 Task: Create dashboards for order object.
Action: Mouse moved to (30, 103)
Screenshot: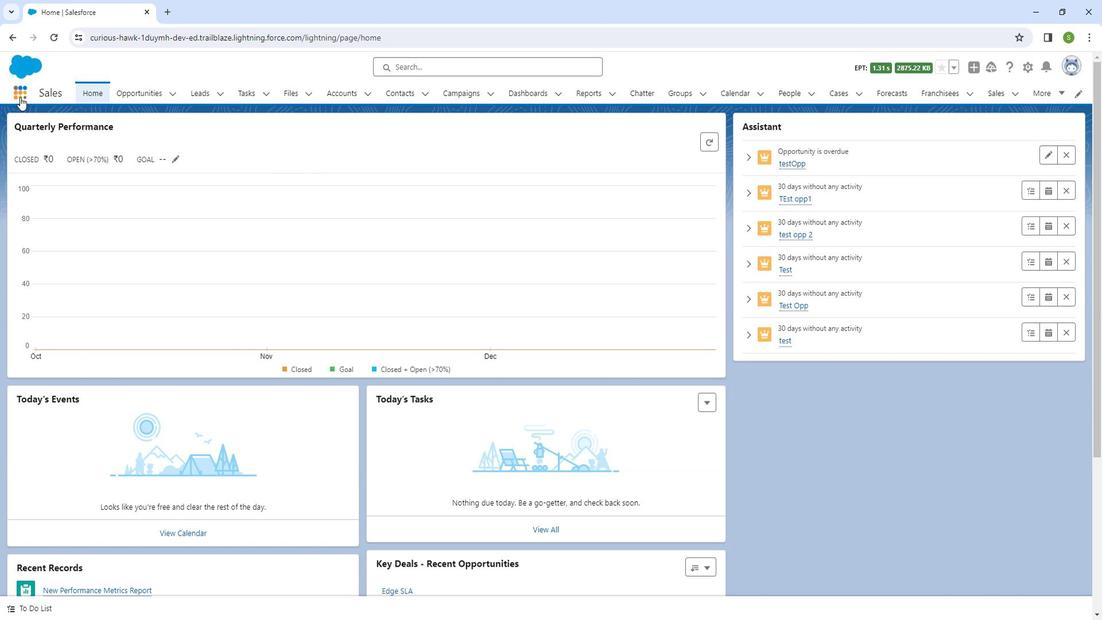 
Action: Mouse pressed left at (30, 103)
Screenshot: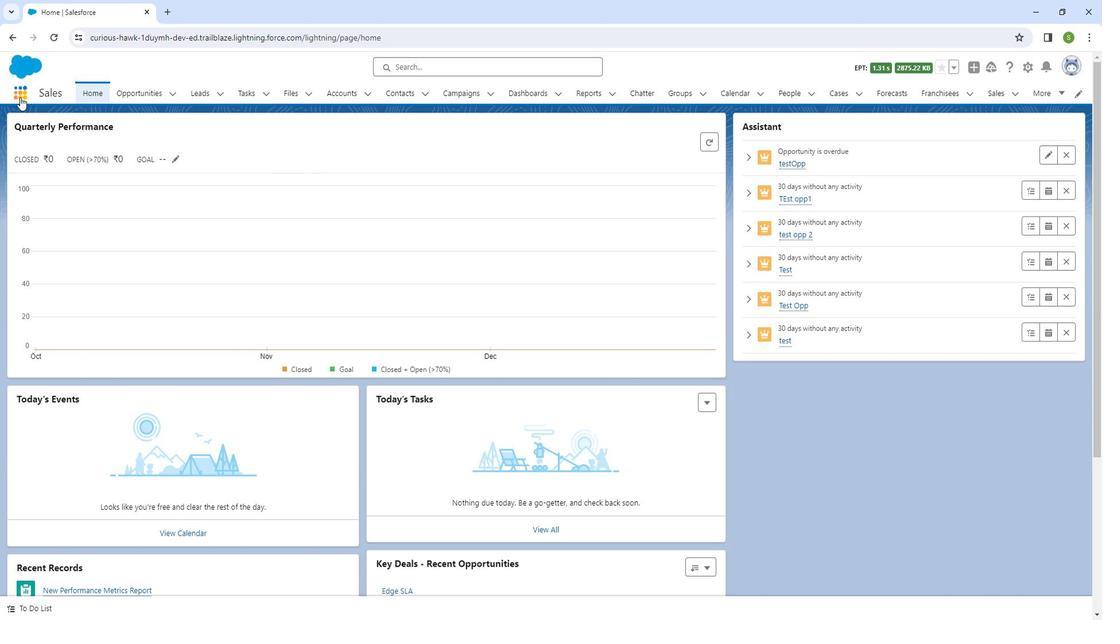 
Action: Mouse moved to (47, 298)
Screenshot: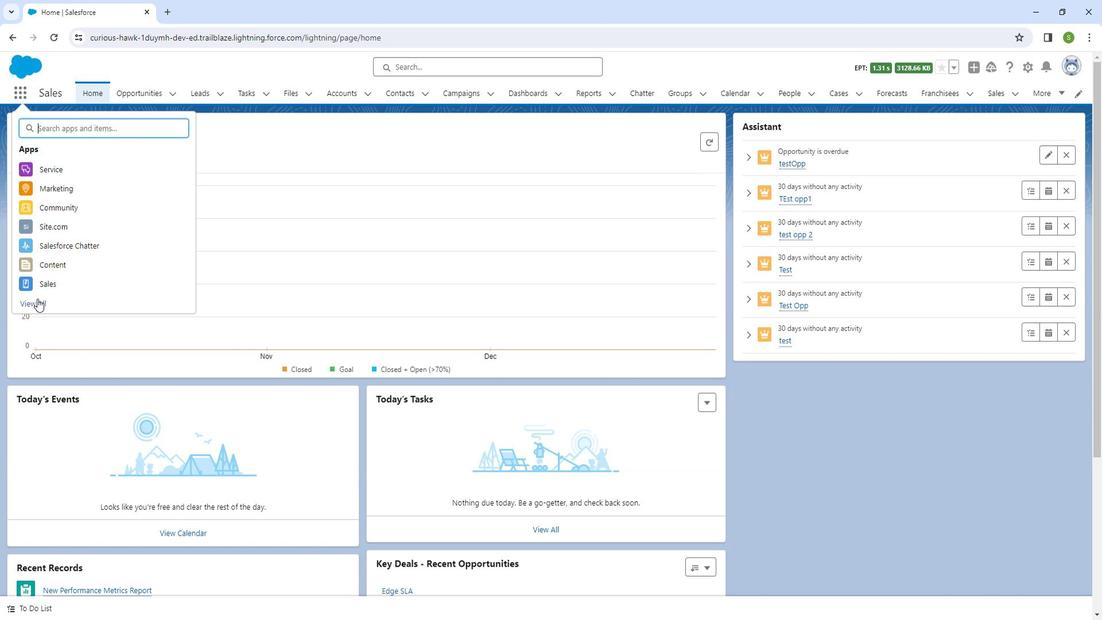 
Action: Mouse pressed left at (47, 298)
Screenshot: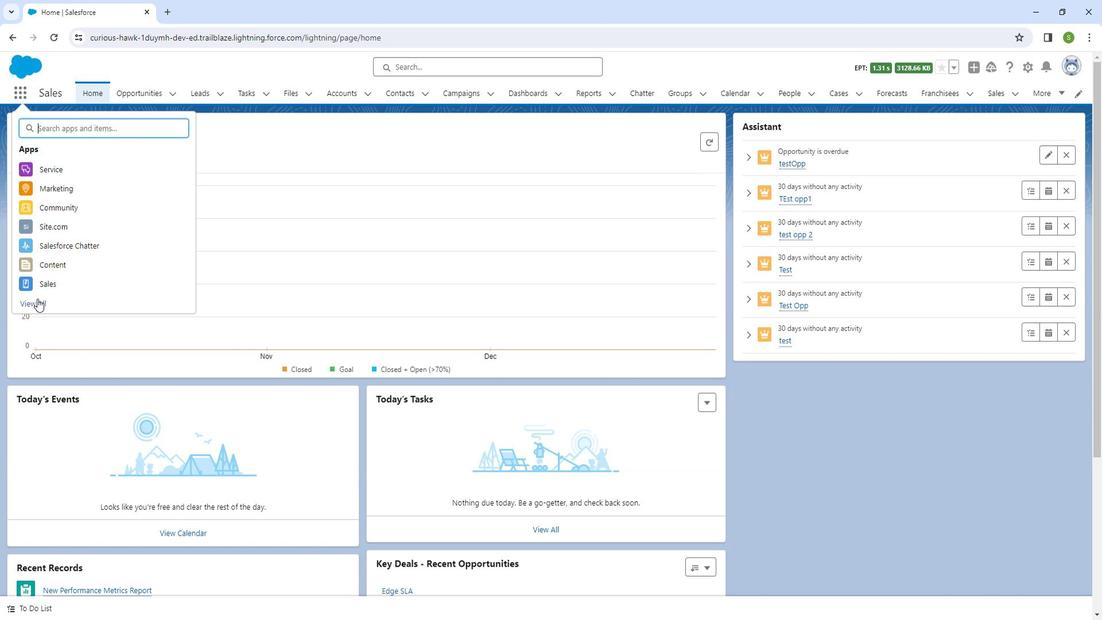 
Action: Mouse moved to (206, 479)
Screenshot: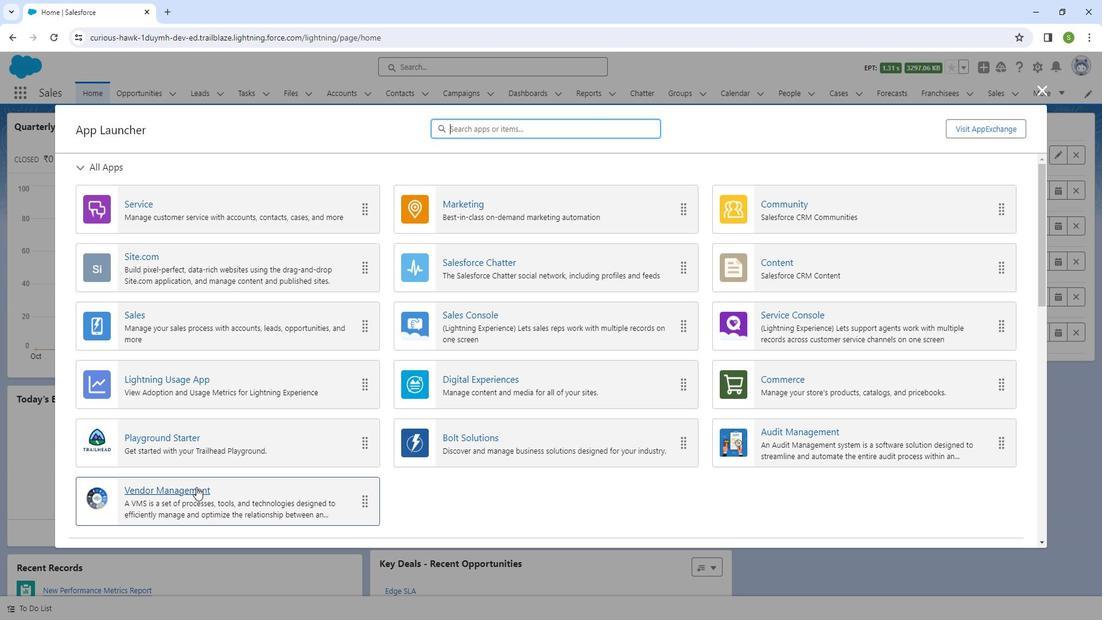 
Action: Mouse pressed left at (206, 479)
Screenshot: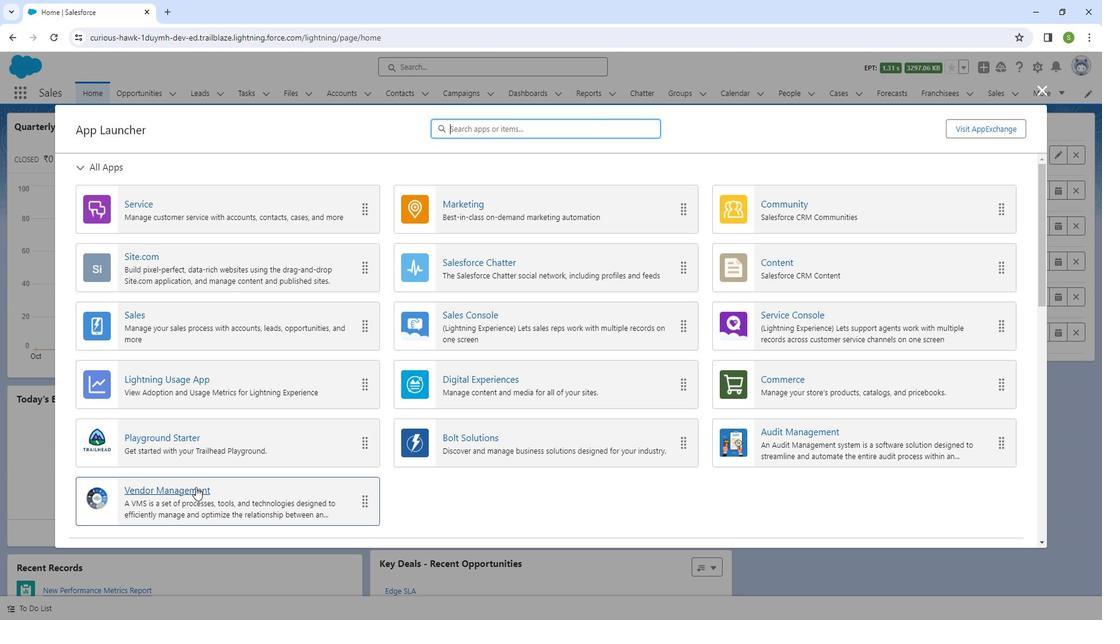 
Action: Mouse moved to (596, 105)
Screenshot: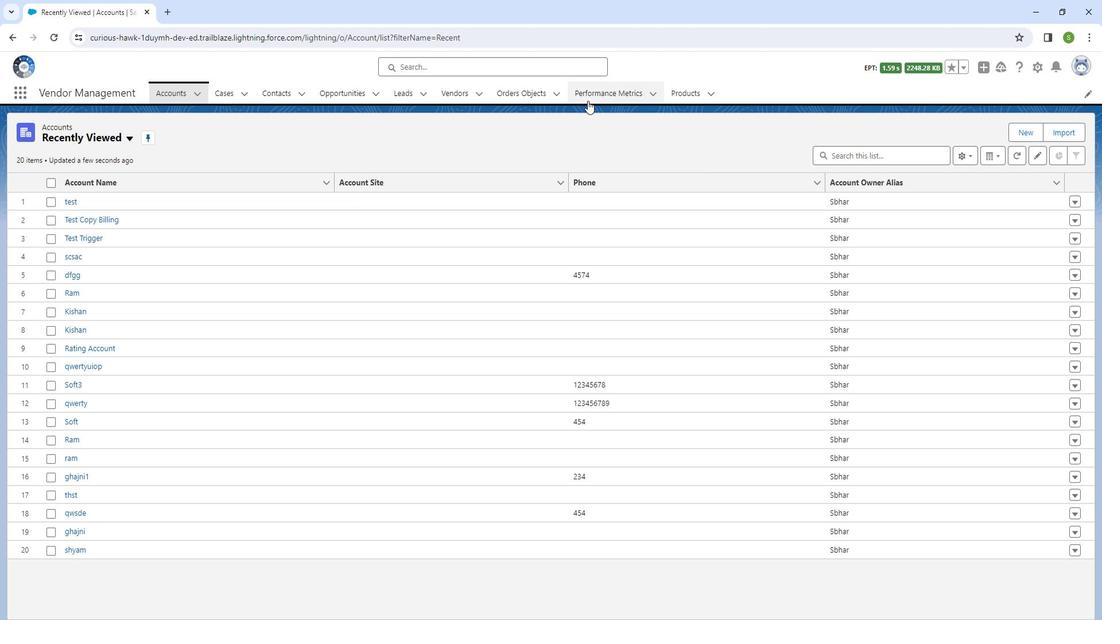 
Action: Mouse pressed left at (596, 105)
Screenshot: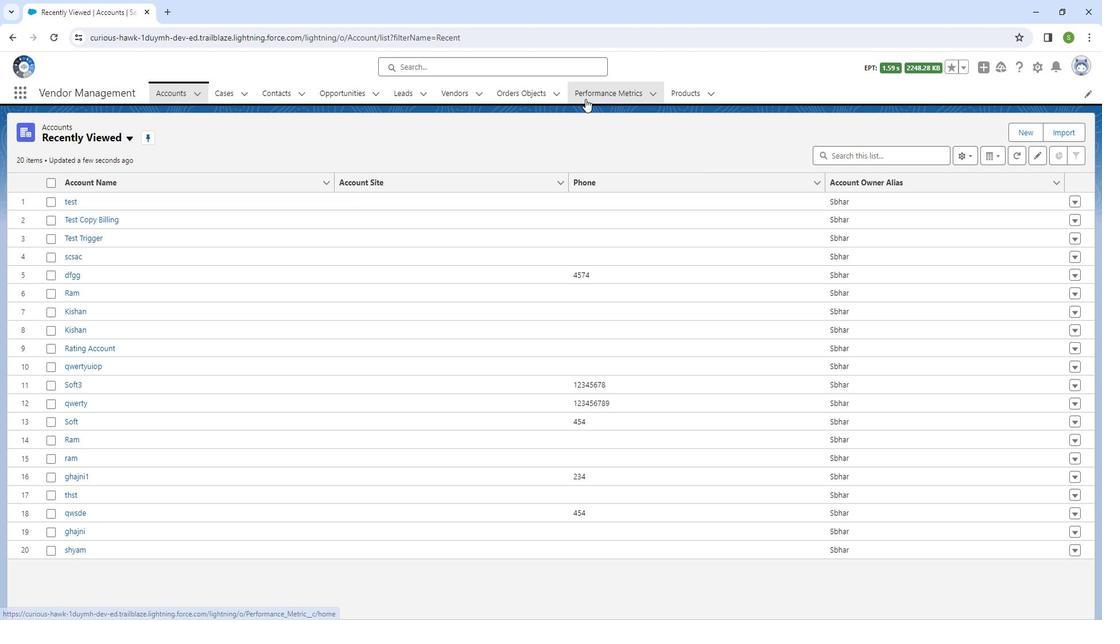 
Action: Mouse moved to (524, 104)
Screenshot: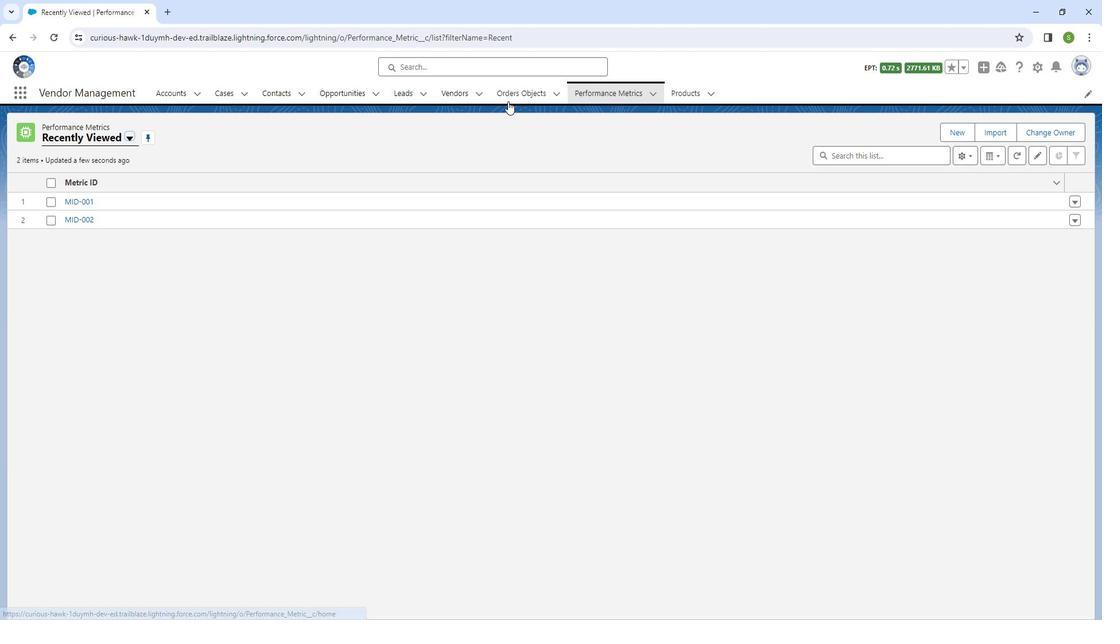 
Action: Mouse pressed left at (524, 104)
Screenshot: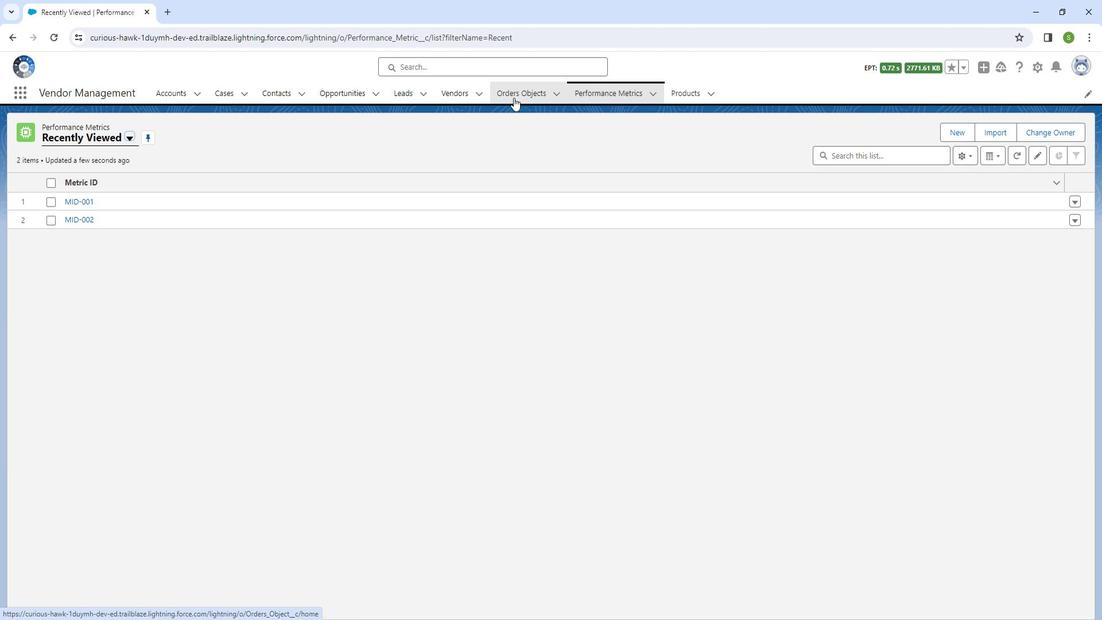 
Action: Mouse moved to (33, 100)
Screenshot: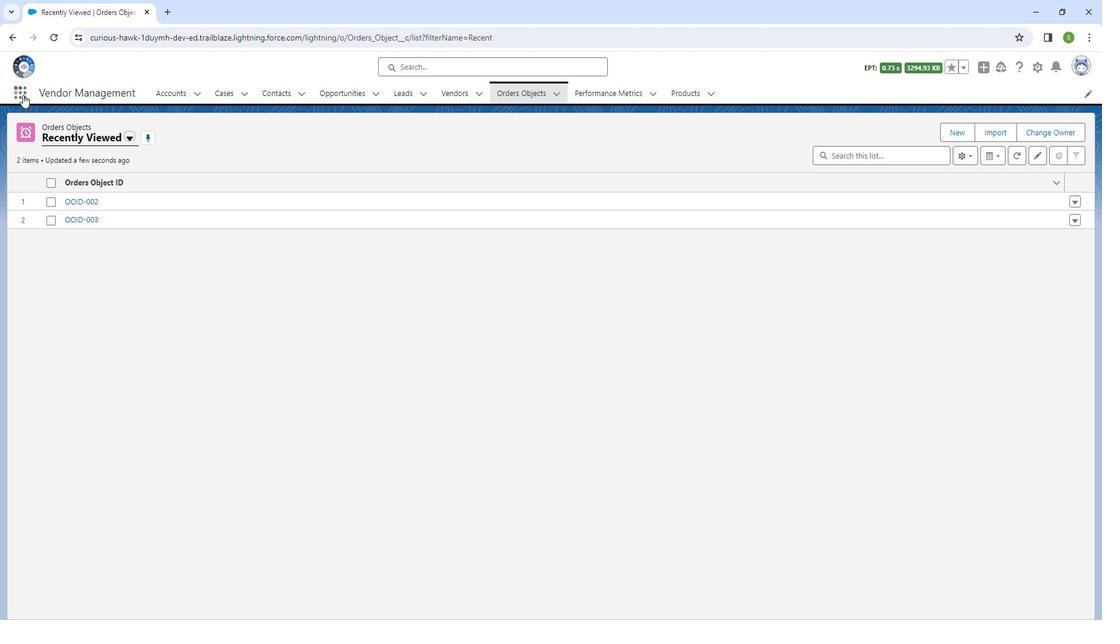 
Action: Mouse pressed left at (33, 100)
Screenshot: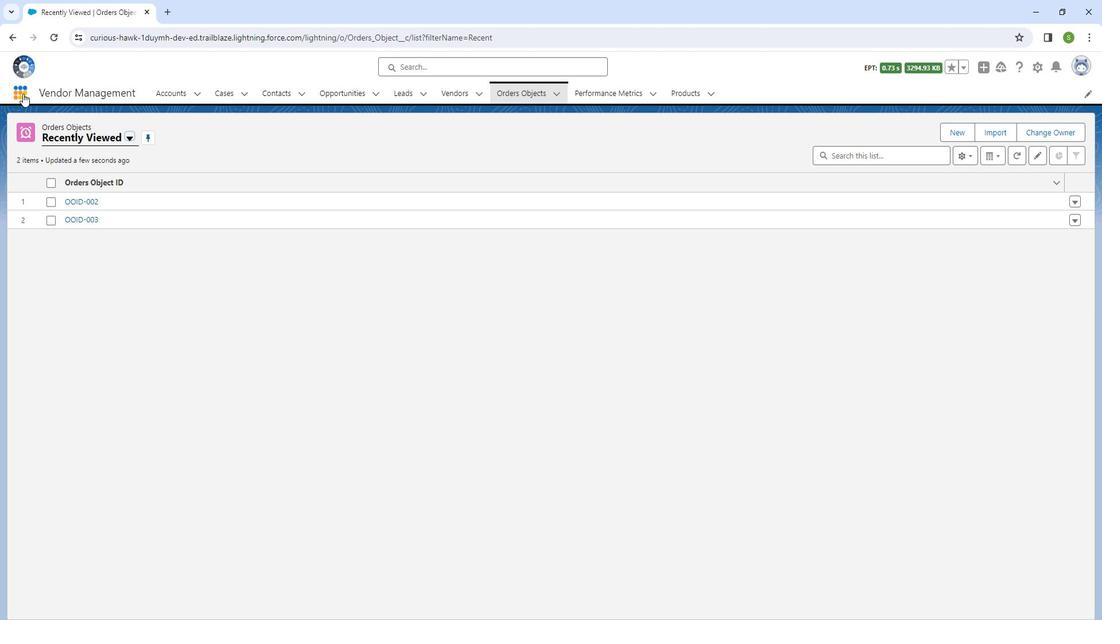 
Action: Mouse moved to (87, 139)
Screenshot: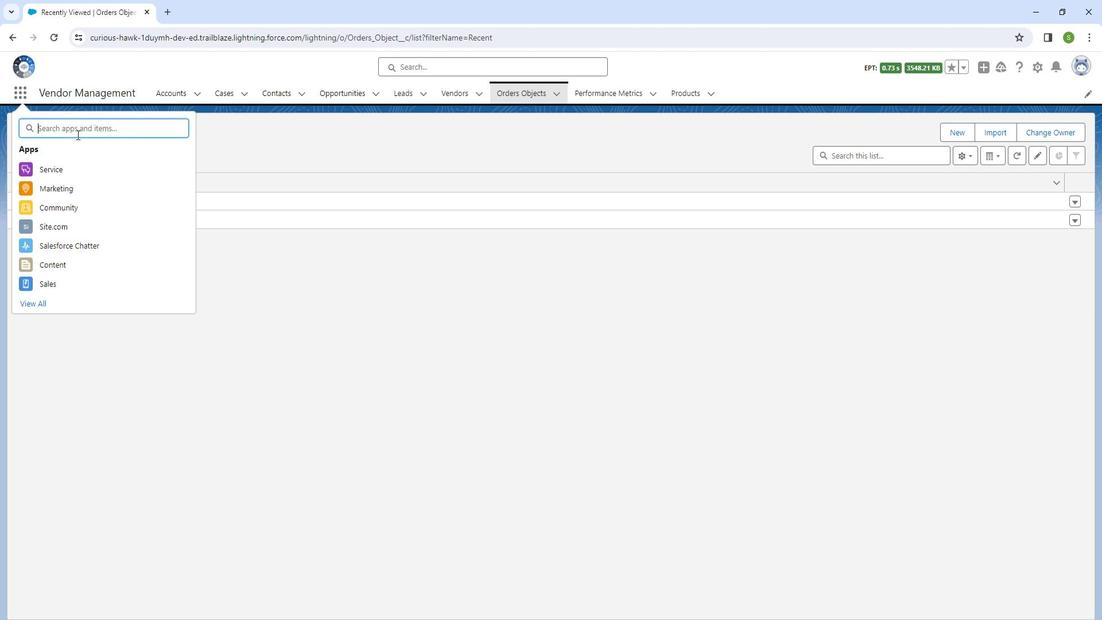 
Action: Mouse pressed left at (87, 139)
Screenshot: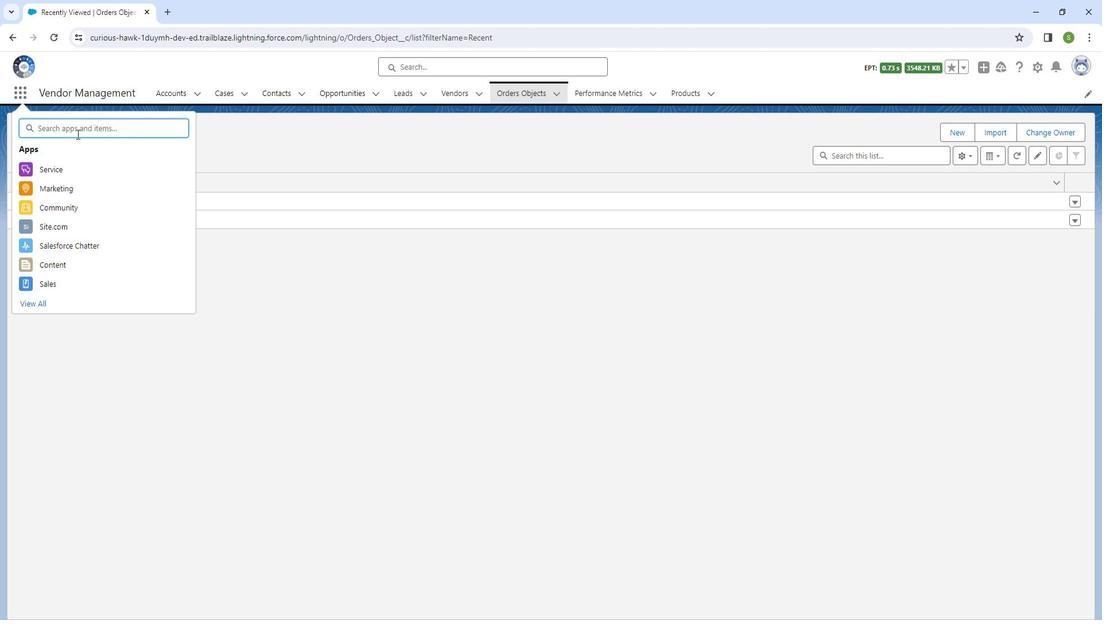
Action: Mouse moved to (90, 137)
Screenshot: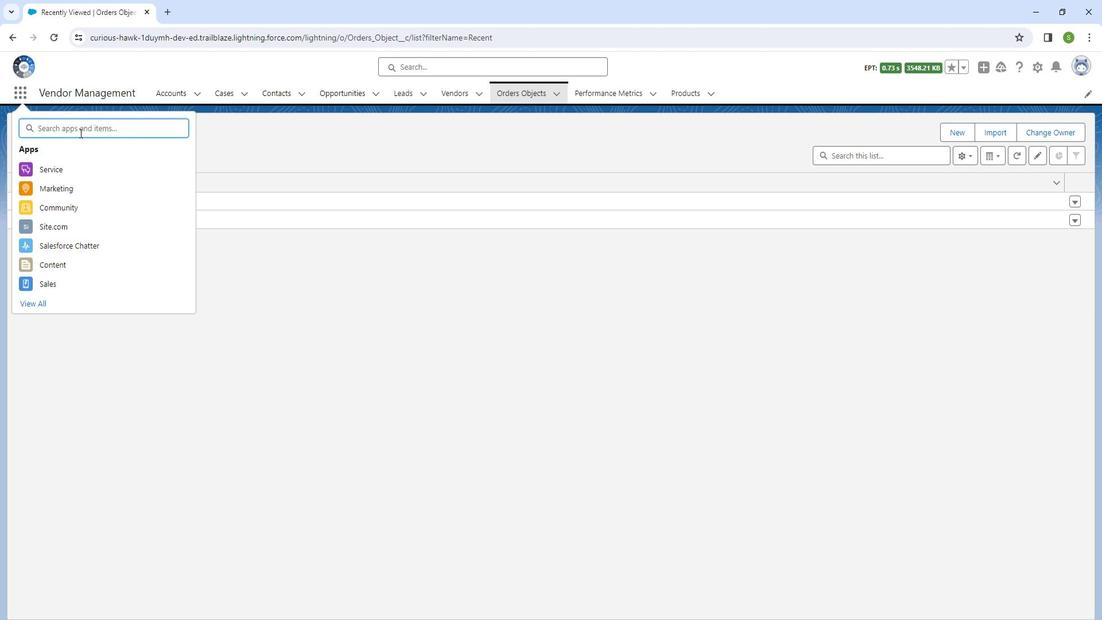 
Action: Key pressed <Key.shift>Das
Screenshot: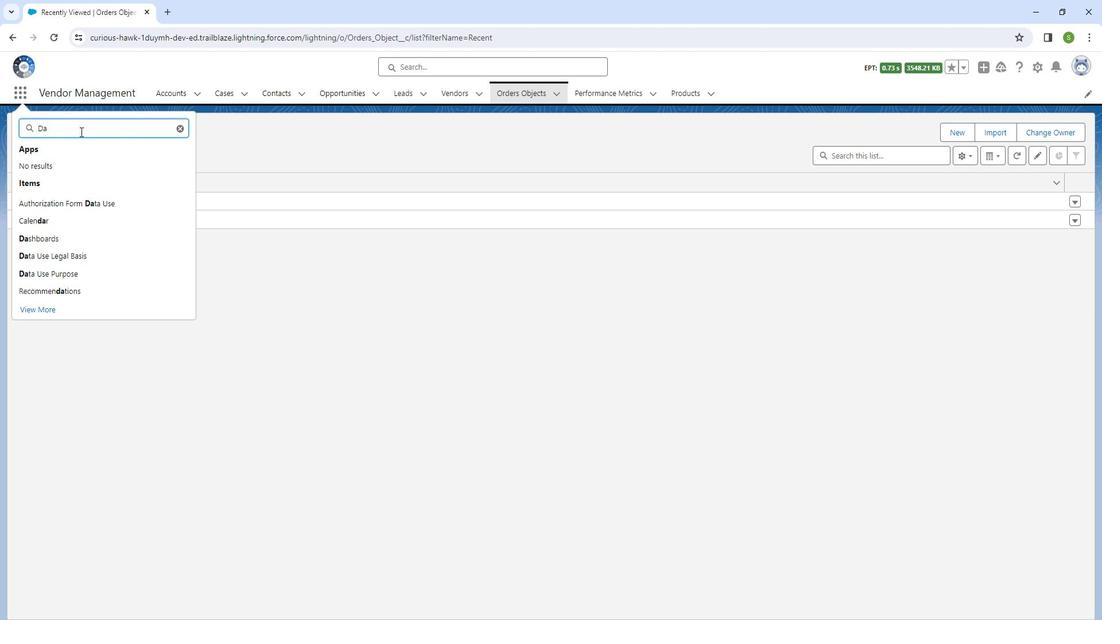 
Action: Mouse moved to (55, 203)
Screenshot: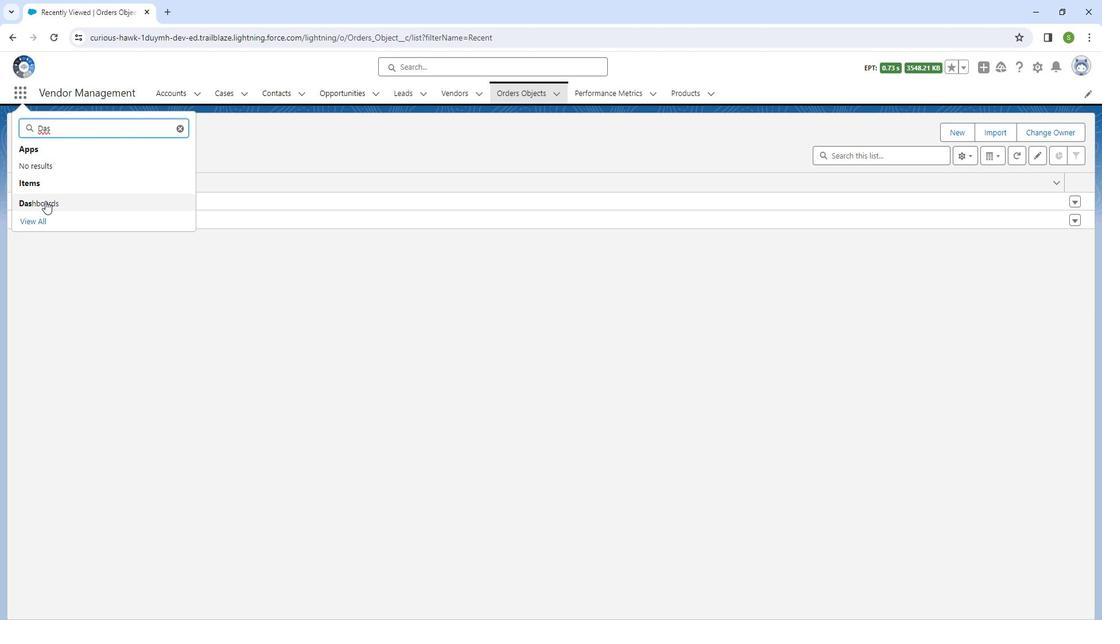 
Action: Mouse pressed left at (55, 203)
Screenshot: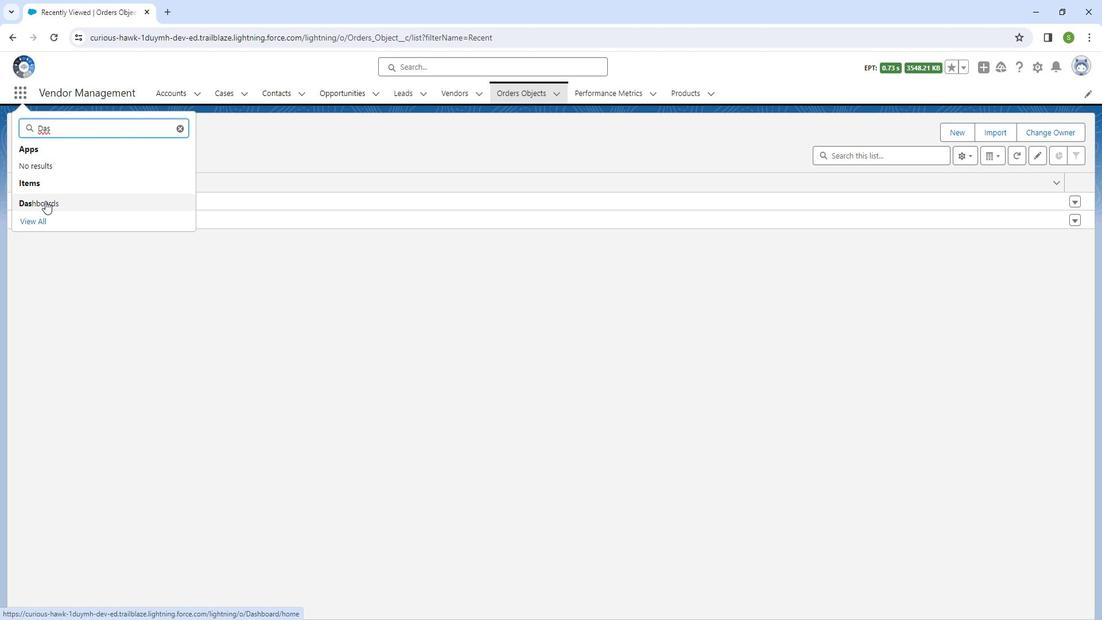 
Action: Mouse moved to (957, 145)
Screenshot: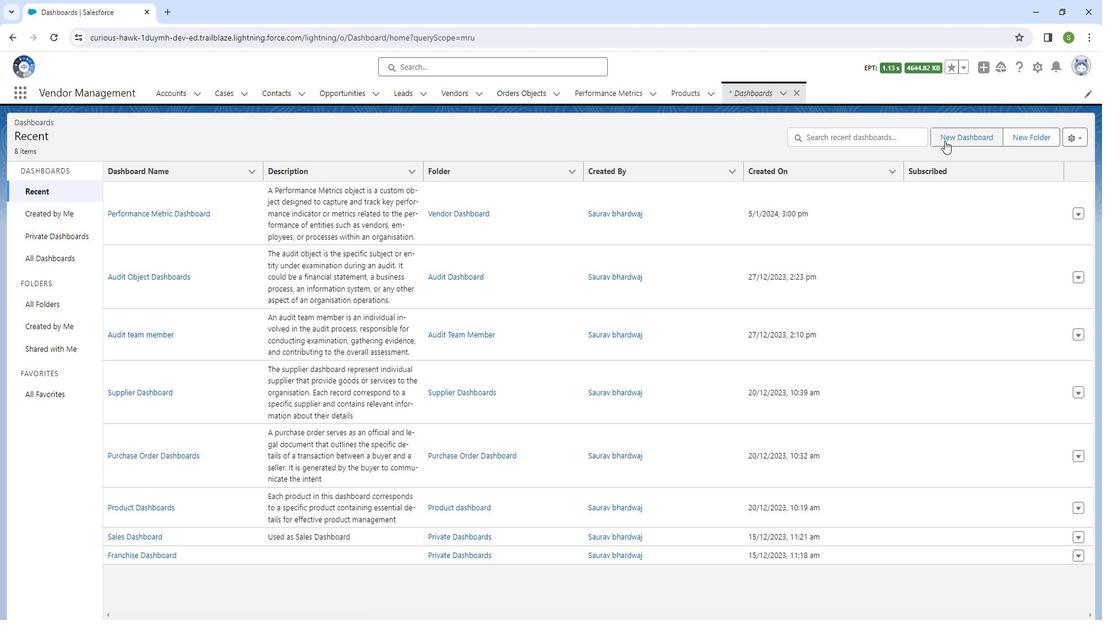 
Action: Mouse pressed left at (957, 145)
Screenshot: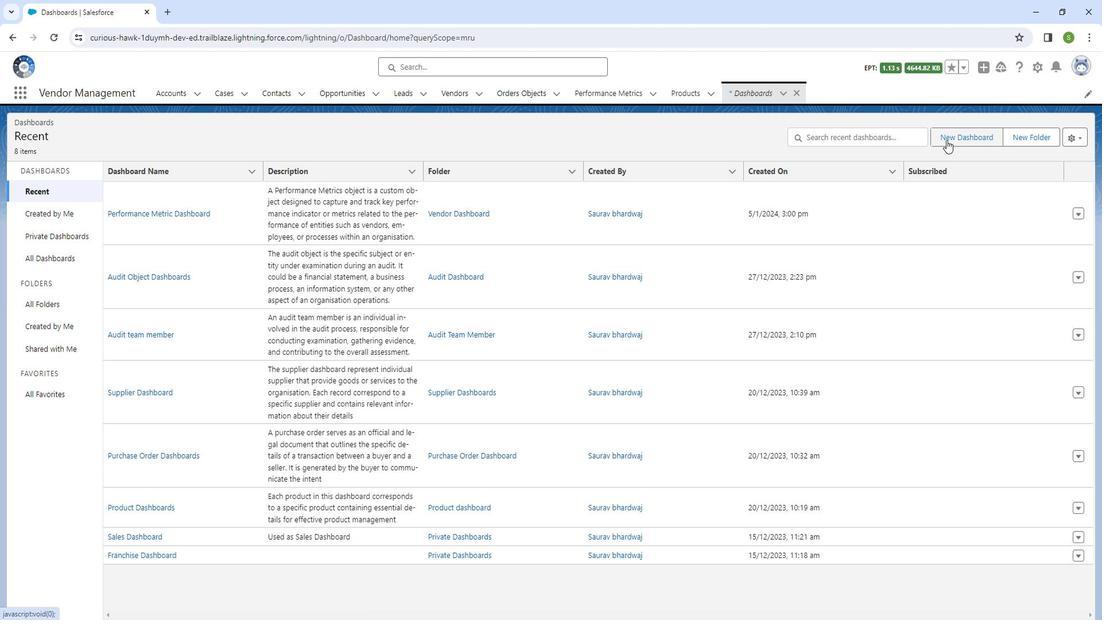 
Action: Mouse moved to (548, 313)
Screenshot: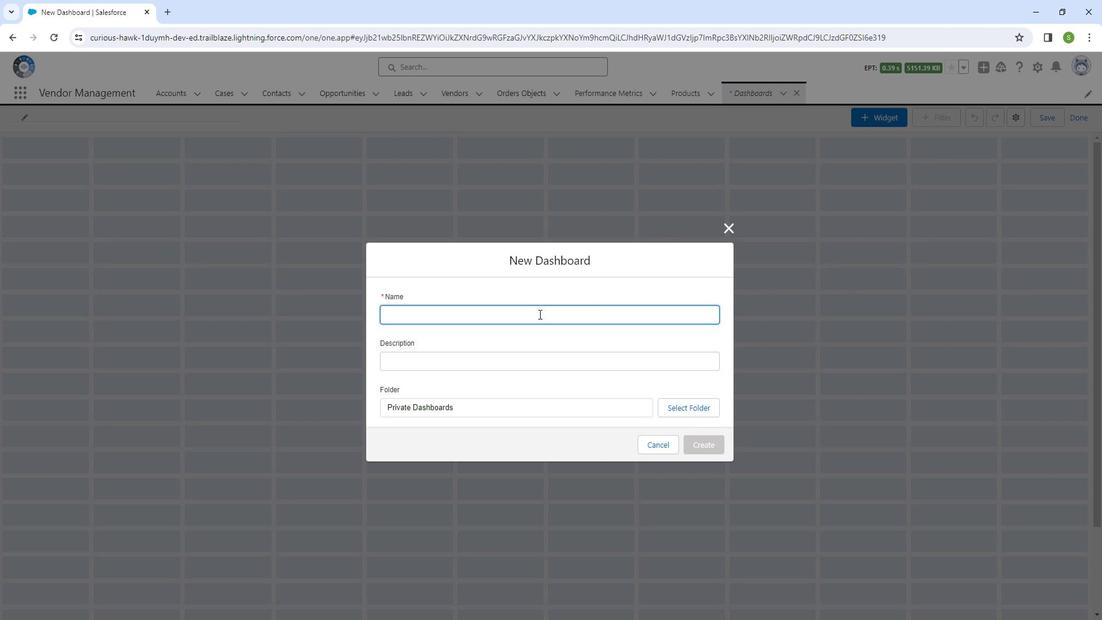 
Action: Mouse pressed left at (548, 313)
Screenshot: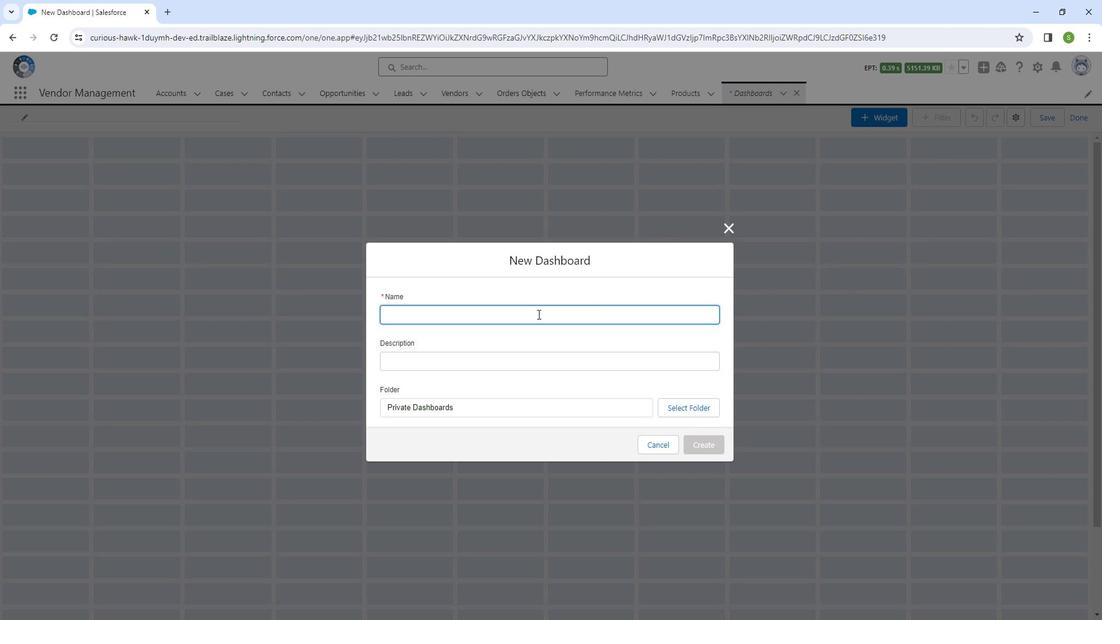 
Action: Mouse moved to (548, 313)
Screenshot: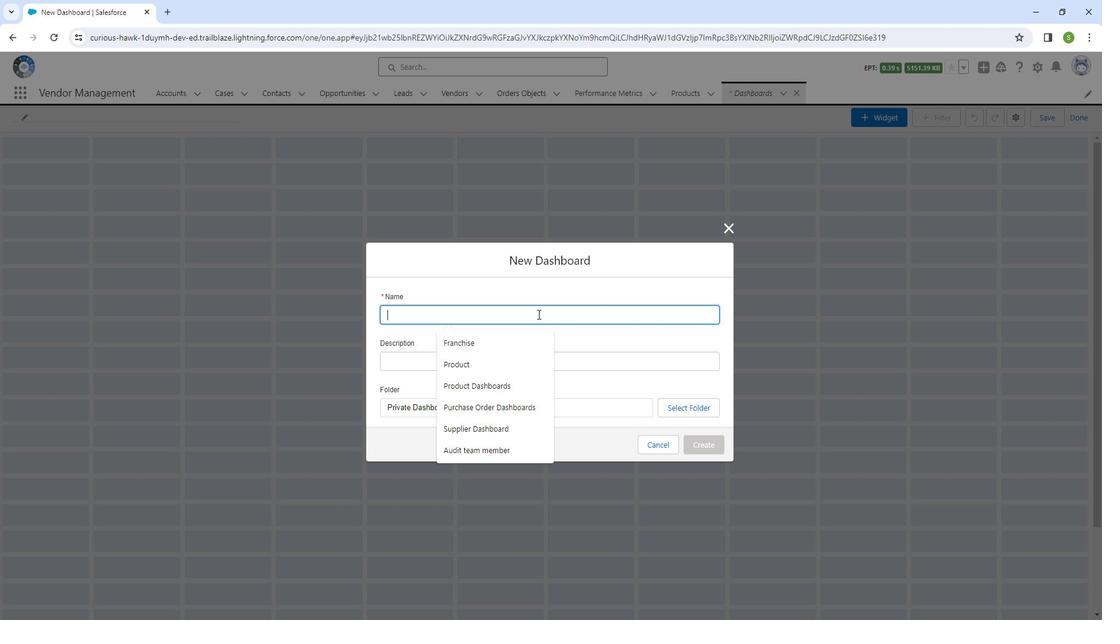 
Action: Key pressed <Key.shift_r>Order<Key.space><Key.shift_r><Key.shift_r><Key.shift_r><Key.shift_r><Key.shift_r>Object<Key.space><Key.shift_r>Dashboard
Screenshot: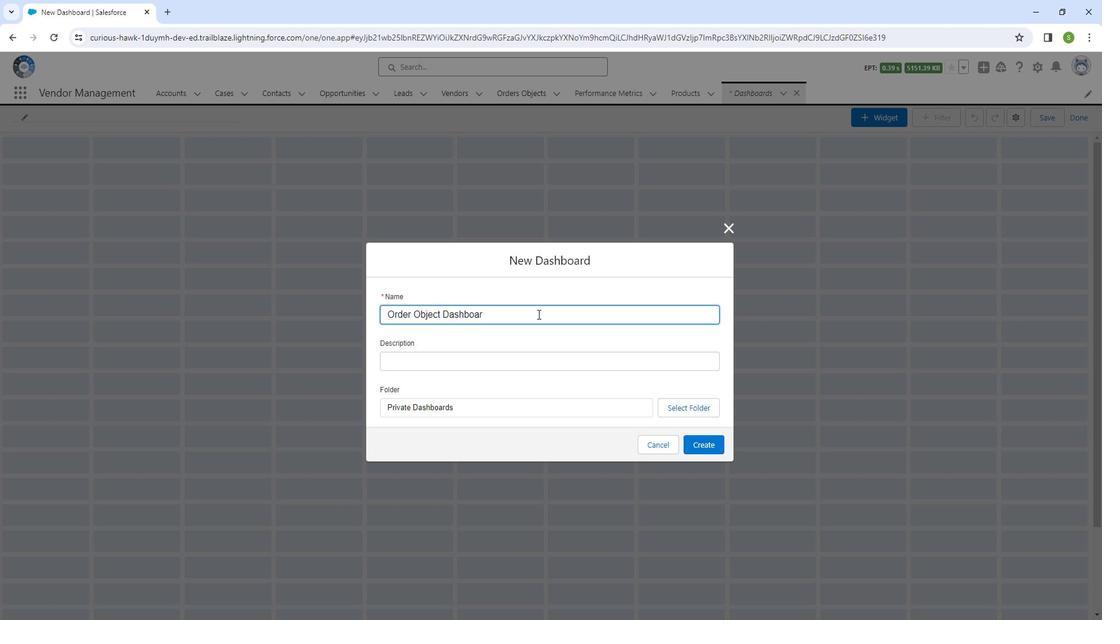 
Action: Mouse moved to (542, 351)
Screenshot: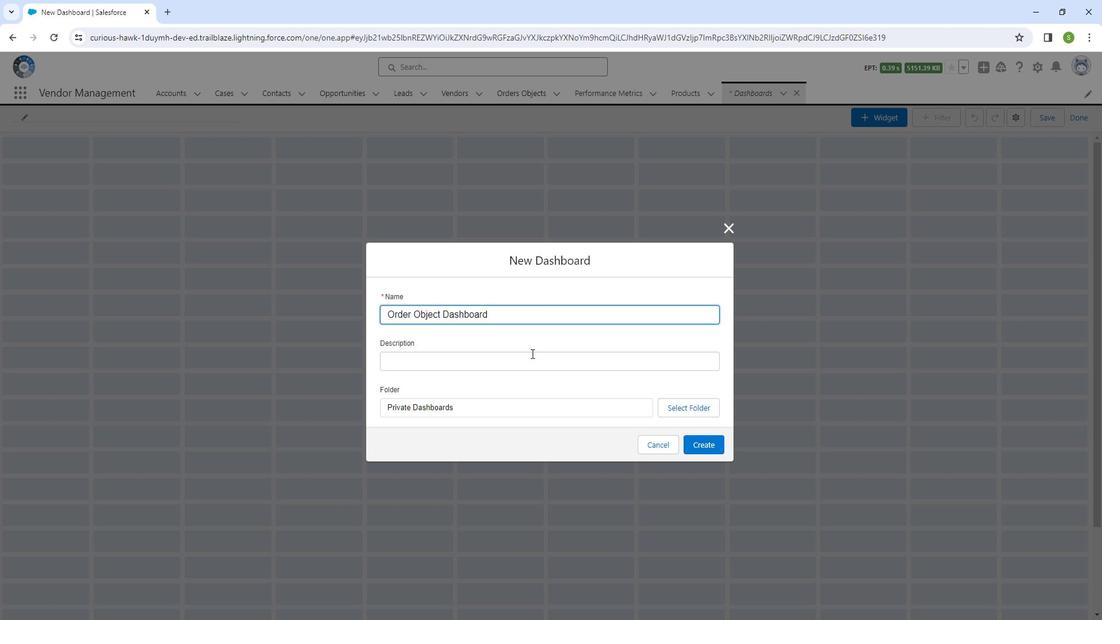 
Action: Mouse pressed left at (542, 351)
Screenshot: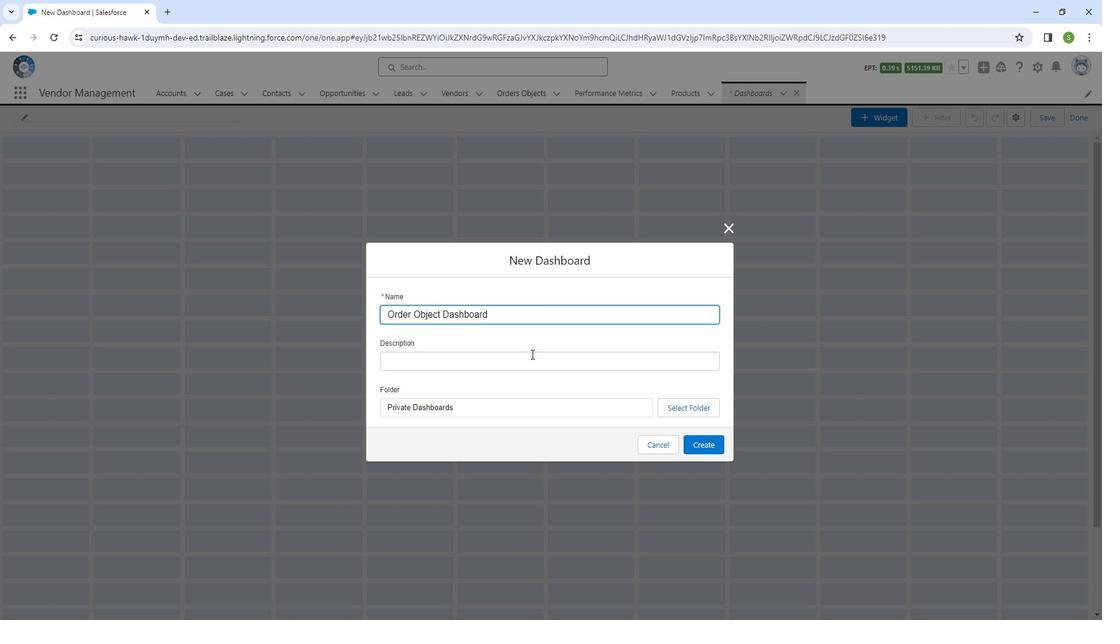 
Action: Mouse moved to (542, 354)
Screenshot: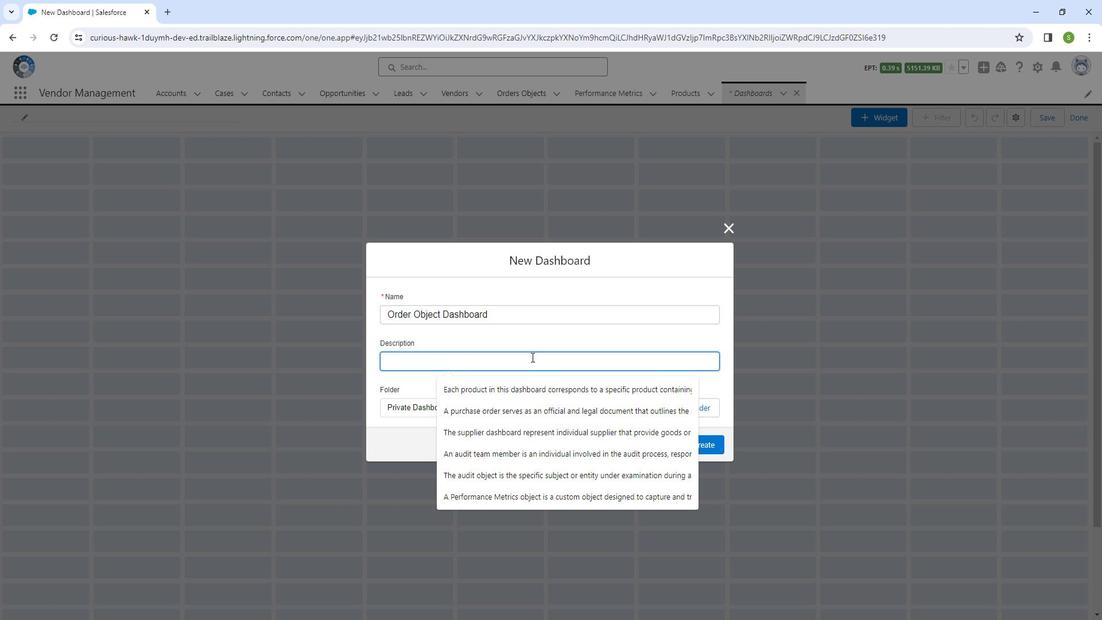 
Action: Key pressed <Key.shift_r>An<Key.space><Key.shift_r><Key.shift_r><Key.shift_r><Key.shift_r><Key.shift_r><Key.shift_r><Key.shift_r><Key.shift_r><Key.shift_r><Key.shift_r>Order<Key.space><Key.shift_r><Key.shift_r><Key.shift_r><Key.shift_r><Key.shift_r>Object<Key.space>is<Key.space>a<Key.space>custom<Key.space><Key.shift_r><Key.shift_r><Key.shift_r>Object<Key.space><Key.shift_r>D<Key.backspace>designed<Key.space>to<Key.space>represent<Key.space>and<Key.space>manage<Key.space>the<Key.space><Key.shift_r><Key.shift_r><Key.shift_r>Sales<Key.space>orf<Key.backspace>ders<Key.space>placed<Key.space>by<Key.space>customers.<Key.space><Key.shift_r><Key.shift_r>It<Key.space>serves<Key.space>as<Key.space>amke<Key.left><Key.left><Key.left><Key.right><Key.backspace>d<Key.backspace>s<Key.space><Key.right>ey<Key.space>component<Key.space>in<Key.space>the<Key.space>sales<Key.space>process,<Key.space>providing<Key.space>a<Key.space>reposityo<Key.backspace><Key.backspace><Key.backspace><Key.right><Key.right><Key.backspace>tory<Key.space>for<Key.space>order<Key.space>related<Key.space>information.
Screenshot: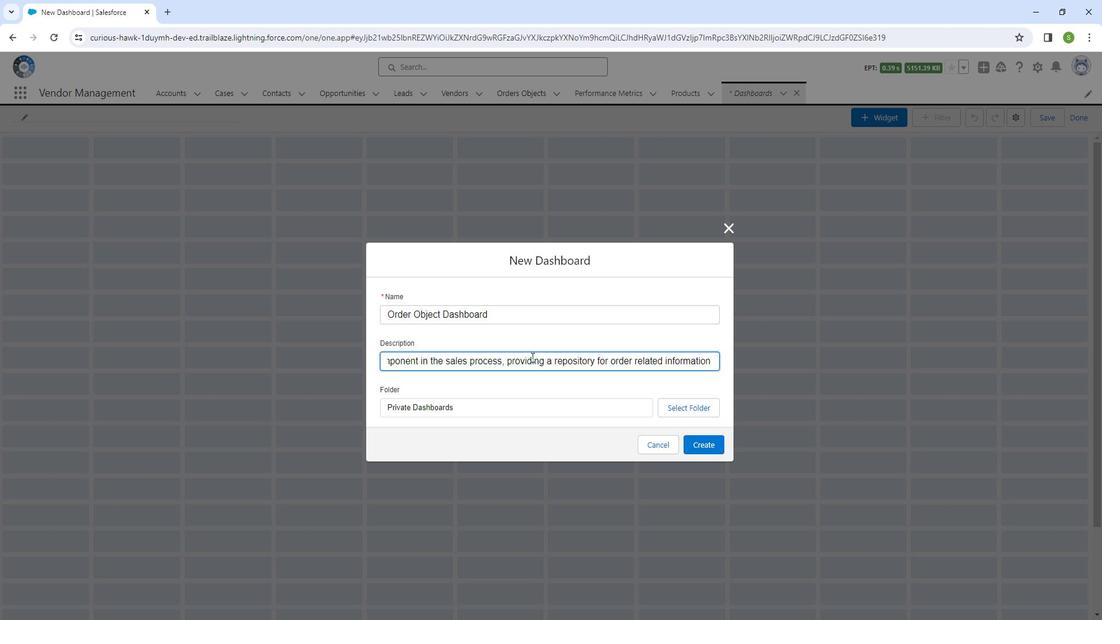 
Action: Mouse moved to (704, 405)
Screenshot: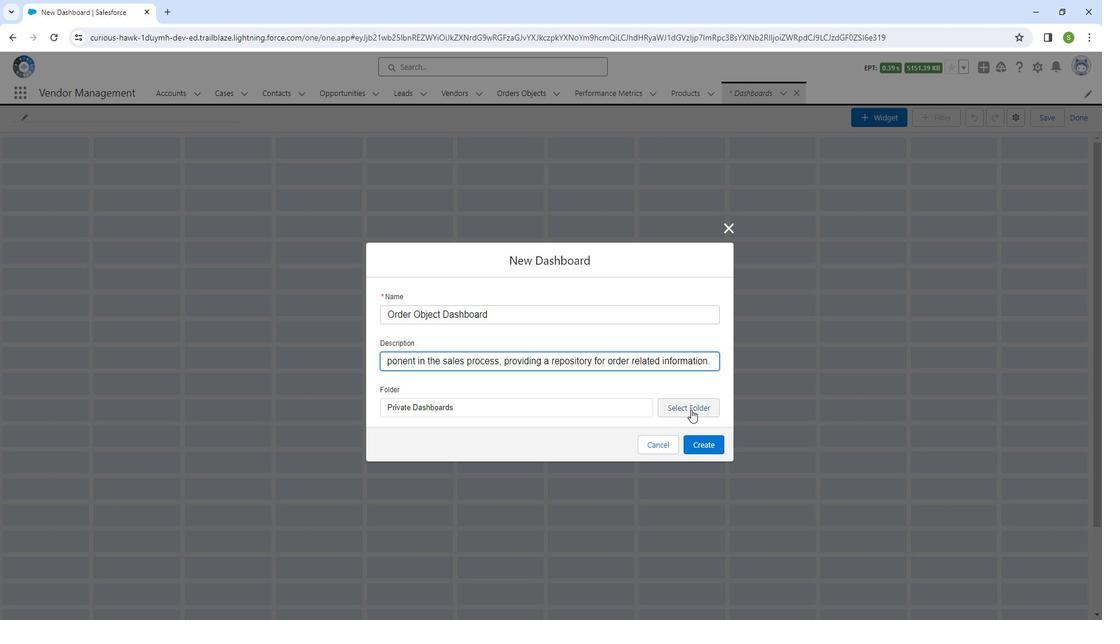 
Action: Mouse pressed left at (704, 405)
Screenshot: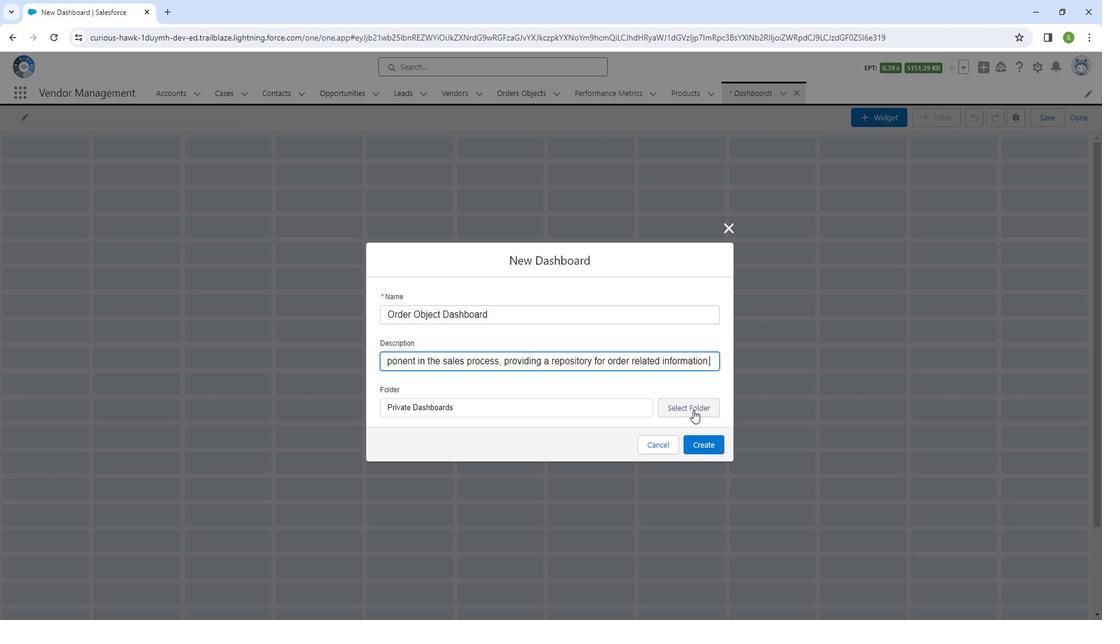 
Action: Mouse moved to (440, 552)
Screenshot: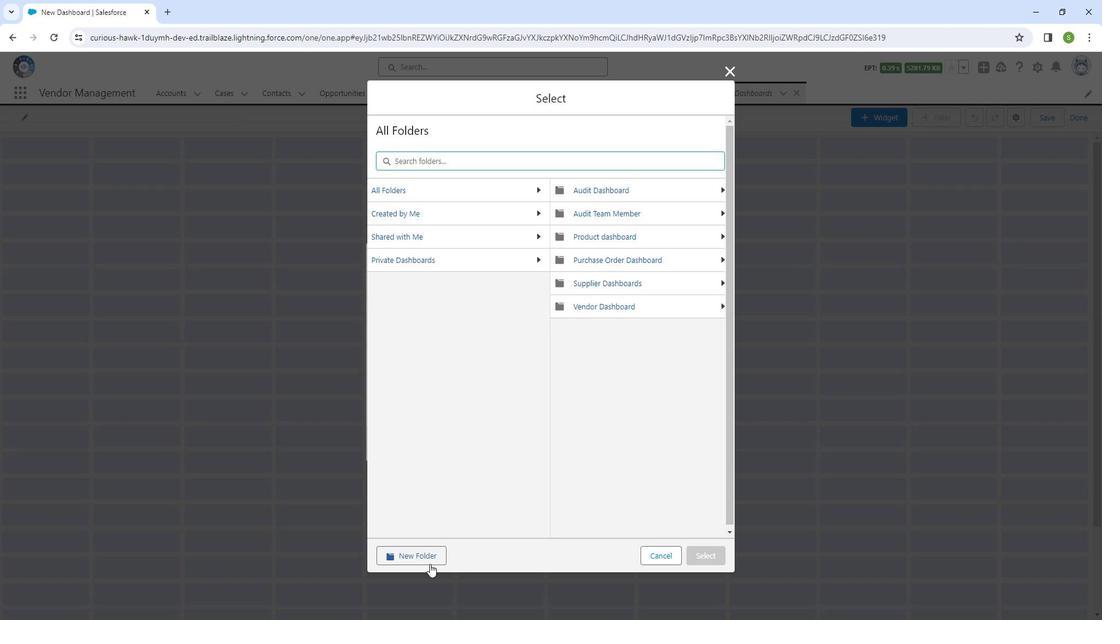 
Action: Mouse pressed left at (440, 552)
Screenshot: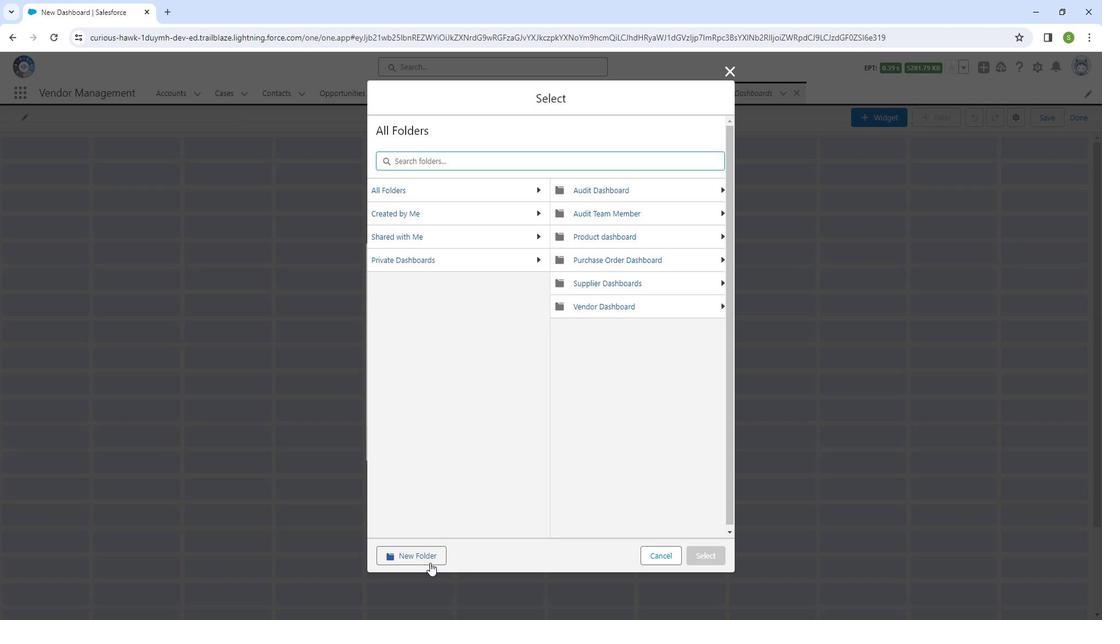 
Action: Mouse moved to (489, 305)
Screenshot: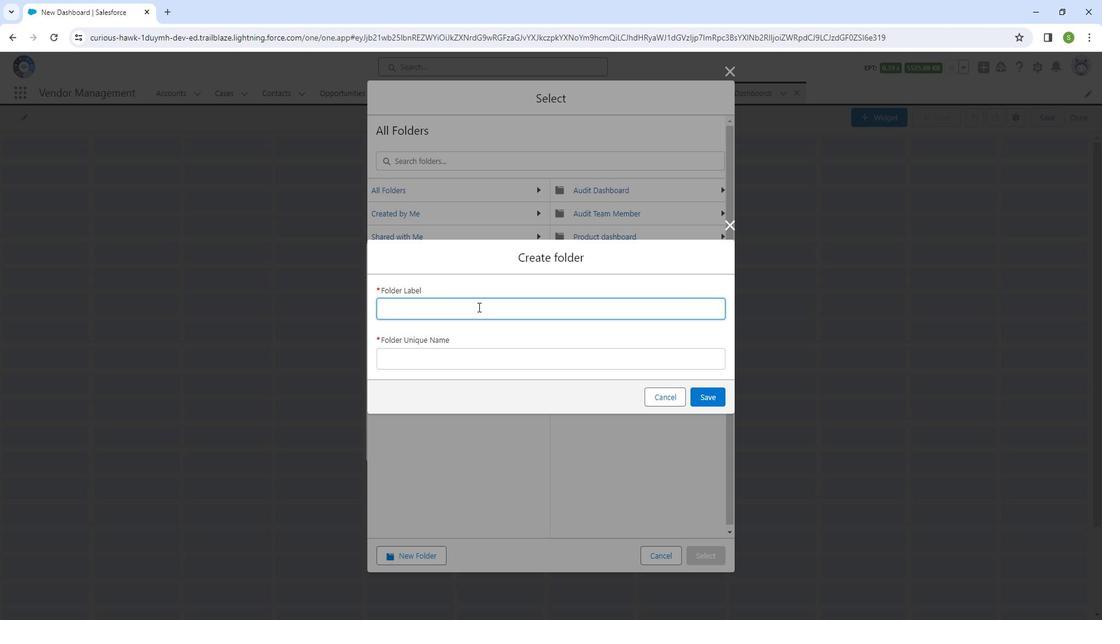 
Action: Mouse pressed left at (489, 305)
Screenshot: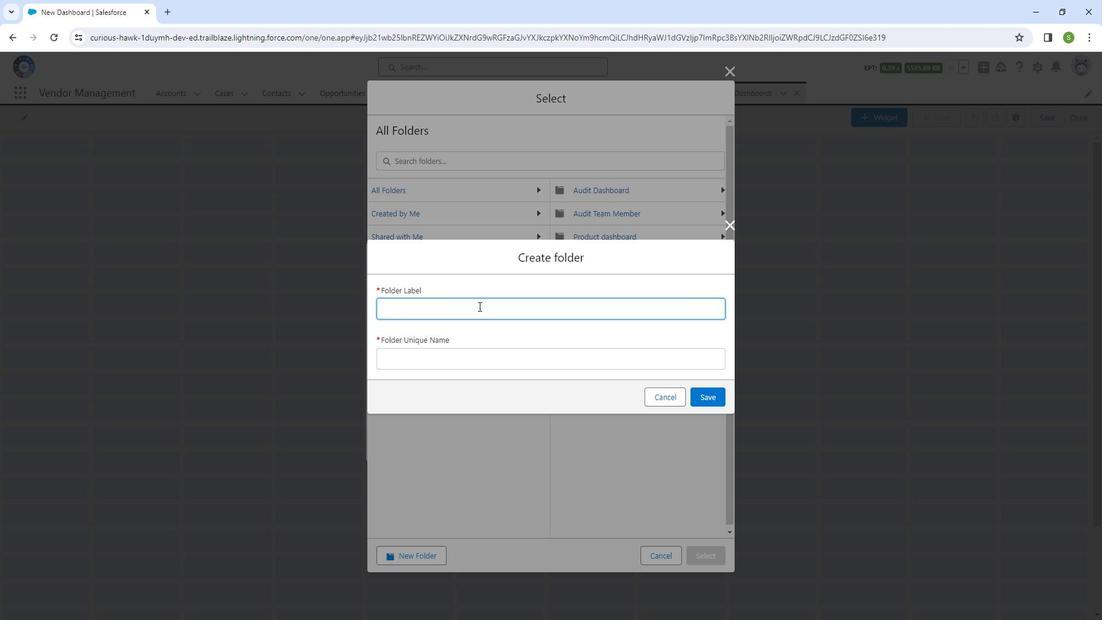 
Action: Key pressed <Key.shift_r>Order<Key.space><Key.shift_r><Key.shift_r><Key.shift_r><Key.shift_r>Object<Key.space><Key.shift_r><Key.shift_r><Key.shift_r>Dashboard
Screenshot: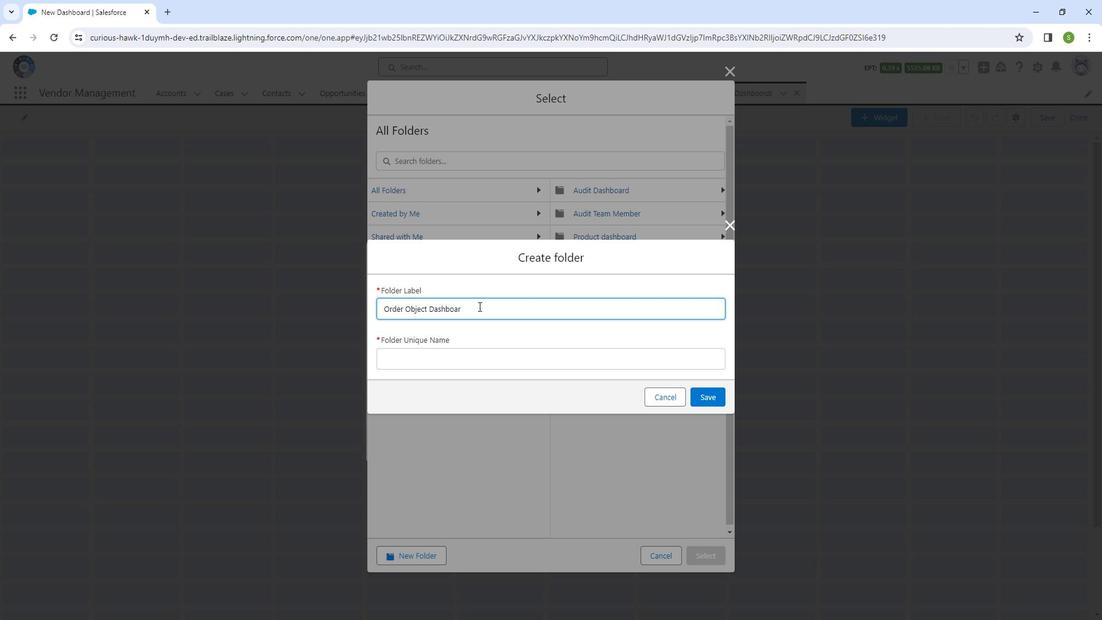 
Action: Mouse moved to (488, 350)
Screenshot: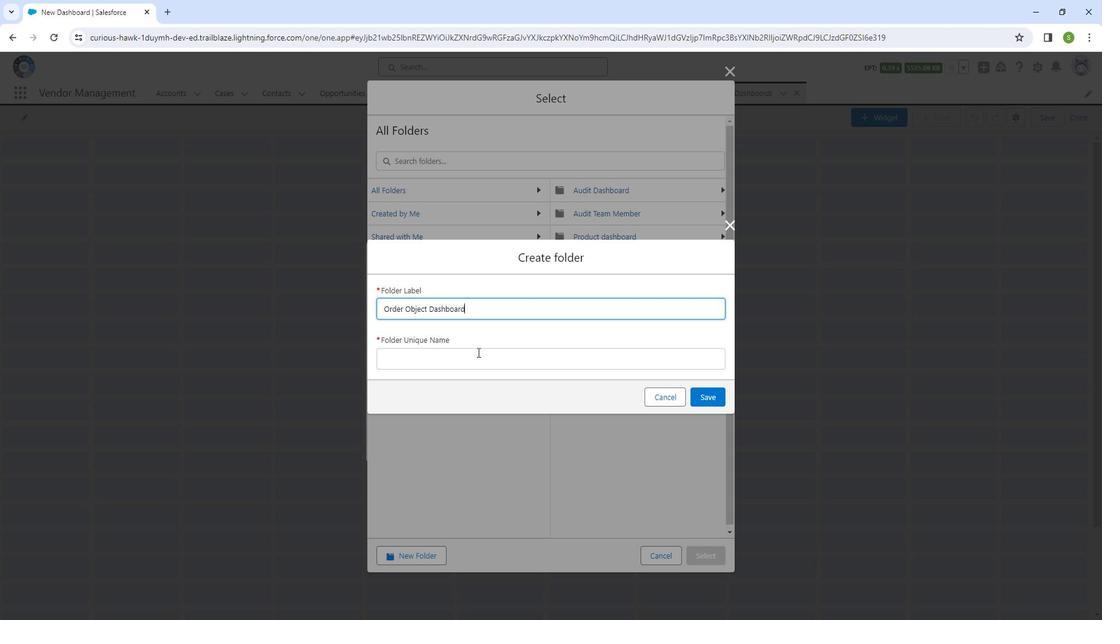 
Action: Mouse pressed left at (488, 350)
Screenshot: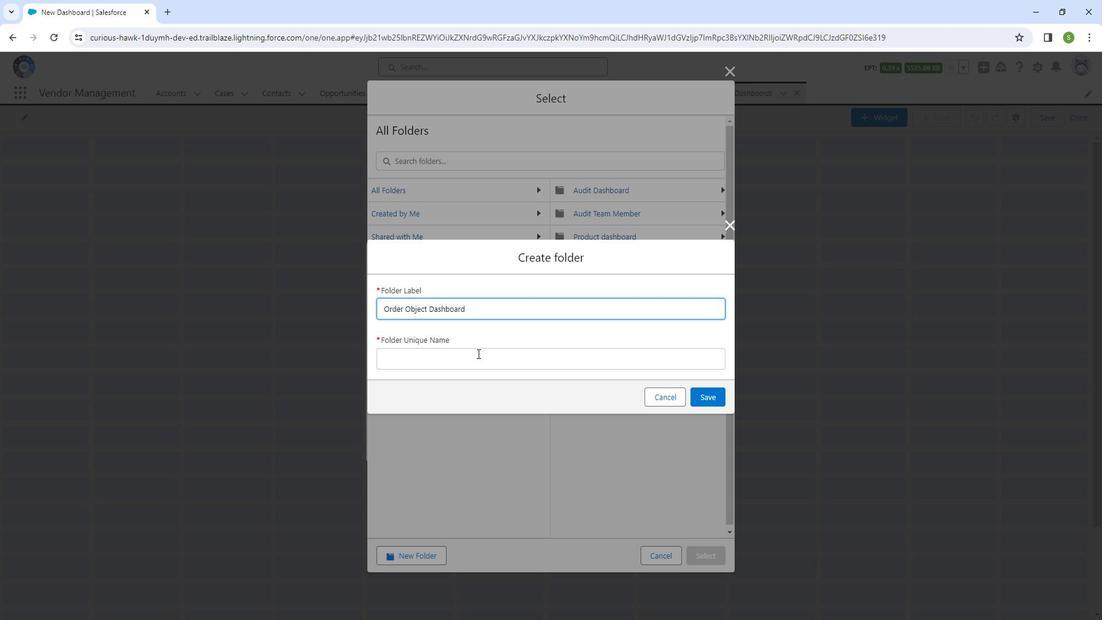 
Action: Mouse moved to (705, 386)
Screenshot: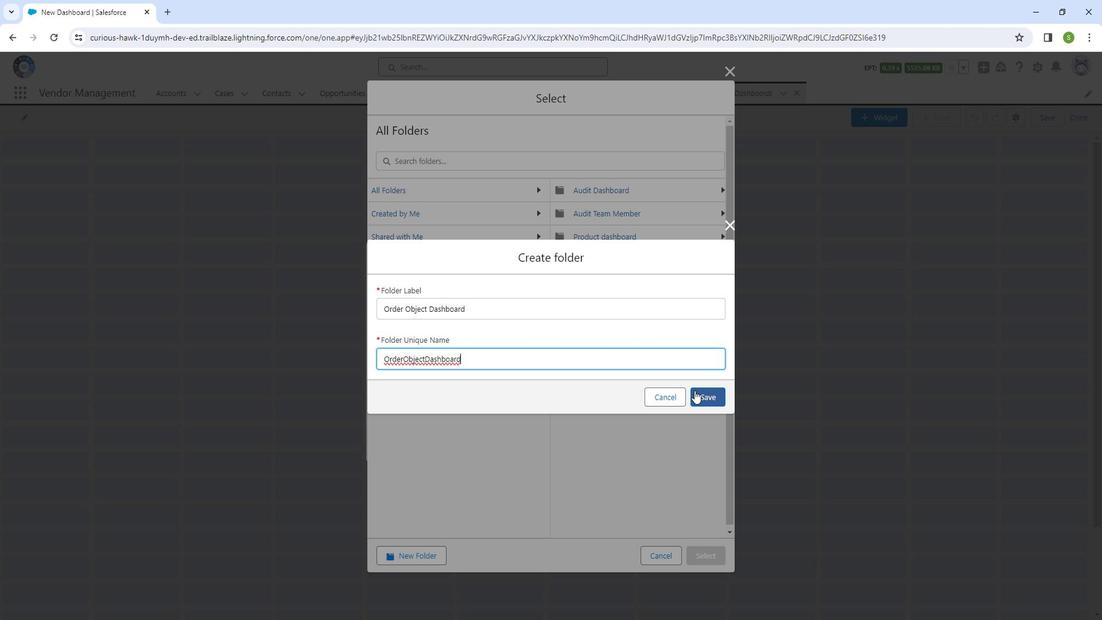 
Action: Mouse pressed left at (705, 386)
Screenshot: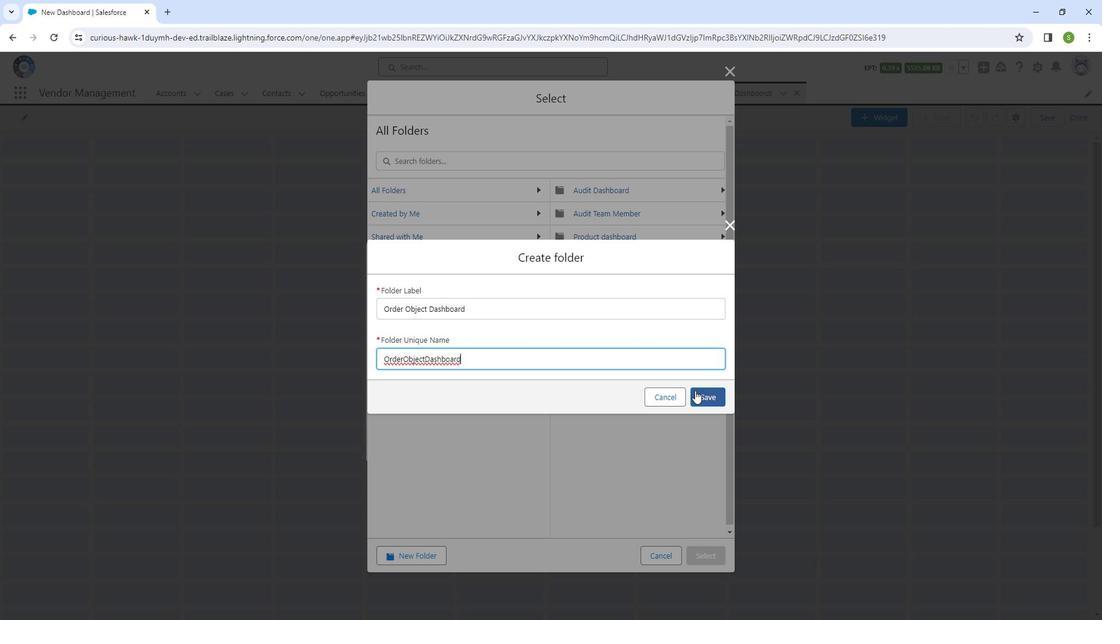 
Action: Mouse moved to (441, 240)
Screenshot: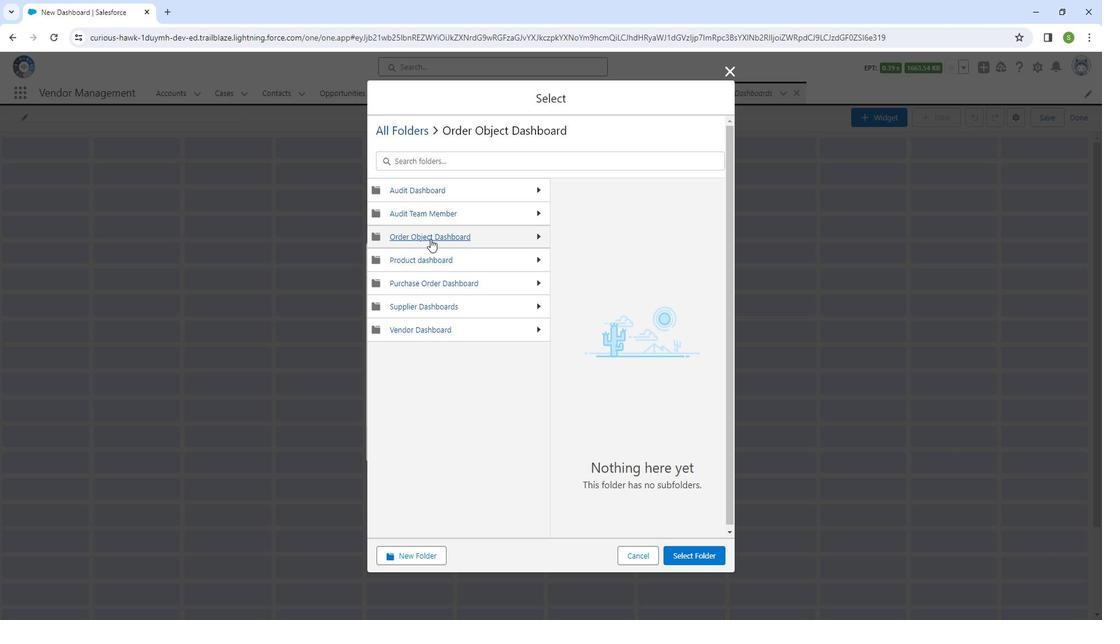 
Action: Mouse pressed left at (441, 240)
Screenshot: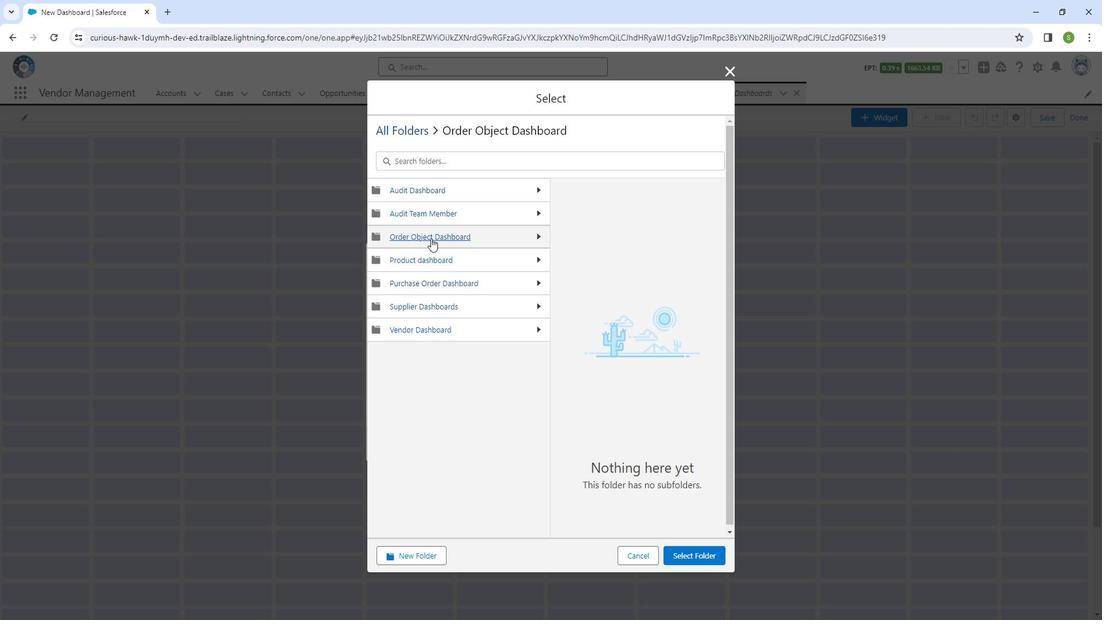 
Action: Mouse moved to (714, 543)
Screenshot: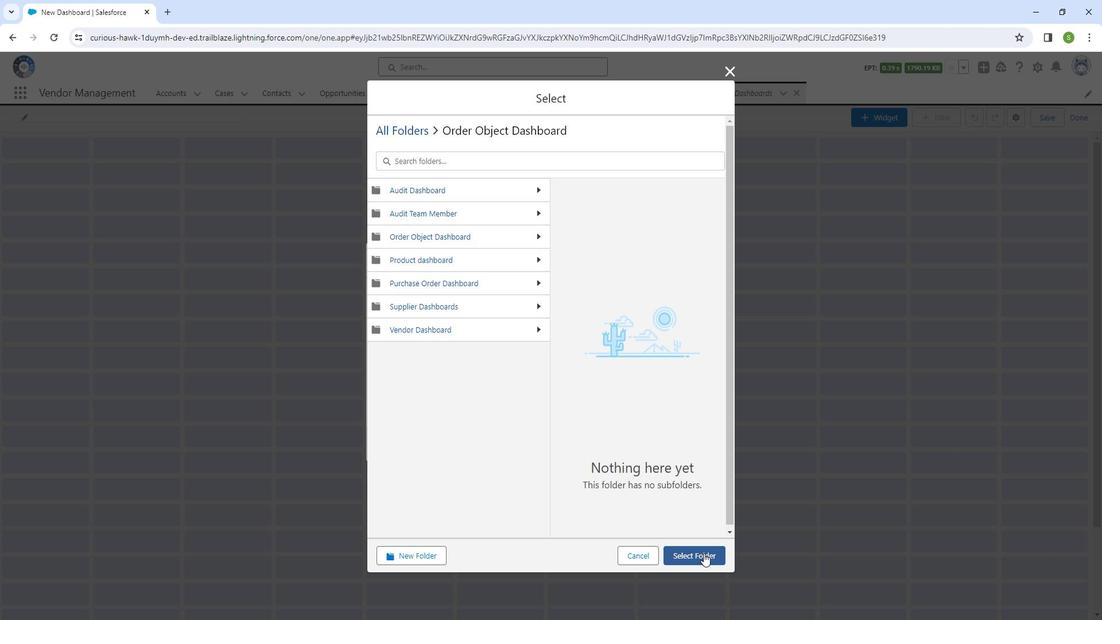 
Action: Mouse pressed left at (714, 543)
Screenshot: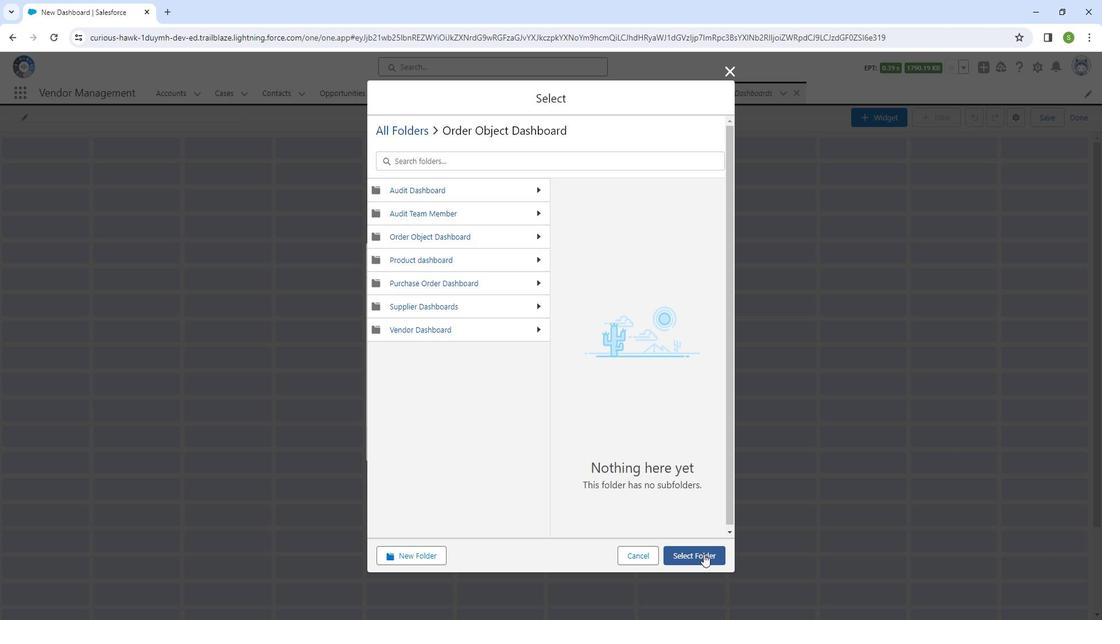
Action: Mouse moved to (700, 441)
Screenshot: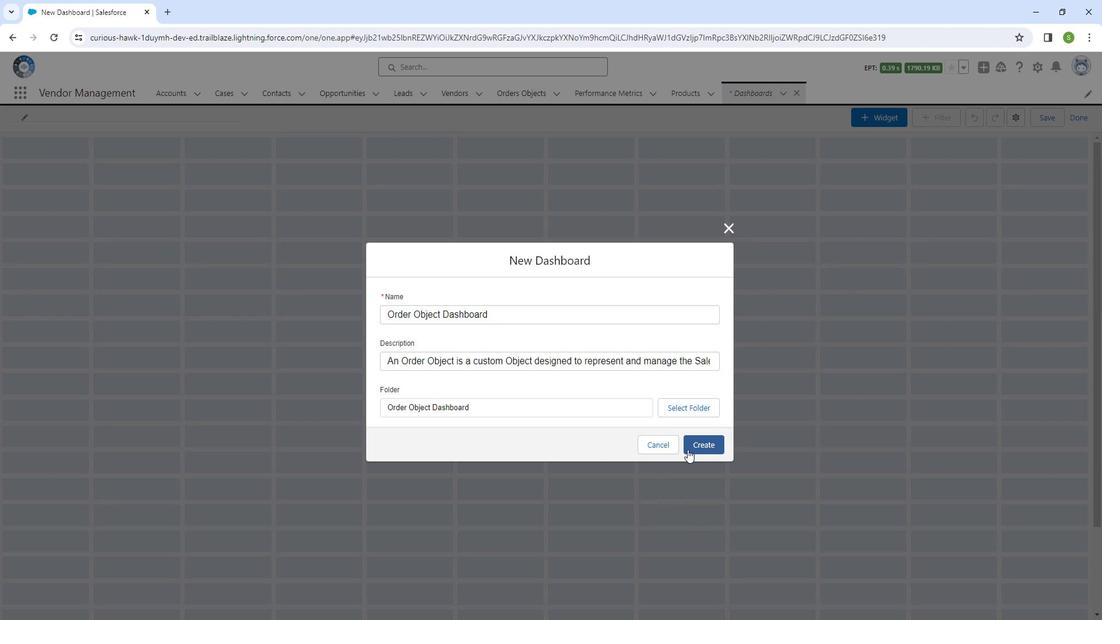 
Action: Mouse pressed left at (700, 441)
Screenshot: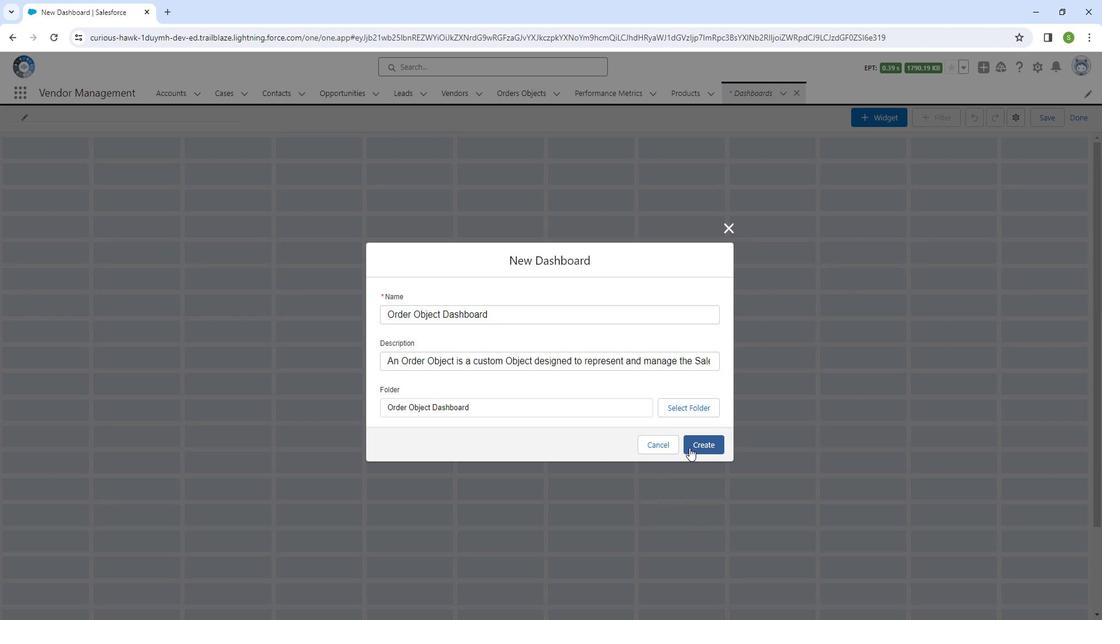 
Action: Mouse moved to (867, 126)
Screenshot: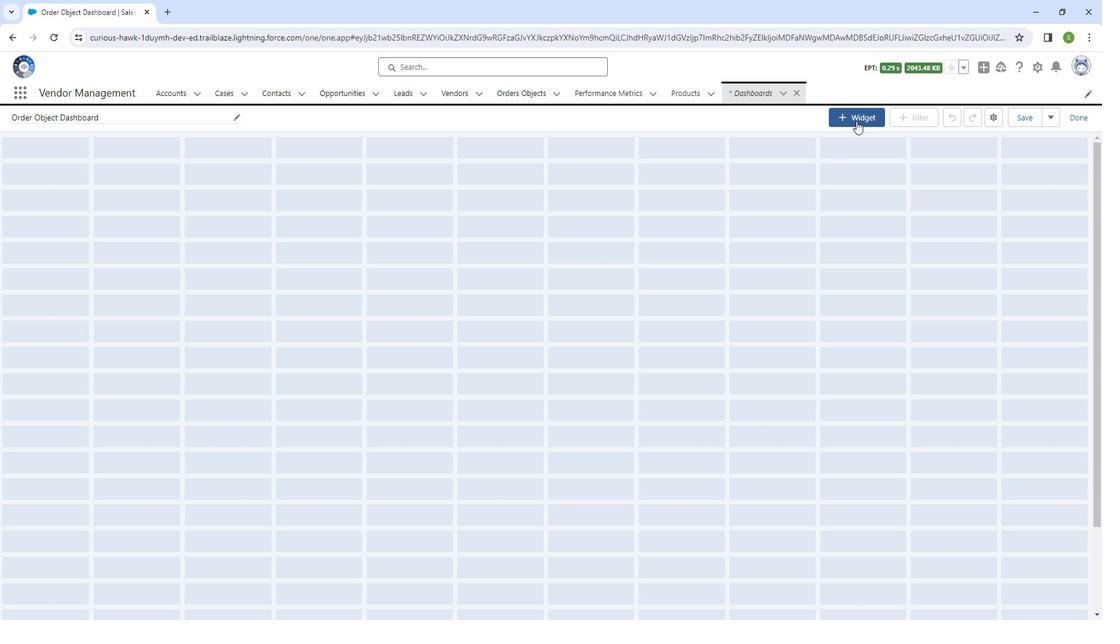 
Action: Mouse pressed left at (867, 126)
Screenshot: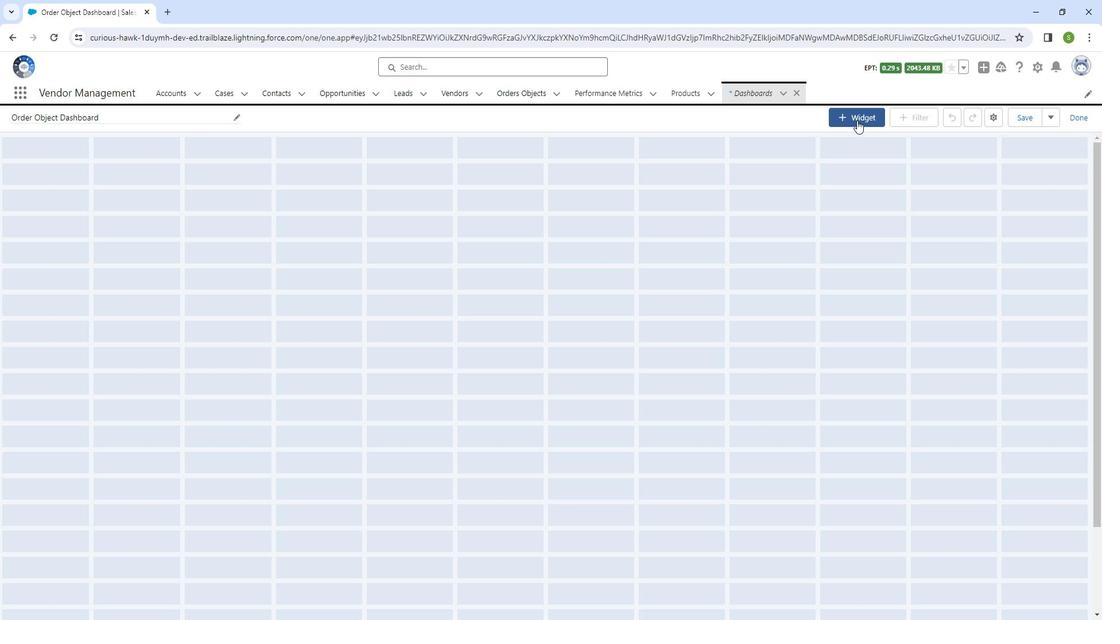 
Action: Mouse moved to (863, 161)
Screenshot: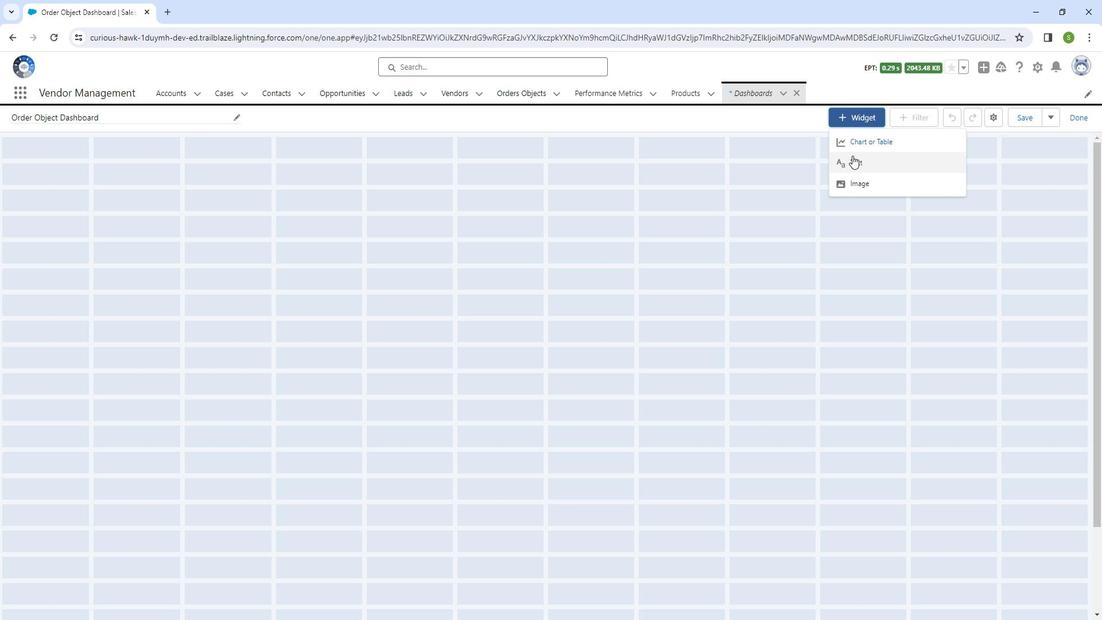 
Action: Mouse pressed left at (863, 161)
Screenshot: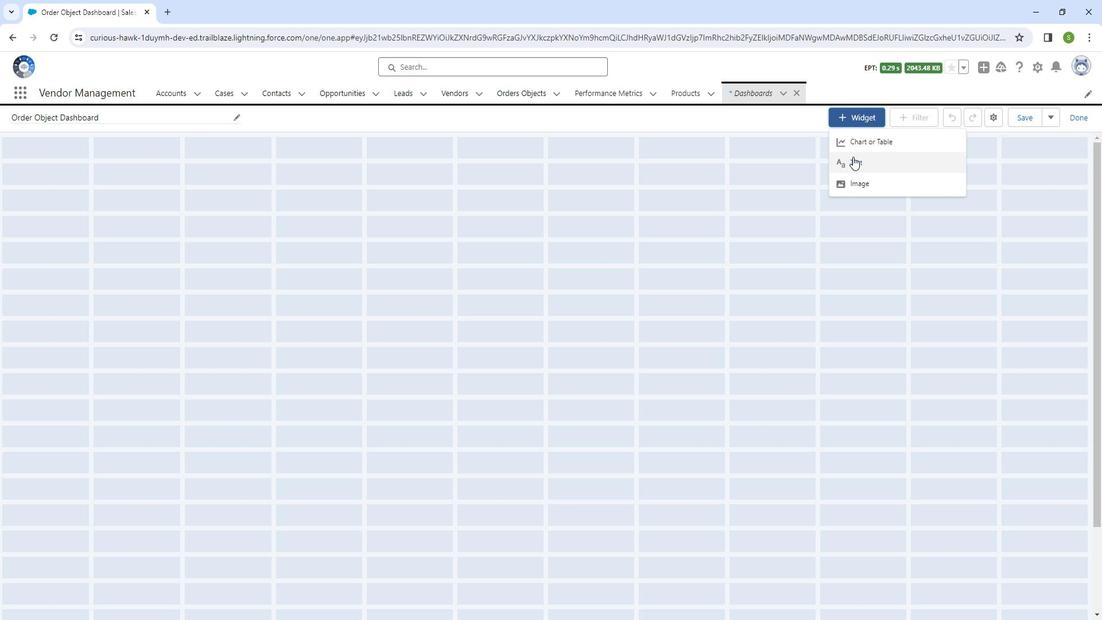 
Action: Mouse moved to (442, 205)
Screenshot: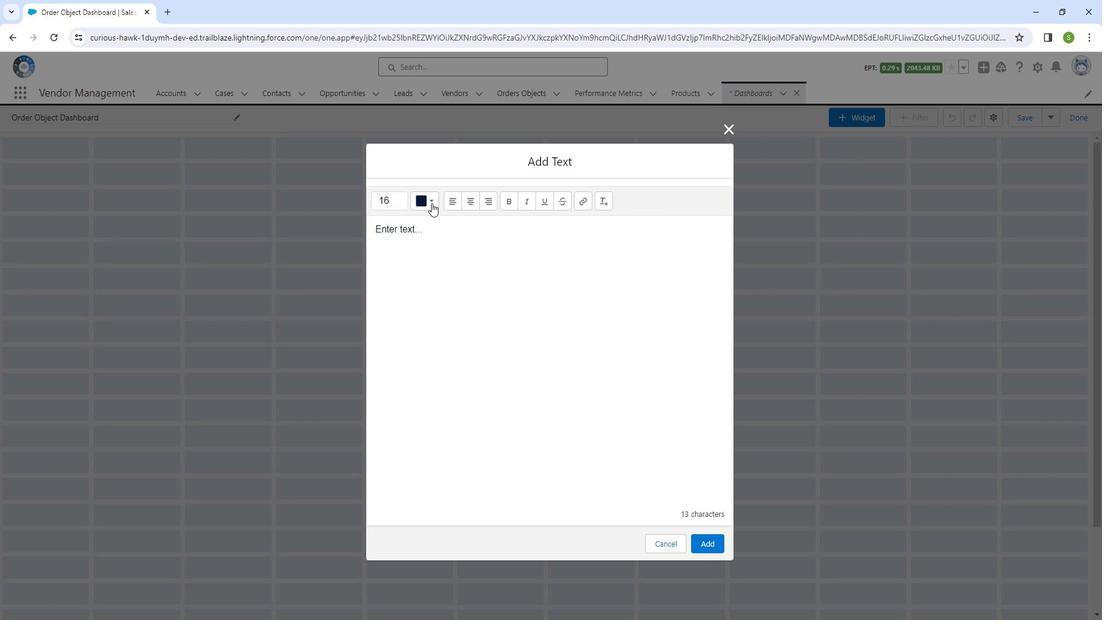 
Action: Mouse pressed left at (442, 205)
Screenshot: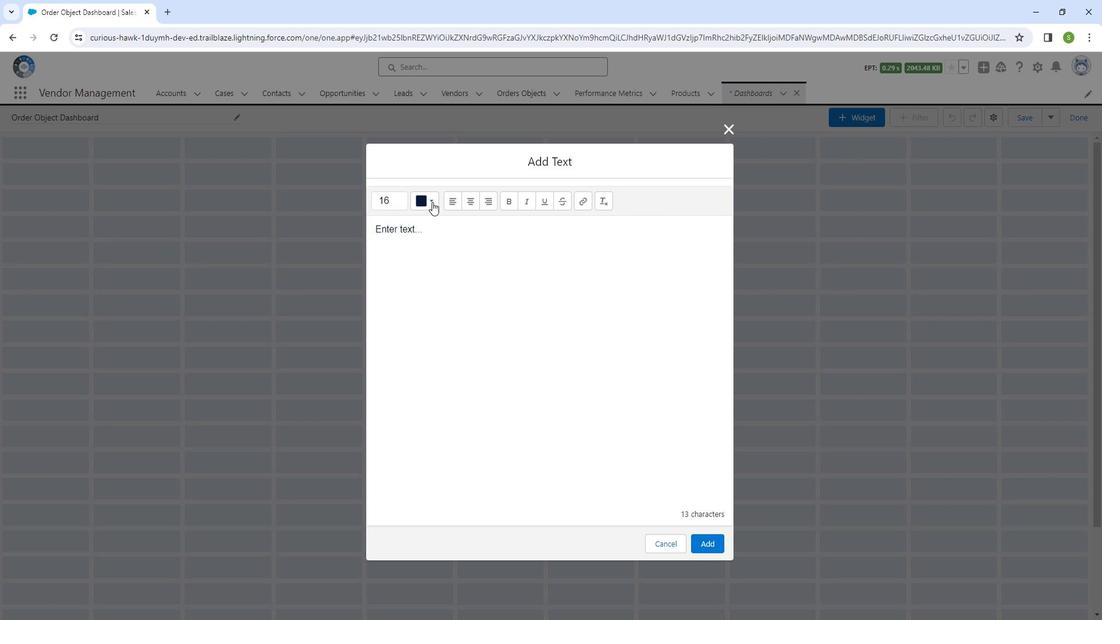 
Action: Mouse moved to (456, 311)
Screenshot: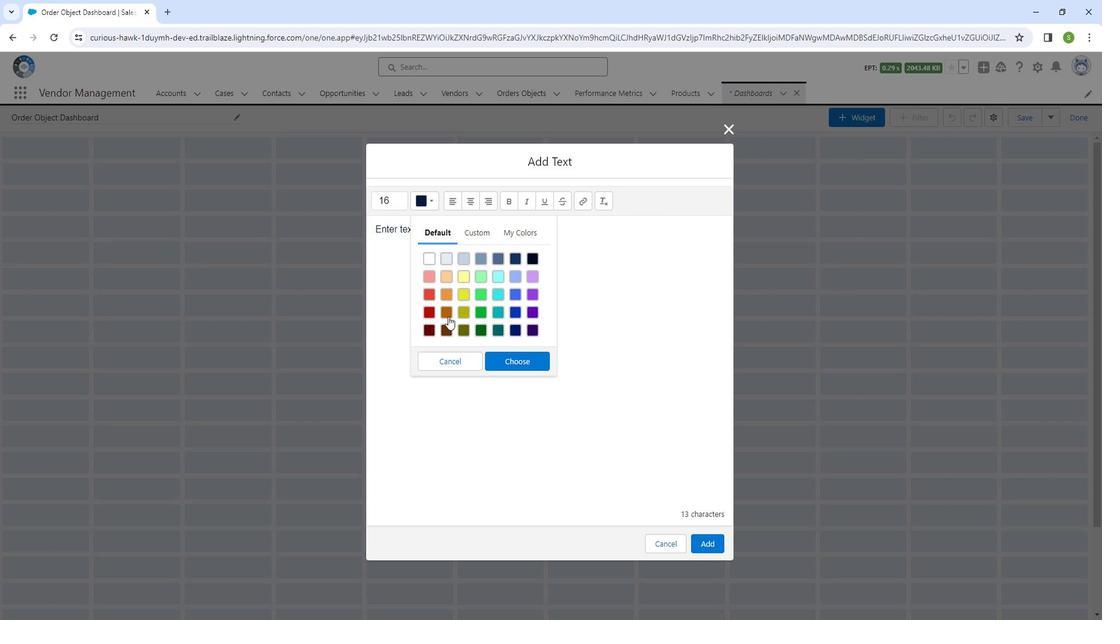 
Action: Mouse pressed left at (456, 311)
Screenshot: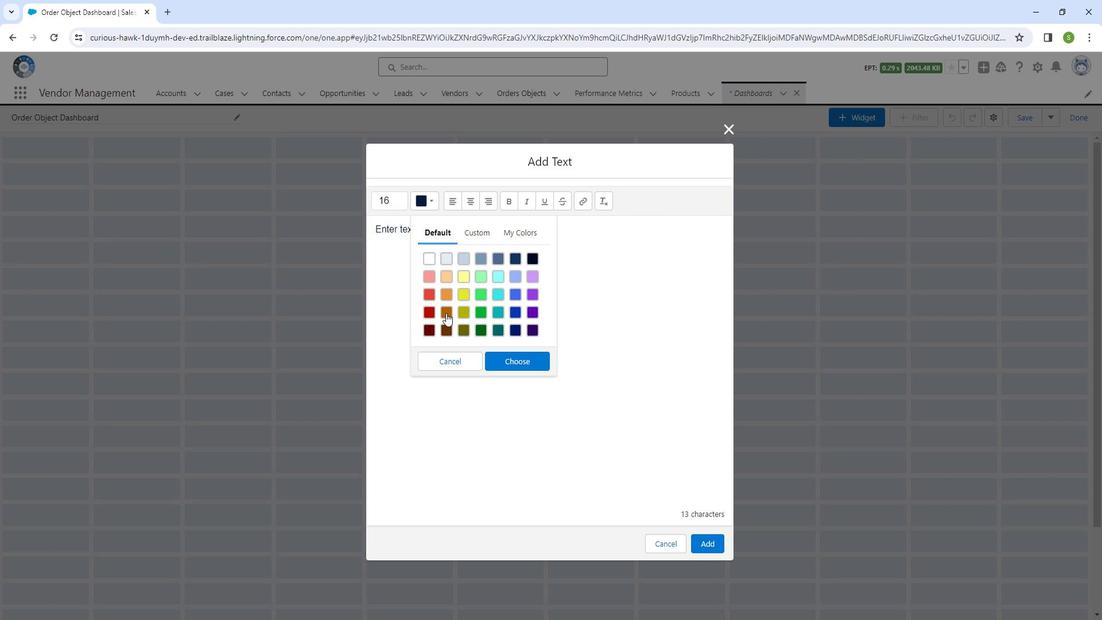 
Action: Mouse moved to (439, 294)
Screenshot: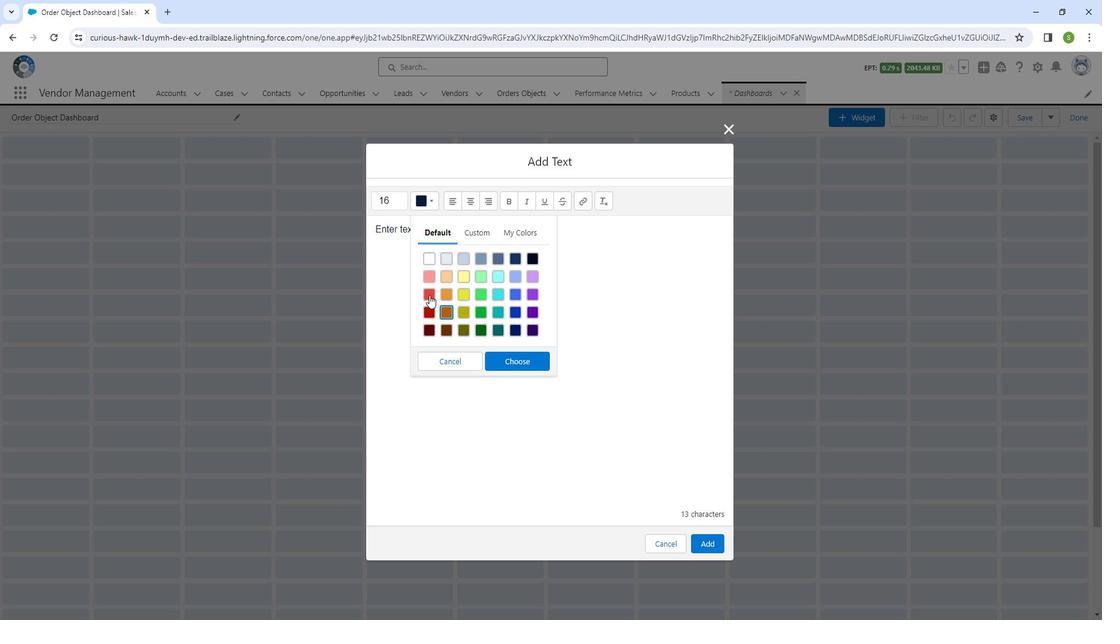 
Action: Mouse pressed left at (439, 294)
Screenshot: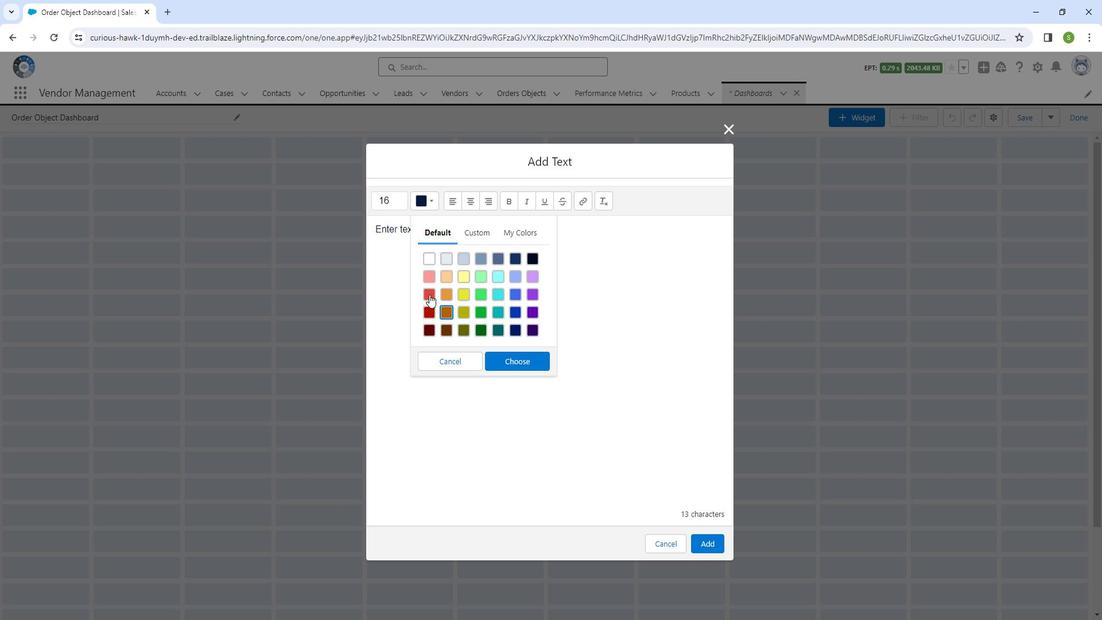 
Action: Mouse moved to (524, 356)
Screenshot: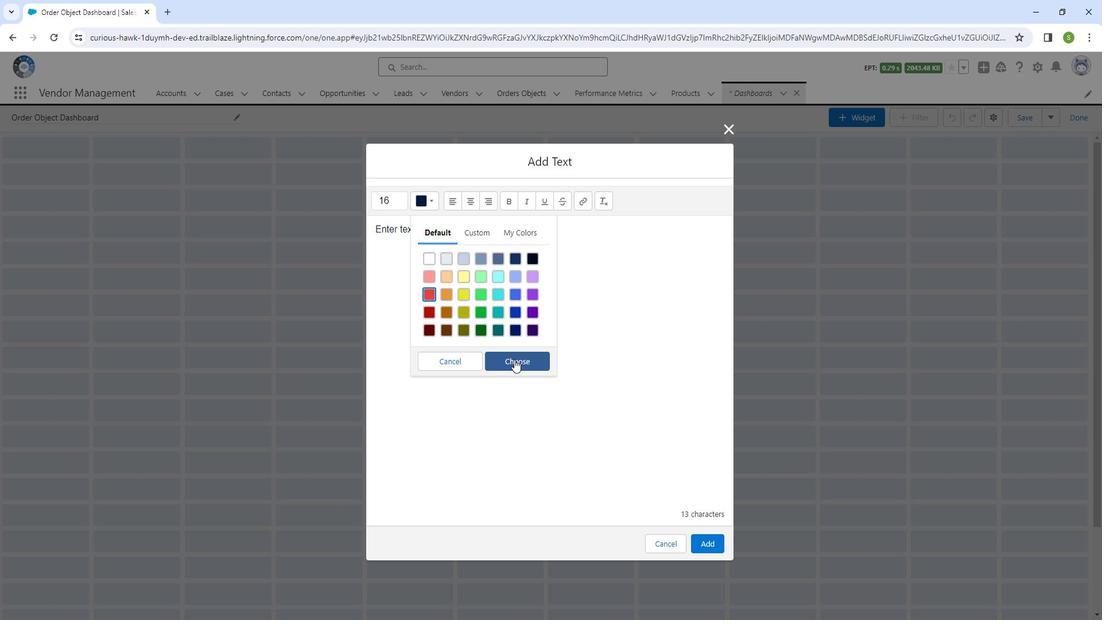 
Action: Mouse pressed left at (524, 356)
Screenshot: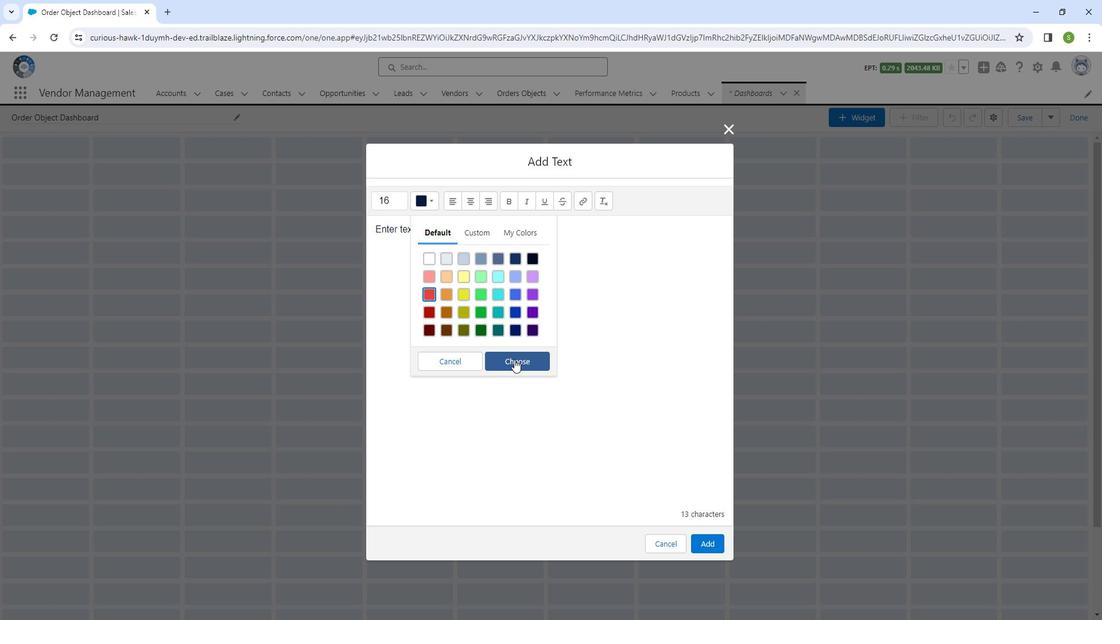 
Action: Mouse moved to (417, 240)
Screenshot: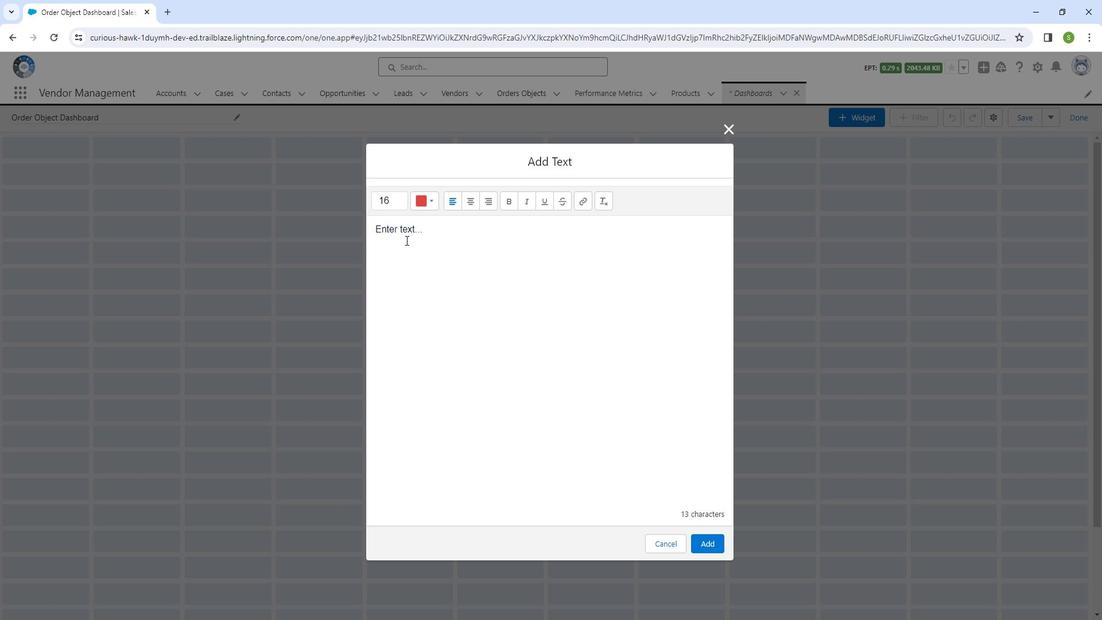 
Action: Key pressed <Key.shift_r><Key.shift_r>T
Screenshot: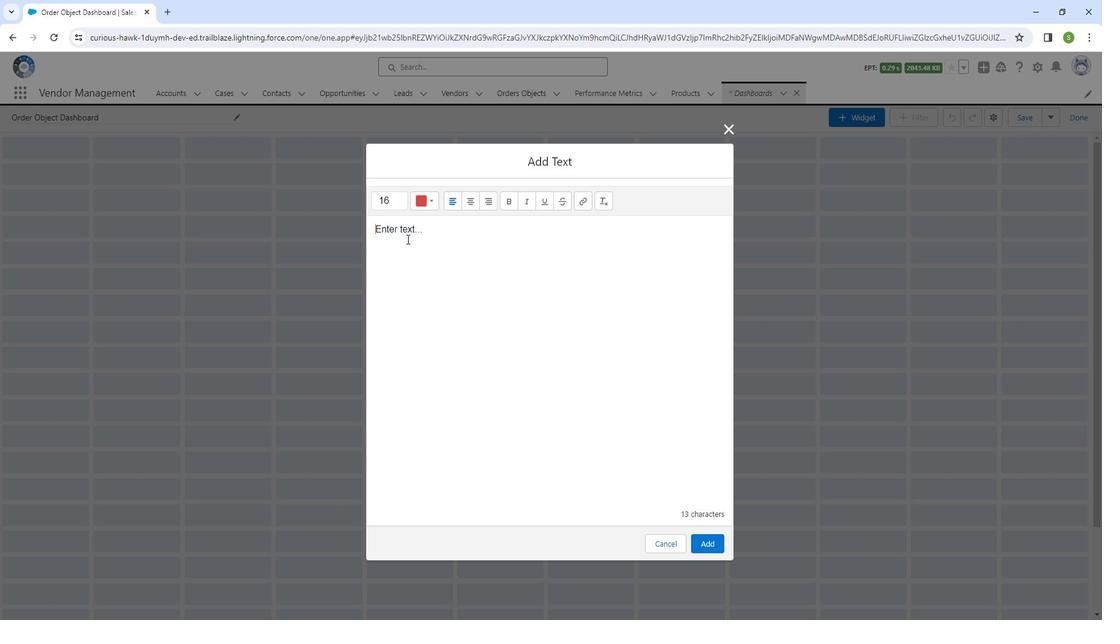 
Action: Mouse moved to (449, 228)
Screenshot: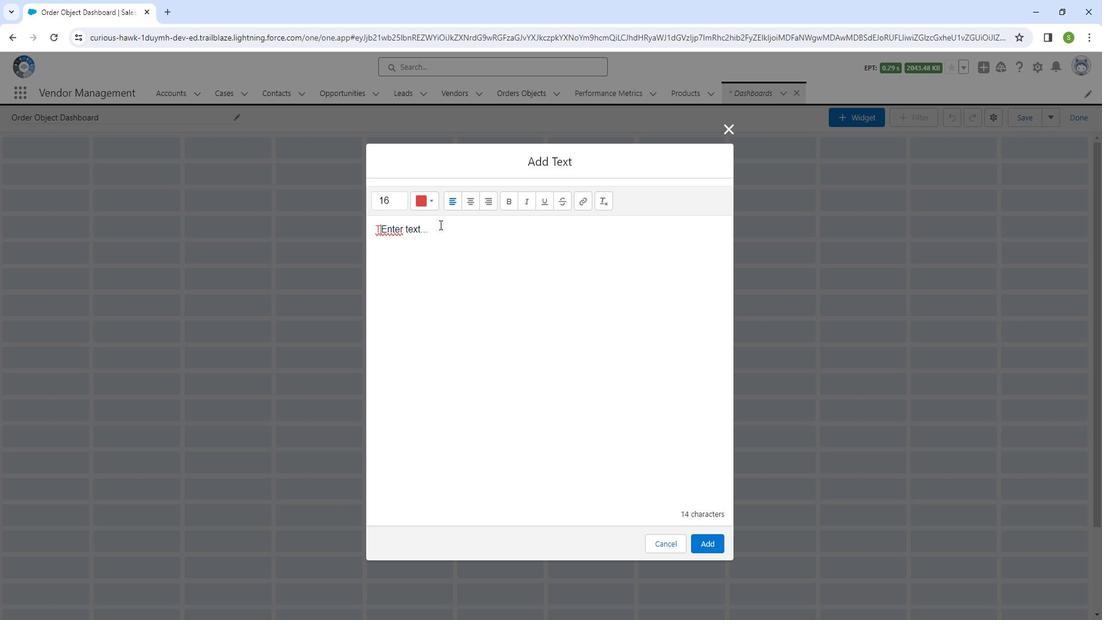 
Action: Mouse pressed left at (449, 228)
Screenshot: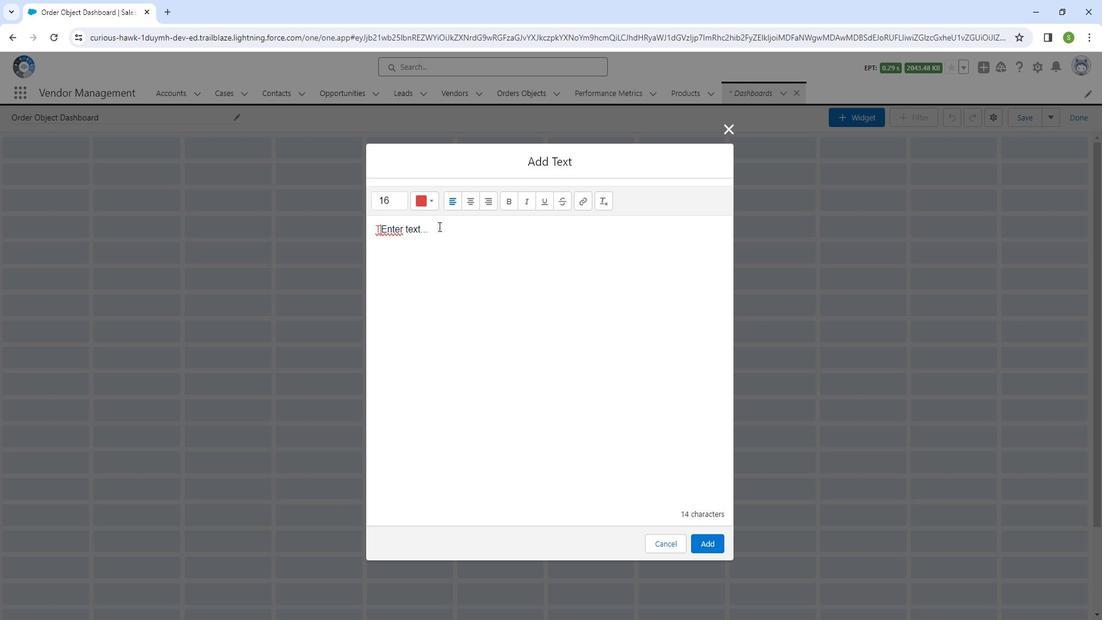 
Action: Mouse moved to (447, 233)
Screenshot: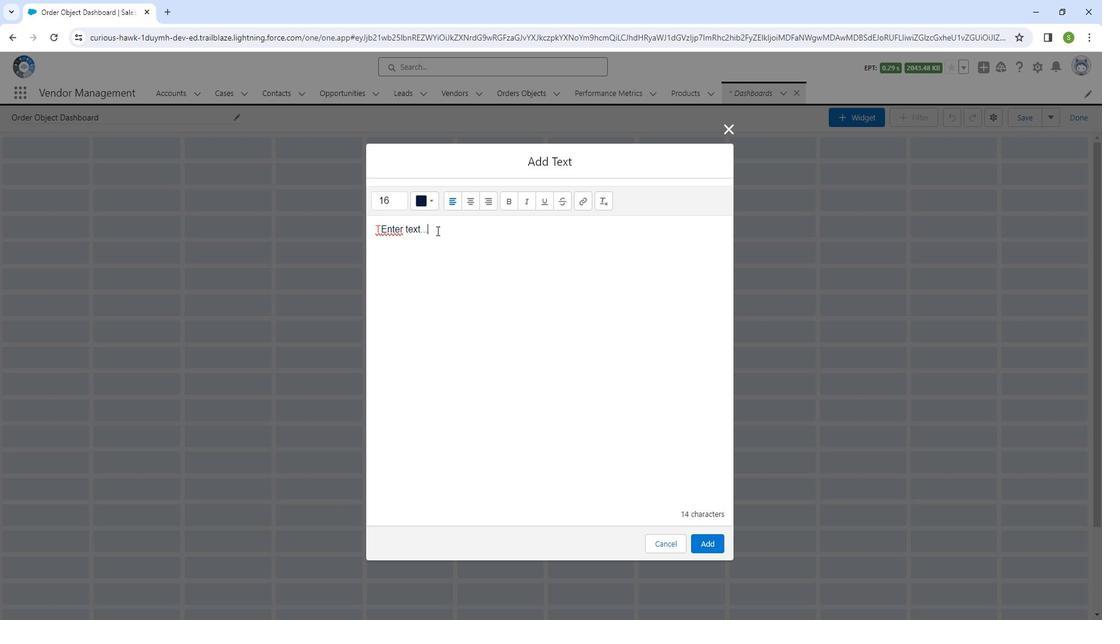 
Action: Key pressed <Key.backspace><Key.backspace><Key.backspace><Key.backspace><Key.backspace><Key.backspace><Key.backspace><Key.backspace><Key.backspace><Key.backspace><Key.backspace><Key.backspace><Key.backspace><Key.backspace><Key.backspace><Key.backspace><Key.backspace><Key.backspace><Key.backspace><Key.backspace>
Screenshot: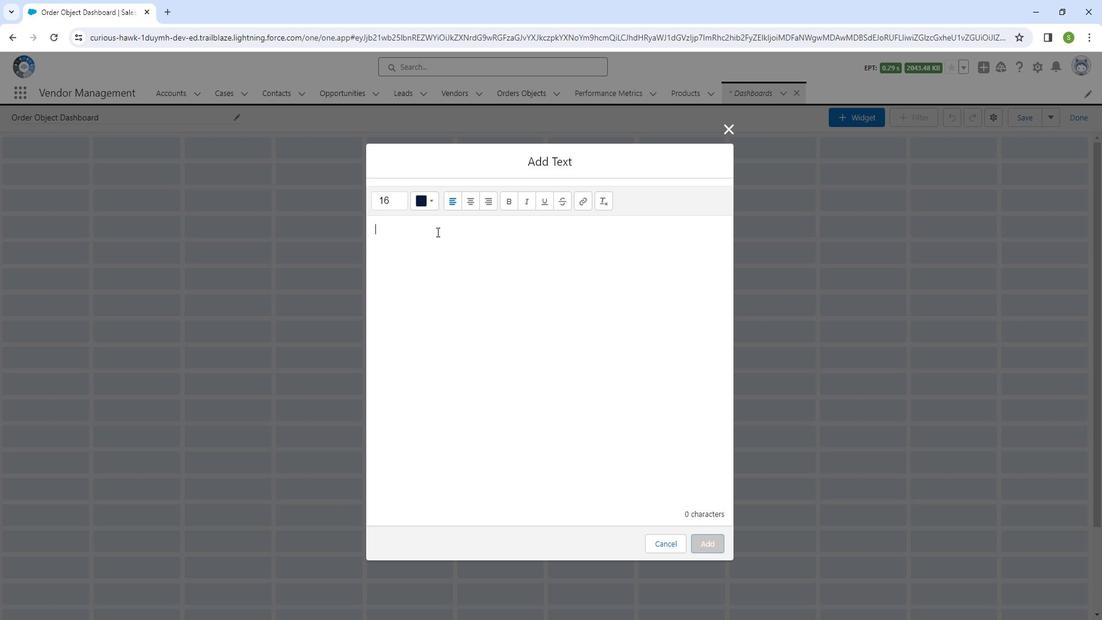 
Action: Mouse moved to (438, 205)
Screenshot: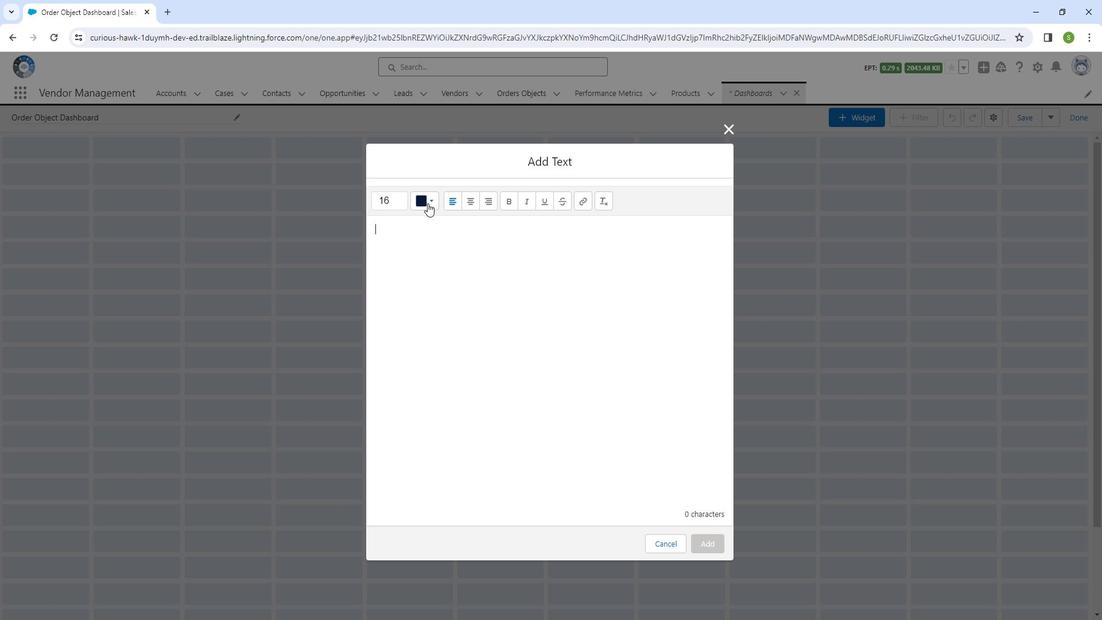 
Action: Mouse pressed left at (438, 205)
Screenshot: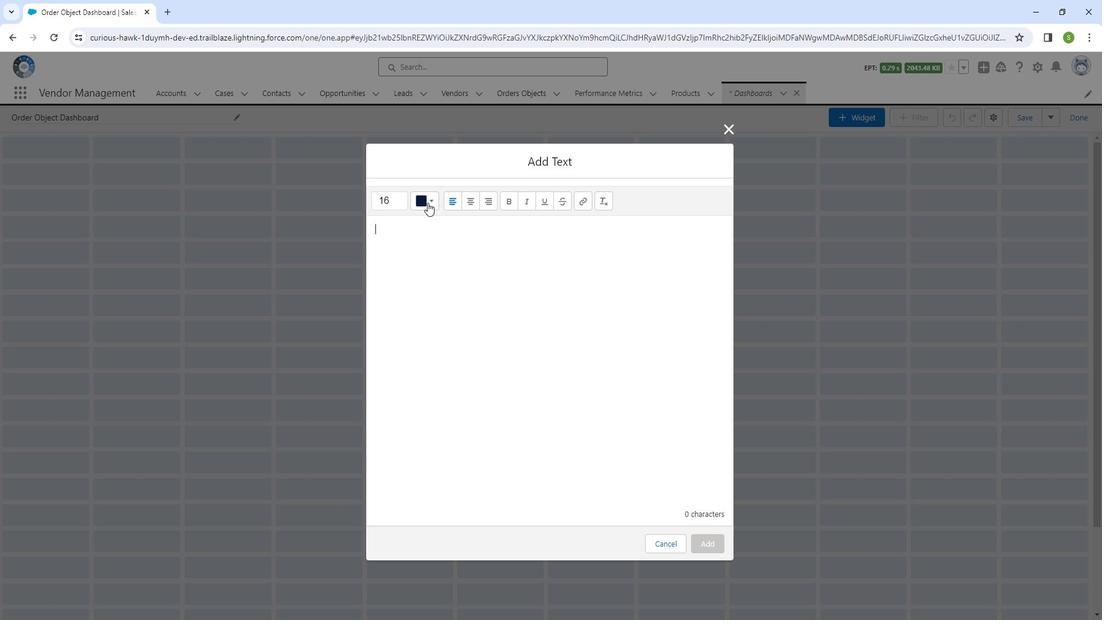 
Action: Mouse moved to (489, 293)
Screenshot: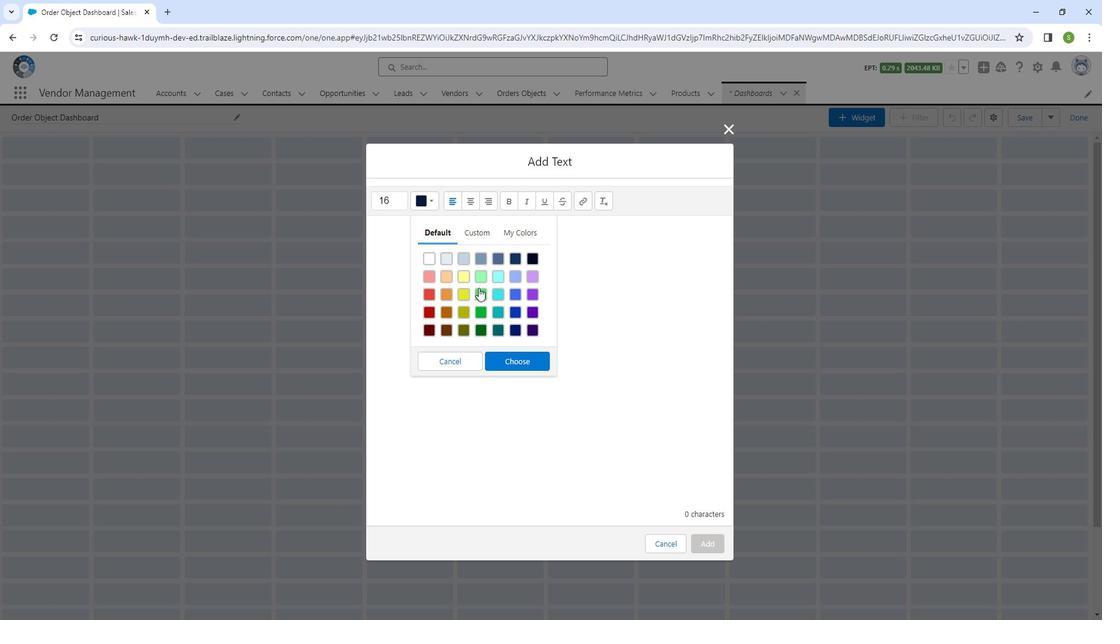 
Action: Mouse pressed left at (489, 293)
Screenshot: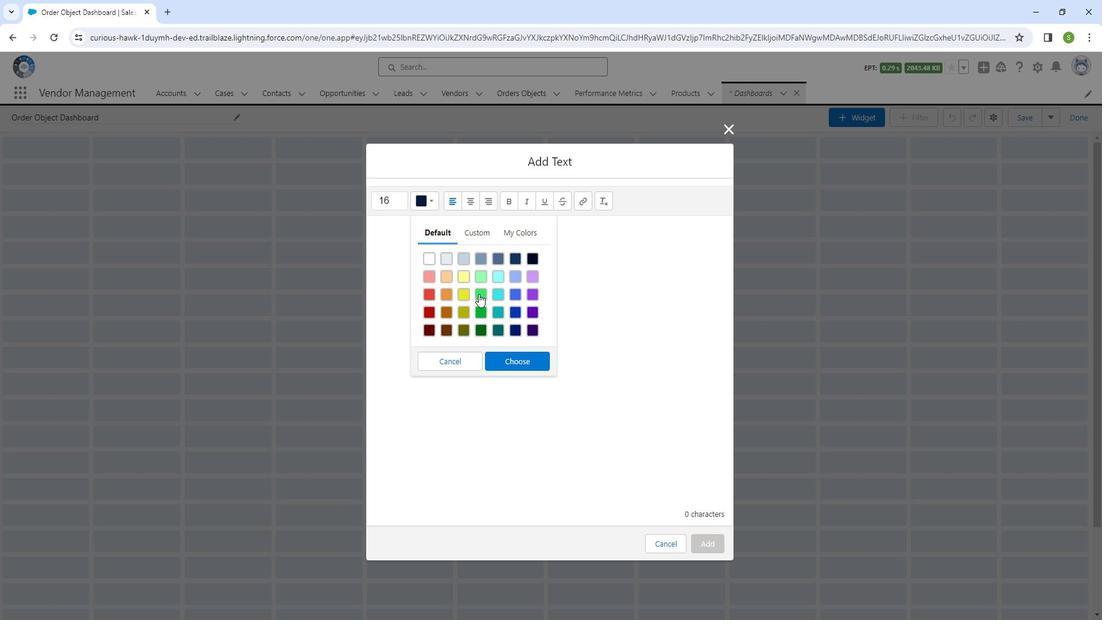 
Action: Mouse moved to (515, 357)
Screenshot: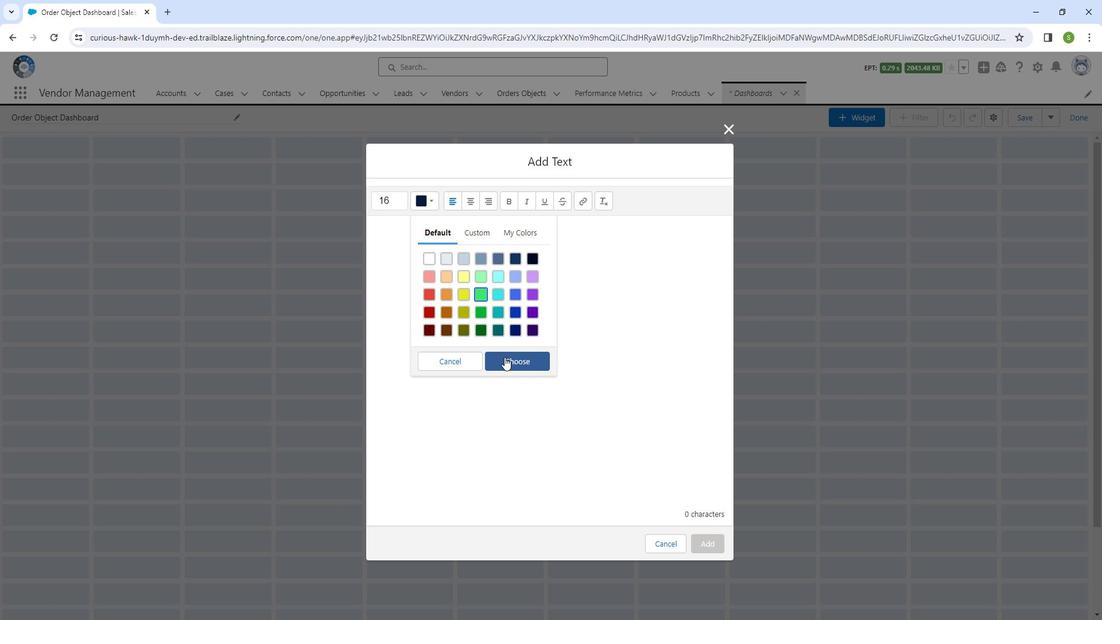 
Action: Mouse pressed left at (515, 357)
Screenshot: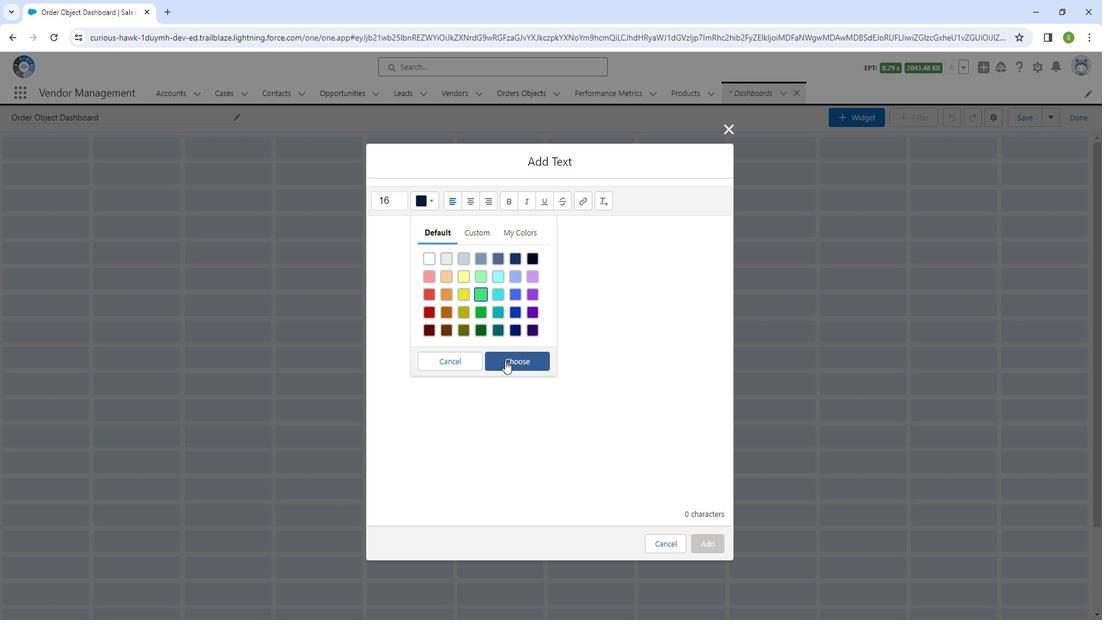 
Action: Mouse moved to (400, 231)
Screenshot: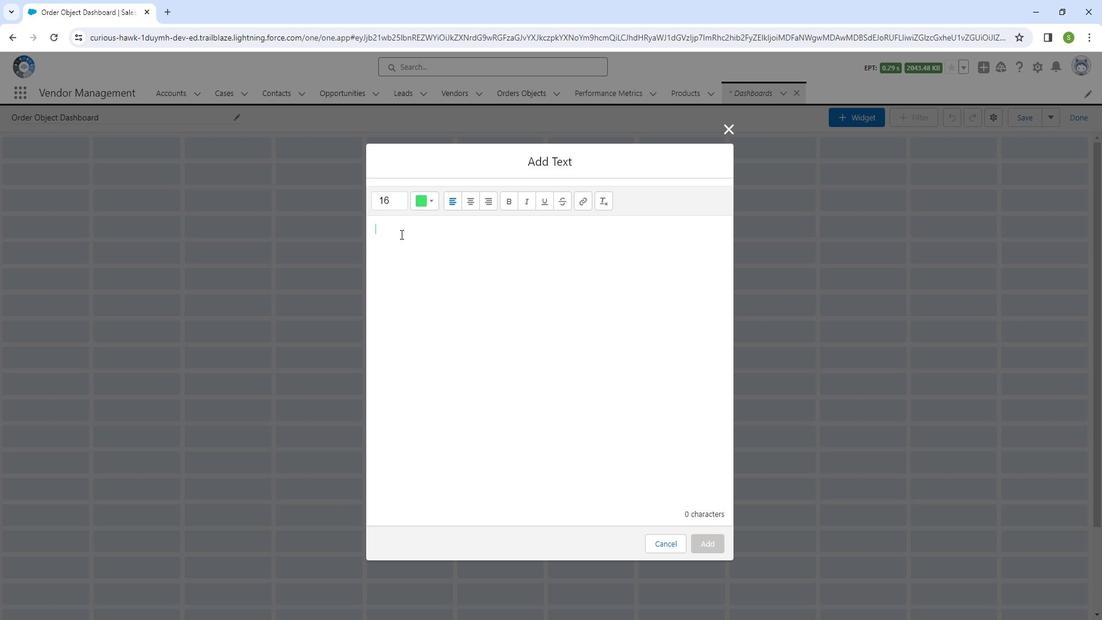
Action: Key pressed <Key.shift_r>Th<Key.backspace><Key.backspace>
Screenshot: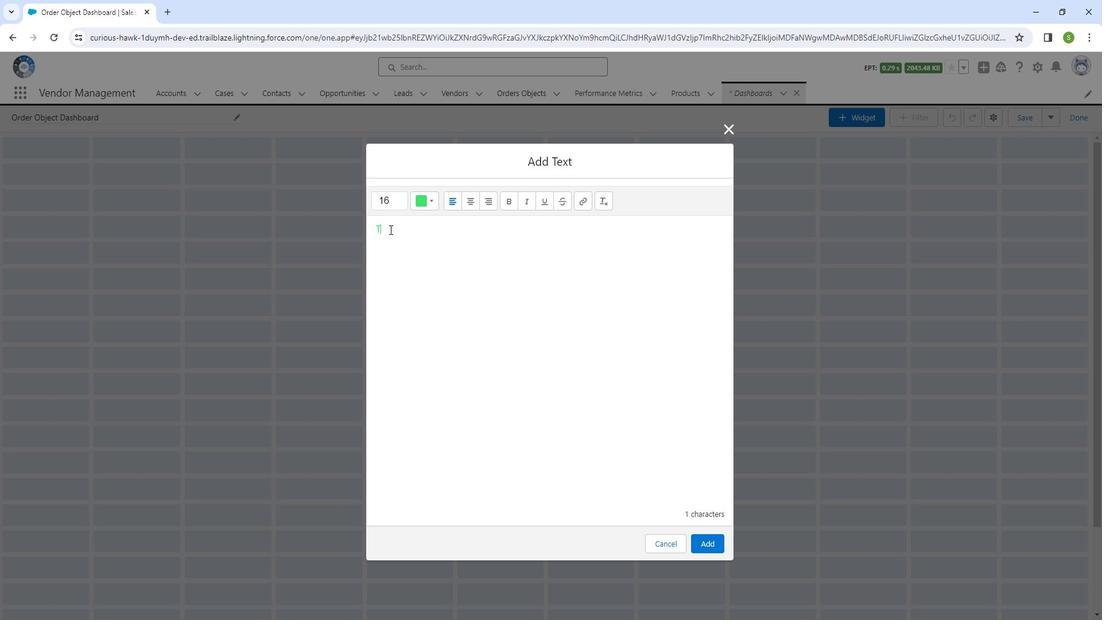 
Action: Mouse moved to (418, 224)
Screenshot: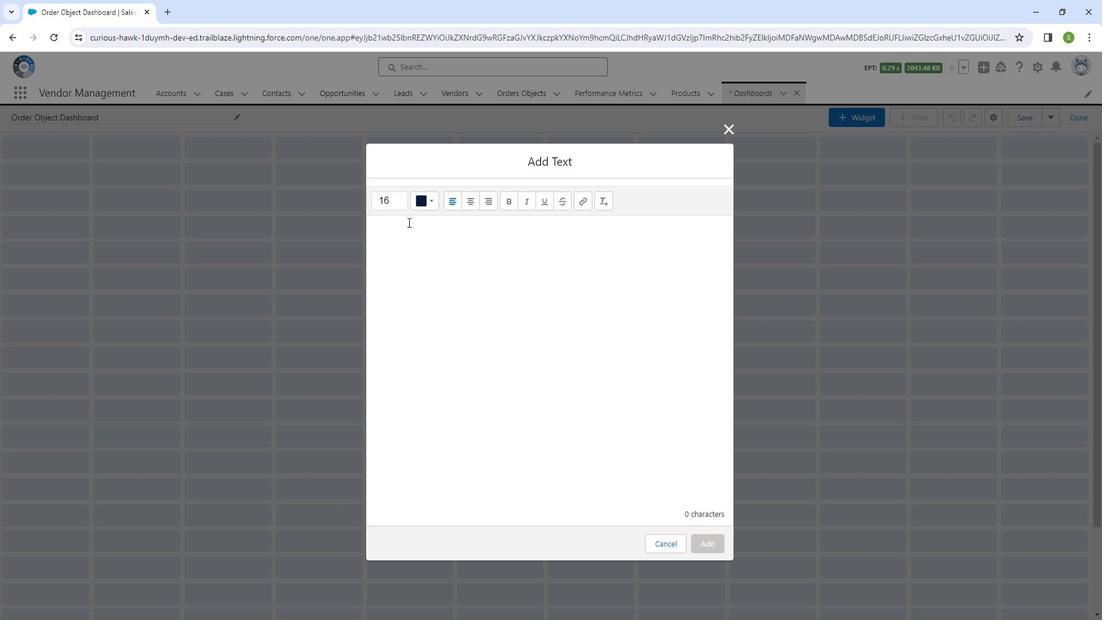 
Action: Key pressed <Key.shift_r>This<Key.space>is<Key.space><Key.shift_r>Order<Key.space><Key.shift_r>Dashboard<Key.space>fpr<Key.backspace><Key.backspace>or<Key.space><Key.shift_r>Order<Key.space><Key.left><Key.left><Key.left><Key.left><Key.left><Key.left><Key.left><Key.backspace><Key.backspace><Key.backspace>related<Key.right><Key.right><Key.right><Key.right><Key.right><Key.right><Key.space><Key.shift_r>Object<Key.space><Key.backspace>.<Key.space><Key.shift_r><Key.space><Key.backspace><Key.shift_r>Order<Key.space><Key.shift_r>Object<Key.space>report<Key.space>is<Key.space>added<Key.space>in<Key.space>this<Key.space><Key.shift_r>Dashboard.
Screenshot: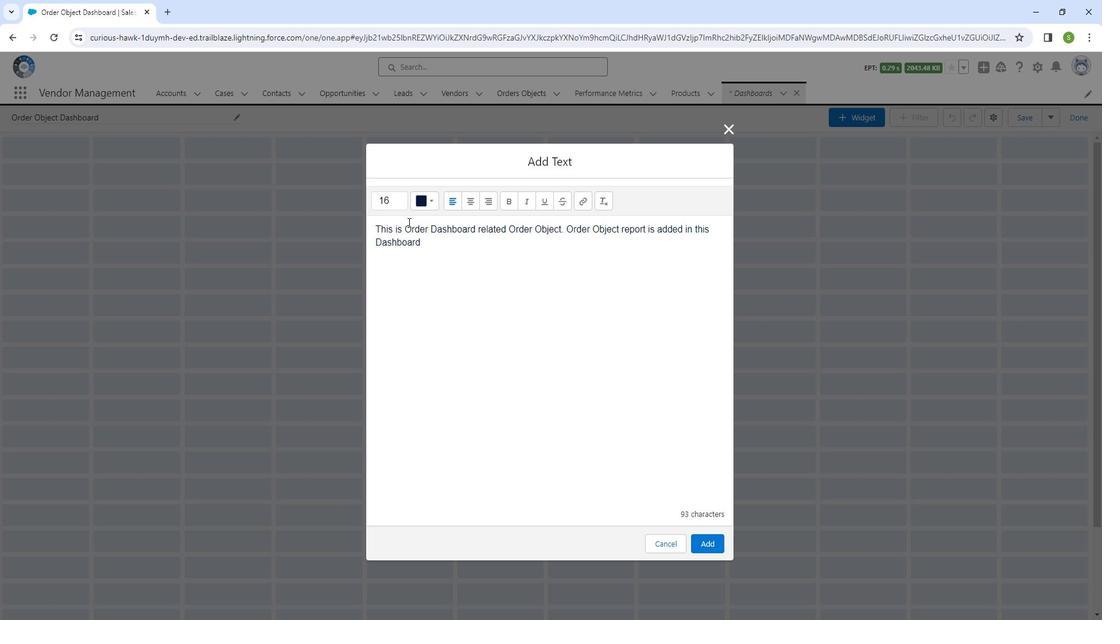 
Action: Mouse moved to (719, 532)
Screenshot: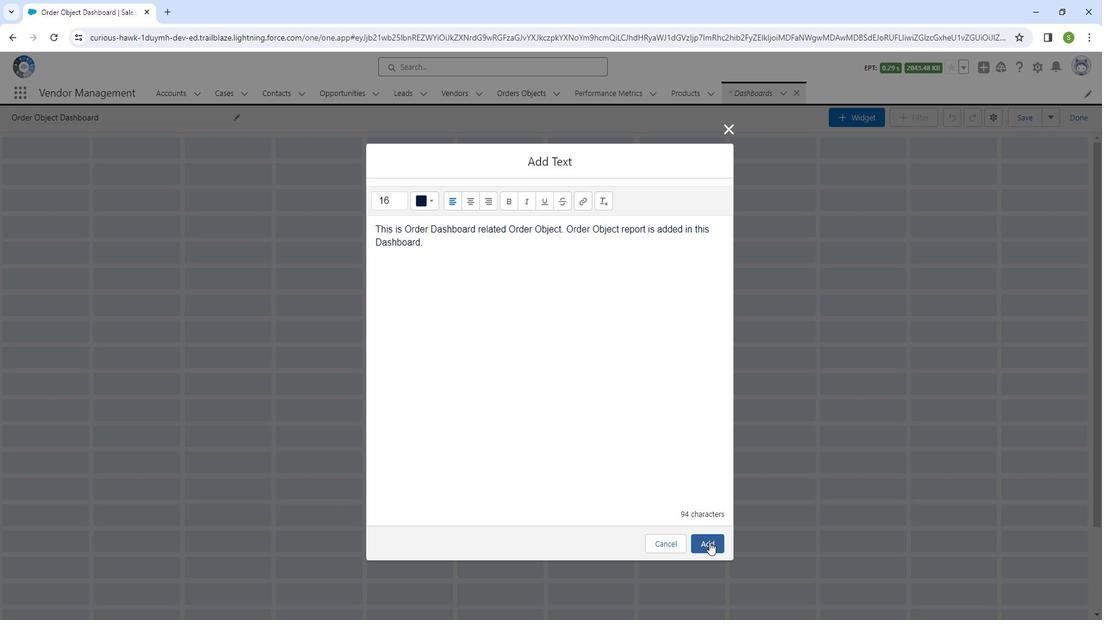 
Action: Mouse pressed left at (719, 532)
Screenshot: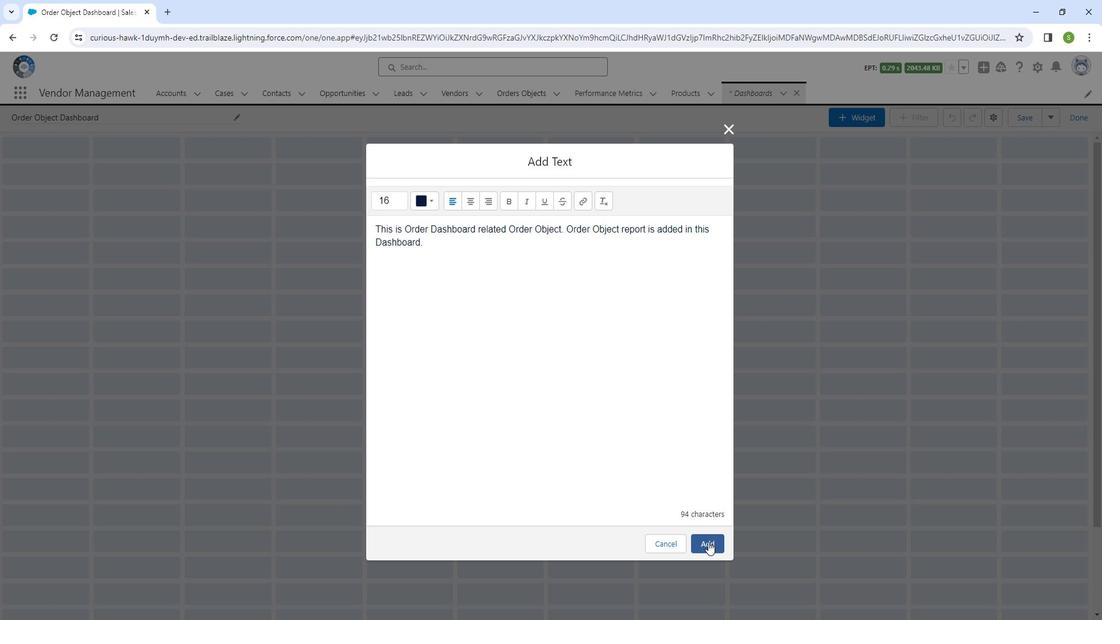 
Action: Mouse moved to (356, 326)
Screenshot: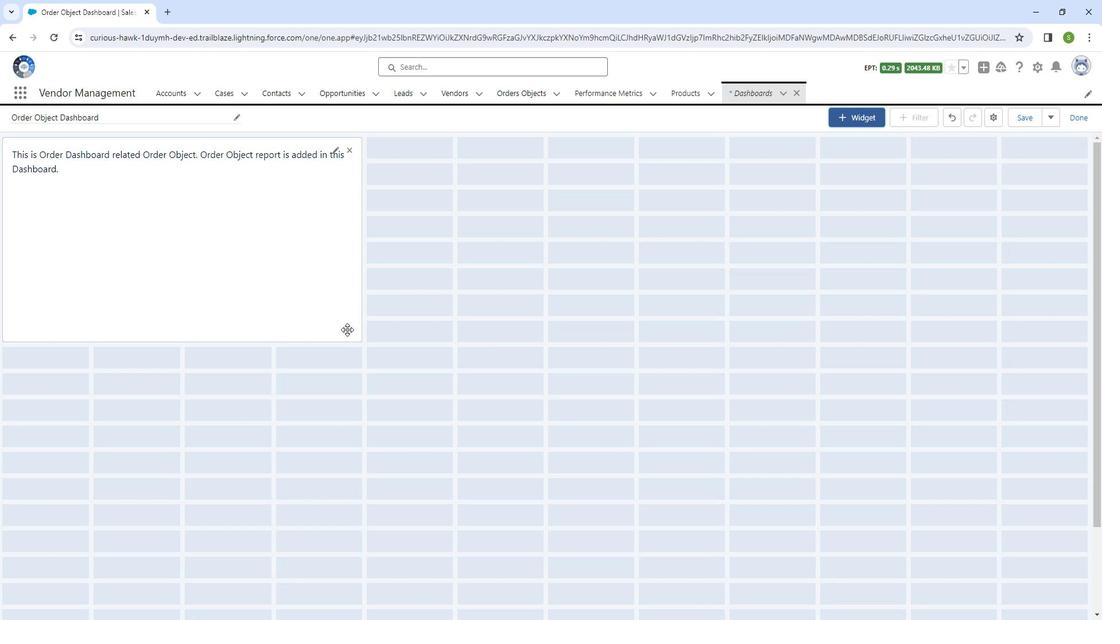 
Action: Mouse pressed left at (356, 326)
Screenshot: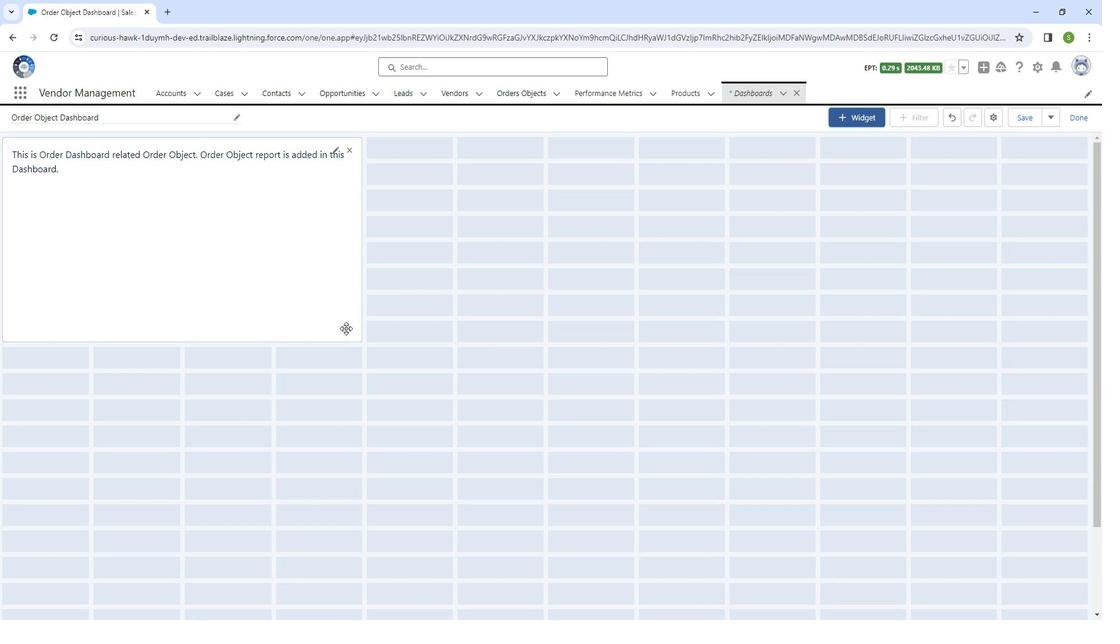 
Action: Mouse moved to (373, 339)
Screenshot: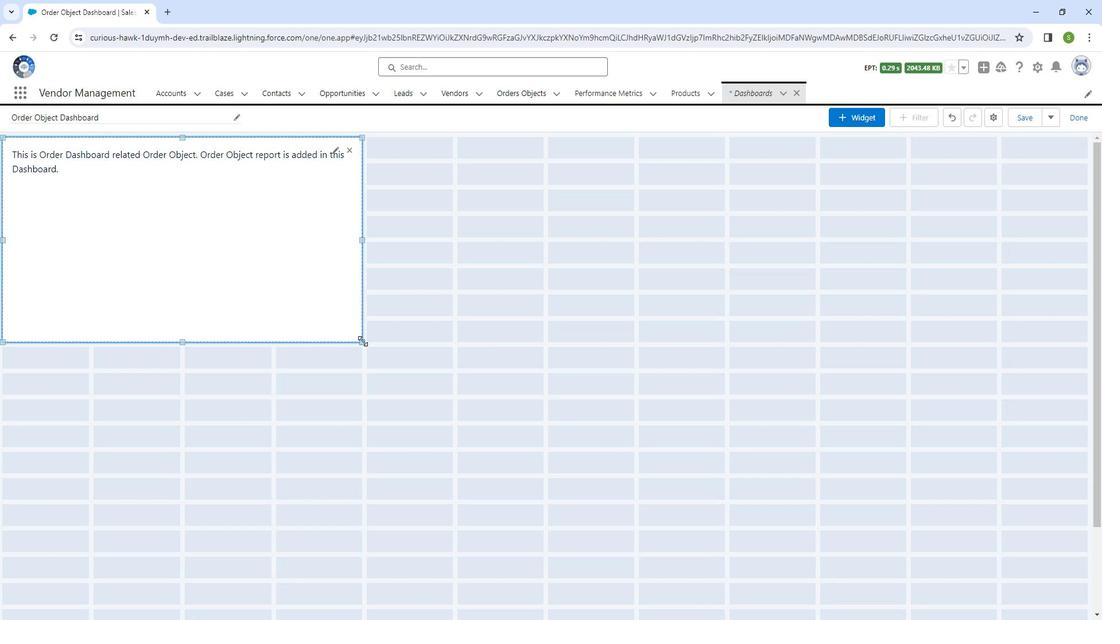 
Action: Mouse pressed left at (373, 339)
Screenshot: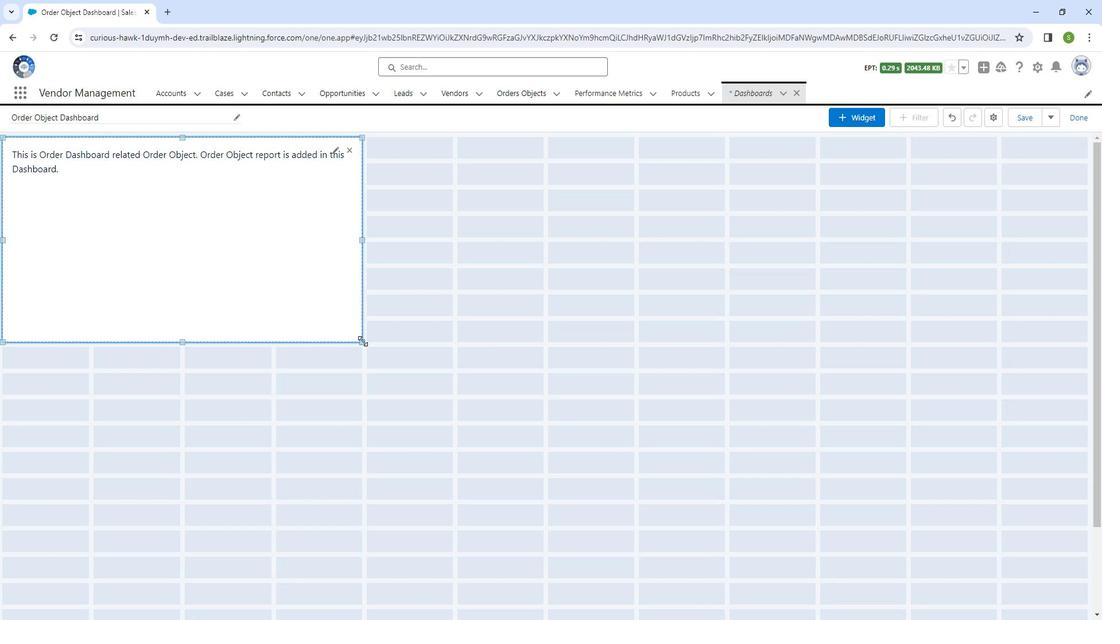 
Action: Mouse moved to (164, 205)
Screenshot: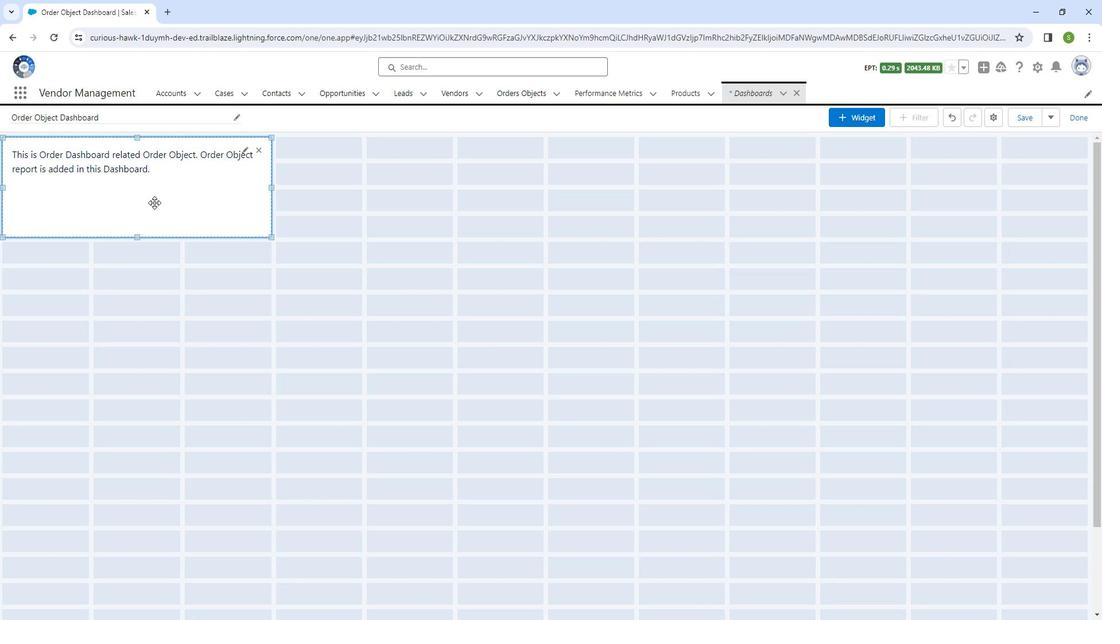 
Action: Mouse pressed left at (164, 205)
Screenshot: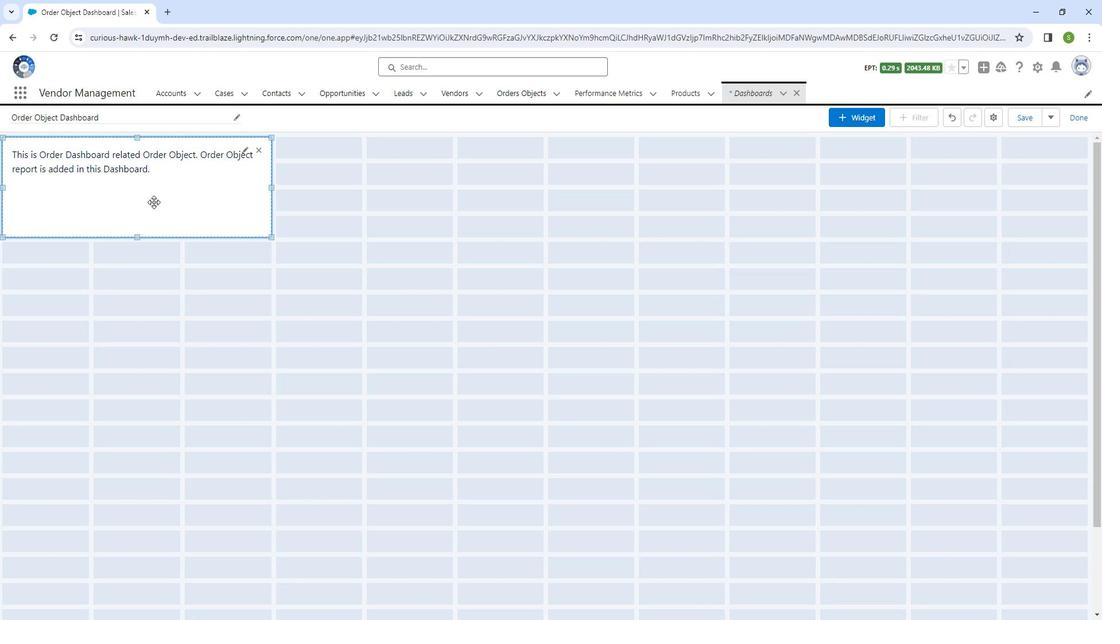 
Action: Mouse moved to (555, 191)
Screenshot: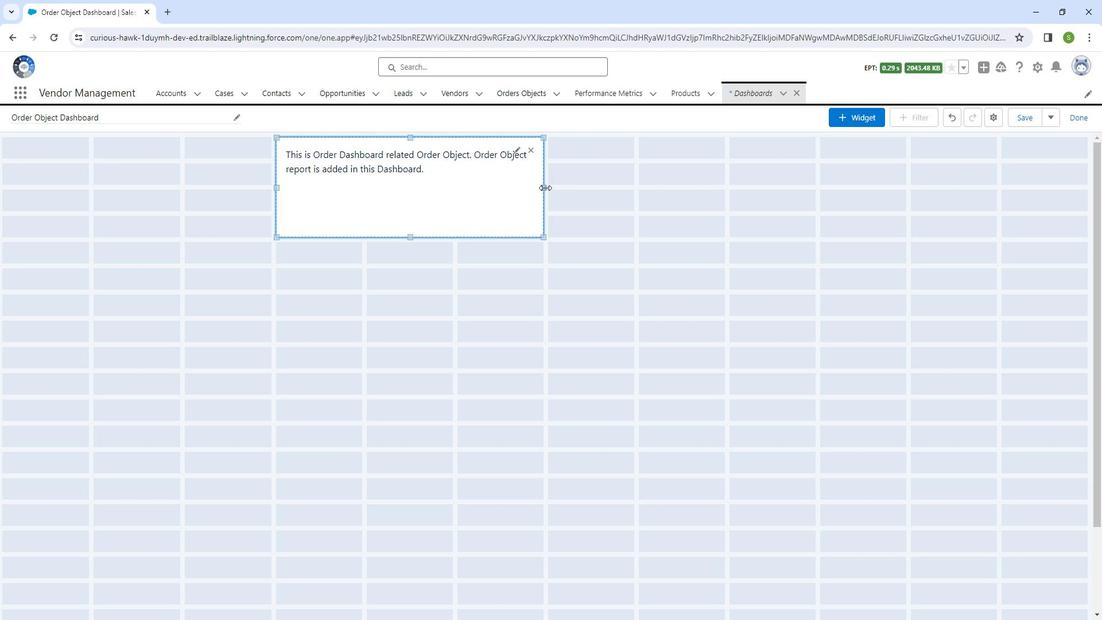 
Action: Mouse pressed left at (555, 191)
Screenshot: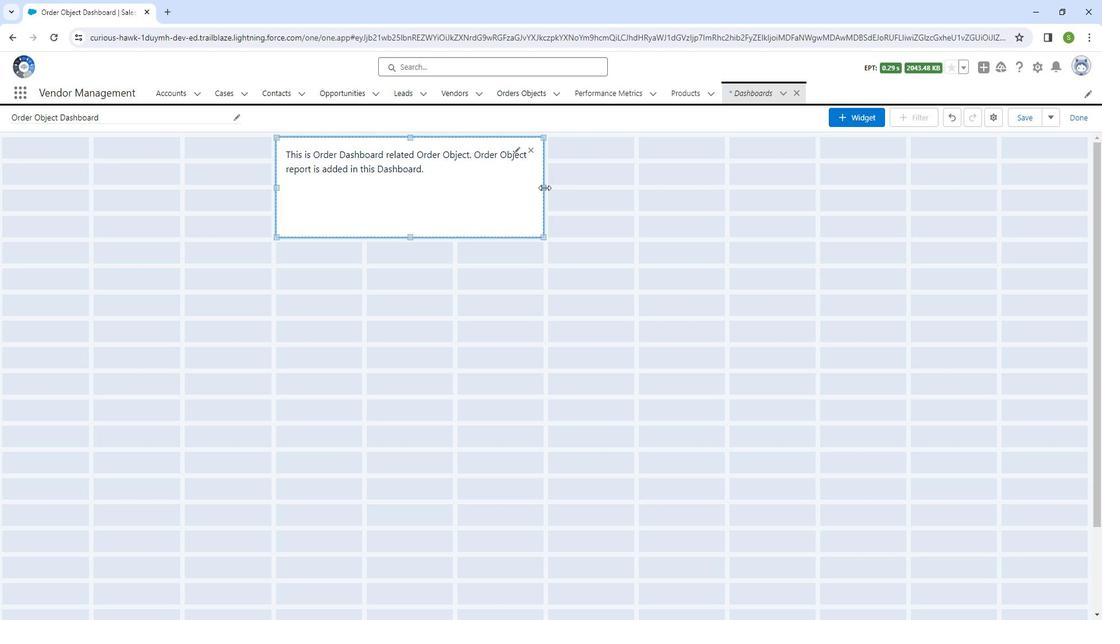 
Action: Mouse moved to (745, 159)
Screenshot: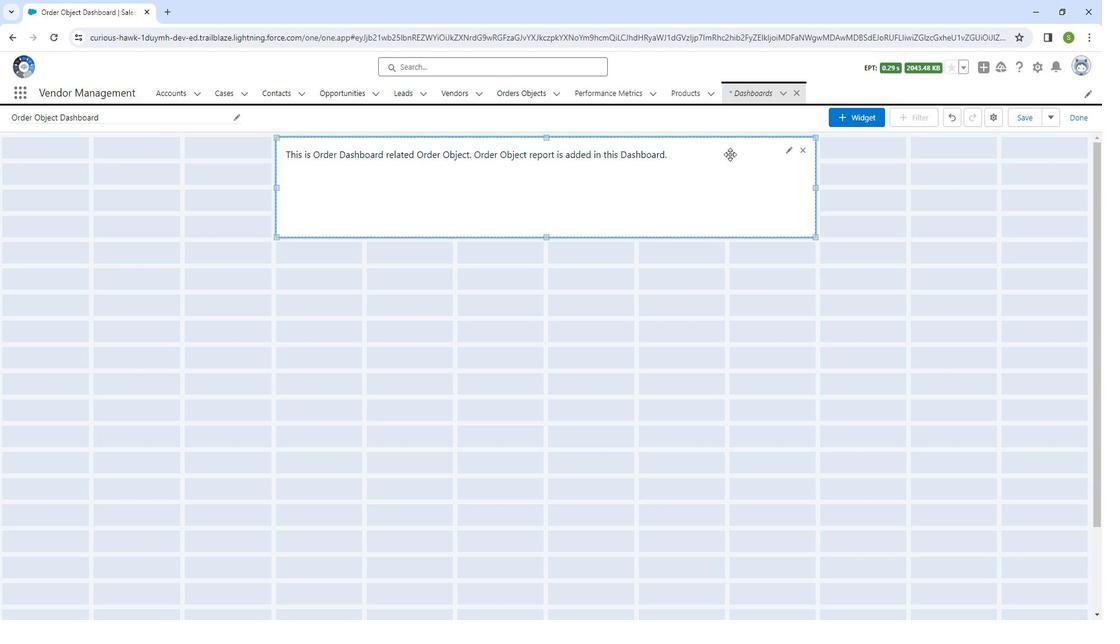
Action: Mouse pressed left at (745, 159)
Screenshot: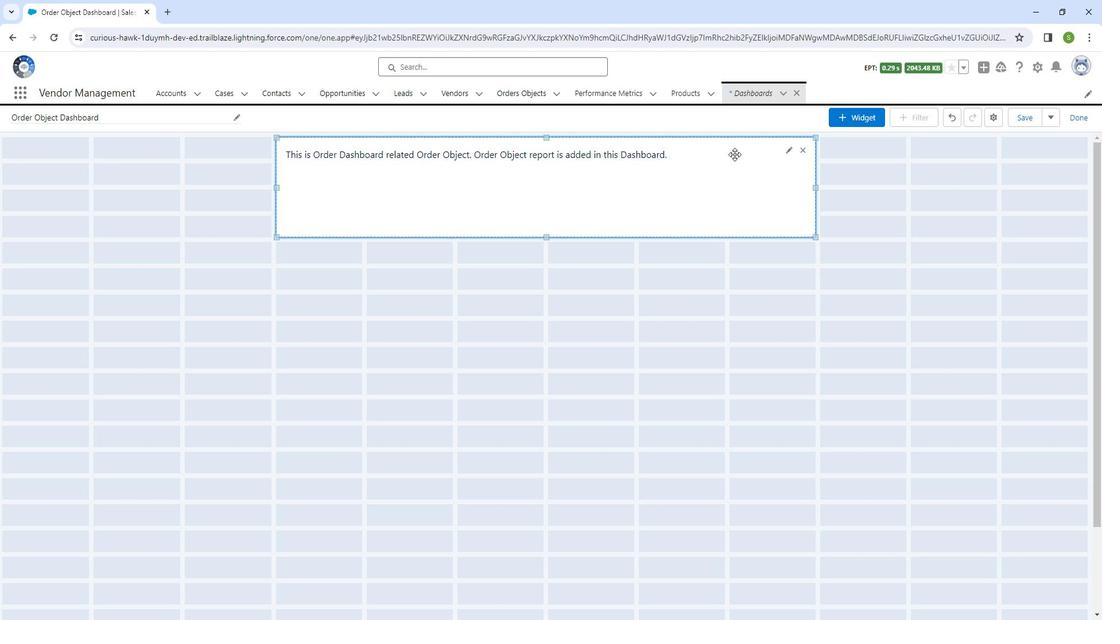 
Action: Mouse pressed left at (745, 159)
Screenshot: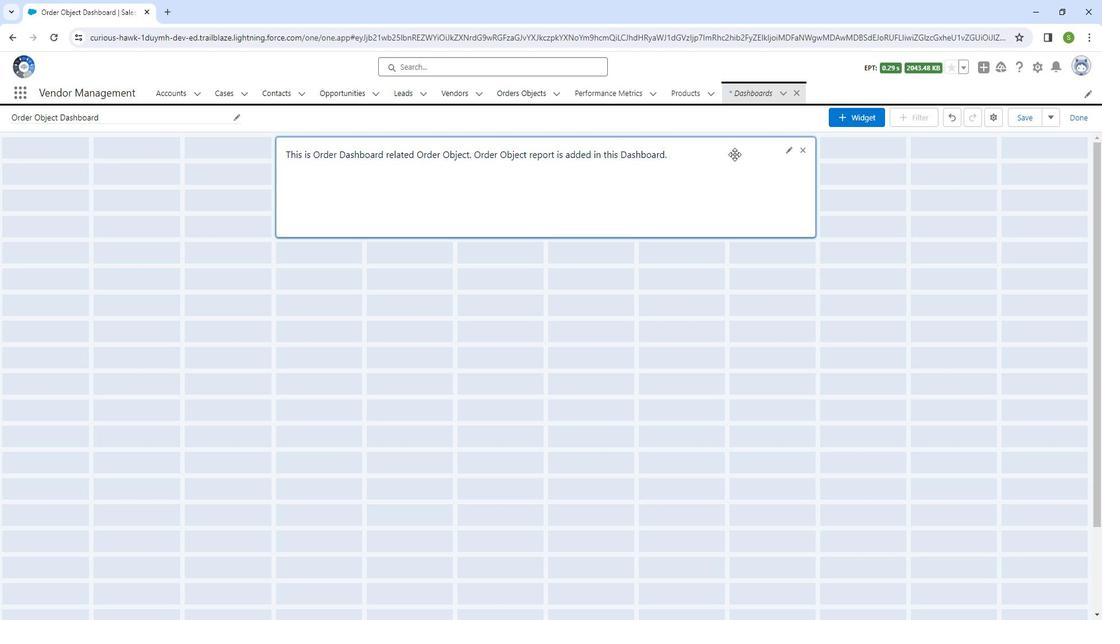 
Action: Mouse moved to (797, 156)
Screenshot: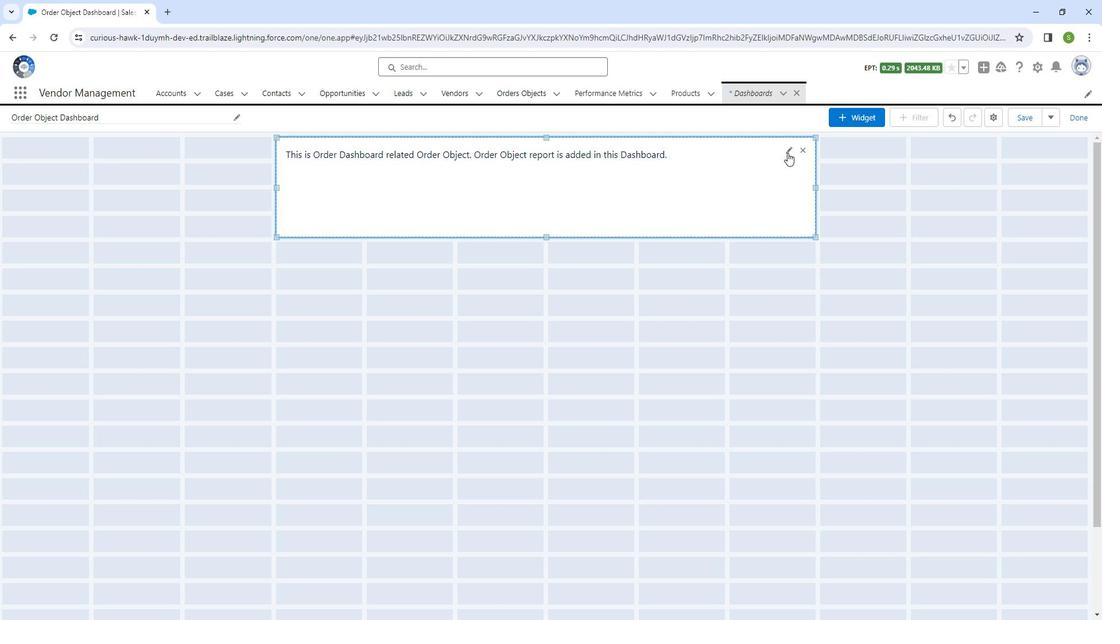 
Action: Mouse pressed left at (797, 156)
Screenshot: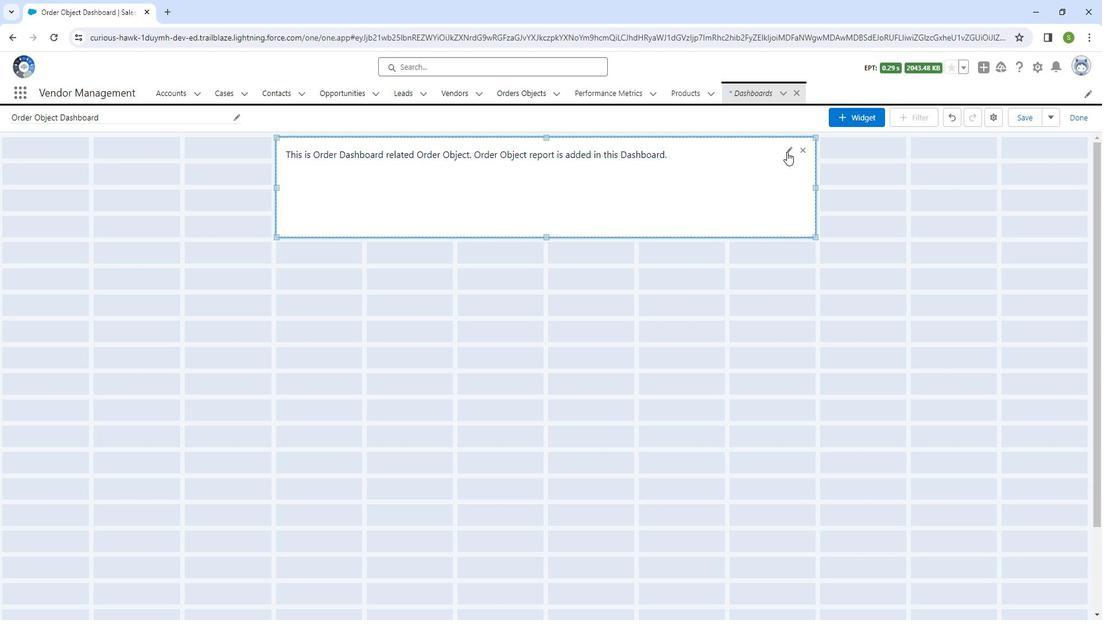 
Action: Mouse moved to (473, 273)
Screenshot: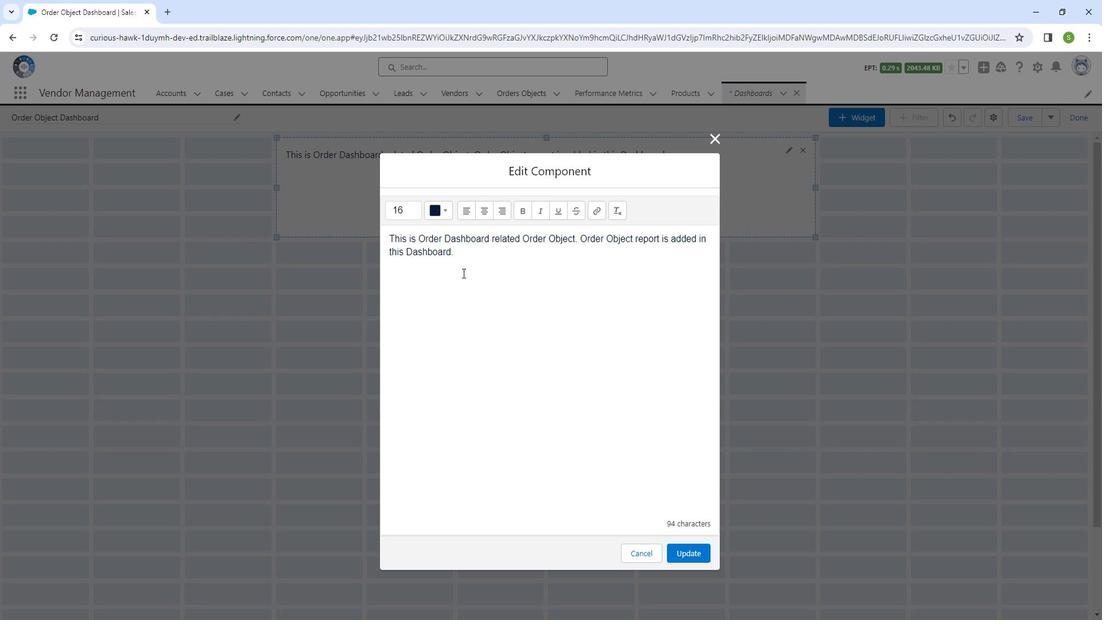 
Action: Mouse pressed left at (473, 273)
Screenshot: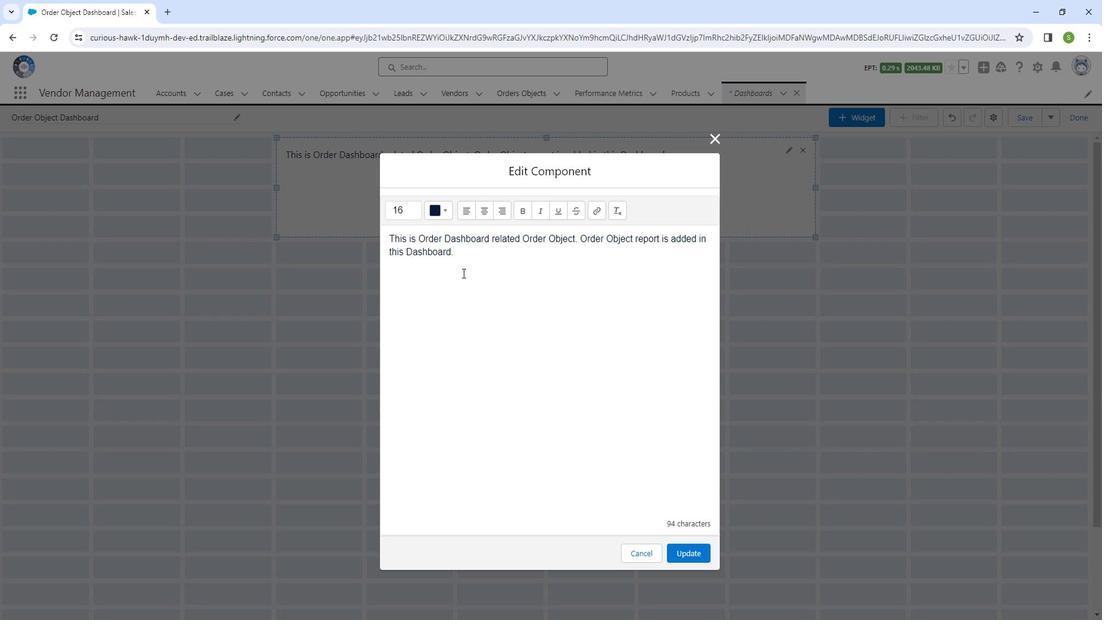 
Action: Mouse moved to (535, 207)
Screenshot: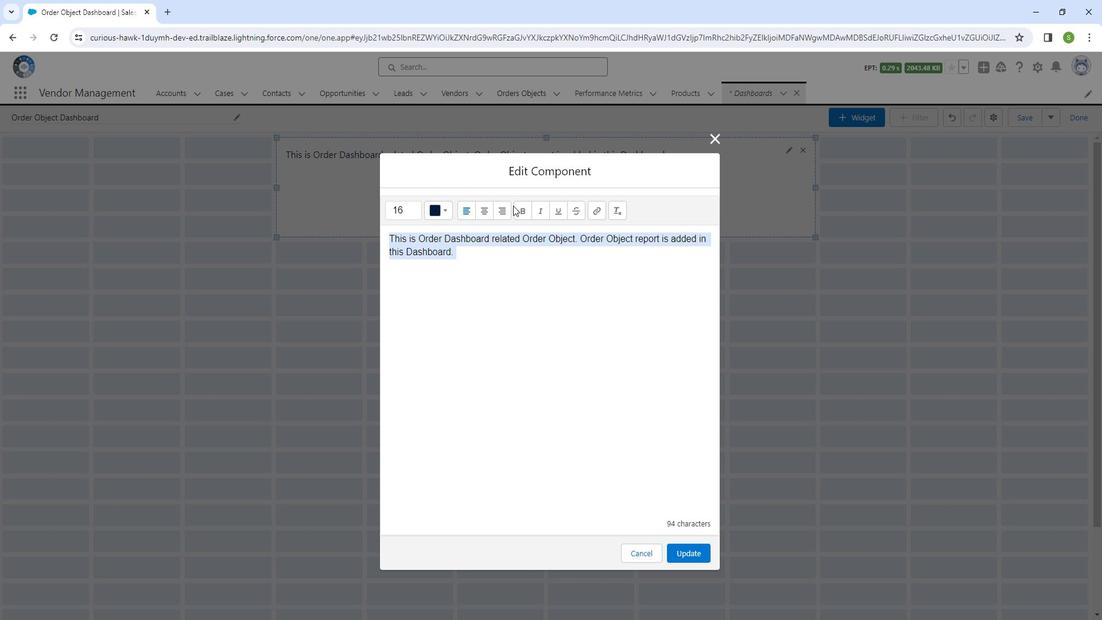 
Action: Mouse pressed left at (535, 207)
Screenshot: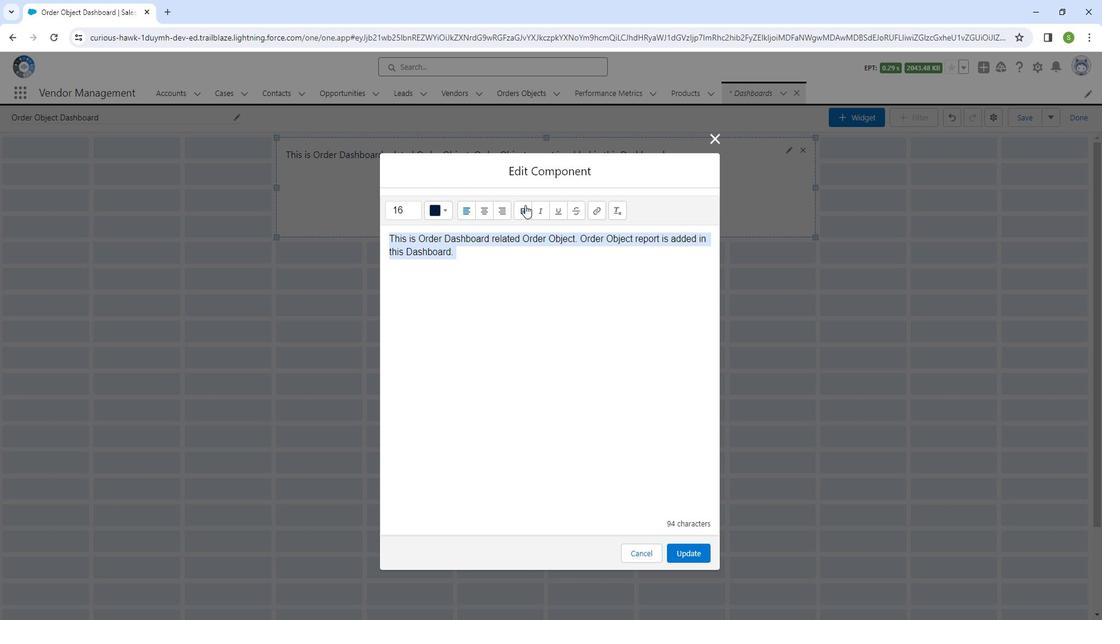 
Action: Mouse moved to (550, 210)
Screenshot: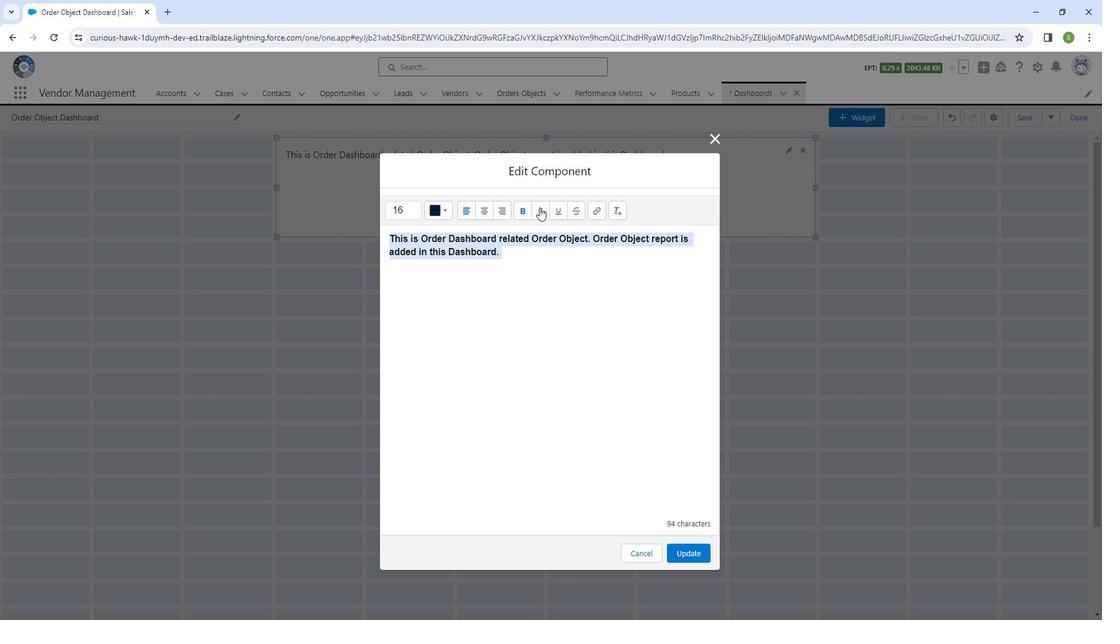 
Action: Mouse pressed left at (550, 210)
Screenshot: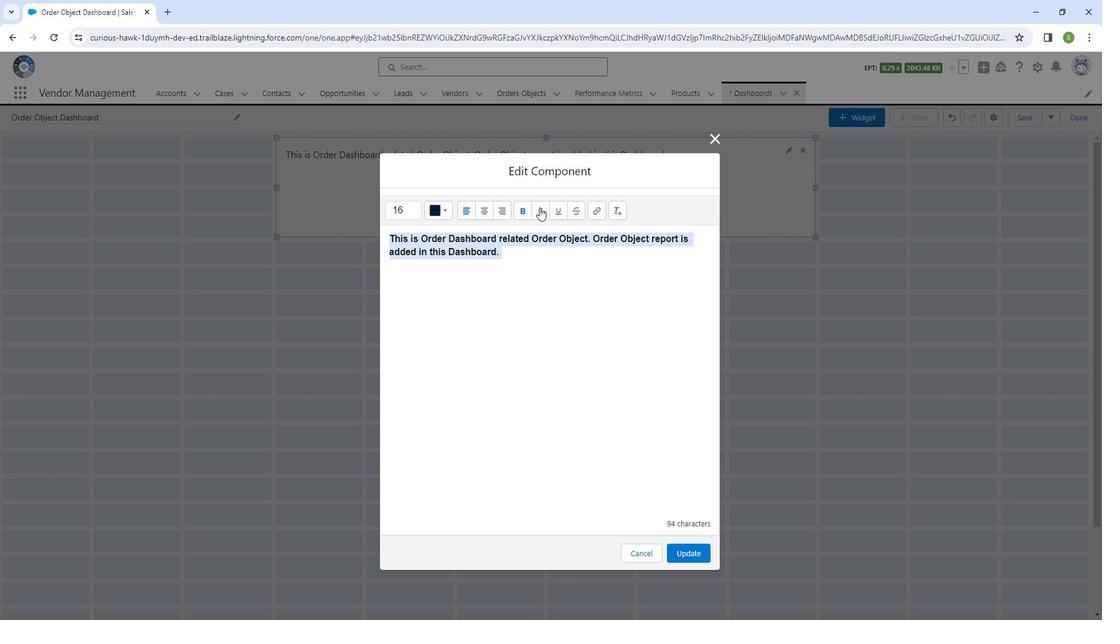 
Action: Mouse moved to (698, 541)
Screenshot: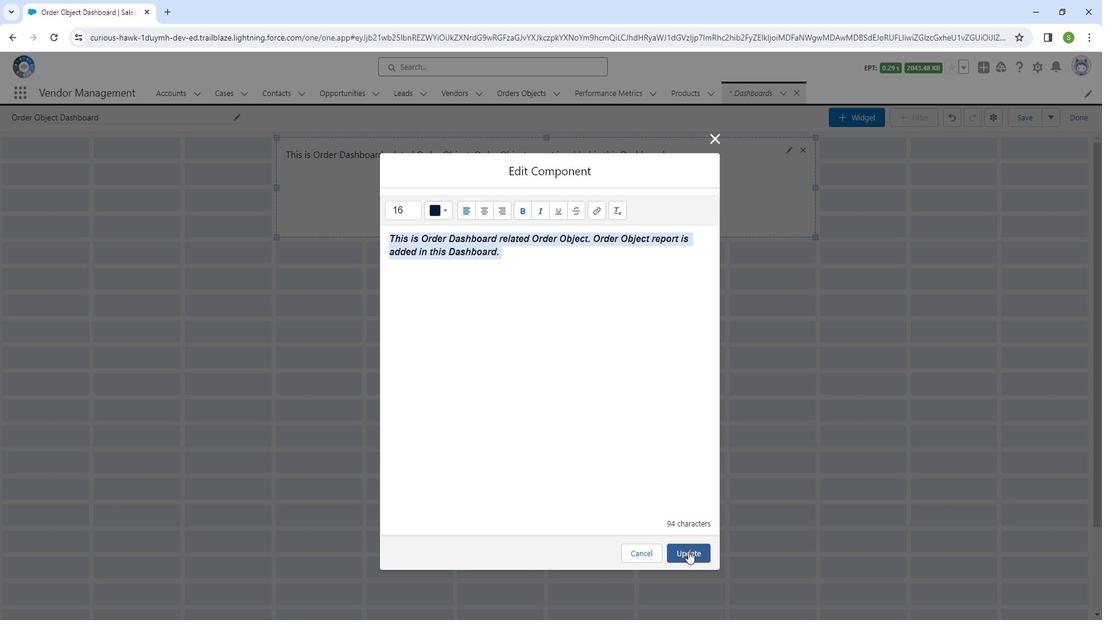 
Action: Mouse pressed left at (698, 541)
Screenshot: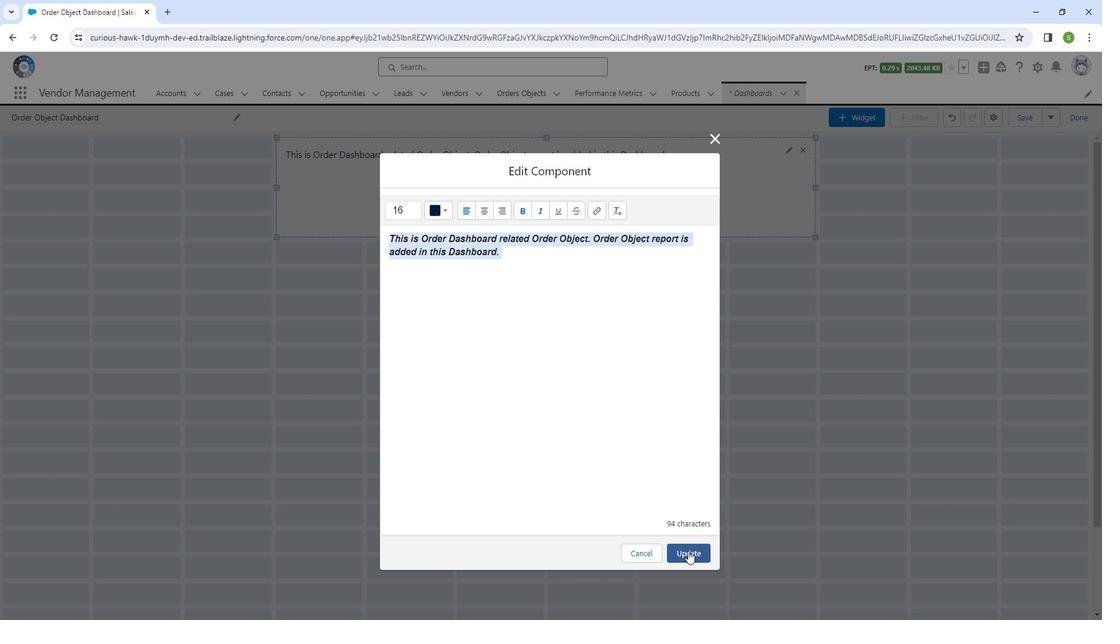 
Action: Mouse moved to (558, 238)
Screenshot: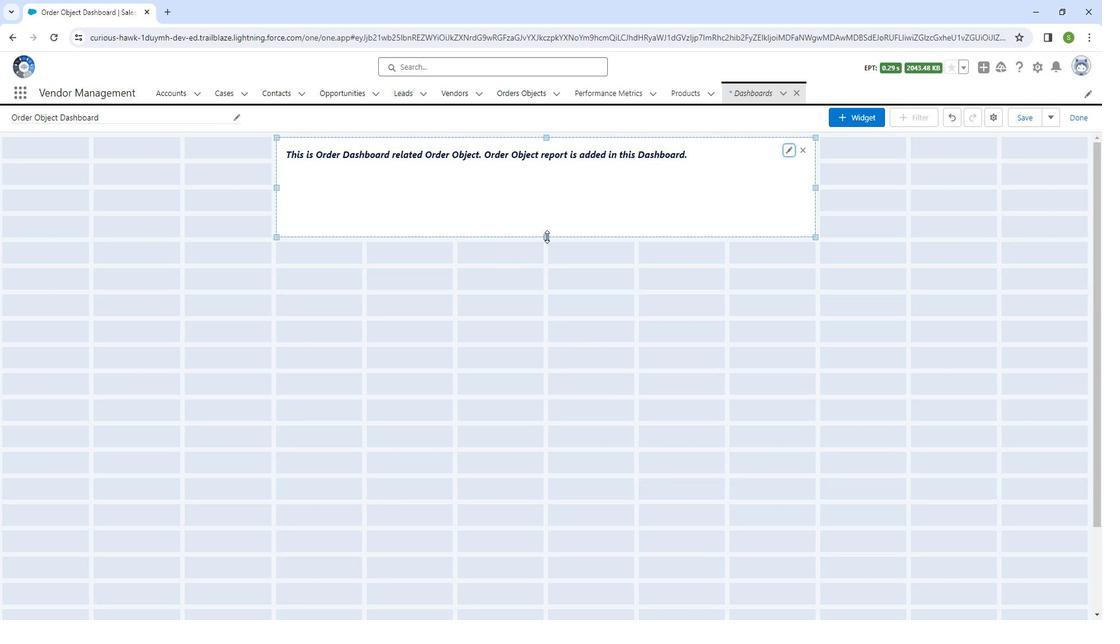 
Action: Mouse pressed left at (558, 238)
Screenshot: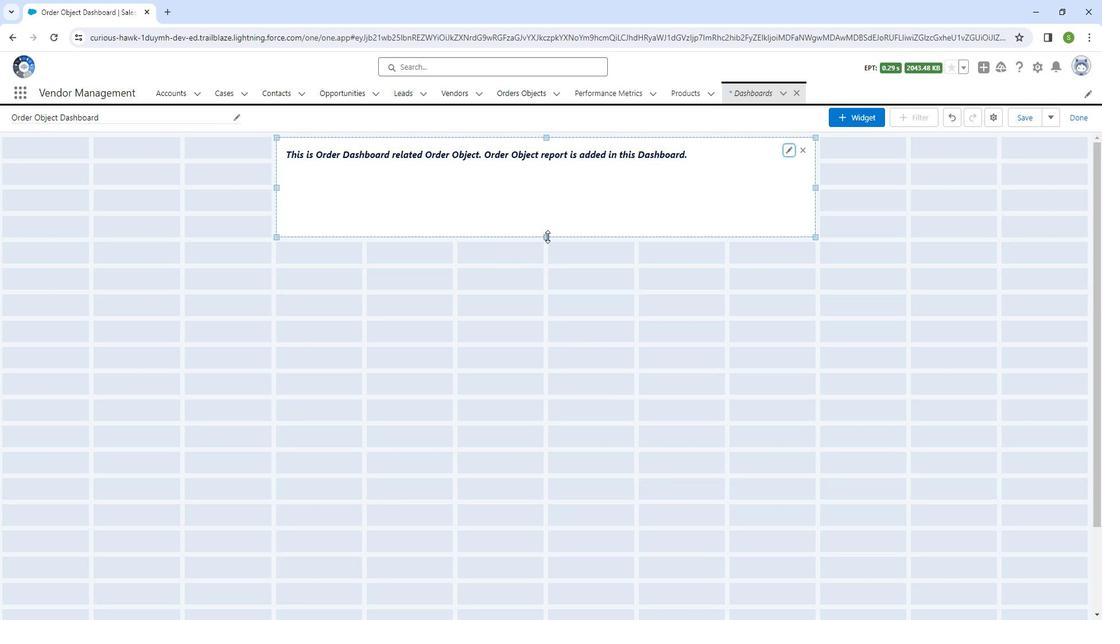 
Action: Mouse moved to (558, 238)
Screenshot: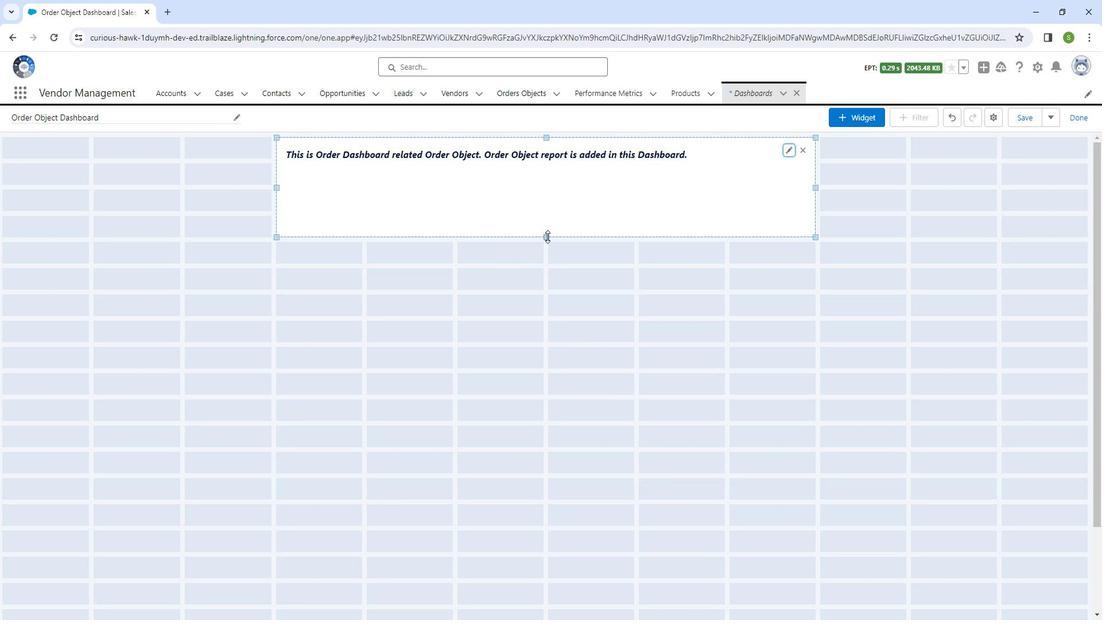 
Action: Mouse pressed left at (558, 238)
Screenshot: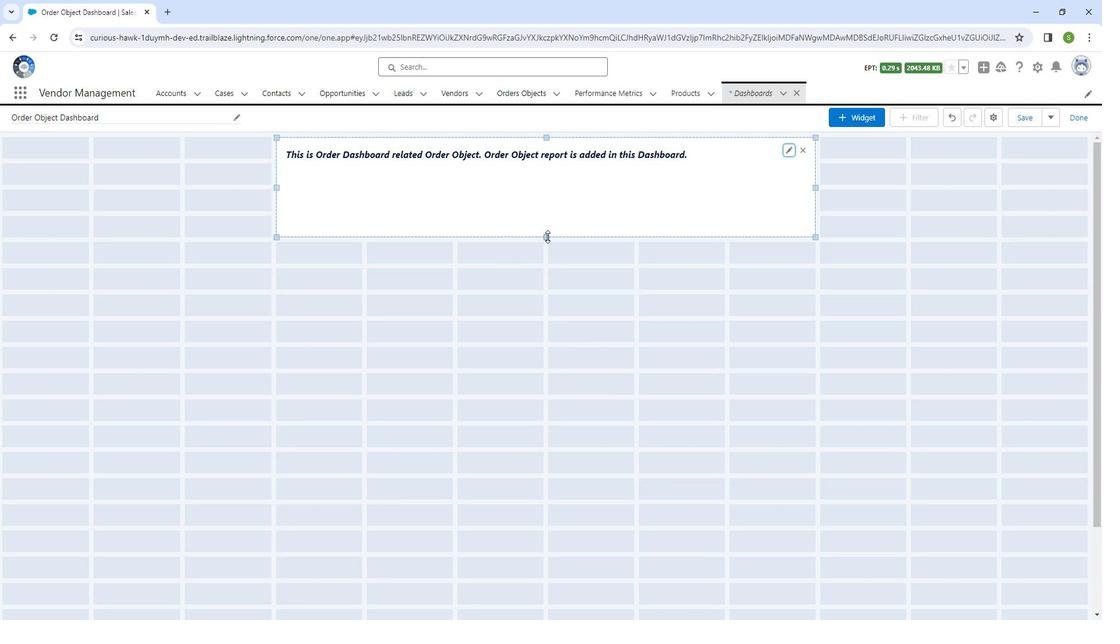 
Action: Mouse moved to (526, 222)
Screenshot: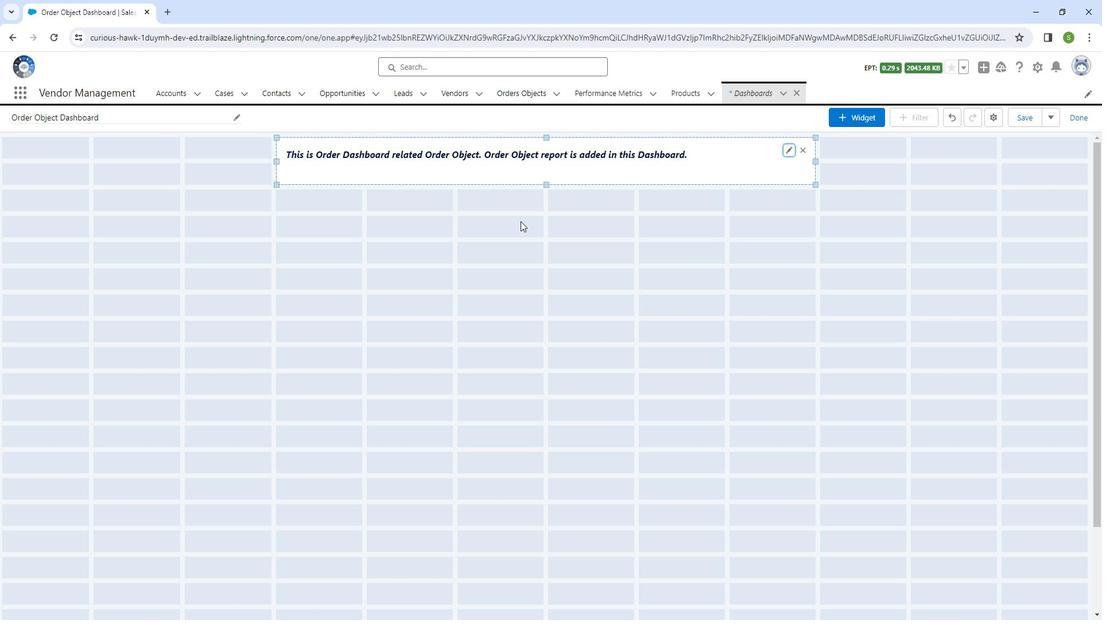 
Action: Mouse pressed left at (526, 222)
Screenshot: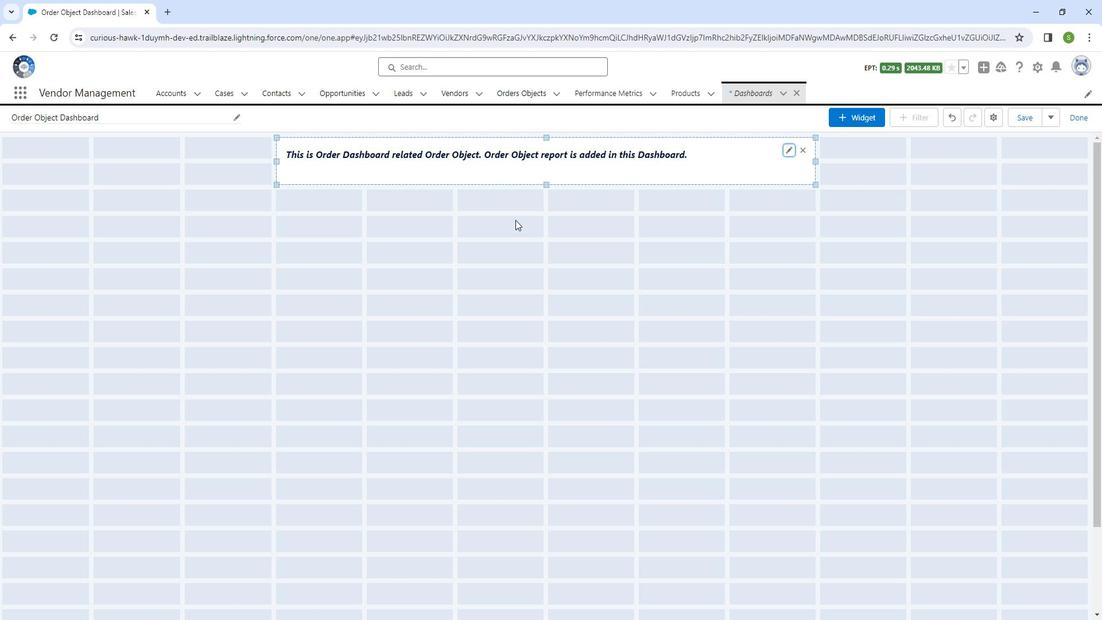 
Action: Mouse moved to (886, 120)
Screenshot: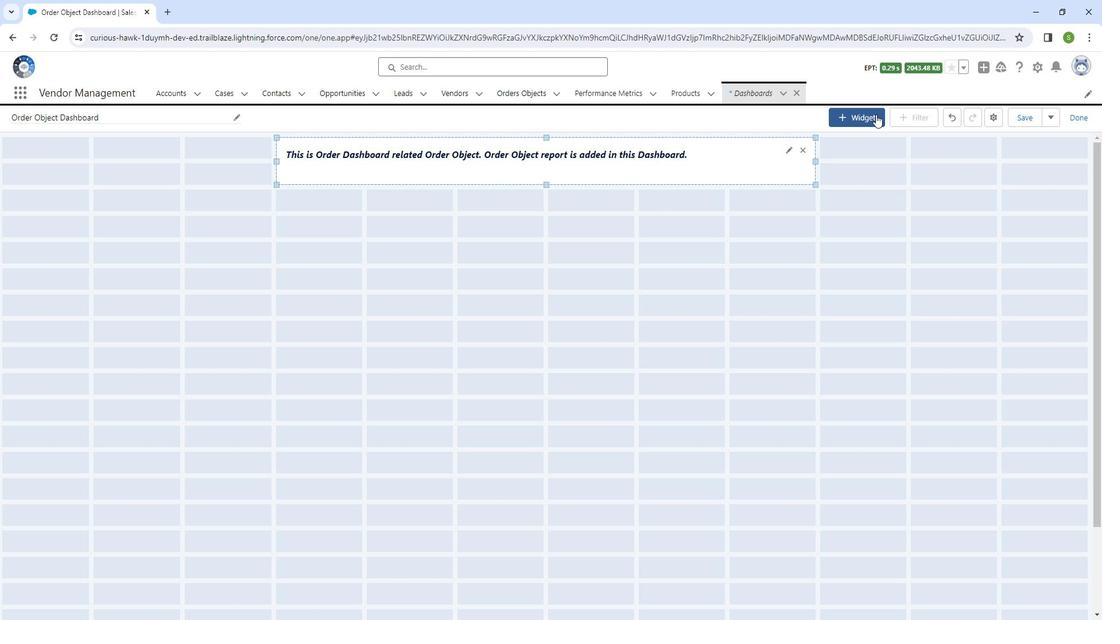 
Action: Mouse pressed left at (886, 120)
Screenshot: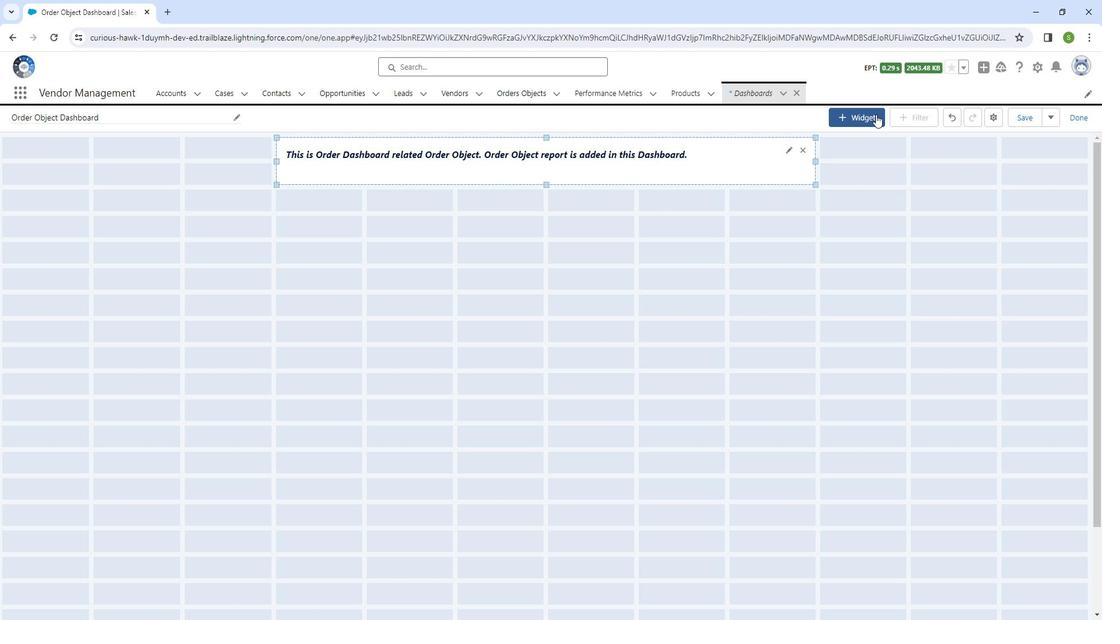 
Action: Mouse moved to (872, 149)
Screenshot: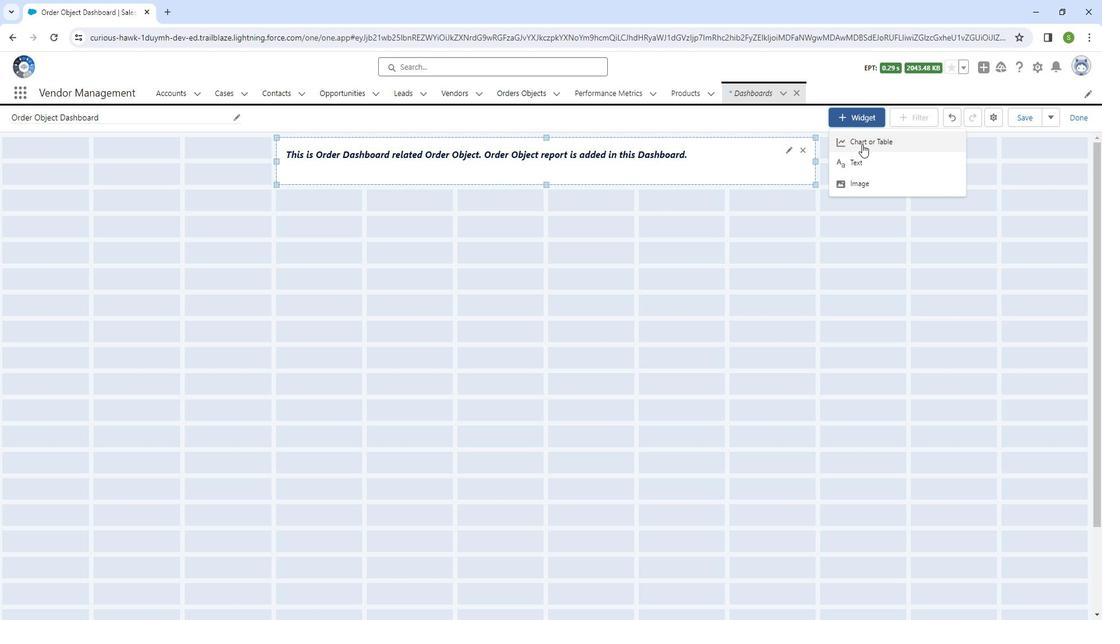 
Action: Mouse pressed left at (872, 149)
Screenshot: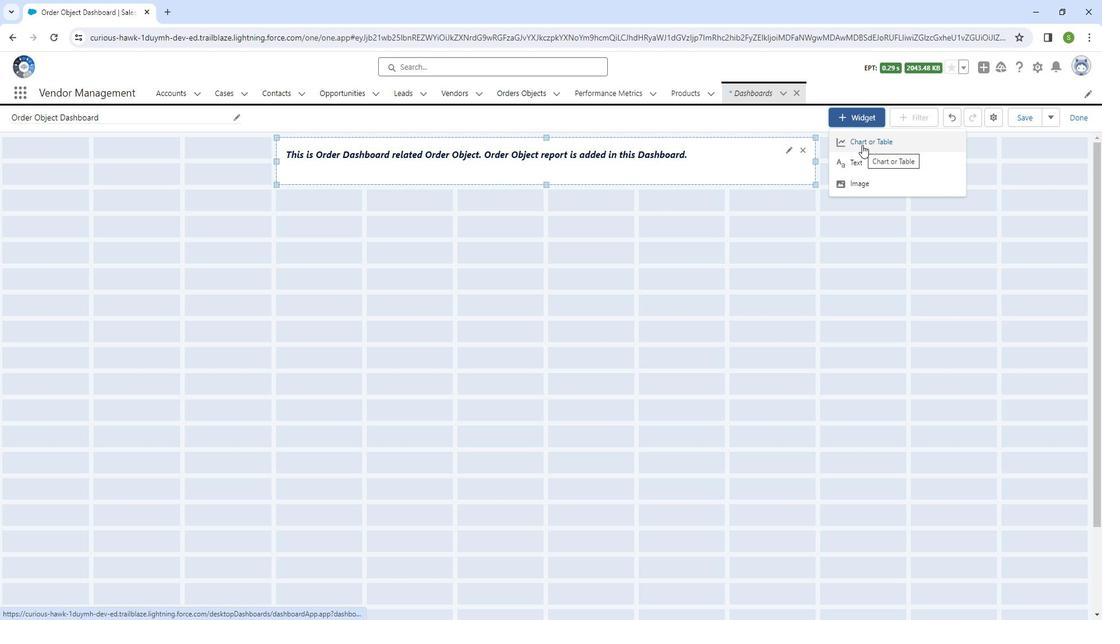 
Action: Mouse moved to (335, 312)
Screenshot: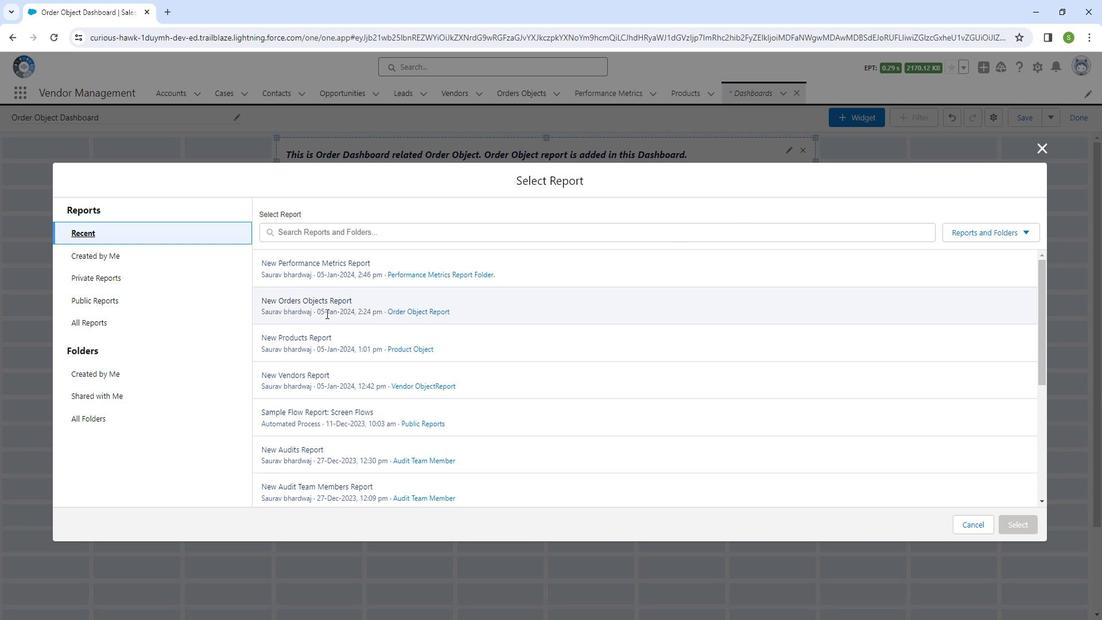 
Action: Mouse pressed left at (335, 312)
Screenshot: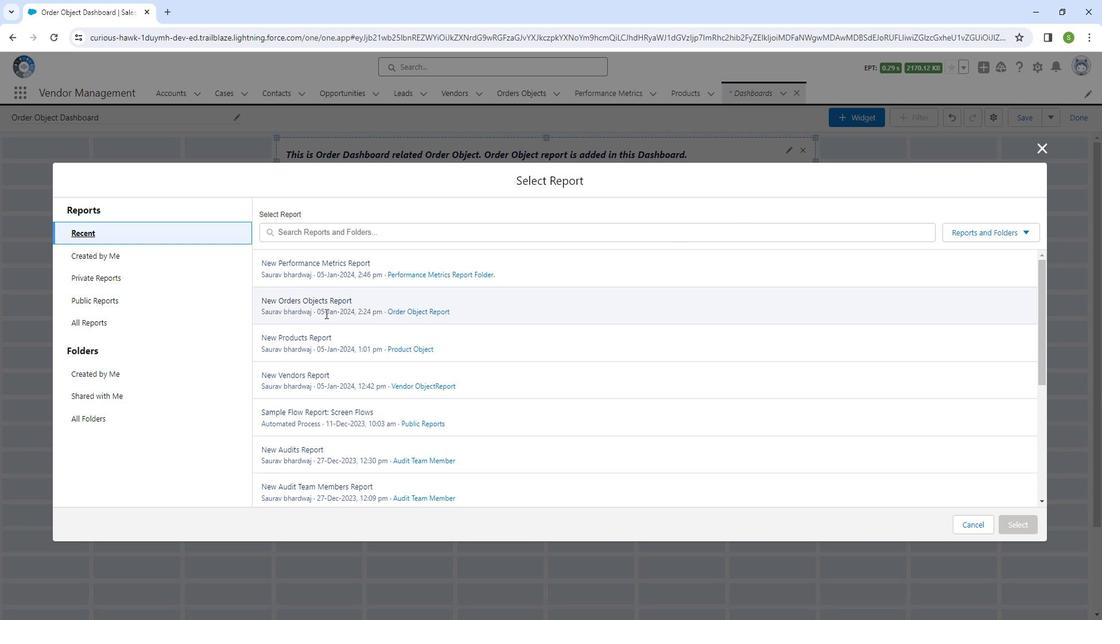 
Action: Mouse moved to (1013, 513)
Screenshot: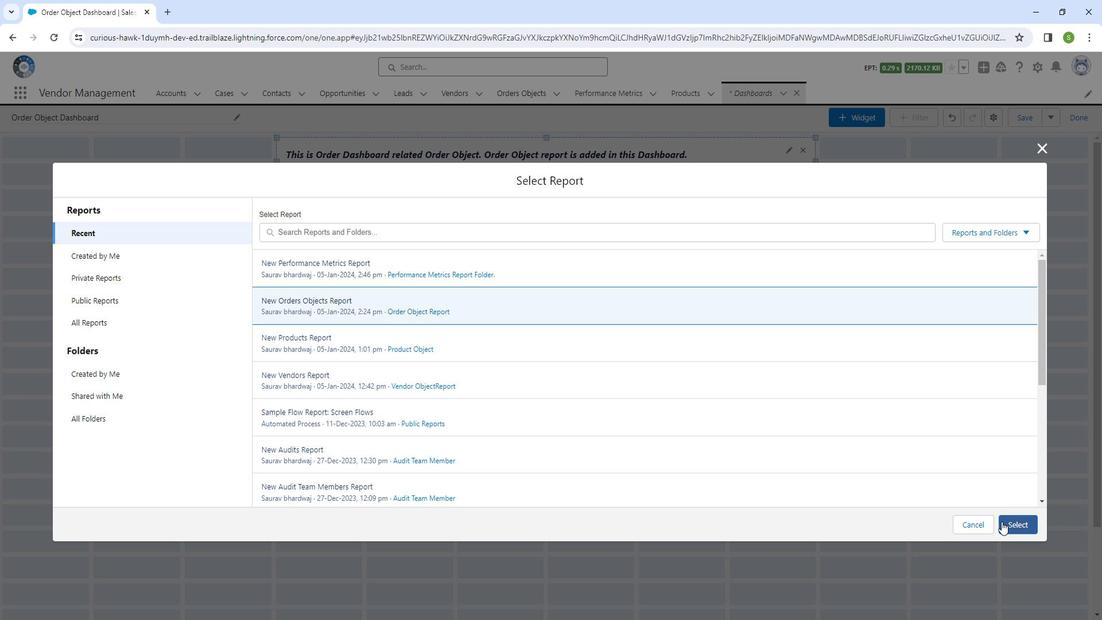 
Action: Mouse pressed left at (1013, 513)
Screenshot: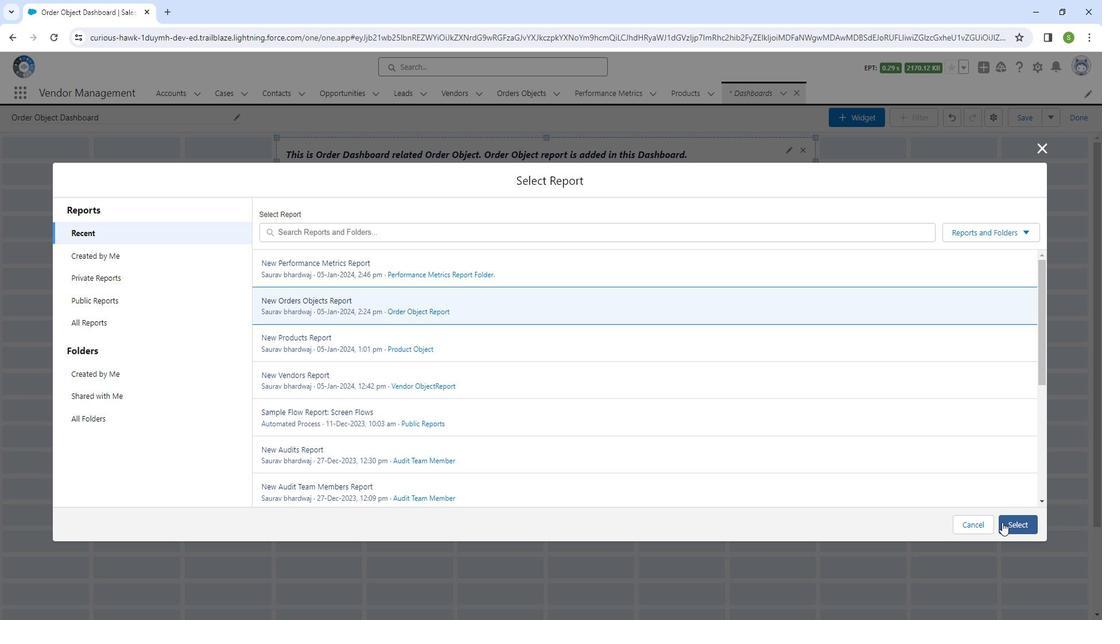 
Action: Mouse moved to (755, 541)
Screenshot: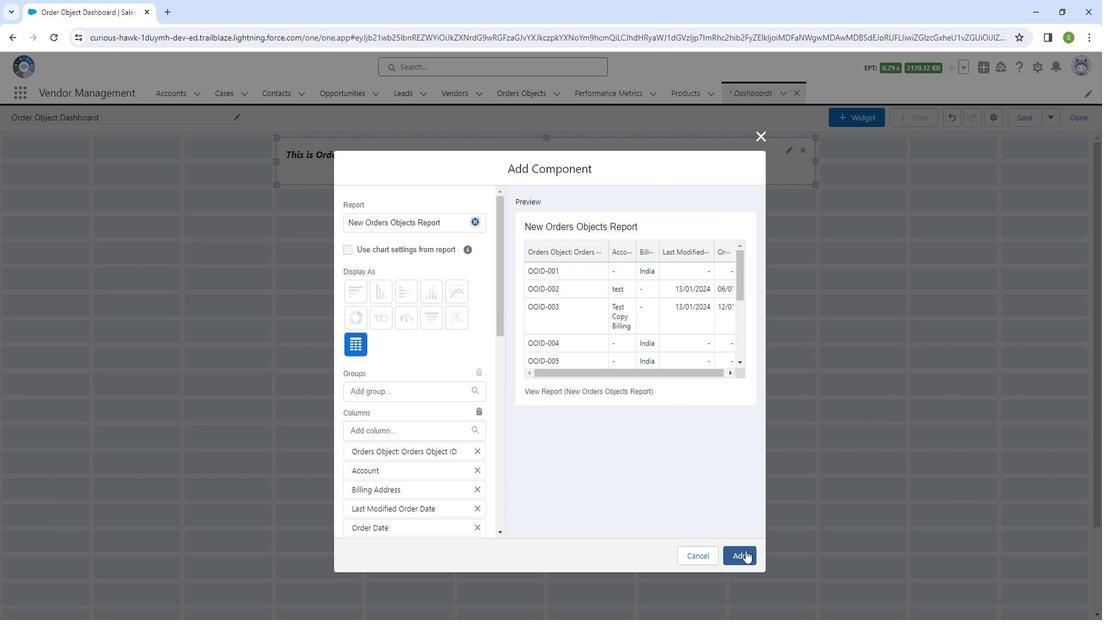 
Action: Mouse pressed left at (755, 541)
Screenshot: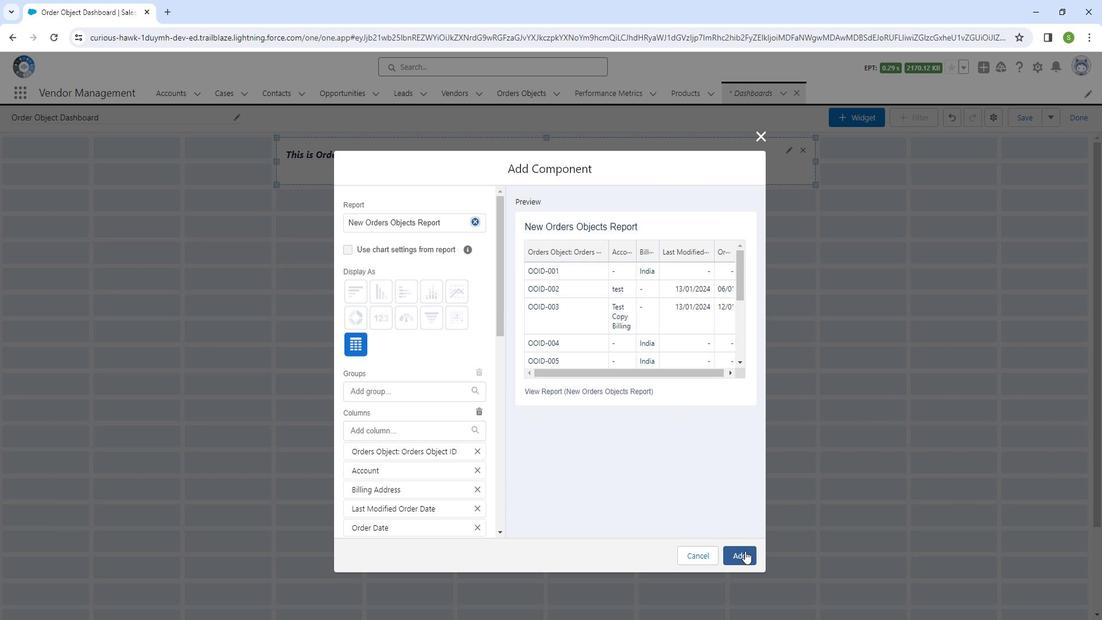 
Action: Mouse moved to (302, 286)
Screenshot: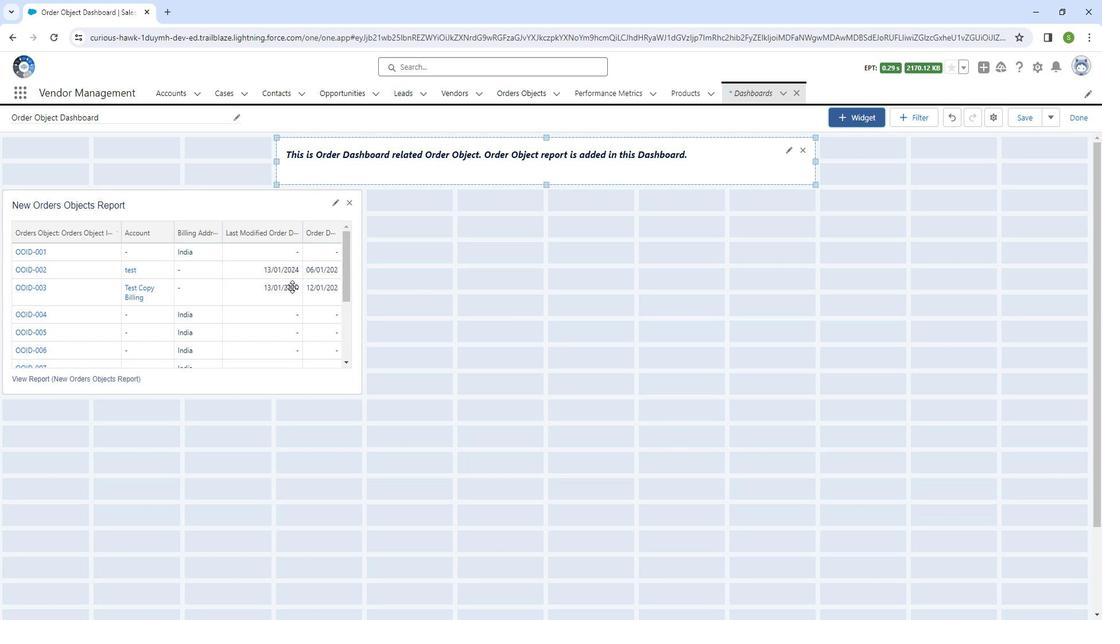 
Action: Mouse pressed left at (302, 286)
Screenshot: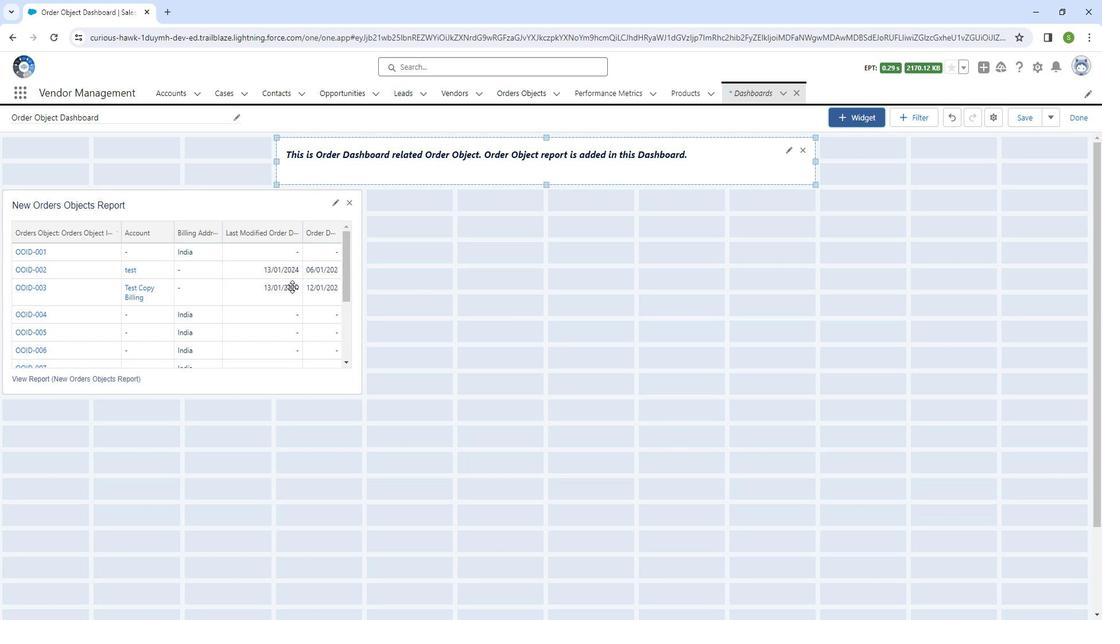 
Action: Mouse moved to (645, 291)
Screenshot: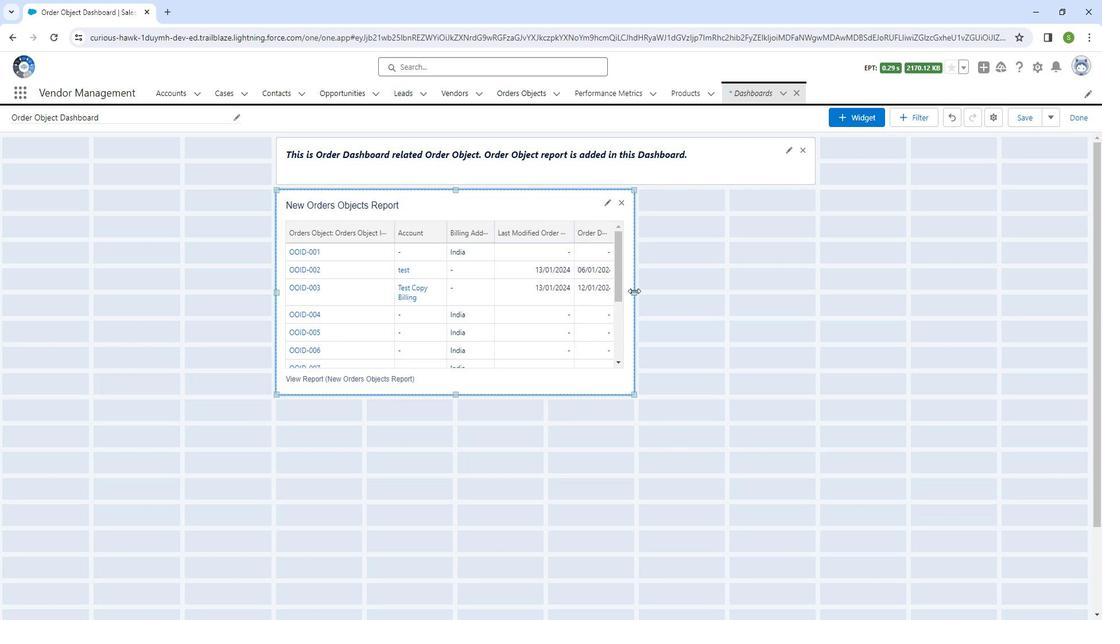 
Action: Mouse pressed left at (645, 291)
Screenshot: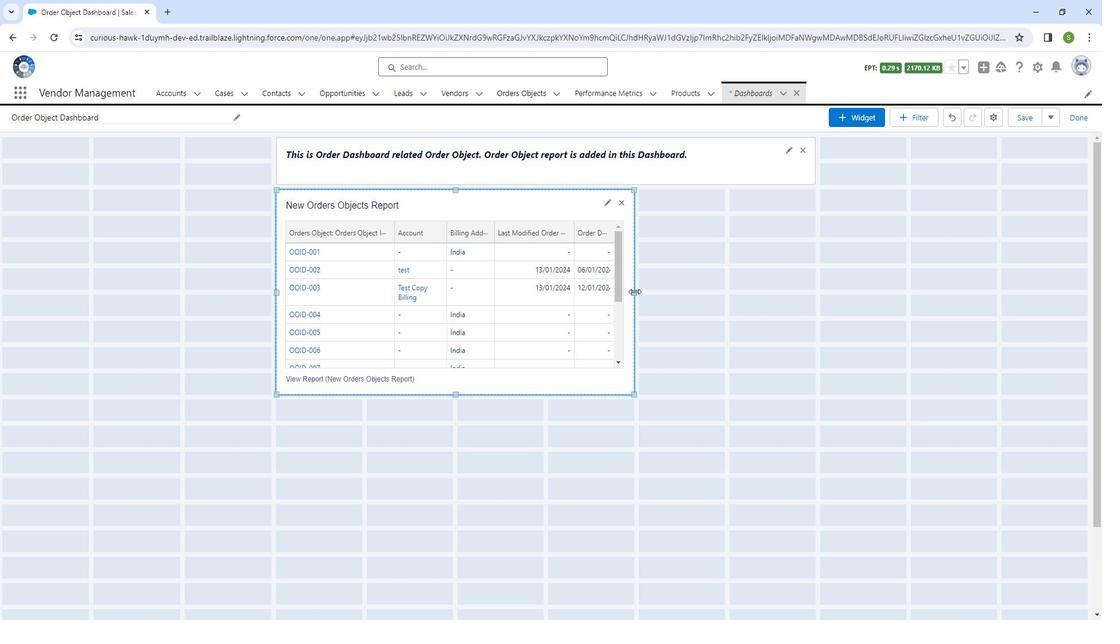 
Action: Mouse moved to (602, 388)
Screenshot: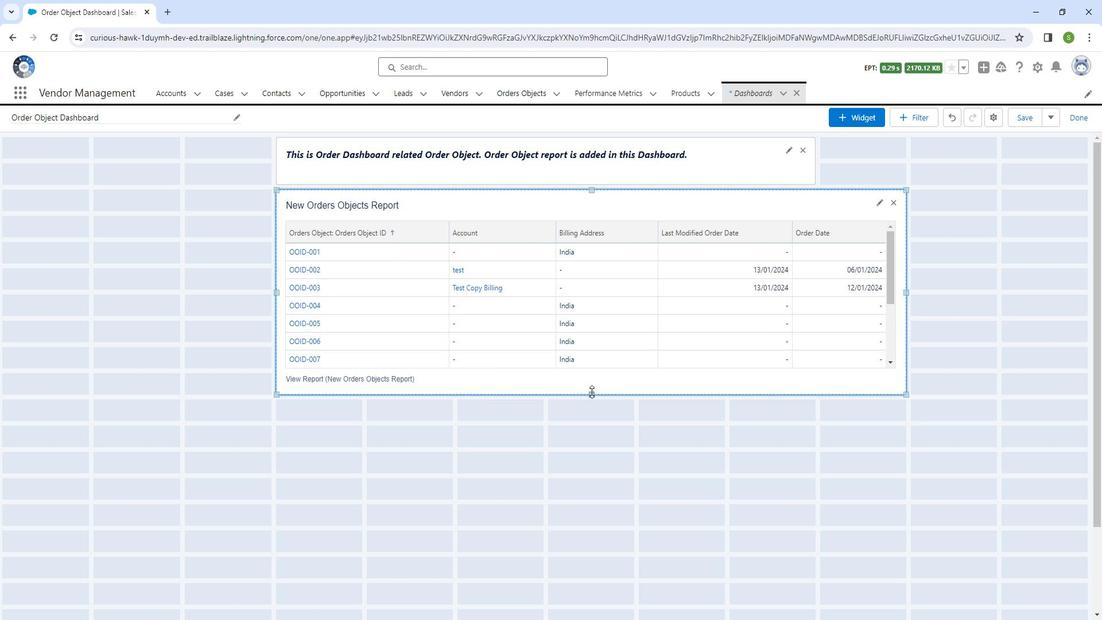 
Action: Mouse pressed left at (602, 388)
Screenshot: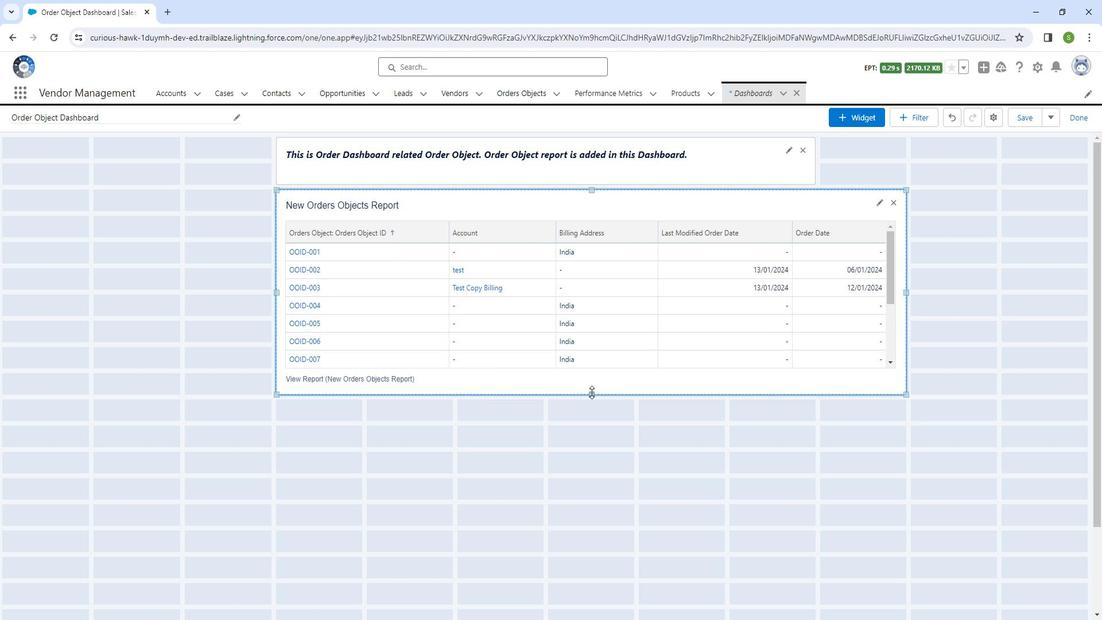 
Action: Mouse moved to (915, 492)
Screenshot: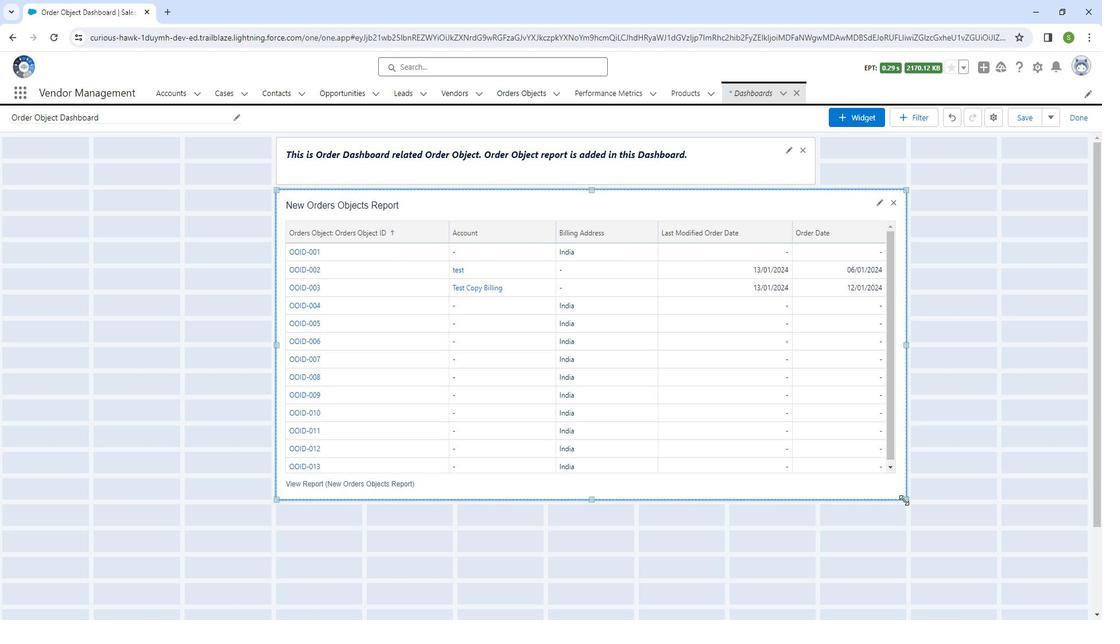 
Action: Mouse pressed left at (915, 492)
Screenshot: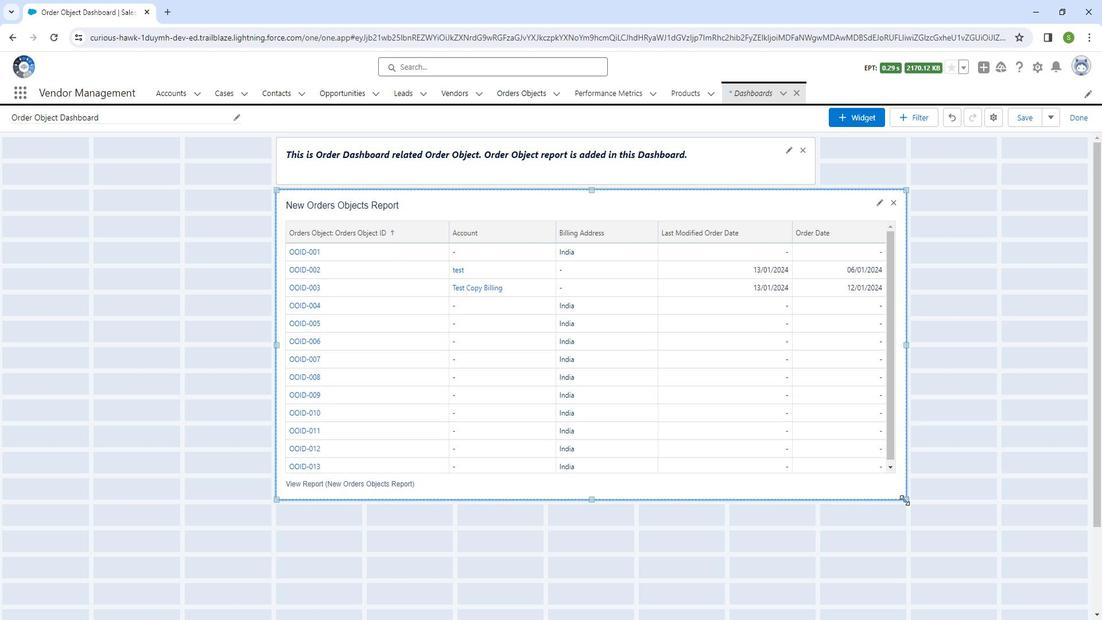 
Action: Mouse moved to (284, 381)
Screenshot: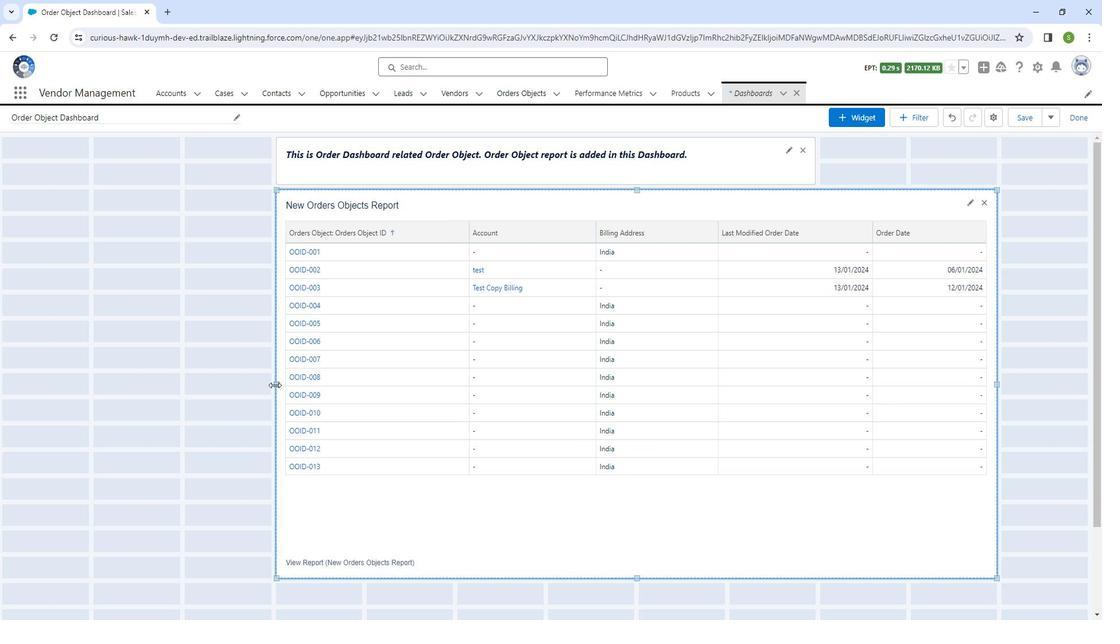 
Action: Mouse pressed left at (284, 381)
Screenshot: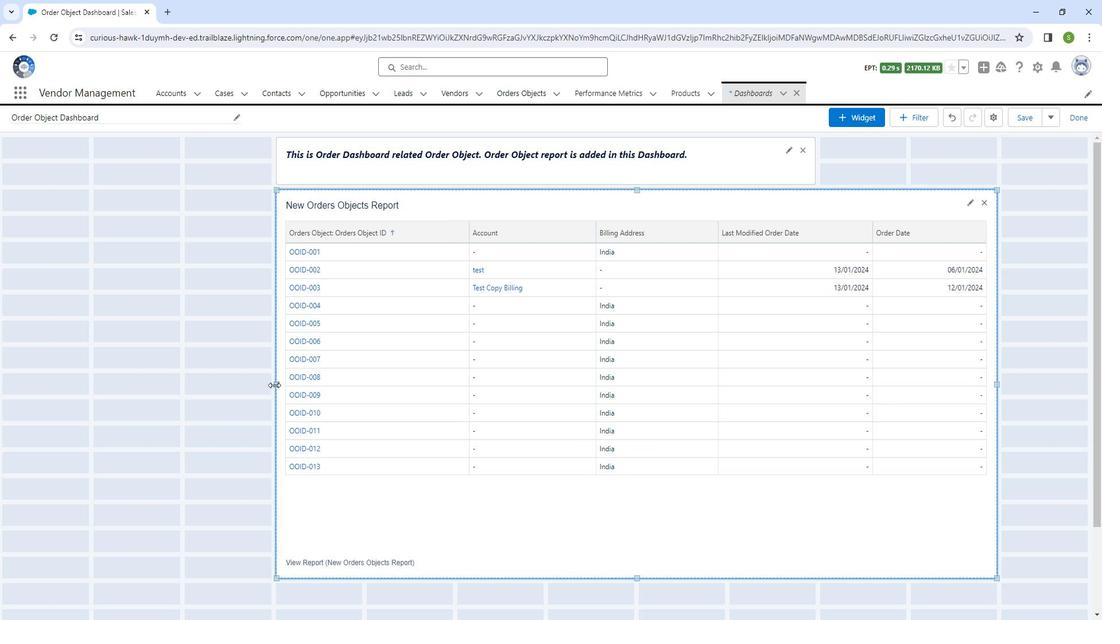 
Action: Mouse moved to (982, 205)
Screenshot: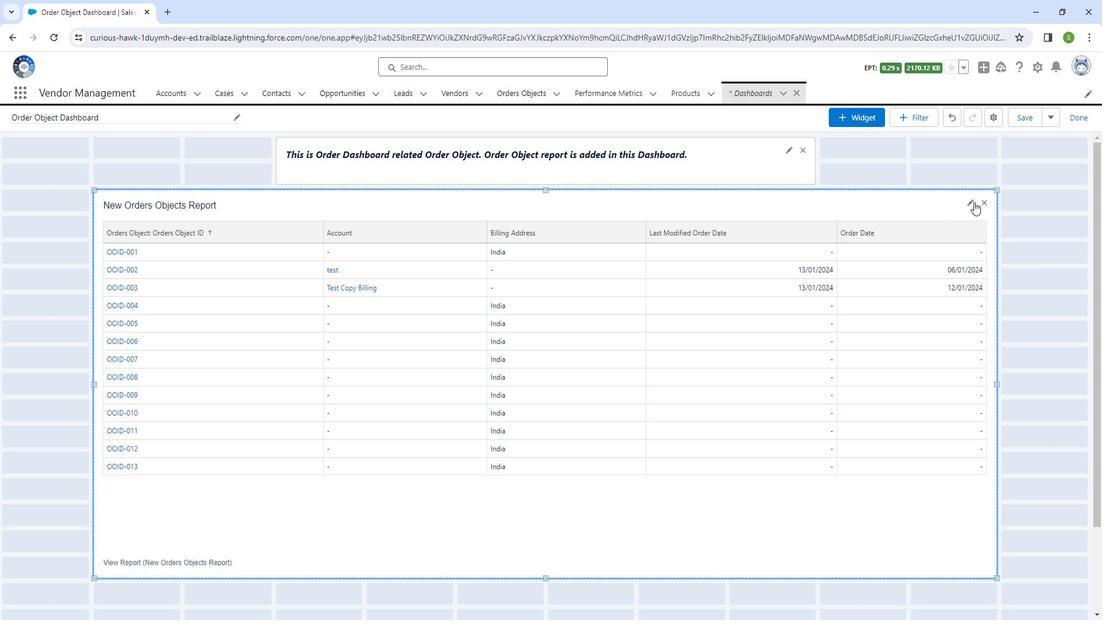 
Action: Mouse pressed left at (982, 205)
Screenshot: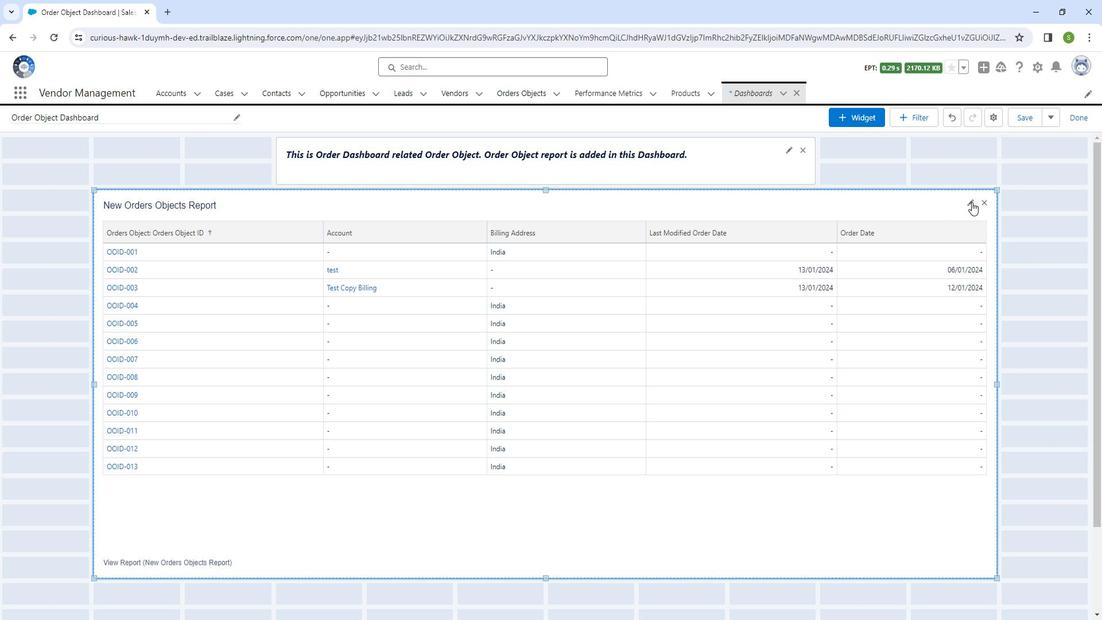 
Action: Mouse moved to (429, 424)
Screenshot: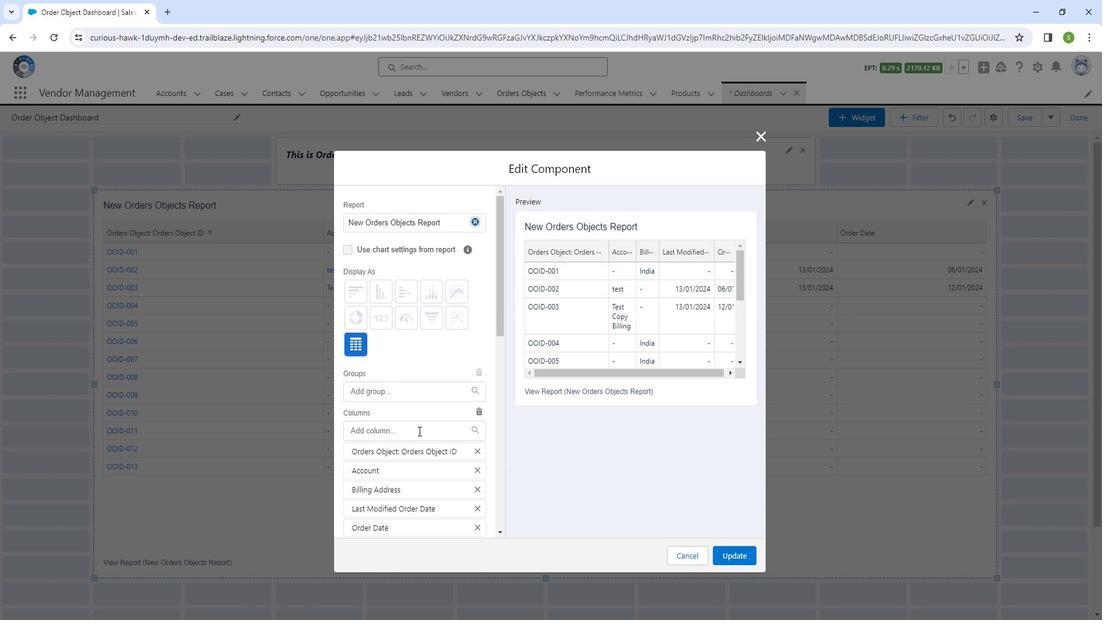 
Action: Mouse pressed left at (429, 424)
Screenshot: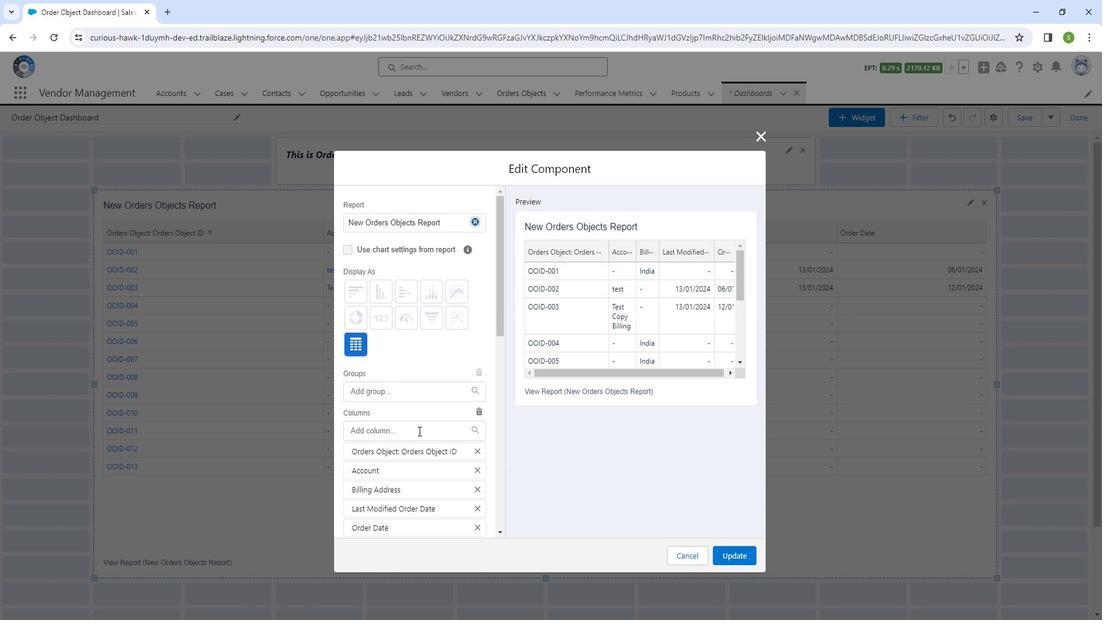 
Action: Mouse moved to (427, 472)
Screenshot: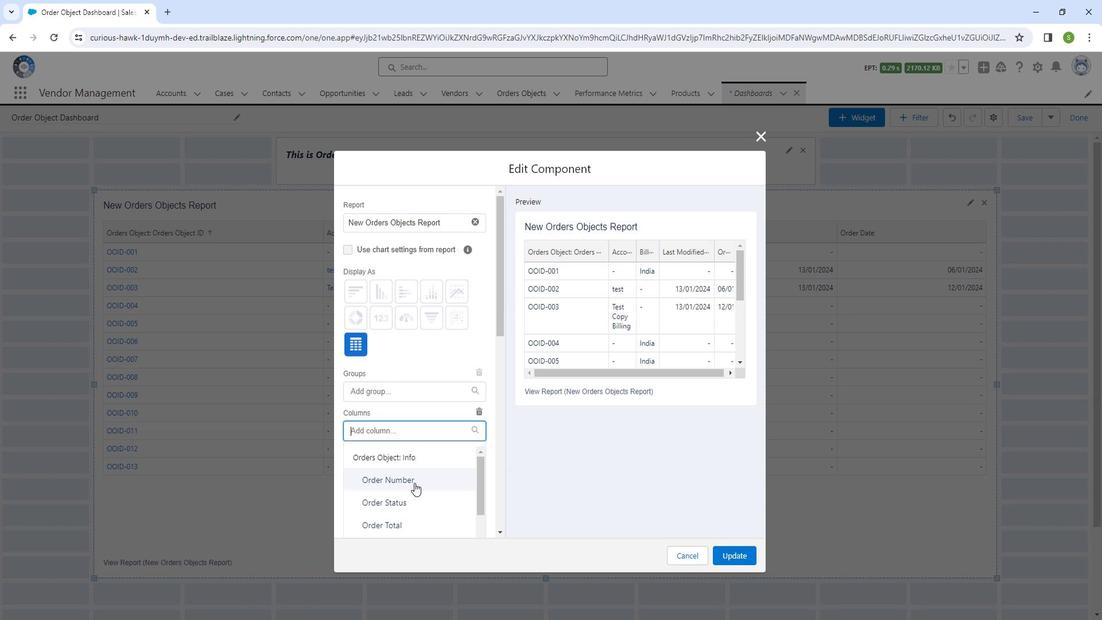 
Action: Mouse scrolled (427, 471) with delta (0, 0)
Screenshot: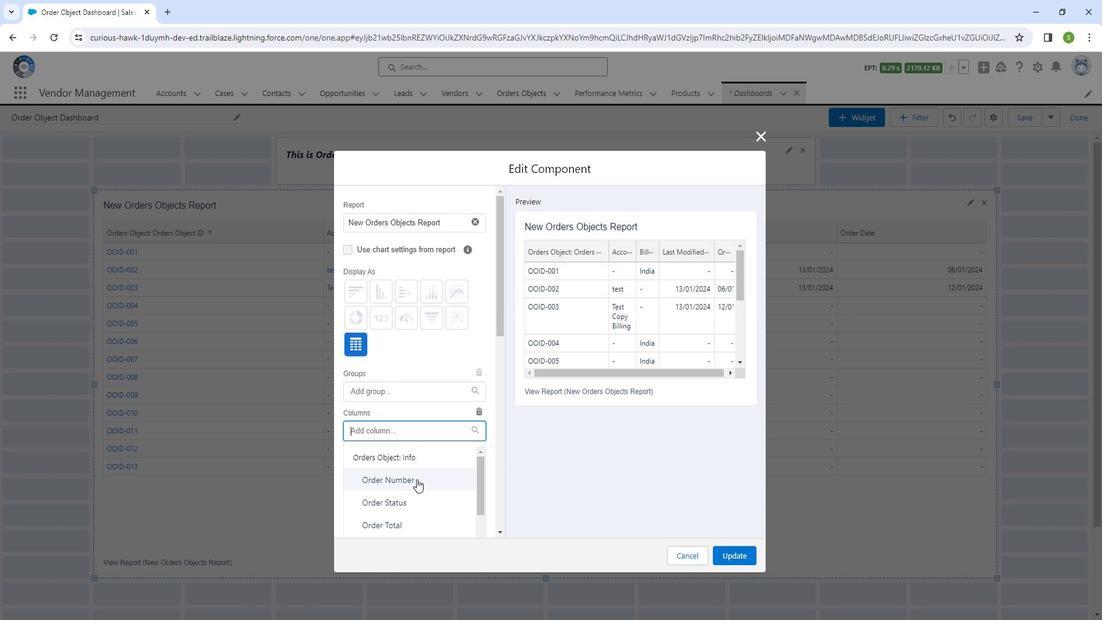 
Action: Mouse moved to (425, 463)
Screenshot: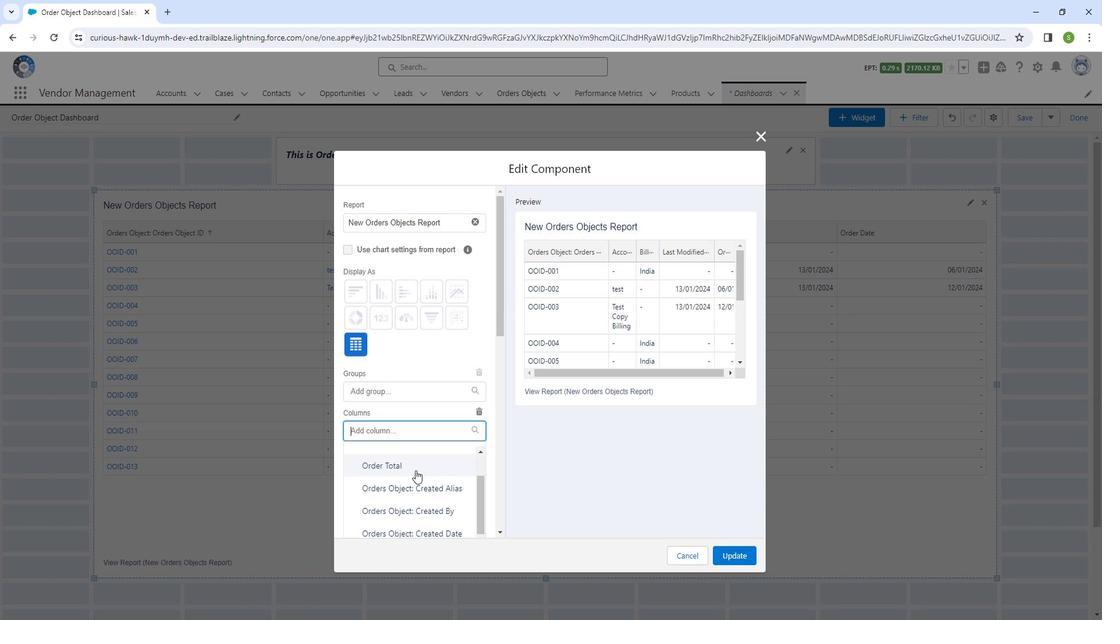 
Action: Mouse pressed left at (425, 463)
Screenshot: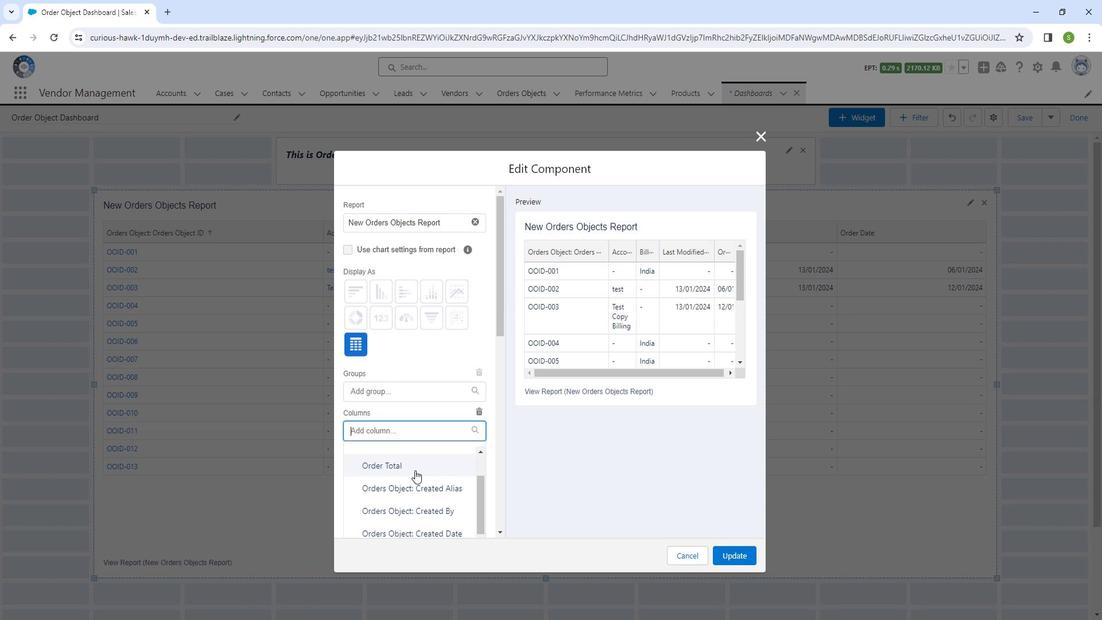 
Action: Mouse moved to (454, 425)
Screenshot: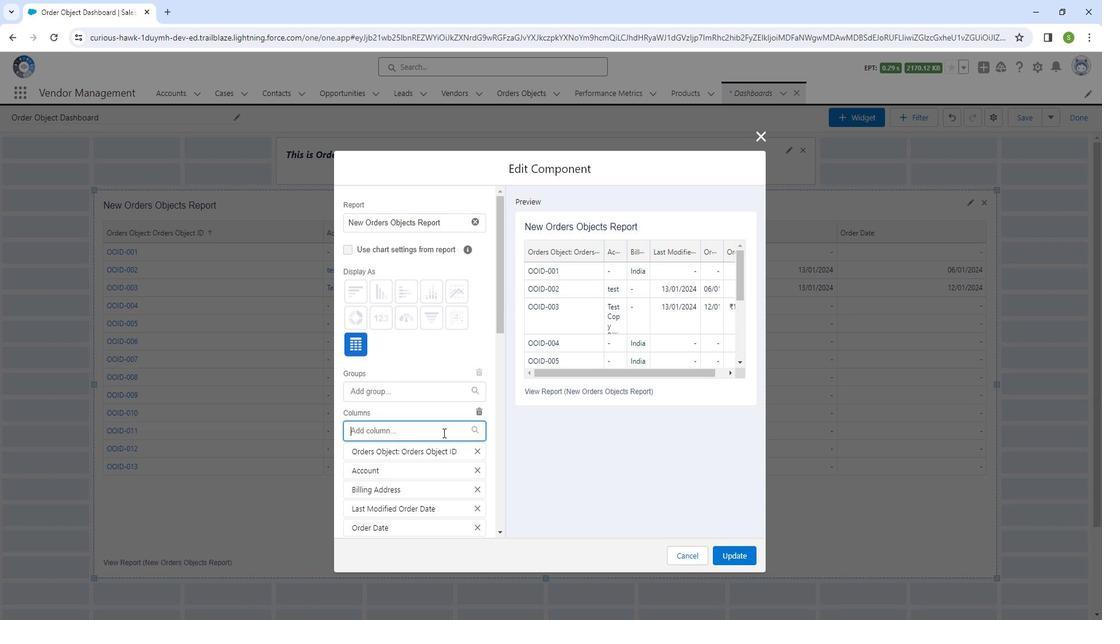 
Action: Mouse pressed left at (454, 425)
Screenshot: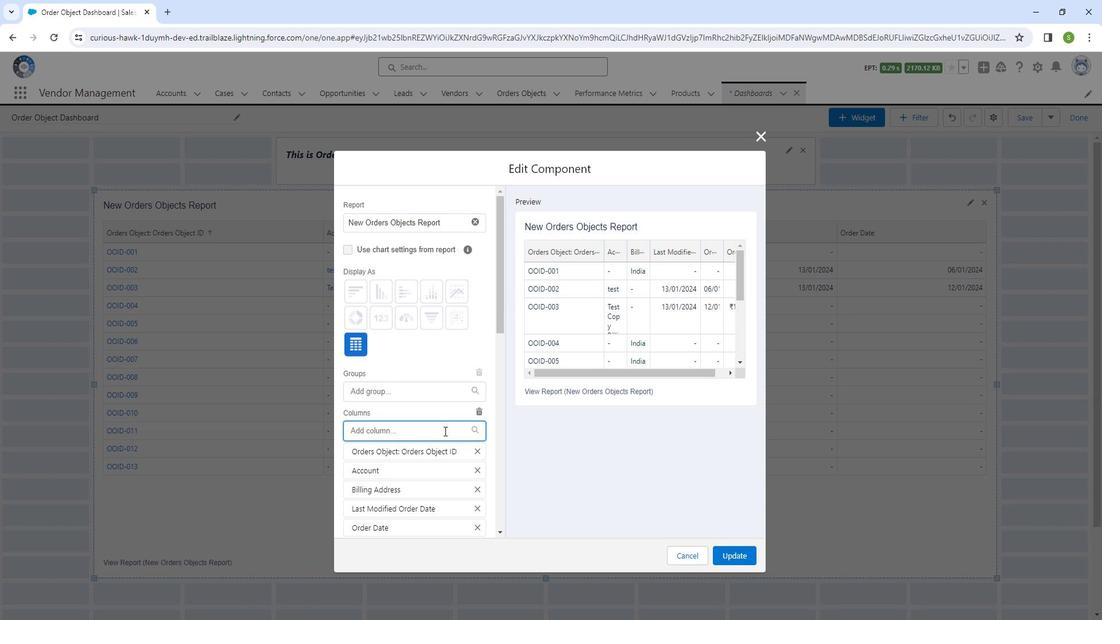 
Action: Mouse moved to (441, 472)
Screenshot: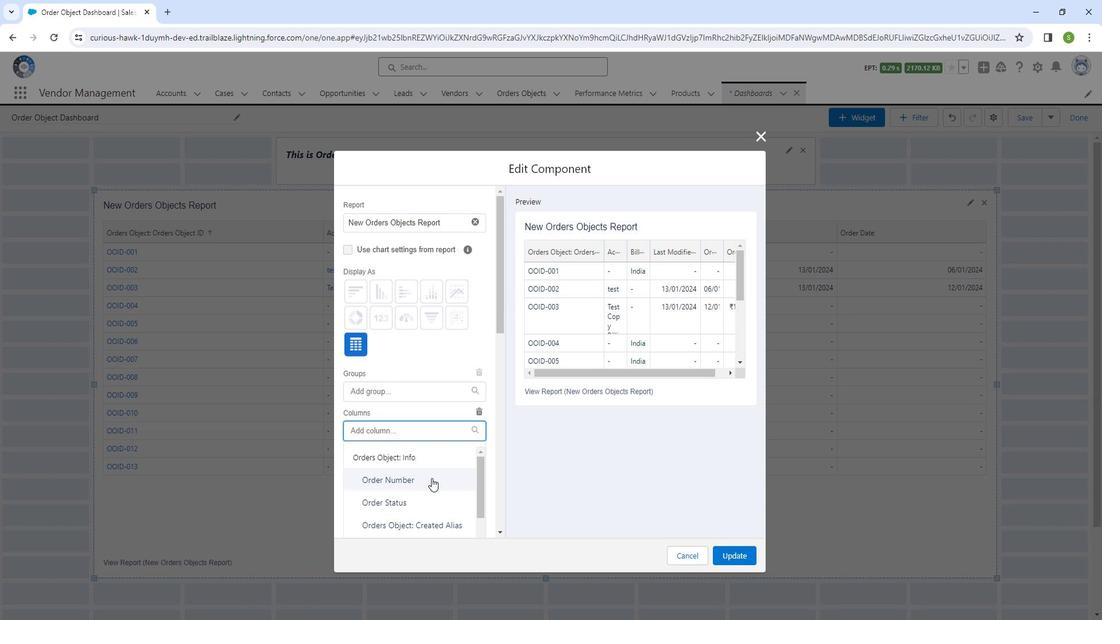 
Action: Mouse pressed left at (441, 472)
Screenshot: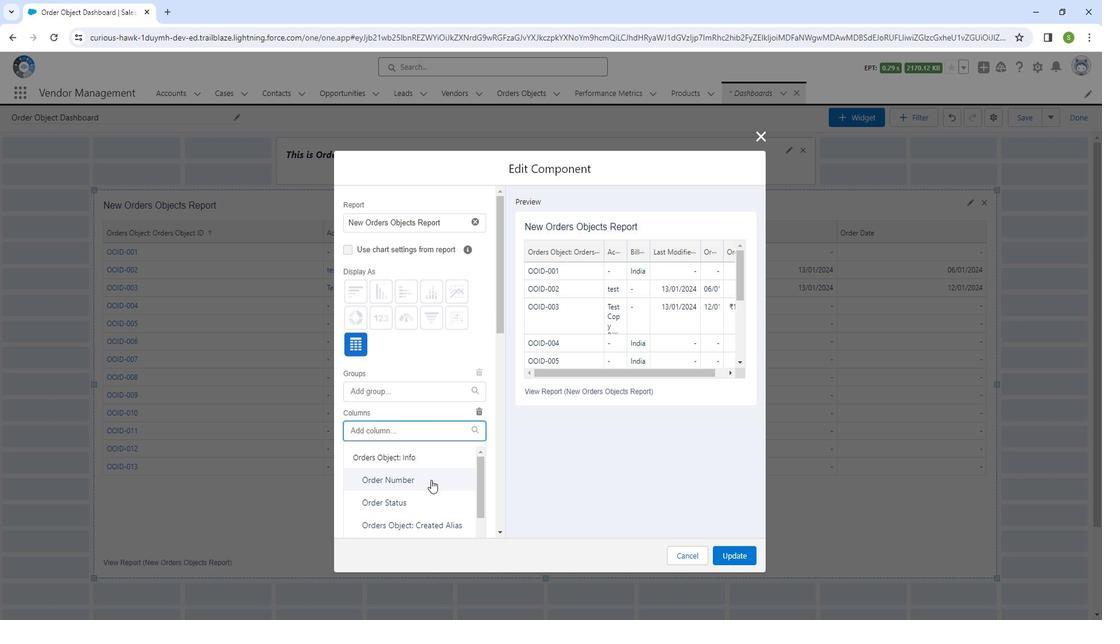 
Action: Mouse moved to (507, 289)
Screenshot: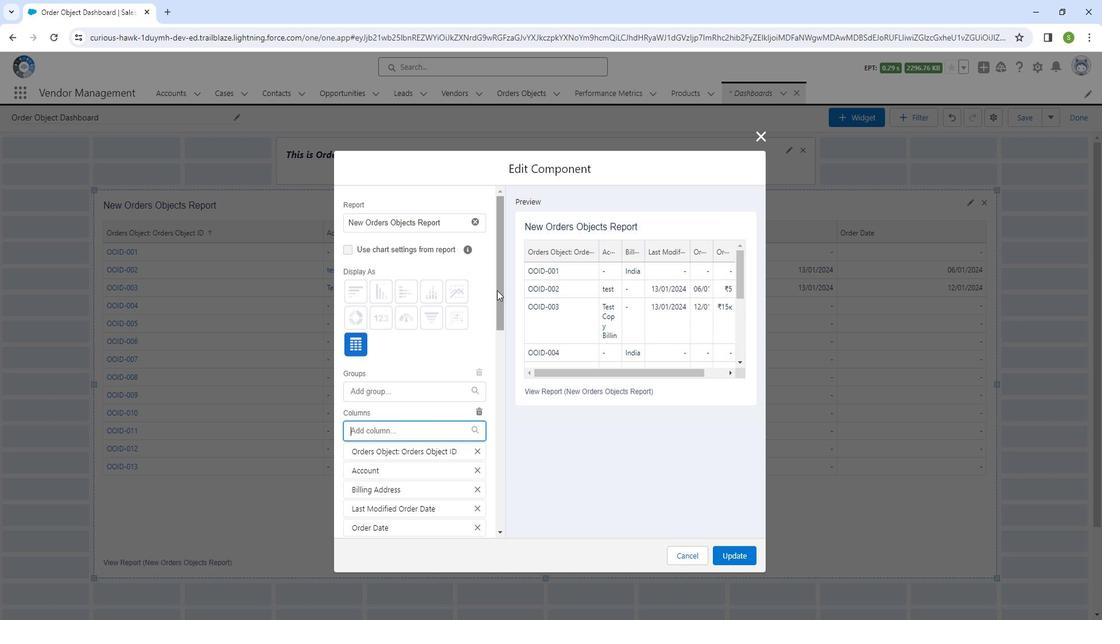 
Action: Mouse pressed left at (507, 289)
Screenshot: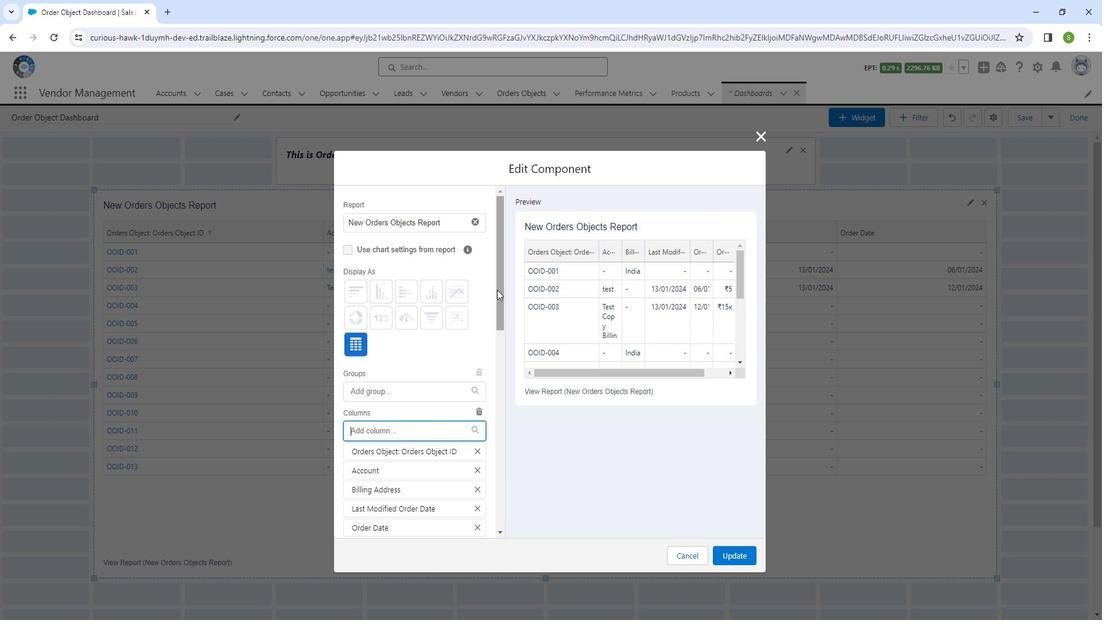 
Action: Mouse moved to (465, 348)
Screenshot: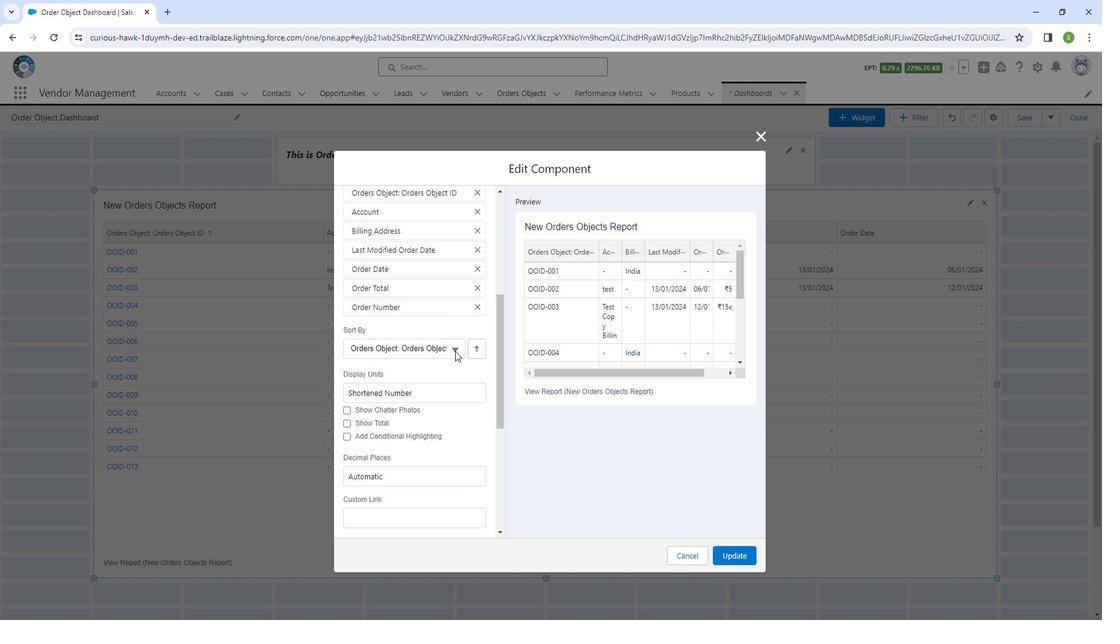 
Action: Mouse pressed left at (465, 348)
Screenshot: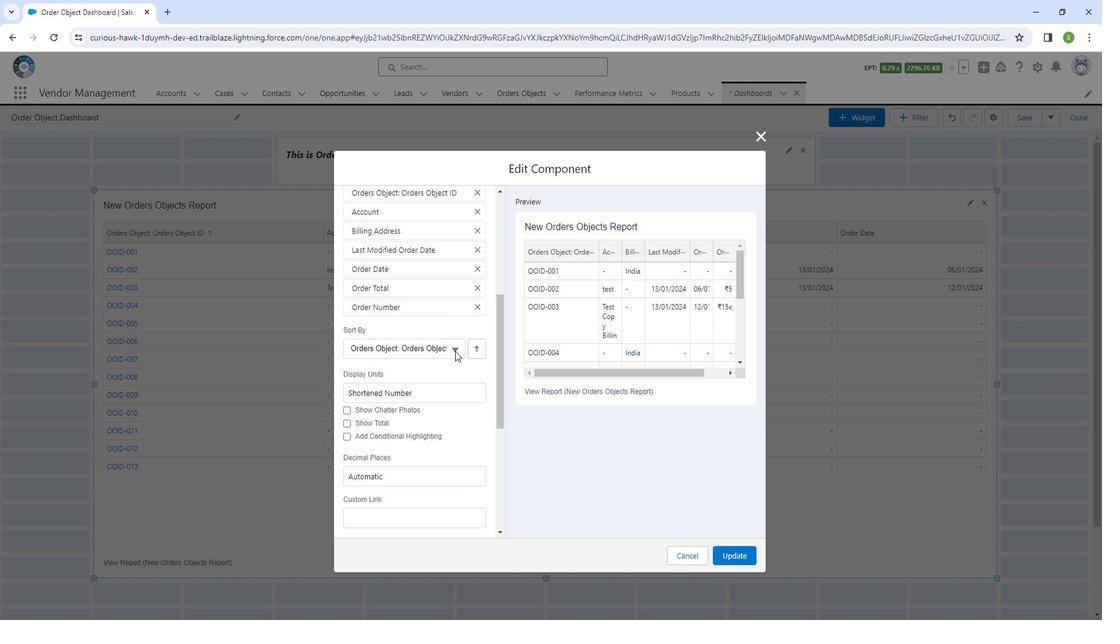 
Action: Mouse pressed left at (465, 348)
Screenshot: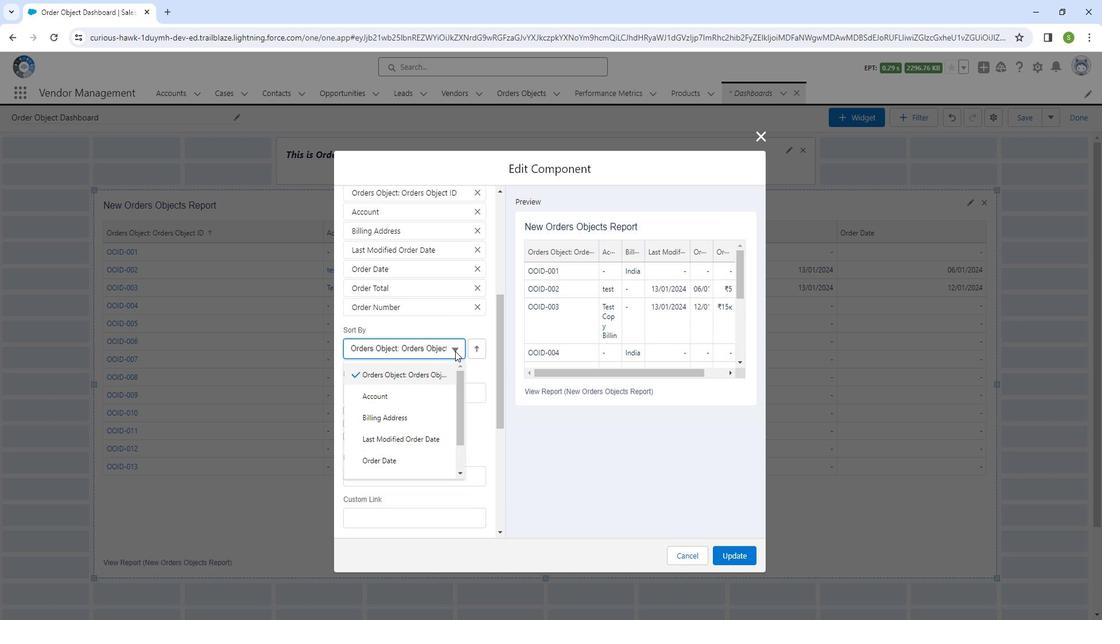
Action: Mouse moved to (488, 368)
Screenshot: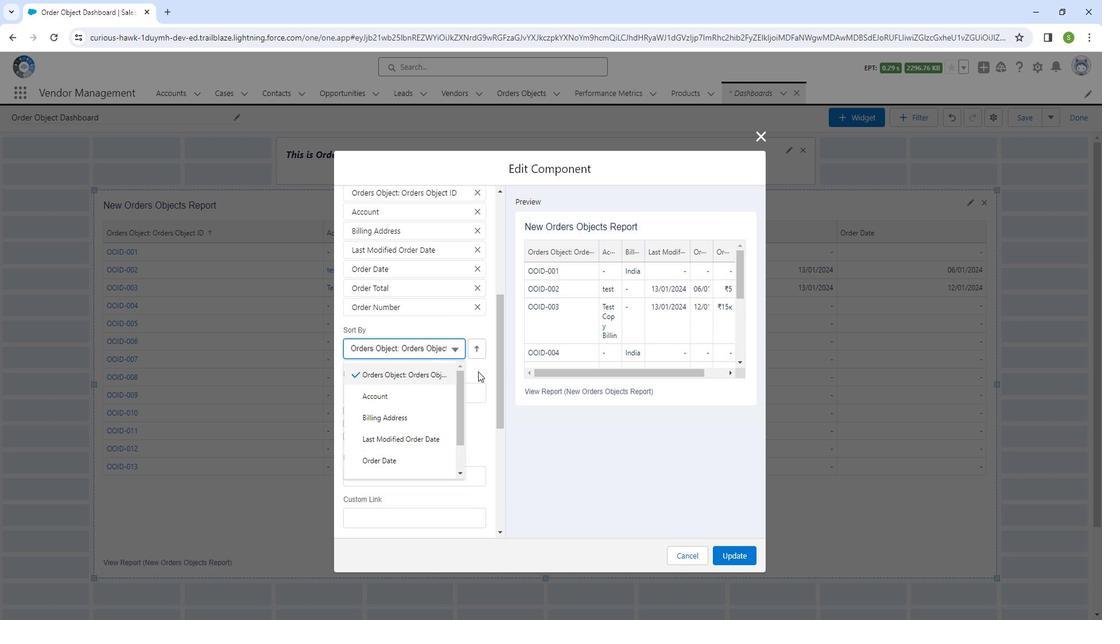 
Action: Mouse pressed left at (488, 368)
Screenshot: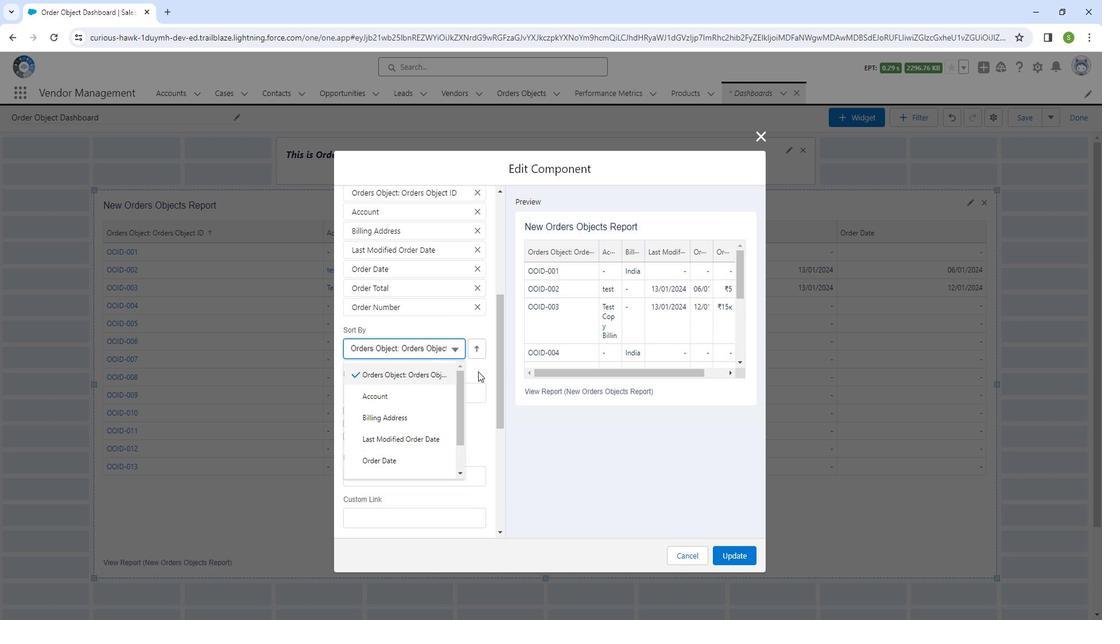 
Action: Mouse moved to (376, 416)
Screenshot: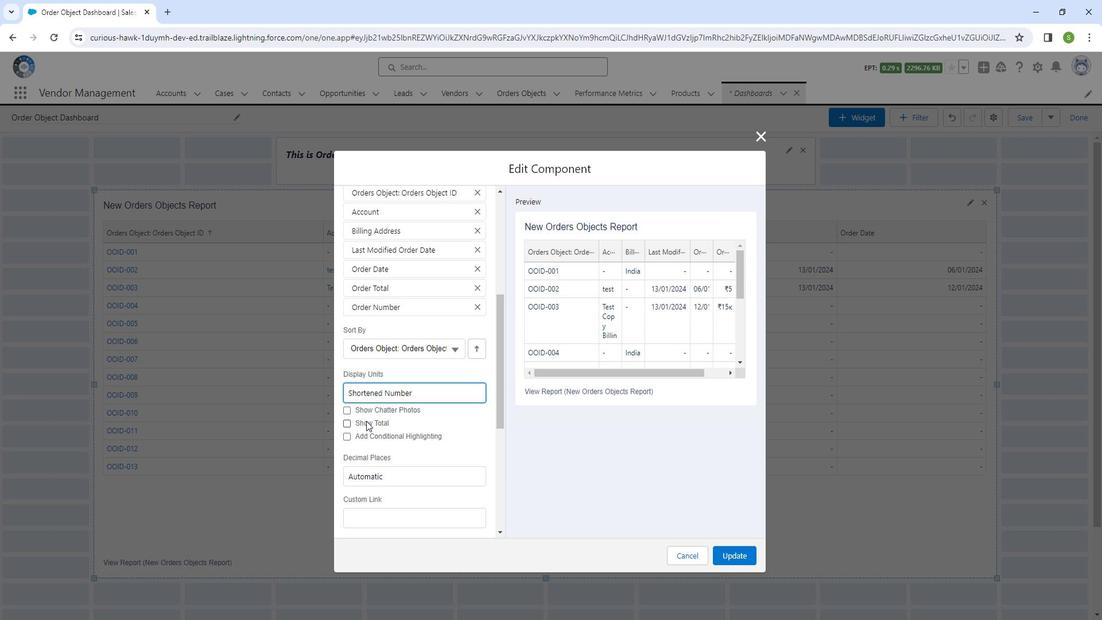 
Action: Mouse pressed left at (376, 416)
Screenshot: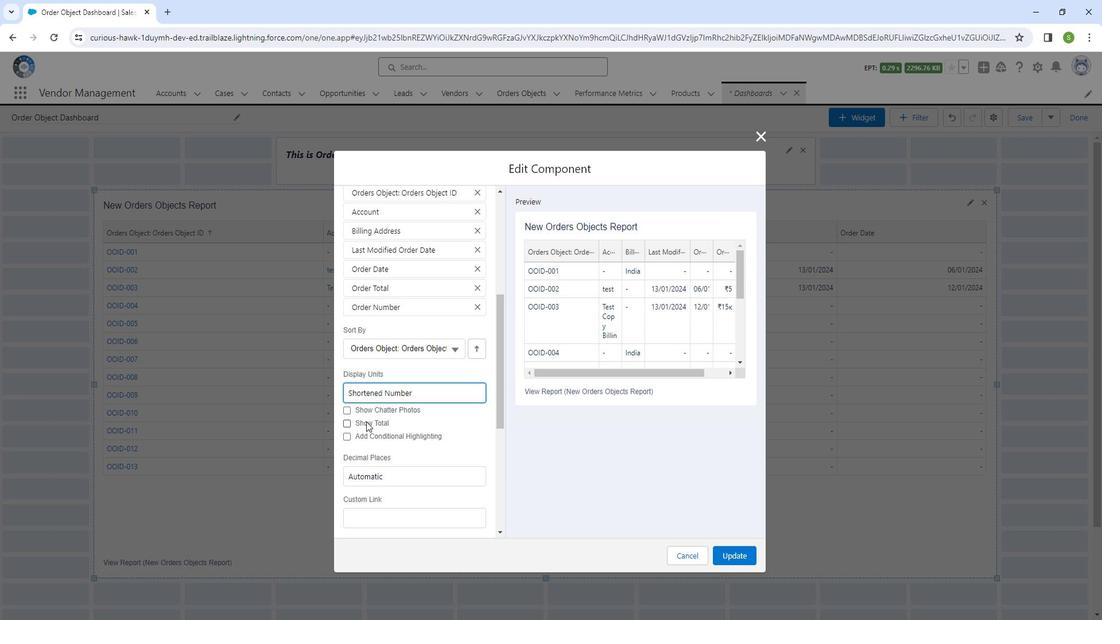 
Action: Mouse moved to (471, 479)
Screenshot: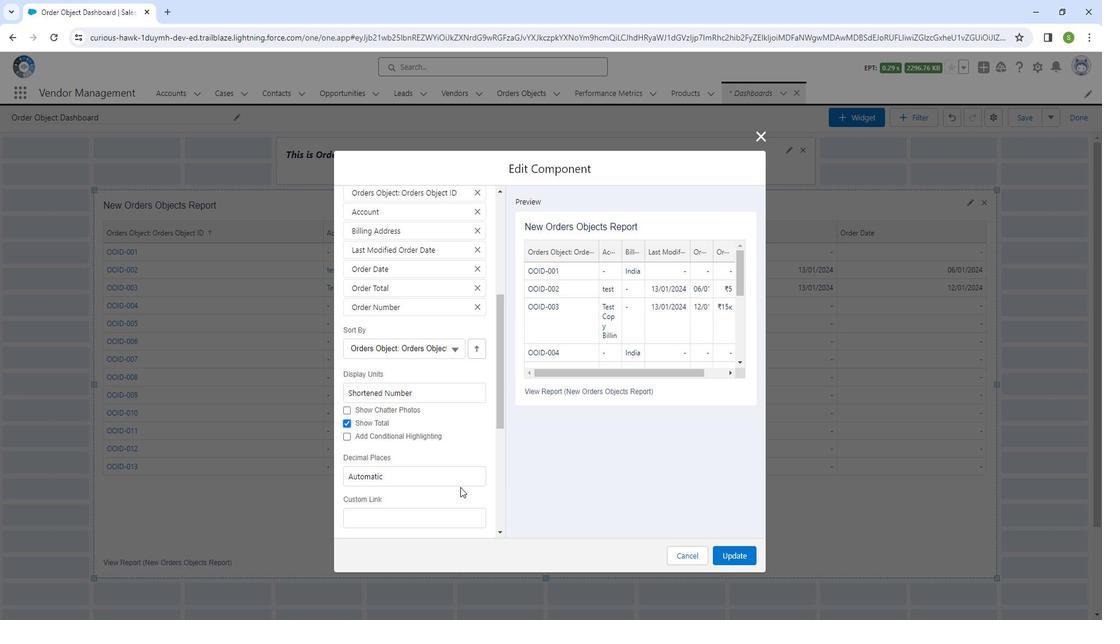 
Action: Mouse scrolled (471, 478) with delta (0, 0)
Screenshot: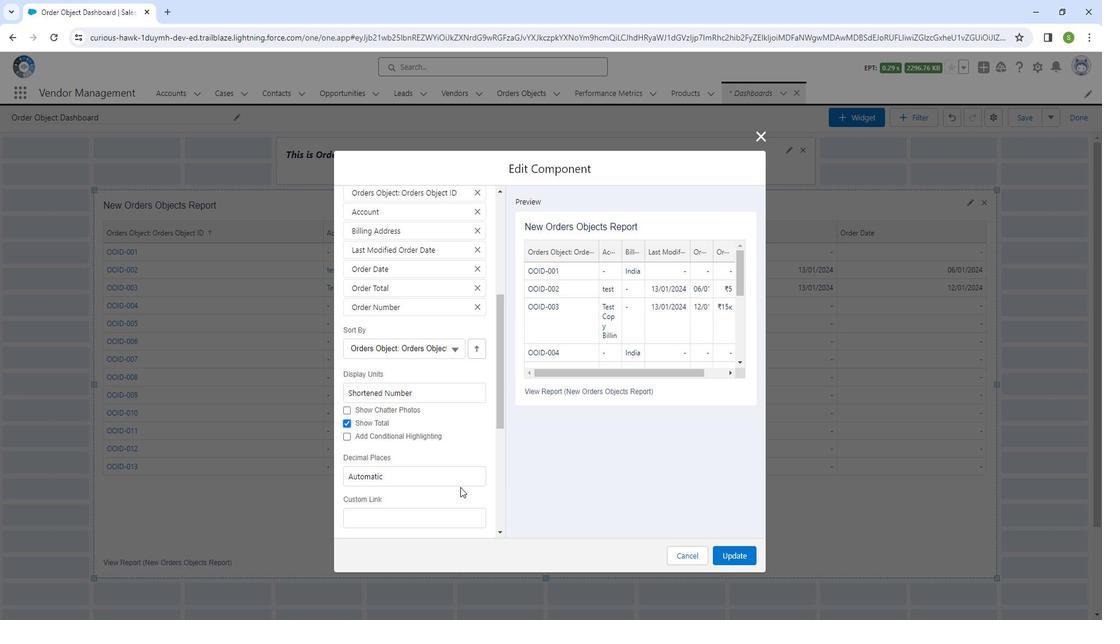 
Action: Mouse moved to (471, 479)
Screenshot: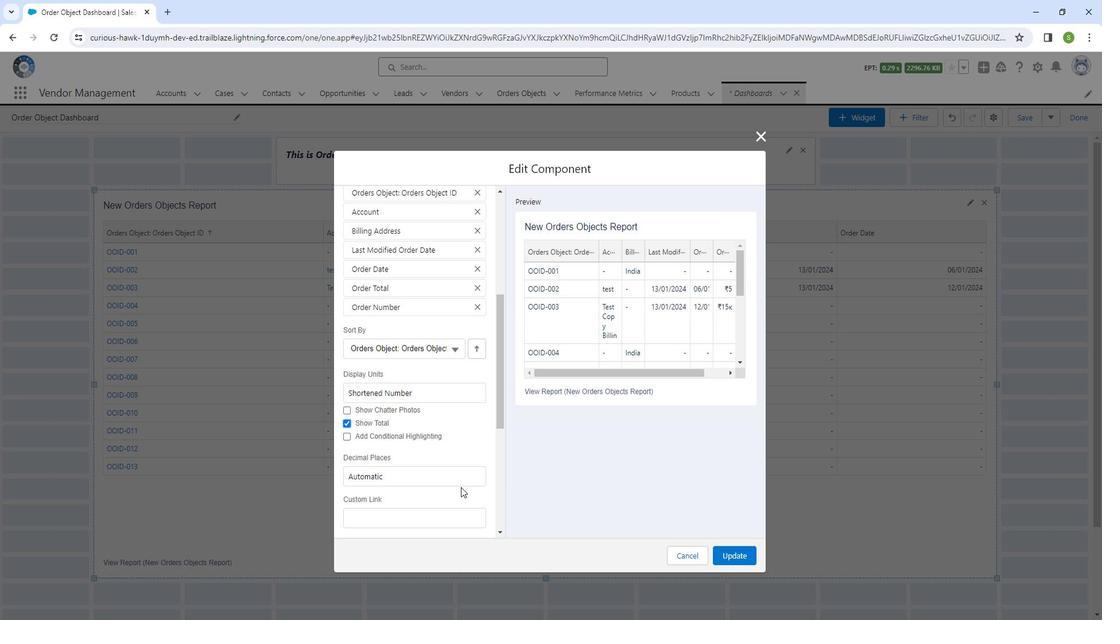 
Action: Mouse scrolled (471, 478) with delta (0, 0)
Screenshot: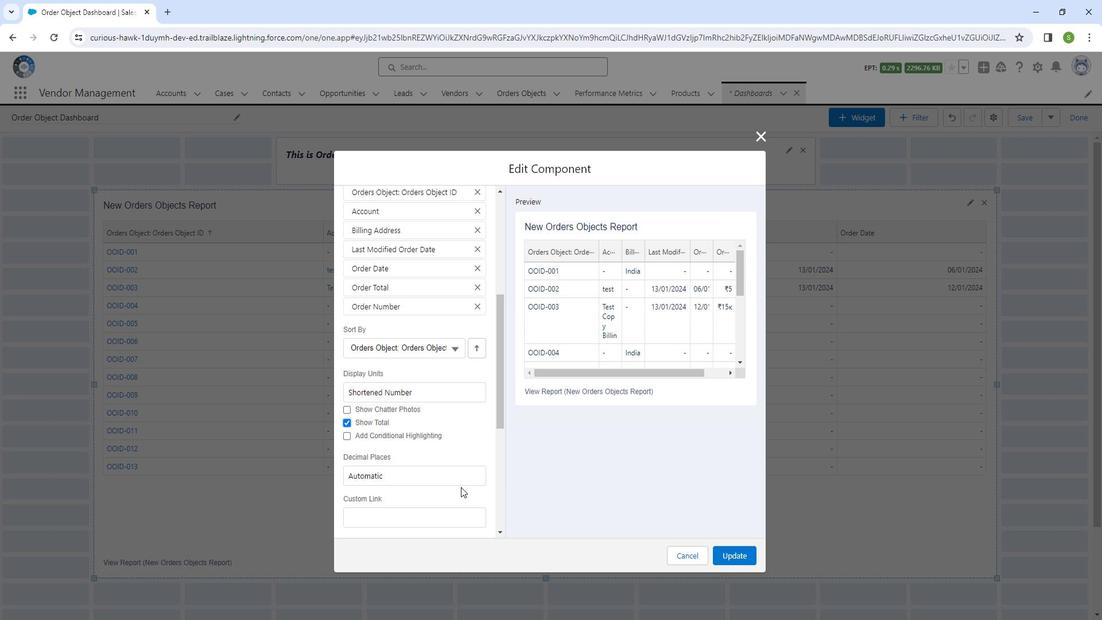 
Action: Mouse moved to (745, 547)
Screenshot: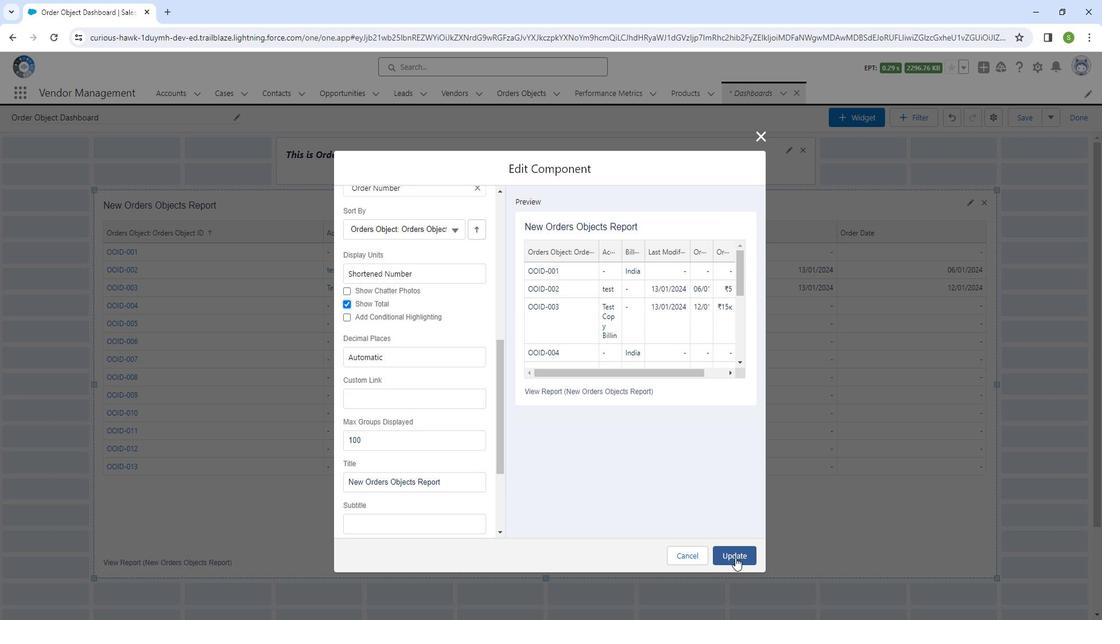 
Action: Mouse pressed left at (745, 547)
Screenshot: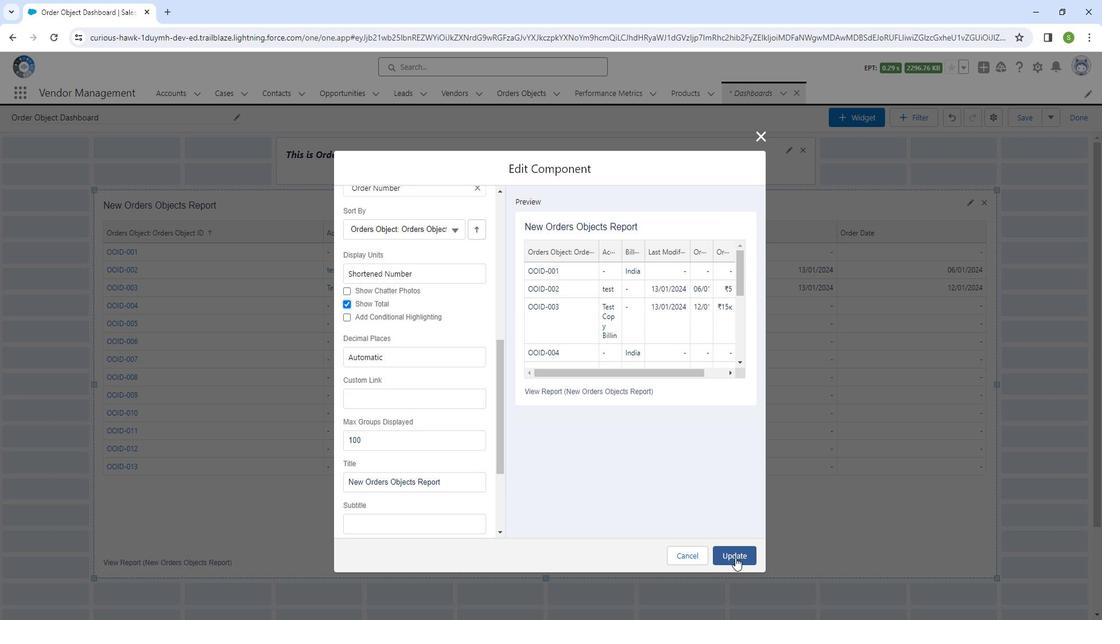 
Action: Mouse moved to (980, 206)
Screenshot: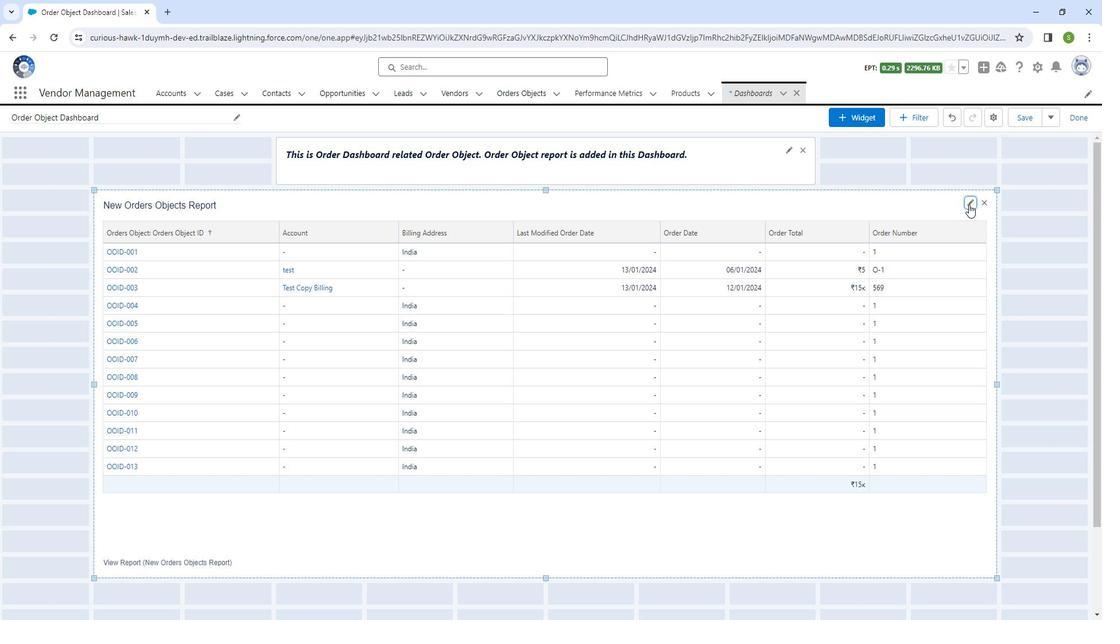 
Action: Mouse pressed left at (980, 206)
Screenshot: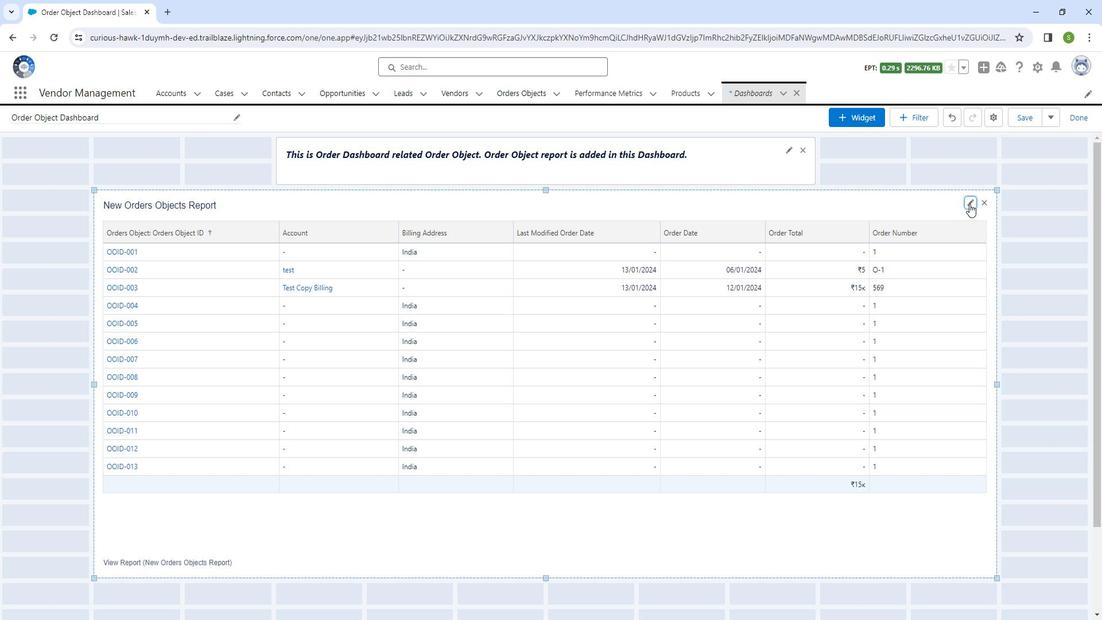
Action: Mouse moved to (453, 446)
Screenshot: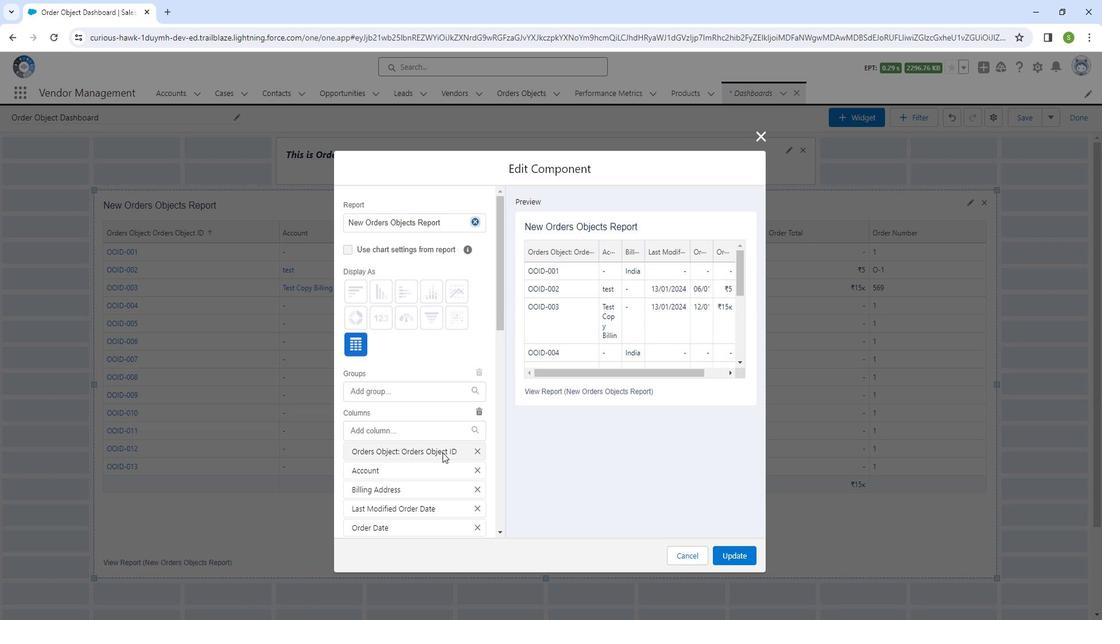 
Action: Mouse scrolled (453, 445) with delta (0, 0)
Screenshot: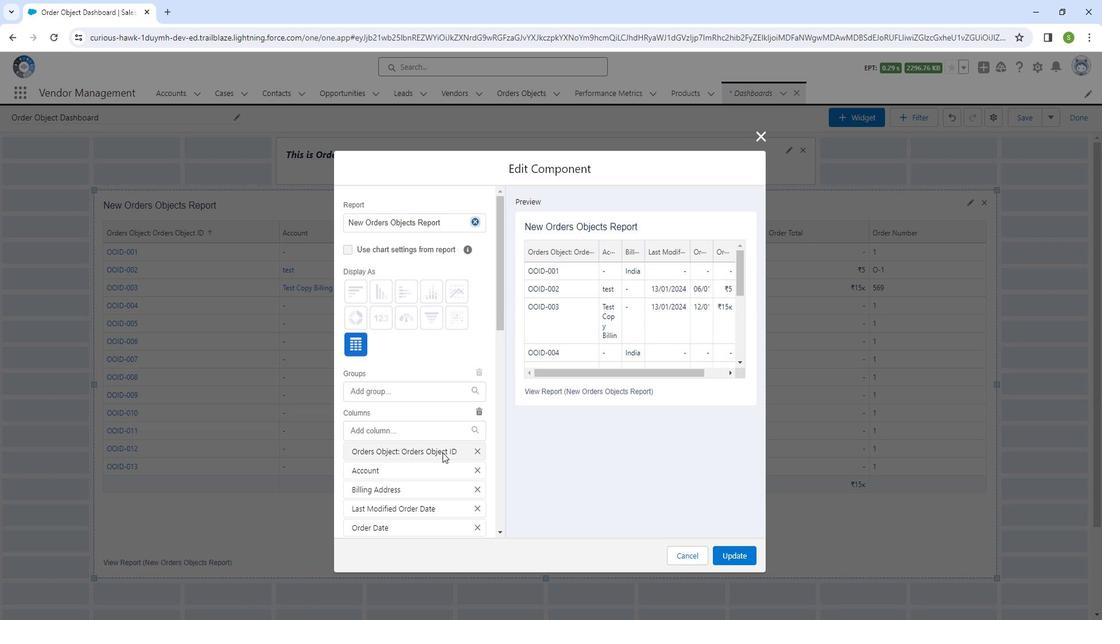 
Action: Mouse moved to (453, 447)
Screenshot: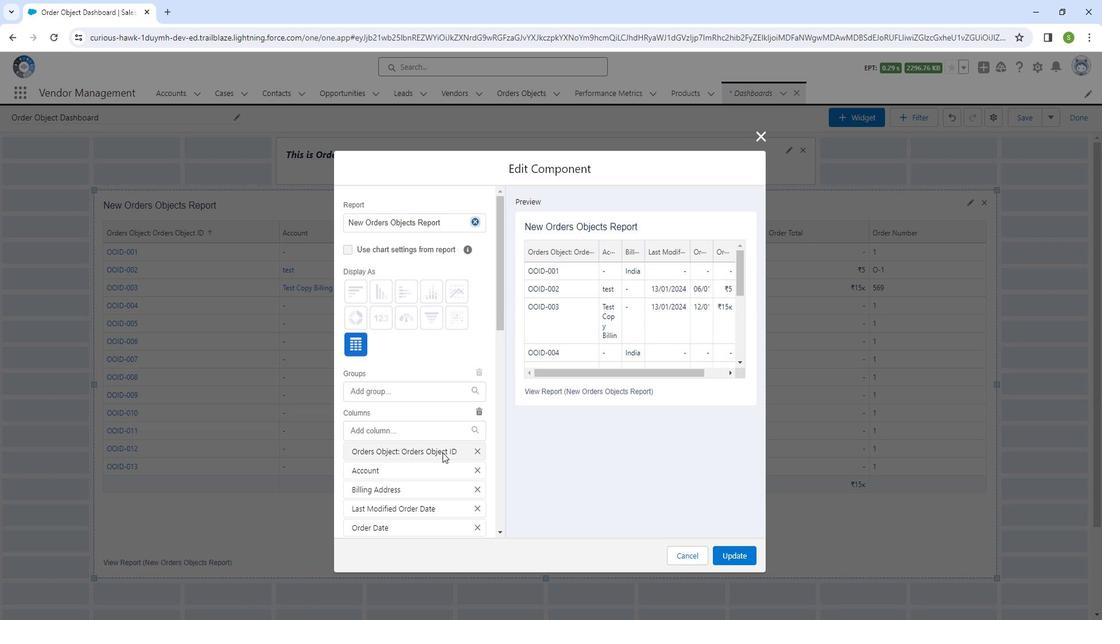 
Action: Mouse scrolled (453, 446) with delta (0, 0)
Screenshot: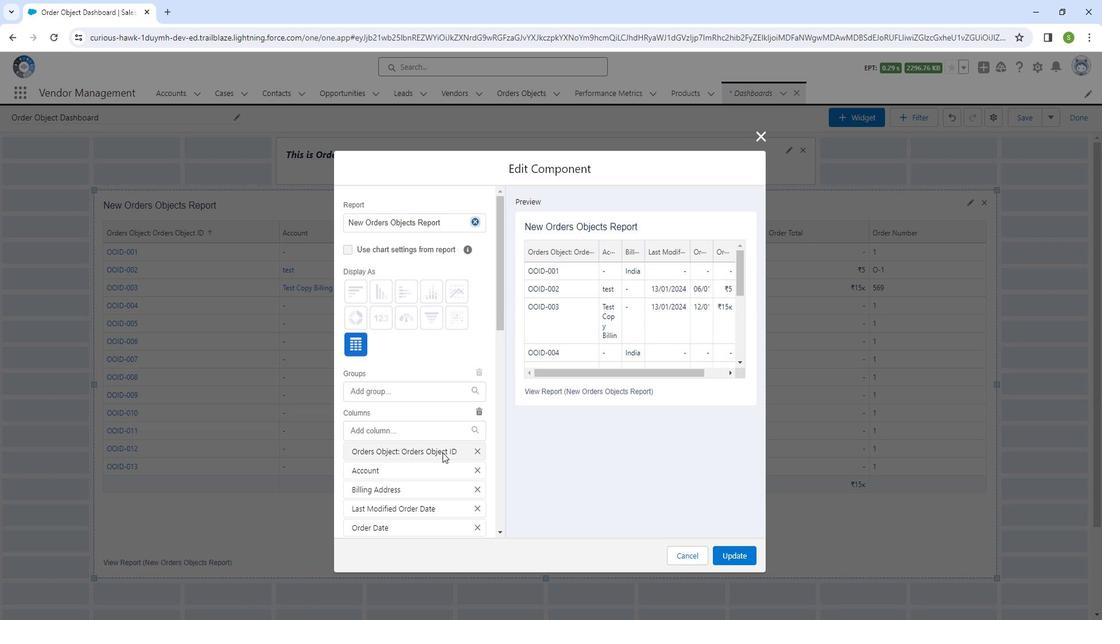 
Action: Mouse scrolled (453, 446) with delta (0, 0)
Screenshot: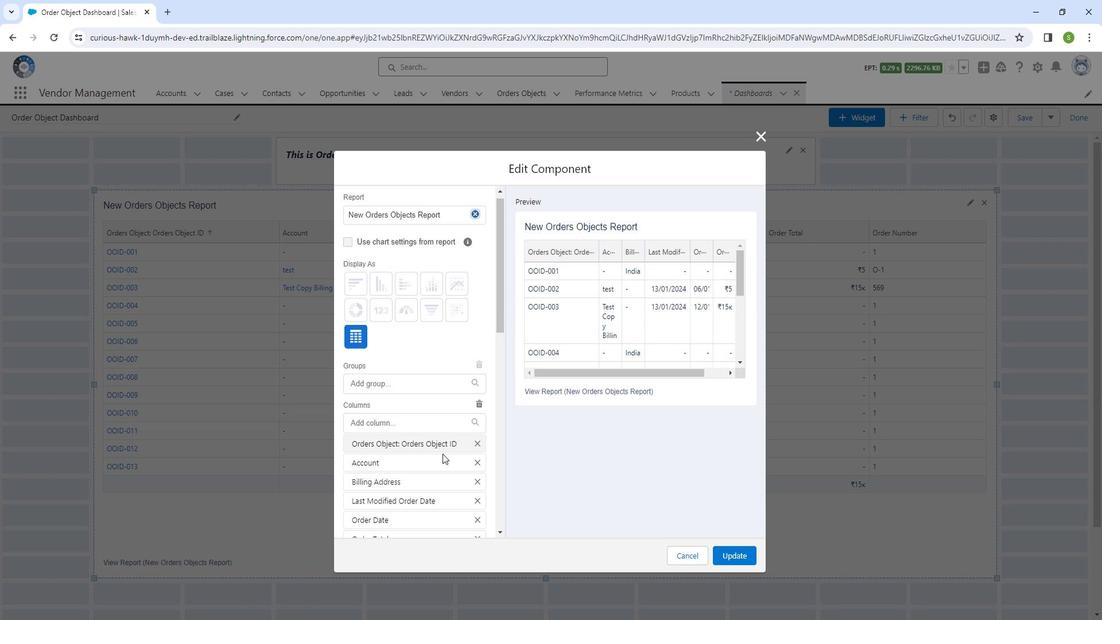
Action: Mouse moved to (453, 447)
Screenshot: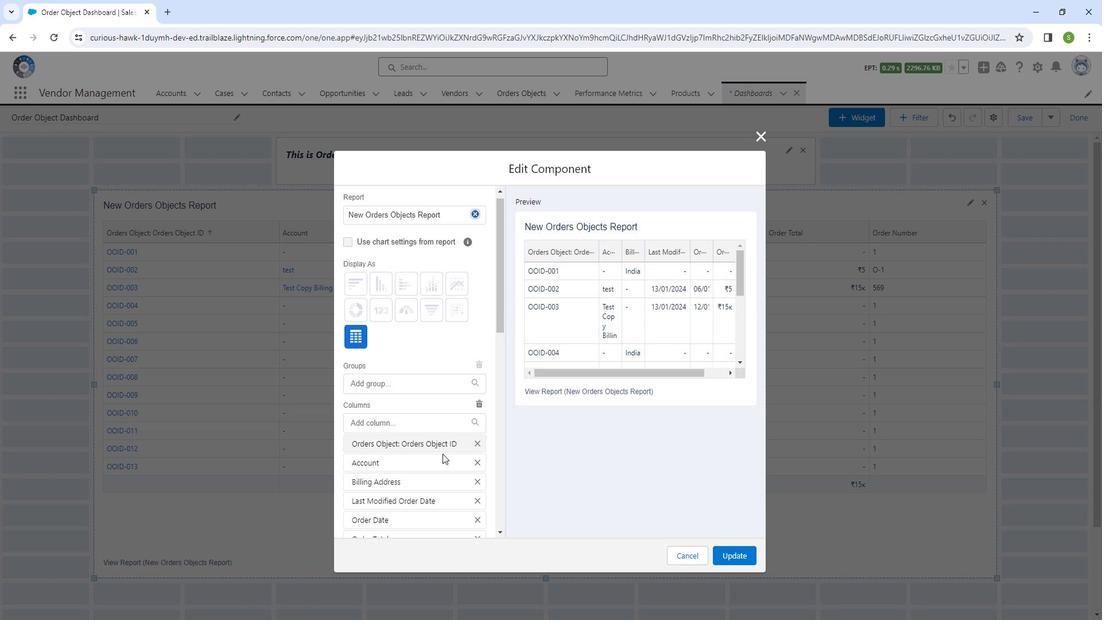 
Action: Mouse scrolled (453, 446) with delta (0, 0)
Screenshot: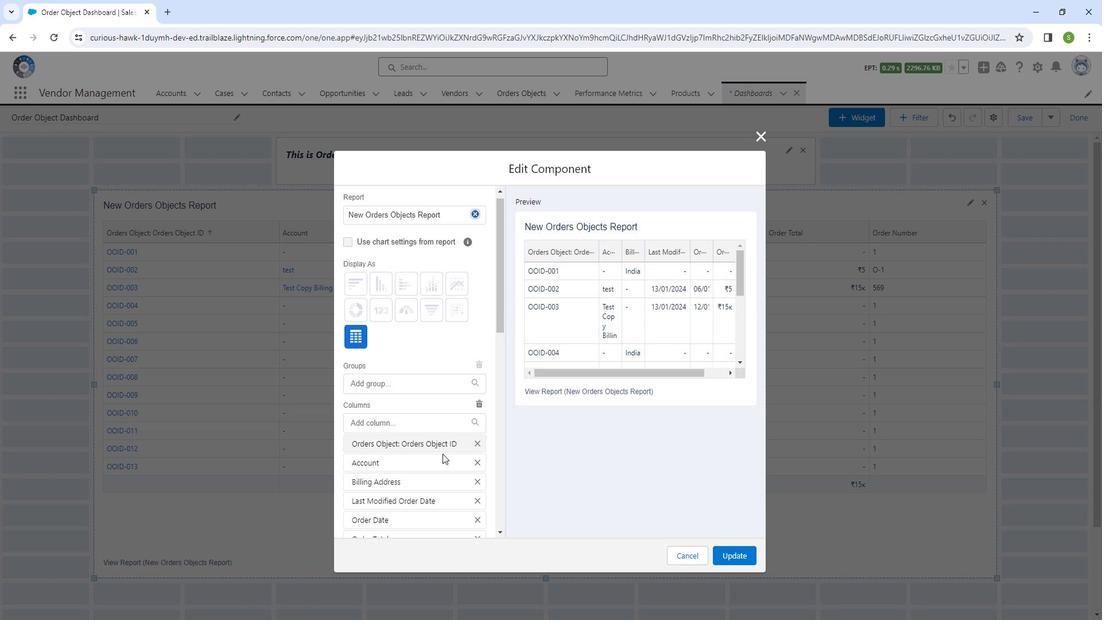 
Action: Mouse scrolled (453, 446) with delta (0, 0)
Screenshot: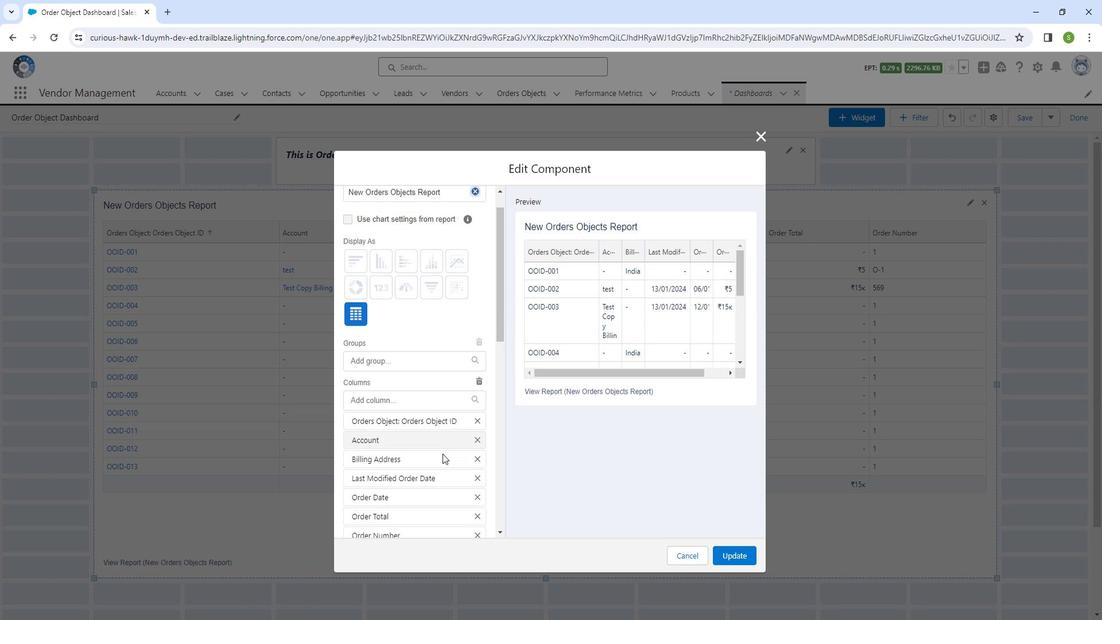 
Action: Mouse moved to (453, 447)
Screenshot: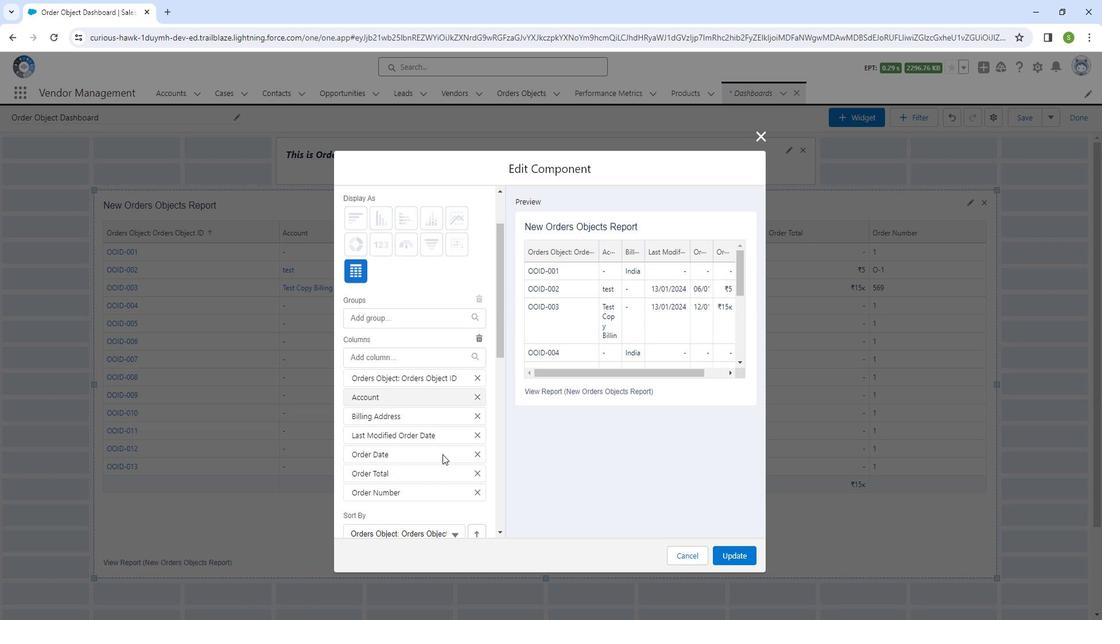 
Action: Mouse scrolled (453, 447) with delta (0, 0)
Screenshot: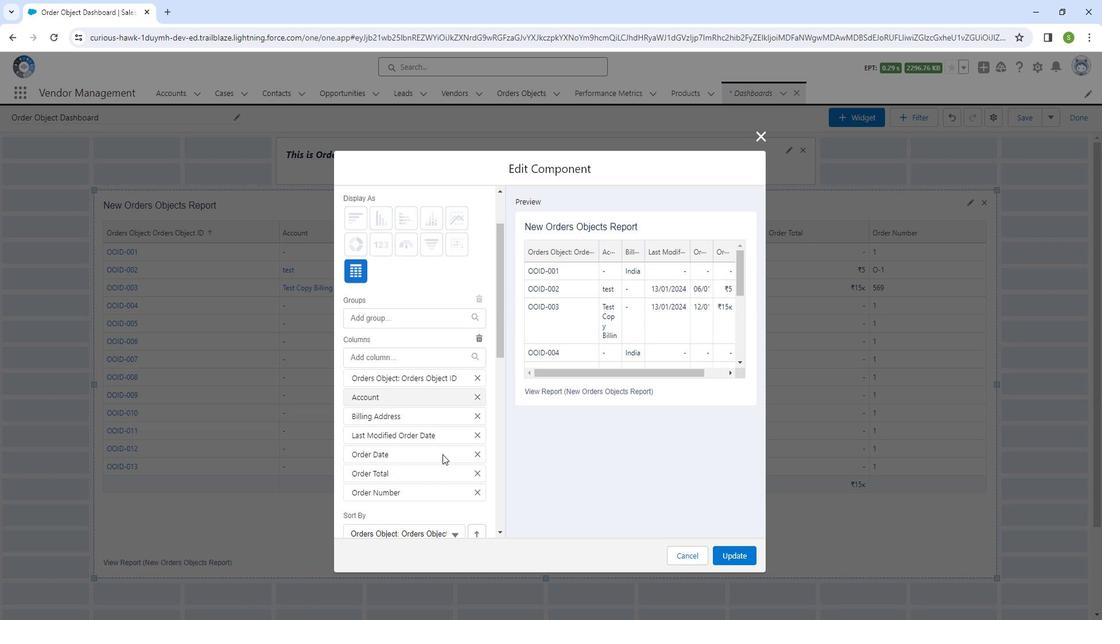 
Action: Mouse moved to (405, 441)
Screenshot: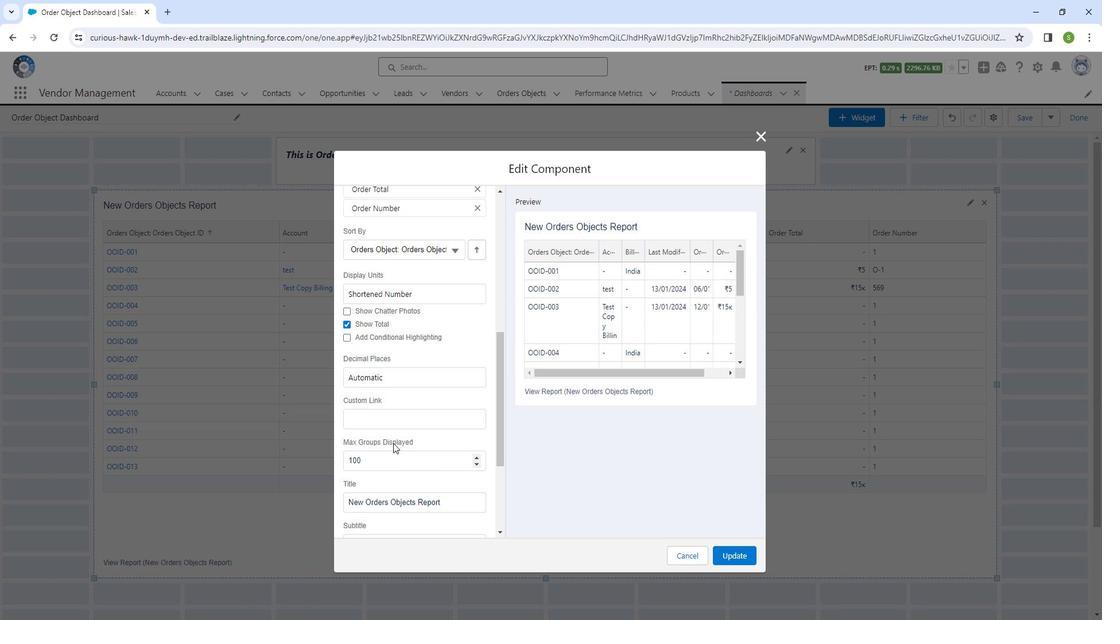 
Action: Mouse scrolled (405, 440) with delta (0, 0)
Screenshot: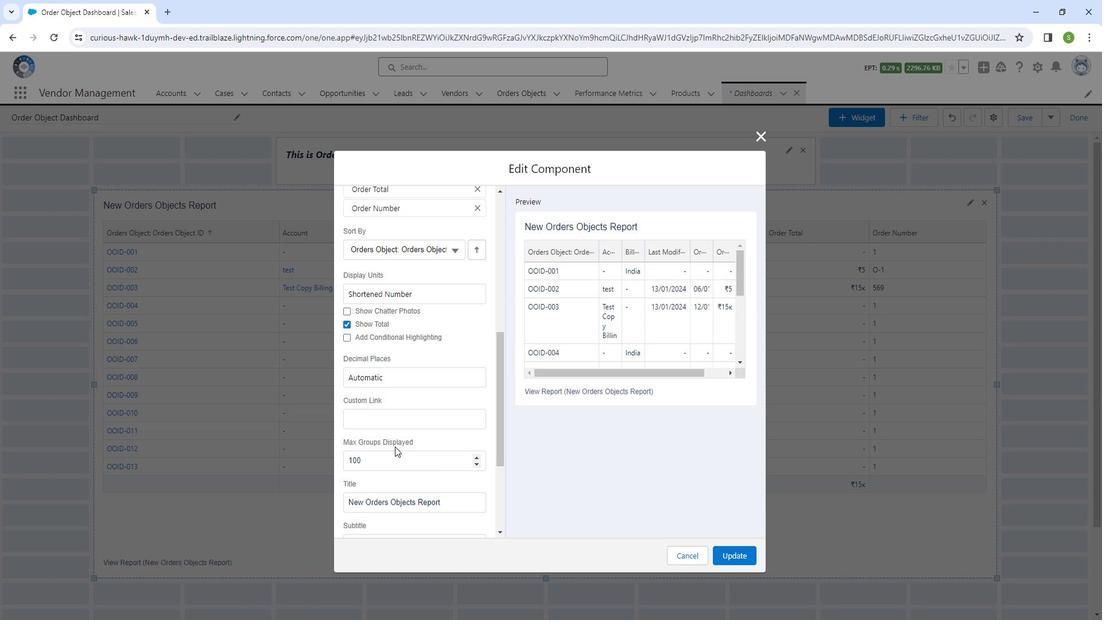 
Action: Mouse moved to (405, 442)
Screenshot: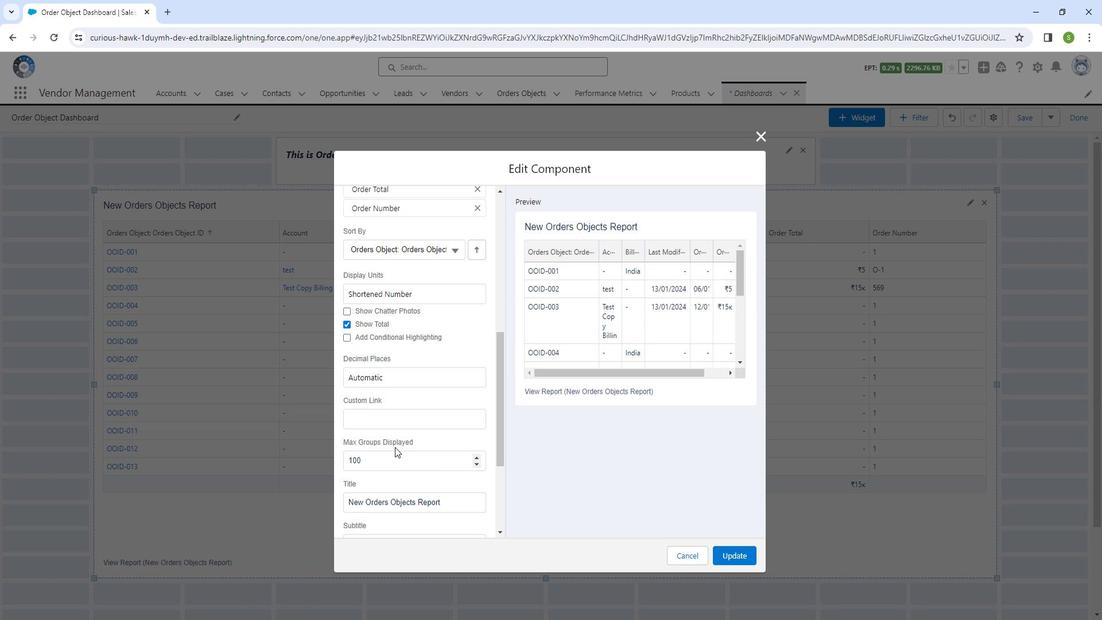 
Action: Mouse scrolled (405, 441) with delta (0, 0)
Screenshot: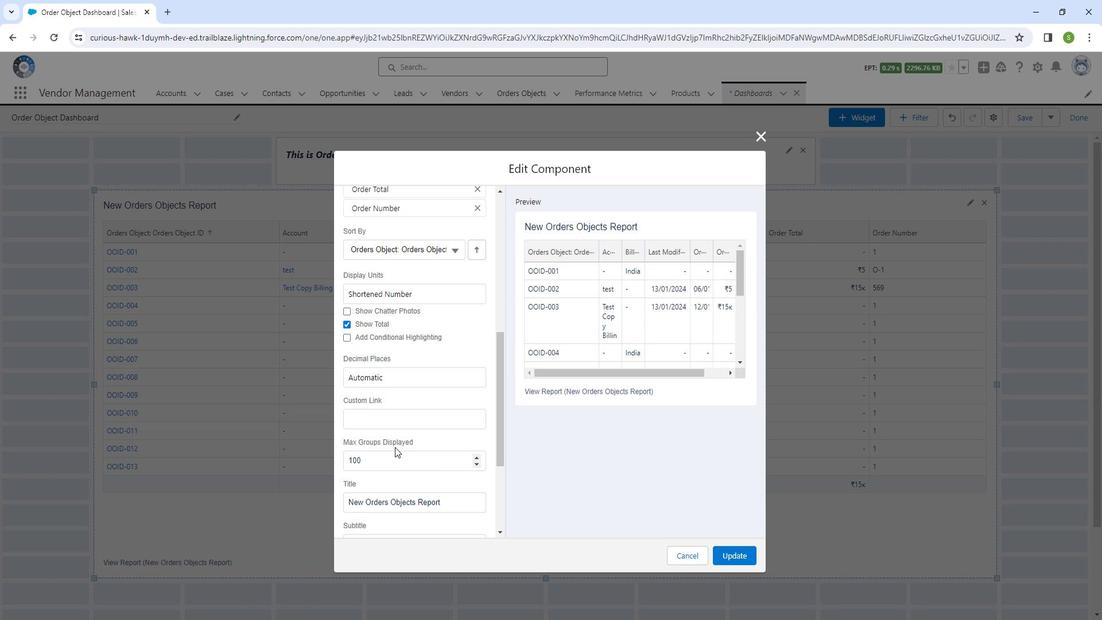 
Action: Mouse scrolled (405, 441) with delta (0, 0)
Screenshot: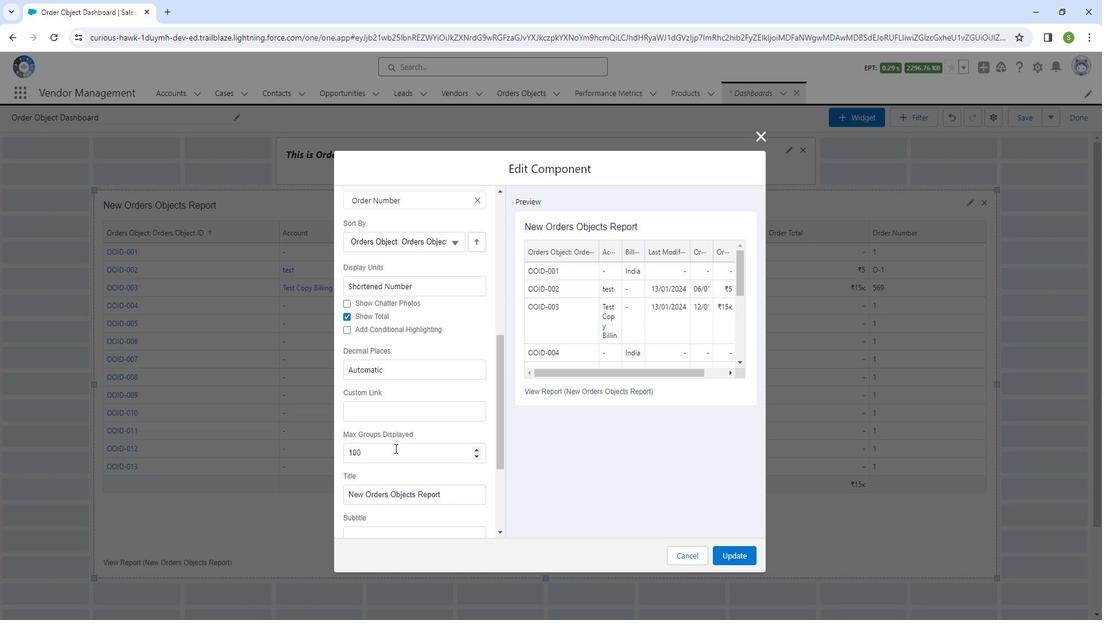 
Action: Mouse scrolled (405, 441) with delta (0, 0)
Screenshot: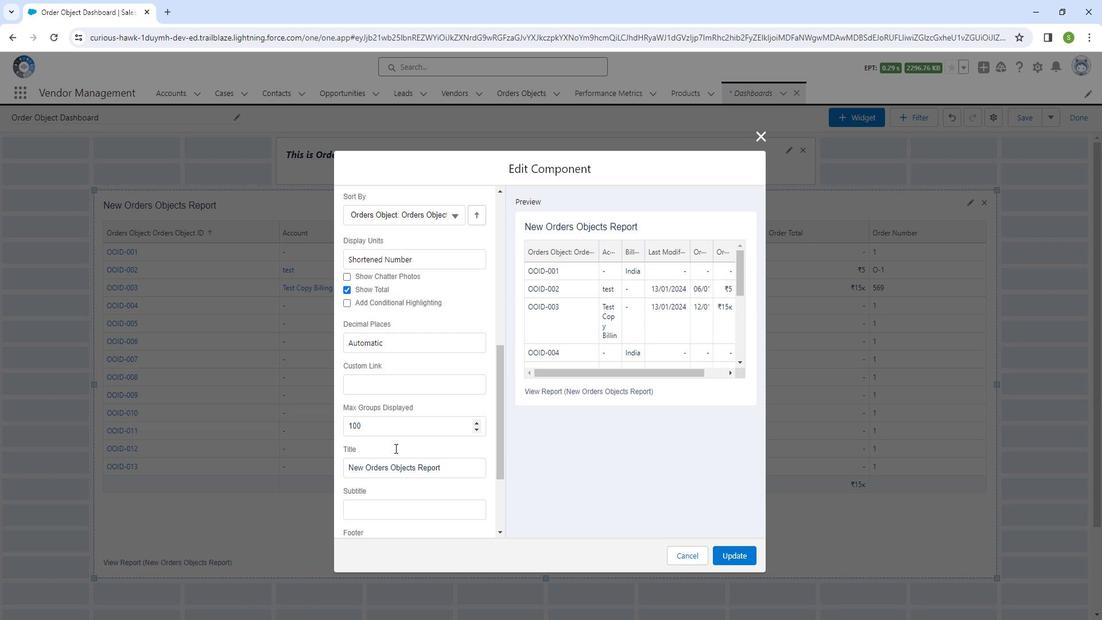 
Action: Mouse moved to (358, 492)
Screenshot: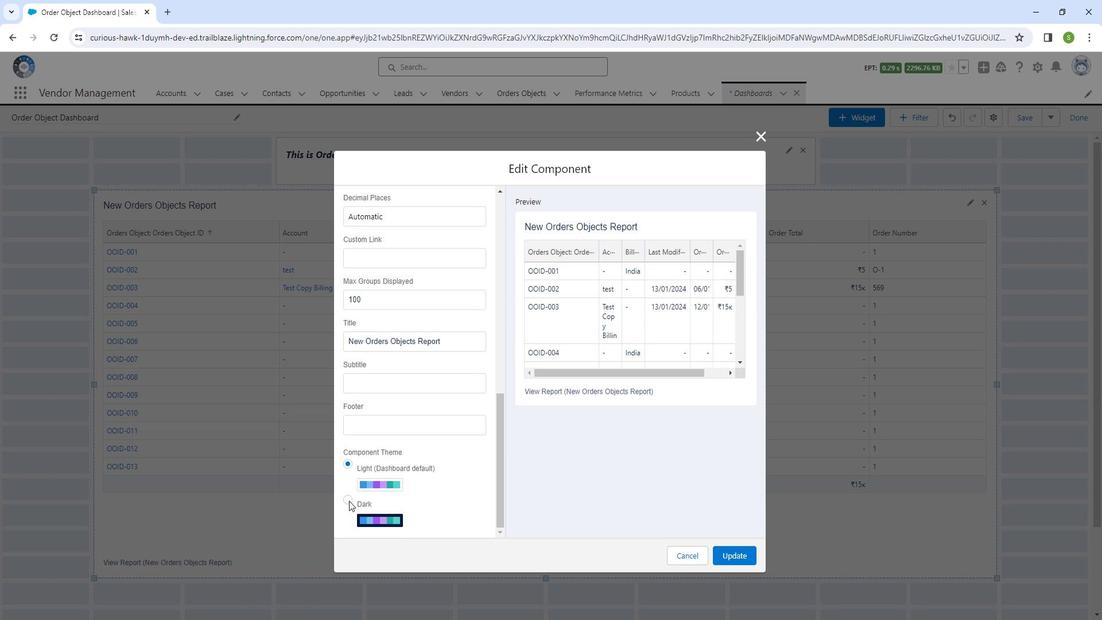 
Action: Mouse pressed left at (358, 492)
Screenshot: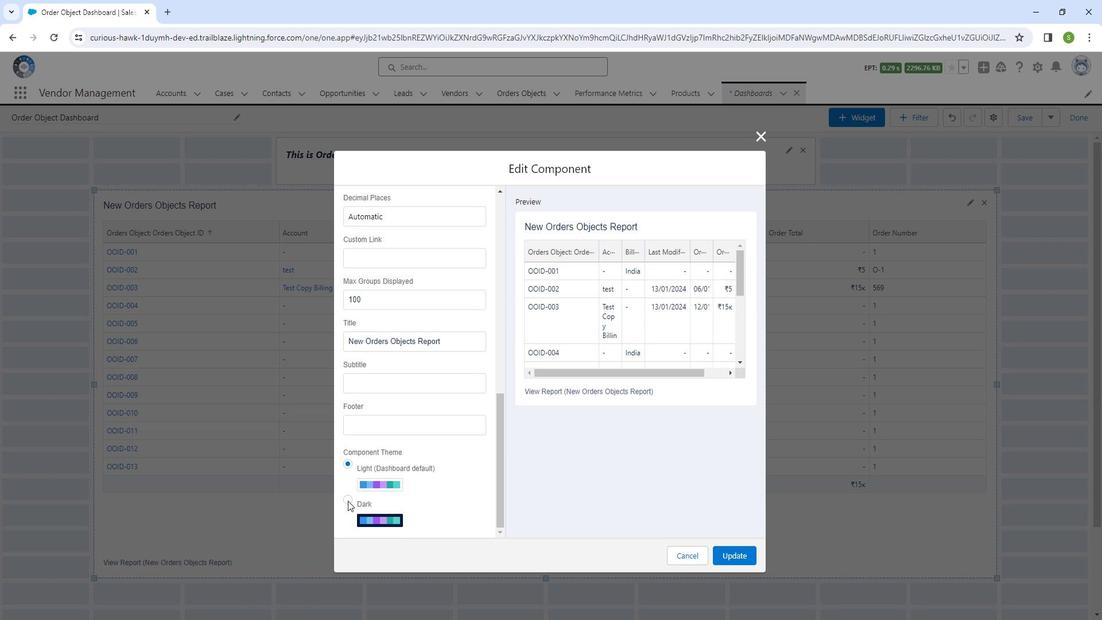 
Action: Mouse moved to (412, 423)
Screenshot: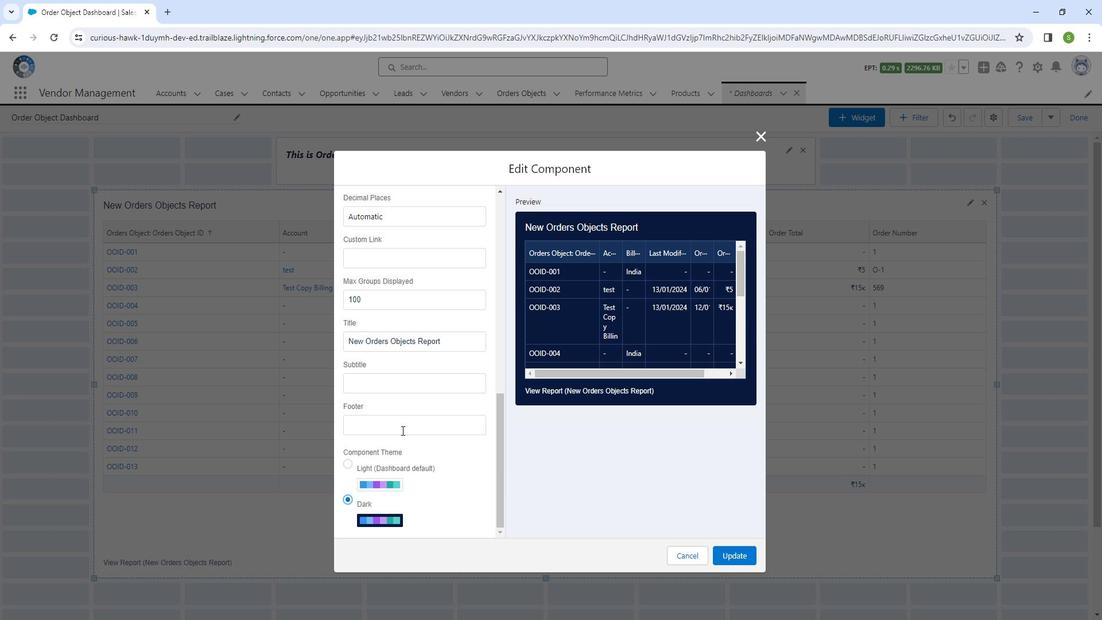
Action: Mouse pressed left at (412, 423)
Screenshot: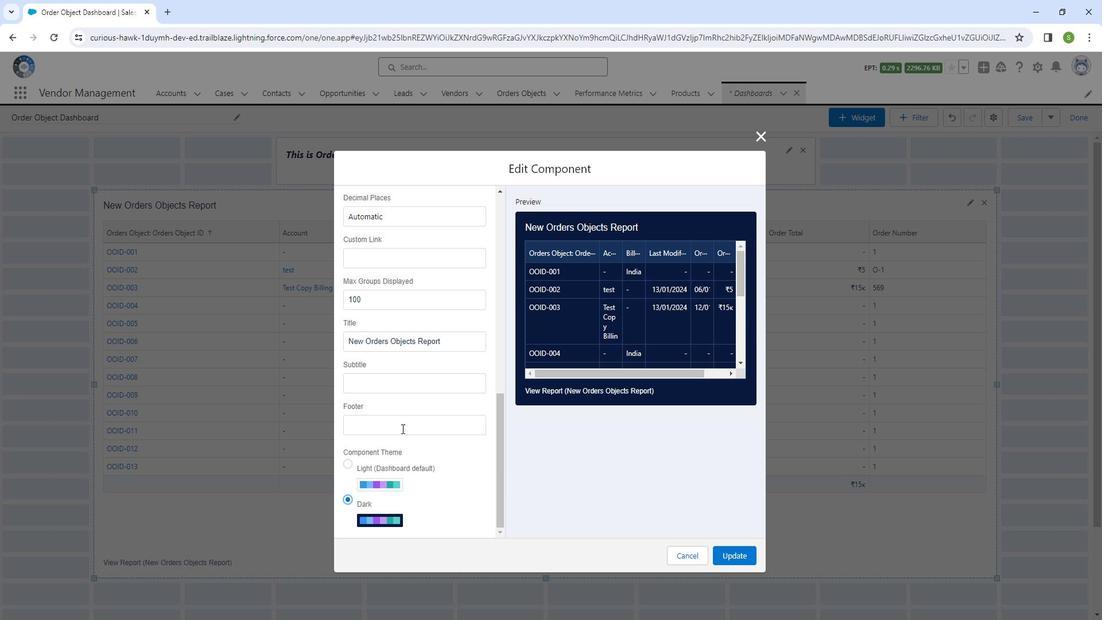 
Action: Mouse moved to (431, 406)
Screenshot: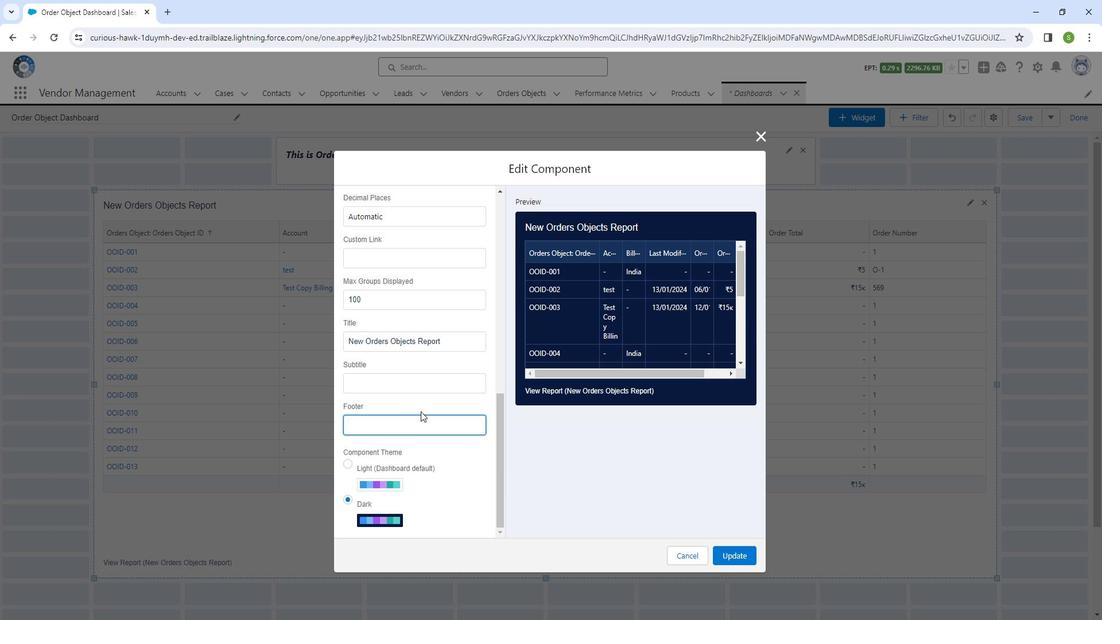 
Action: Key pressed <Key.shift_r>Order<Key.space><Key.shift_r>Object<Key.space><Key.shift_r>S<Key.backspace><Key.shift_r>Dashboard
Screenshot: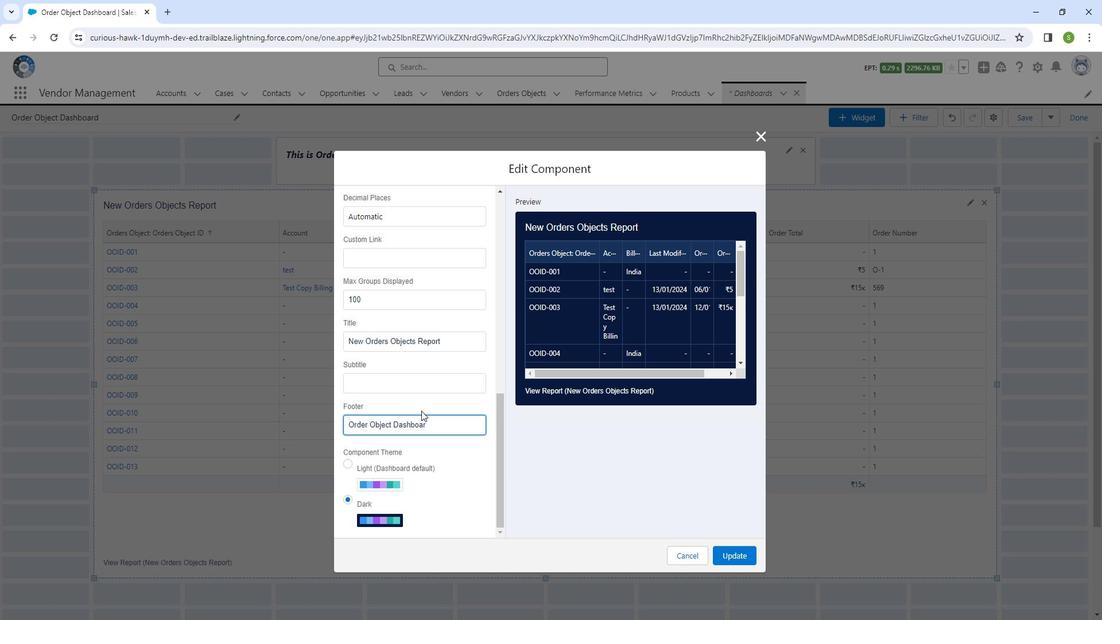 
Action: Mouse moved to (747, 539)
Screenshot: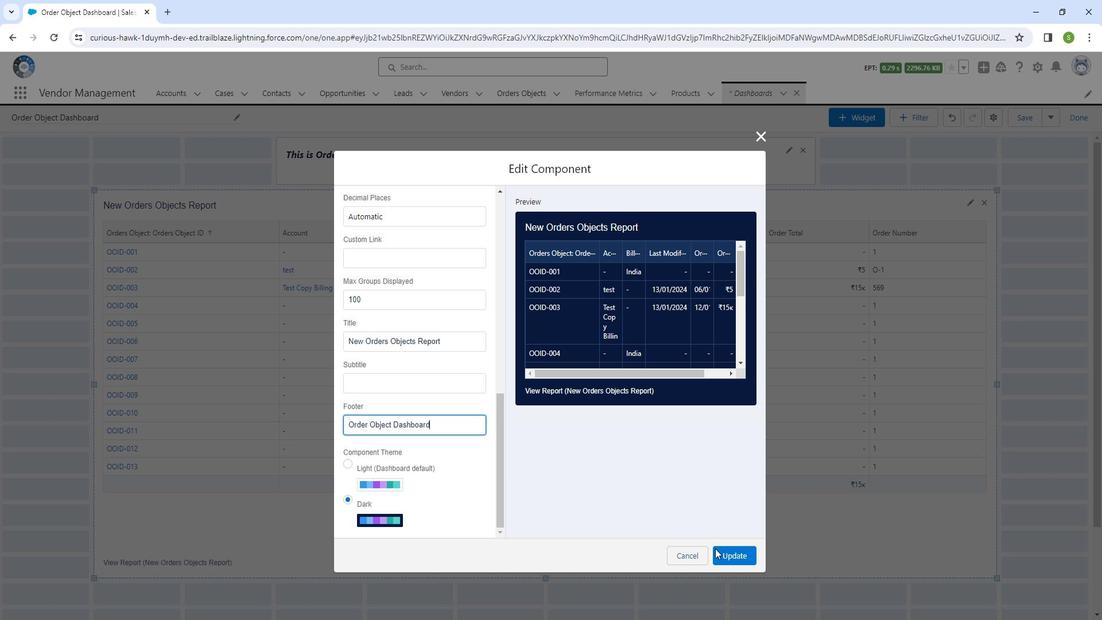 
Action: Mouse pressed left at (747, 539)
Screenshot: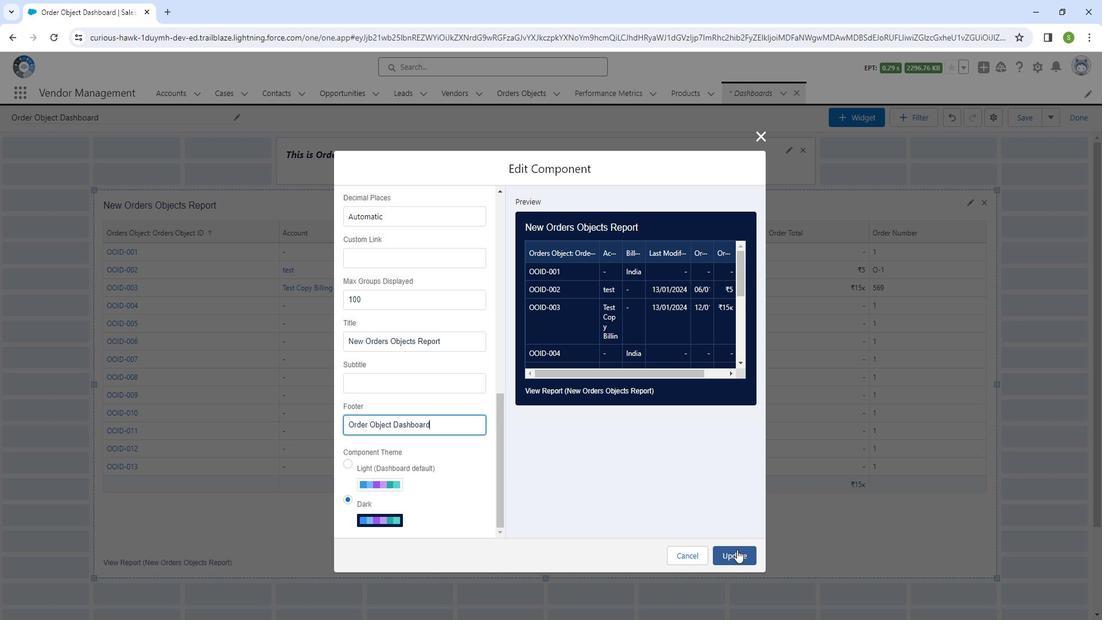 
Action: Mouse moved to (216, 552)
Screenshot: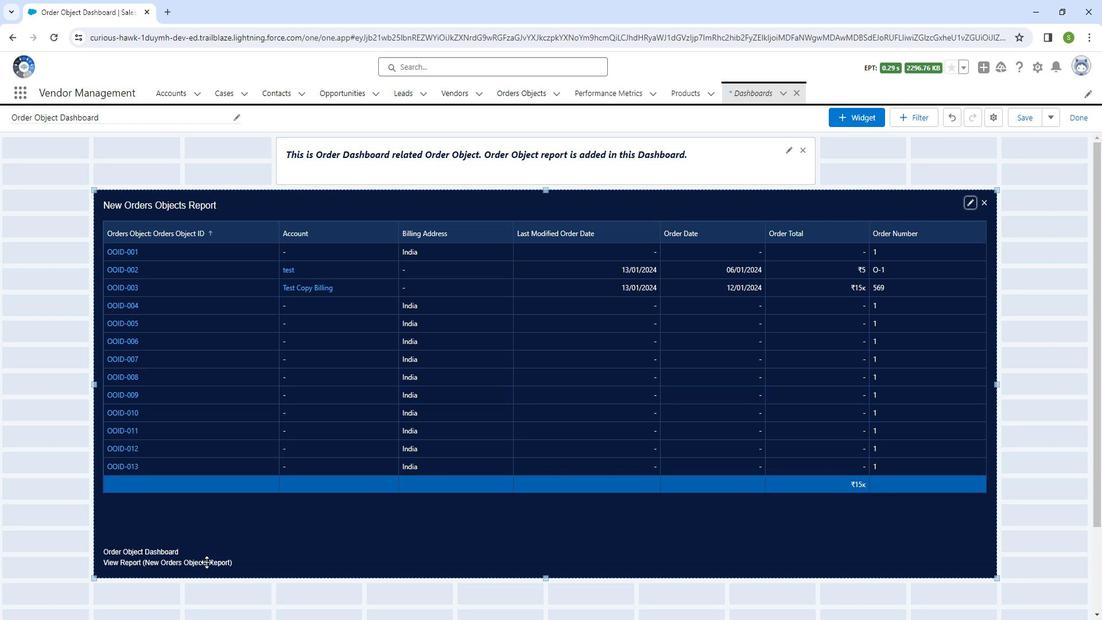 
Action: Mouse pressed left at (216, 552)
Screenshot: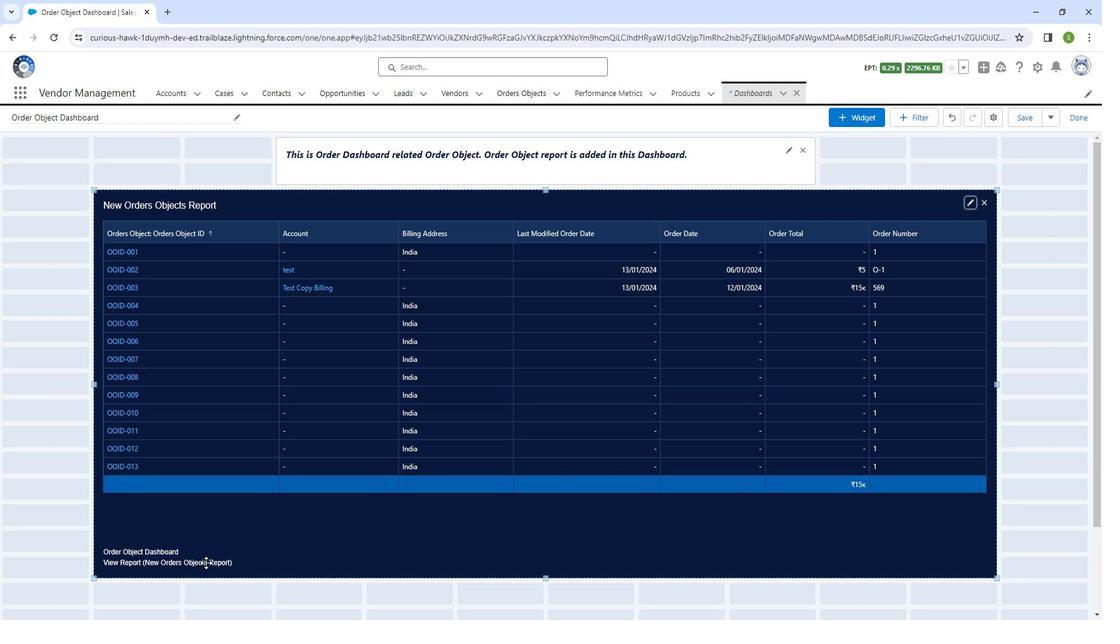 
Action: Mouse pressed left at (216, 552)
Screenshot: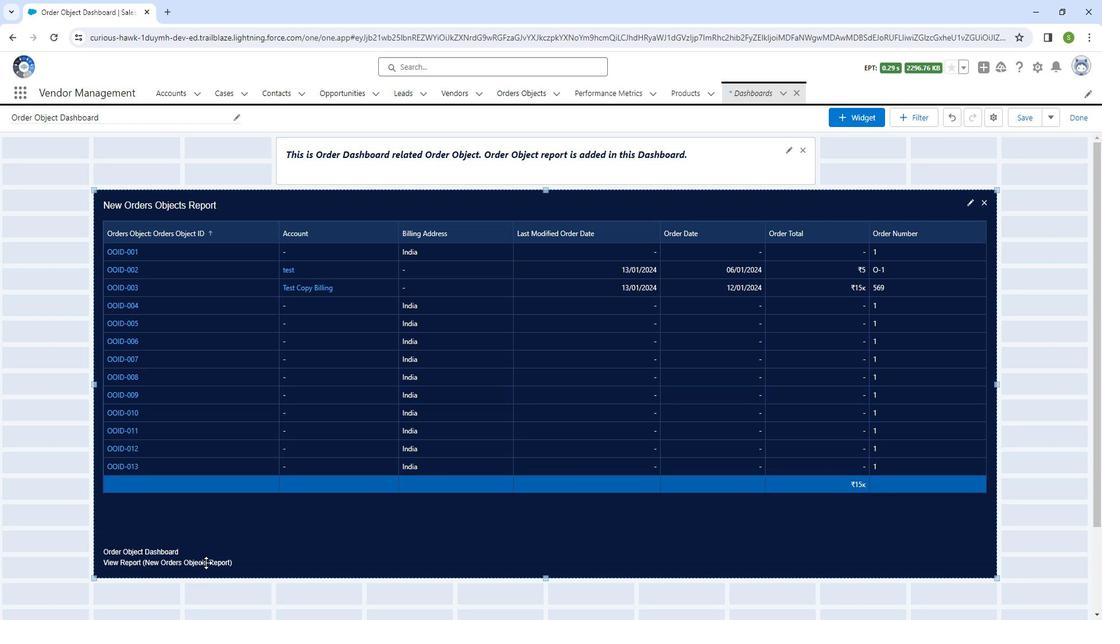 
Action: Mouse moved to (976, 206)
Screenshot: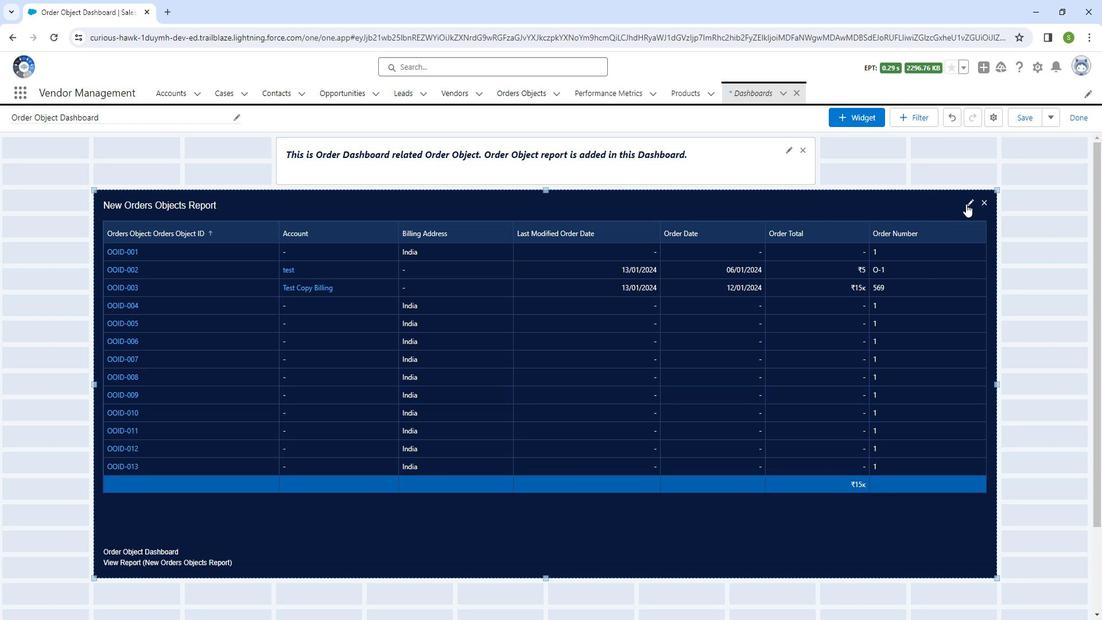 
Action: Mouse pressed left at (976, 206)
Screenshot: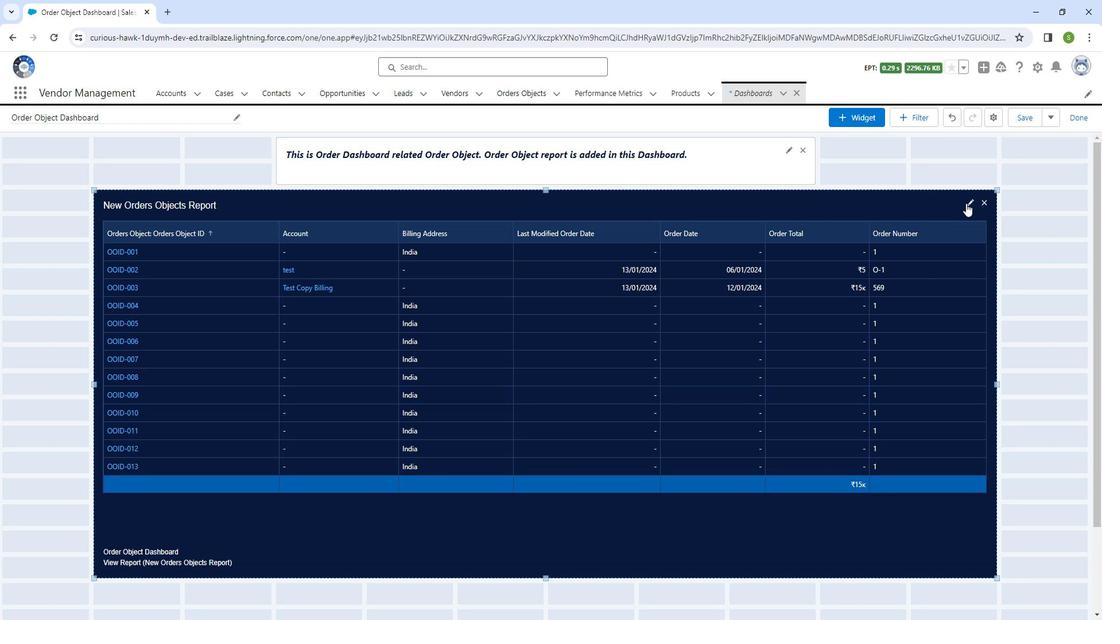 
Action: Mouse moved to (381, 496)
Screenshot: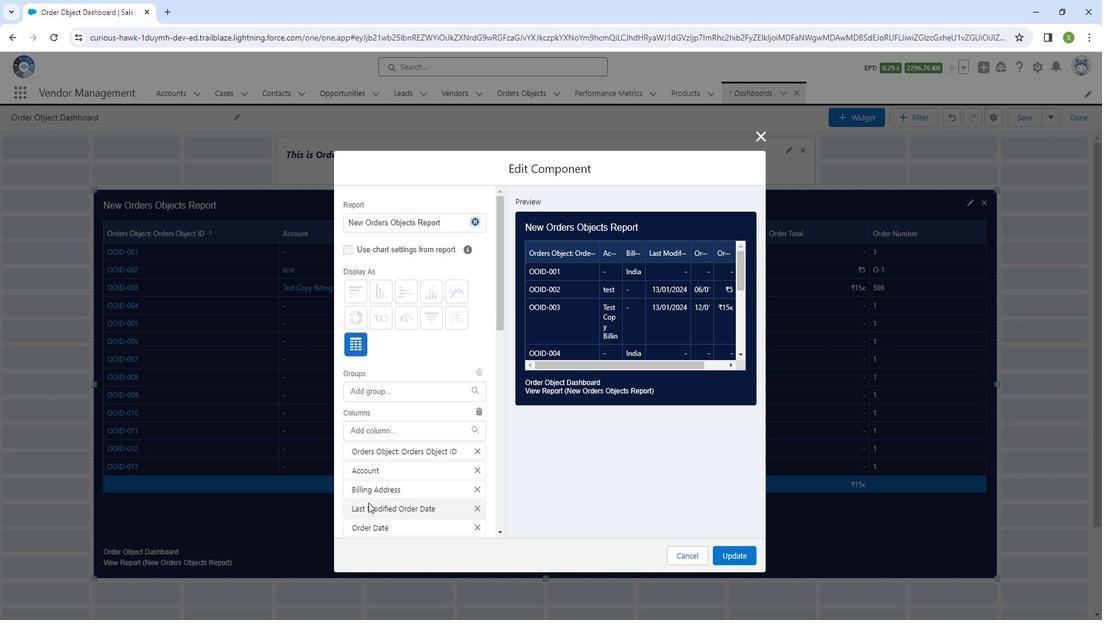 
Action: Mouse scrolled (381, 495) with delta (0, 0)
Screenshot: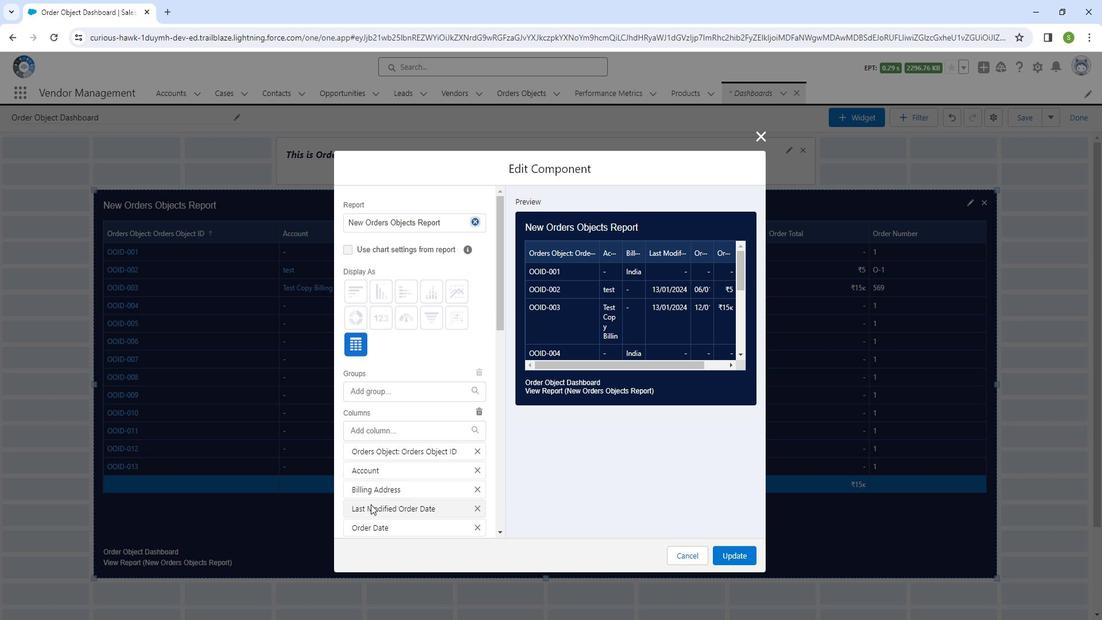 
Action: Mouse moved to (381, 496)
Screenshot: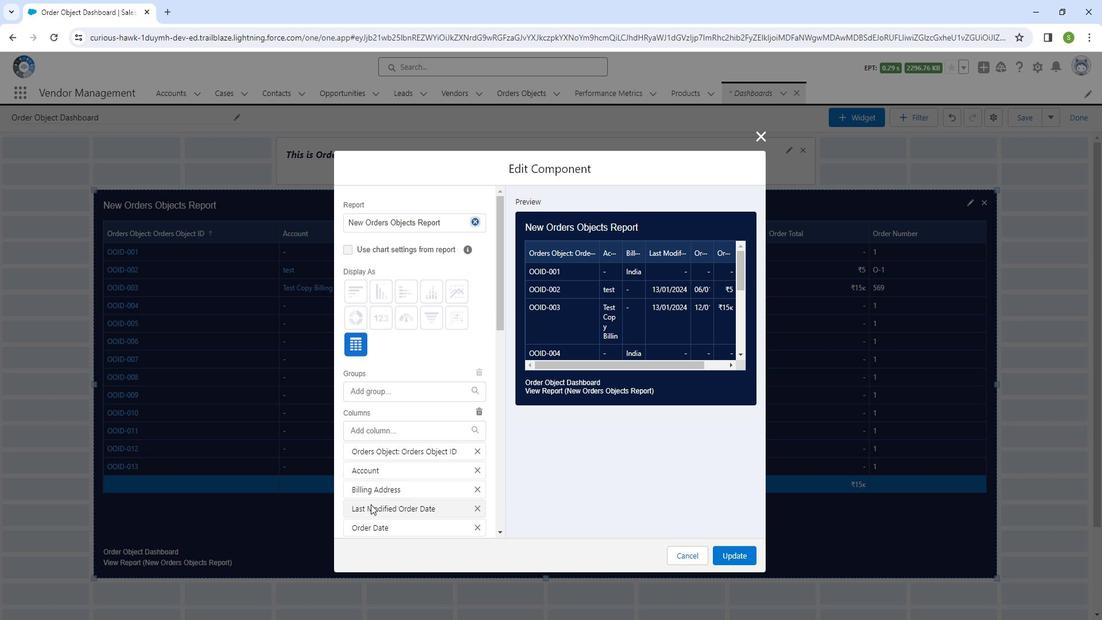 
Action: Mouse scrolled (381, 496) with delta (0, 0)
Screenshot: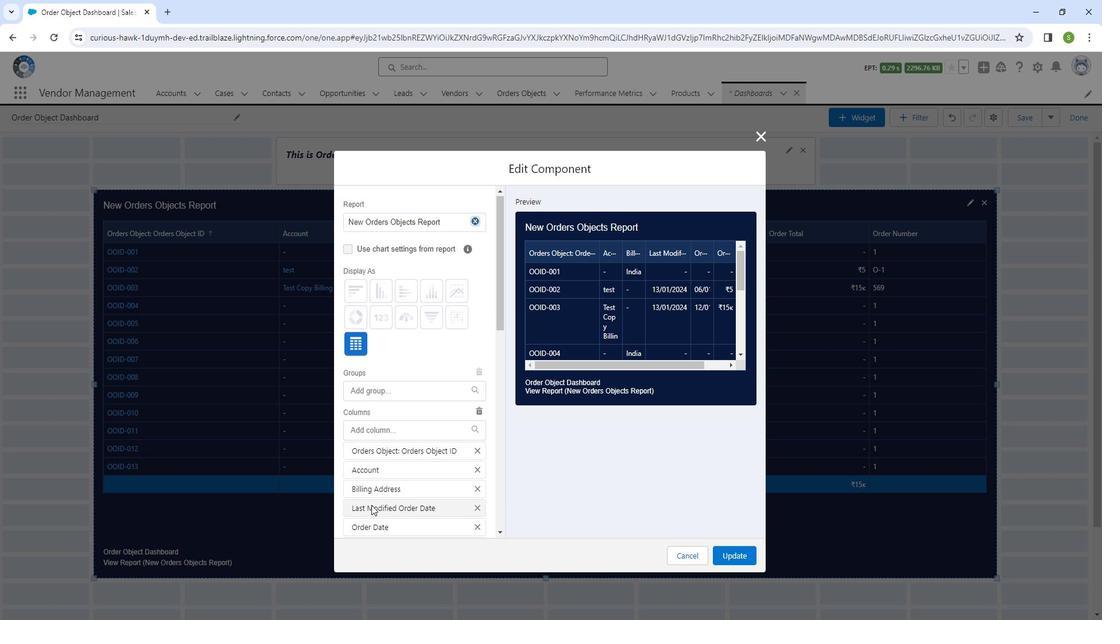 
Action: Mouse moved to (382, 497)
Screenshot: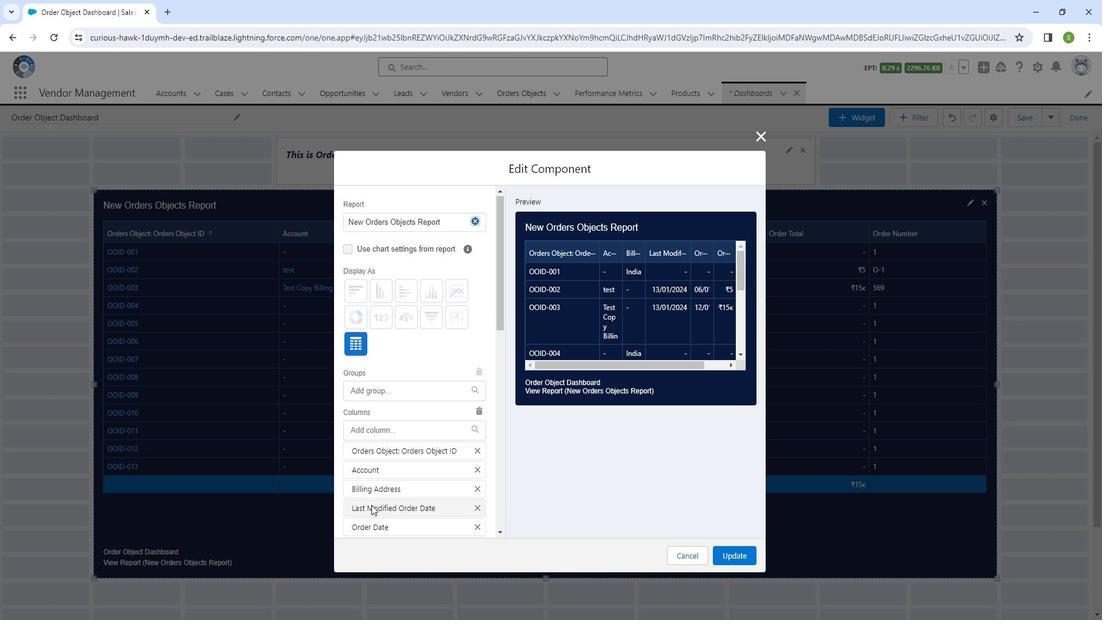 
Action: Mouse scrolled (382, 496) with delta (0, 0)
Screenshot: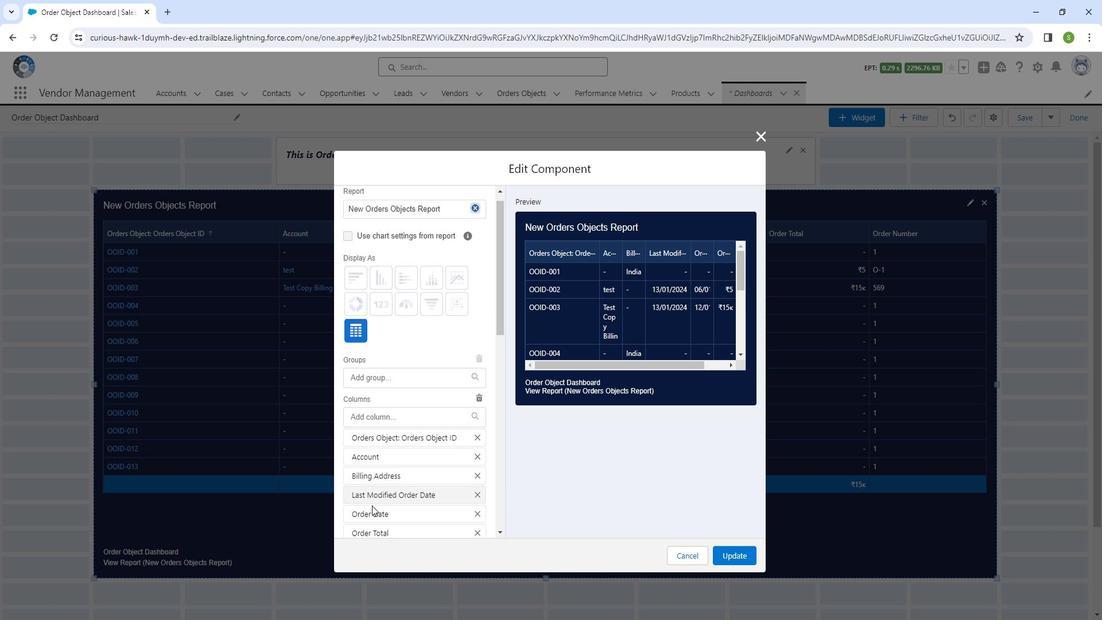 
Action: Mouse scrolled (382, 496) with delta (0, 0)
Screenshot: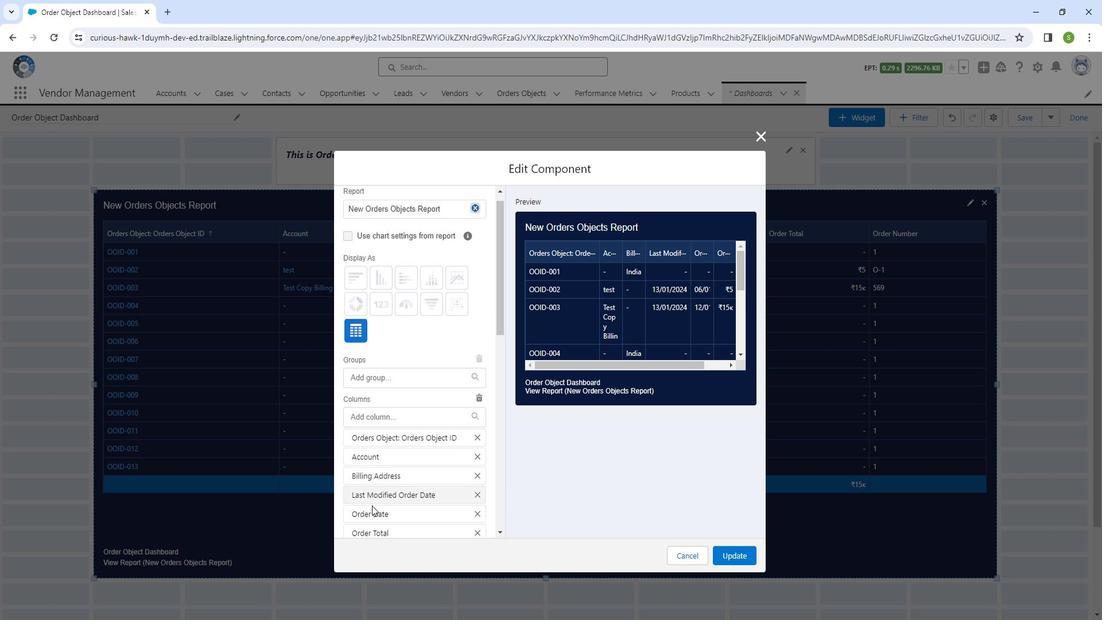 
Action: Mouse moved to (382, 497)
Screenshot: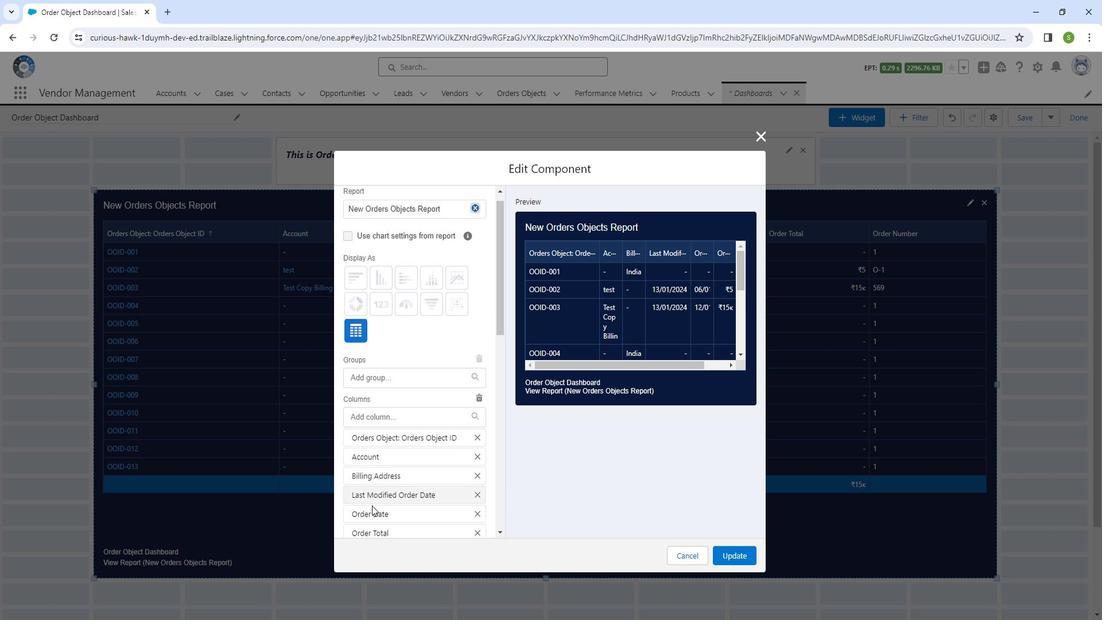 
Action: Mouse scrolled (382, 496) with delta (0, 0)
Screenshot: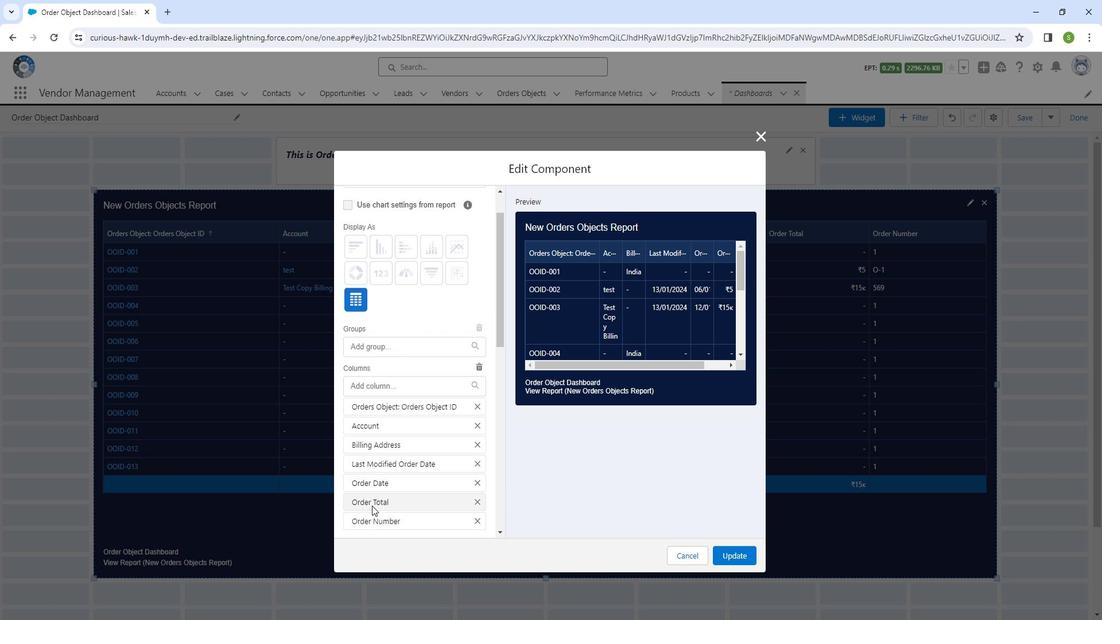 
Action: Mouse scrolled (382, 496) with delta (0, 0)
Screenshot: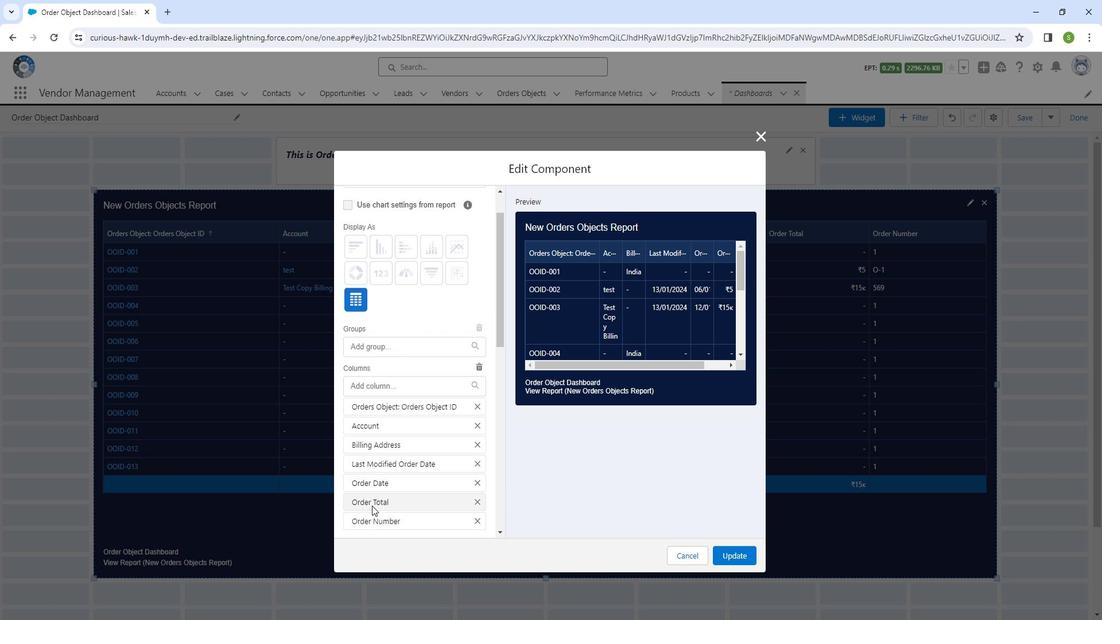 
Action: Mouse moved to (429, 446)
Screenshot: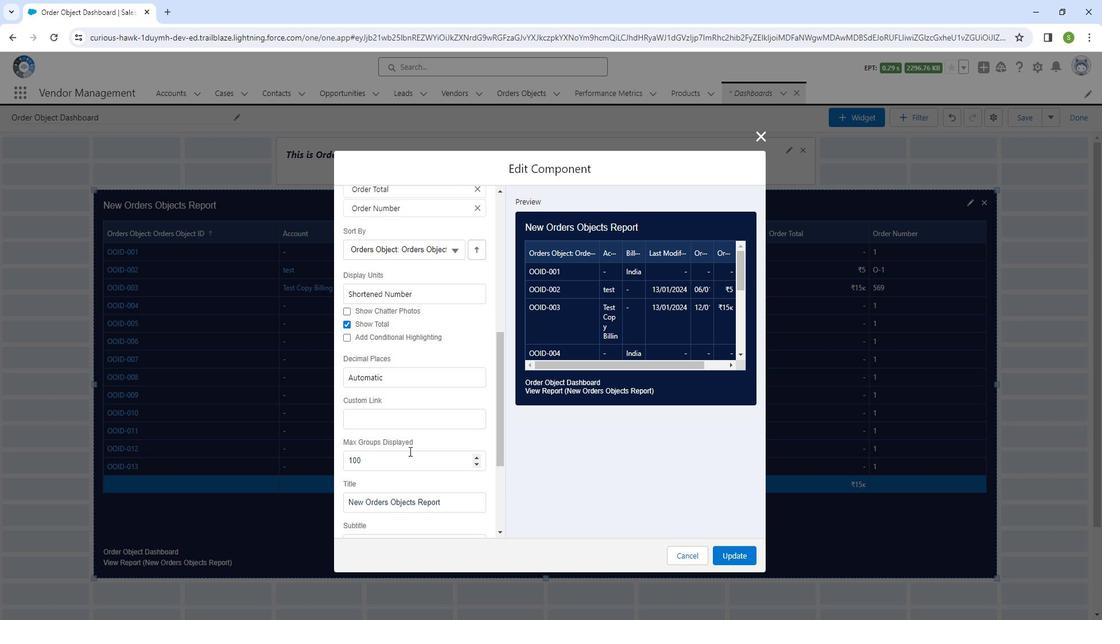 
Action: Mouse scrolled (429, 445) with delta (0, 0)
Screenshot: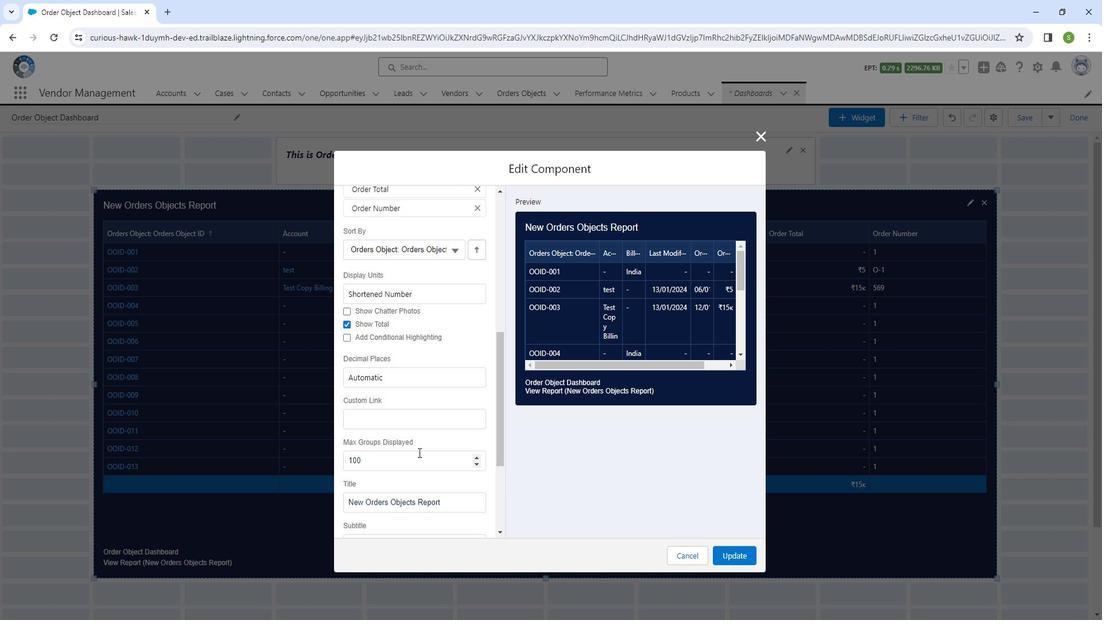 
Action: Mouse scrolled (429, 445) with delta (0, 0)
Screenshot: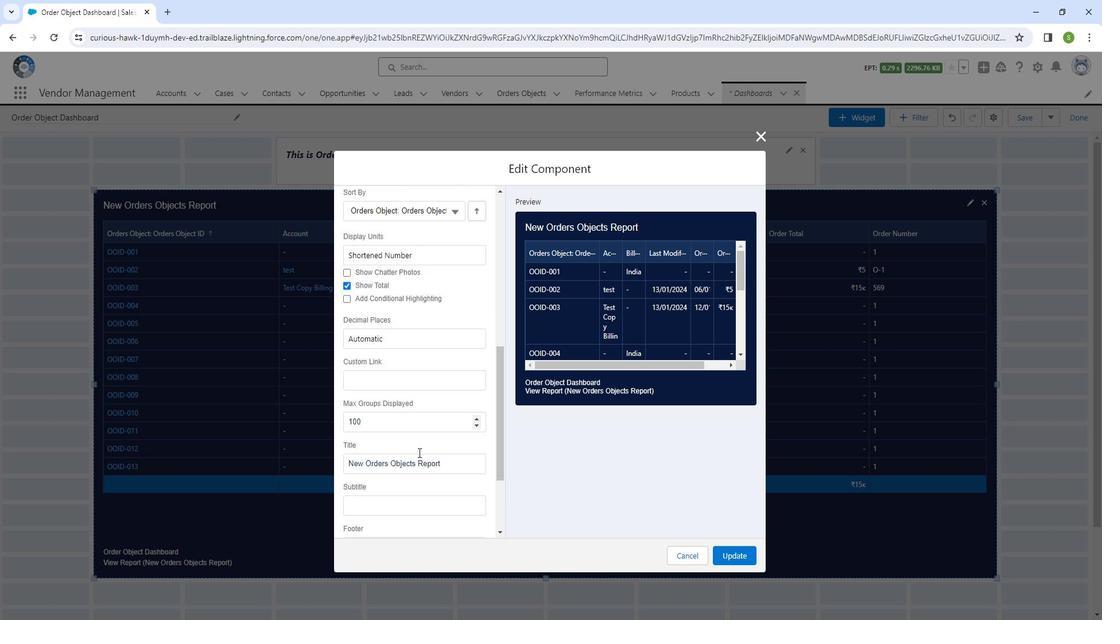 
Action: Mouse moved to (429, 447)
Screenshot: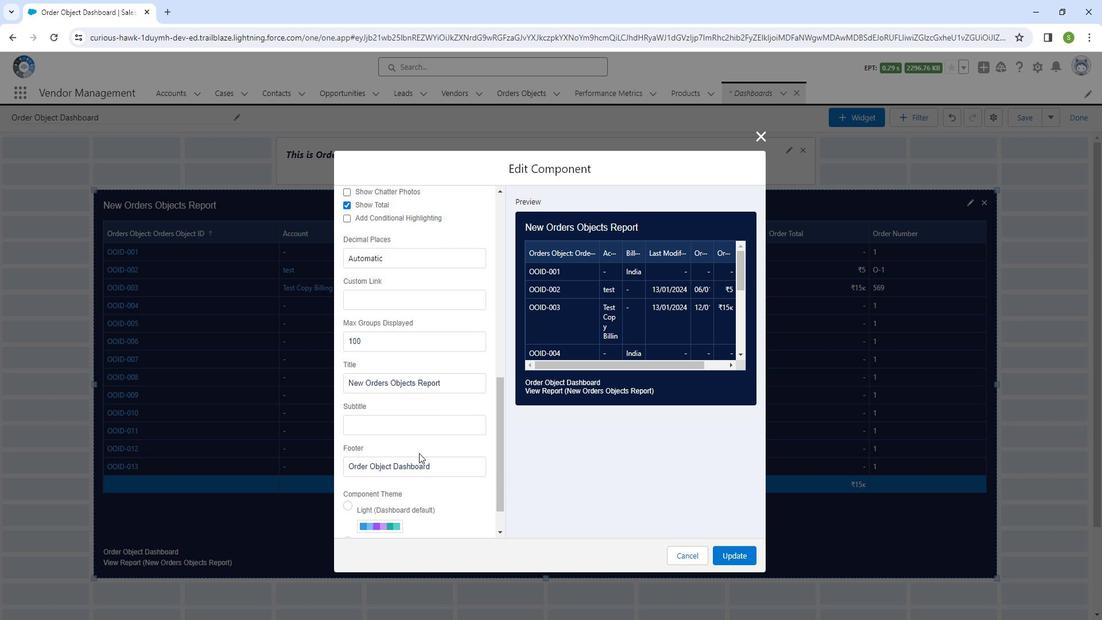 
Action: Mouse scrolled (429, 446) with delta (0, 0)
Screenshot: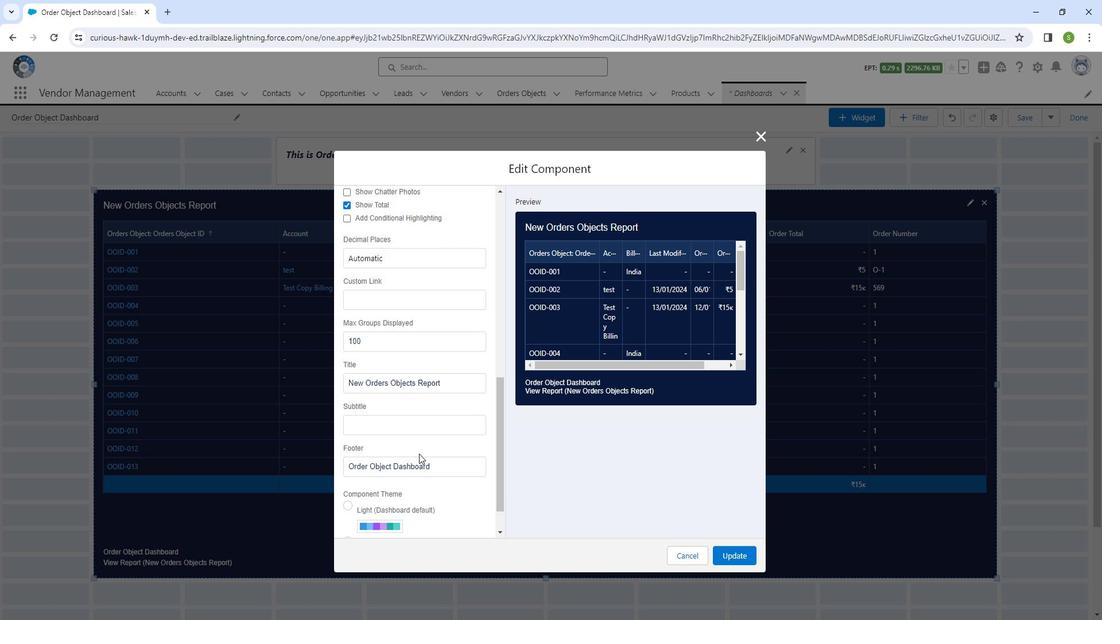 
Action: Mouse moved to (435, 377)
Screenshot: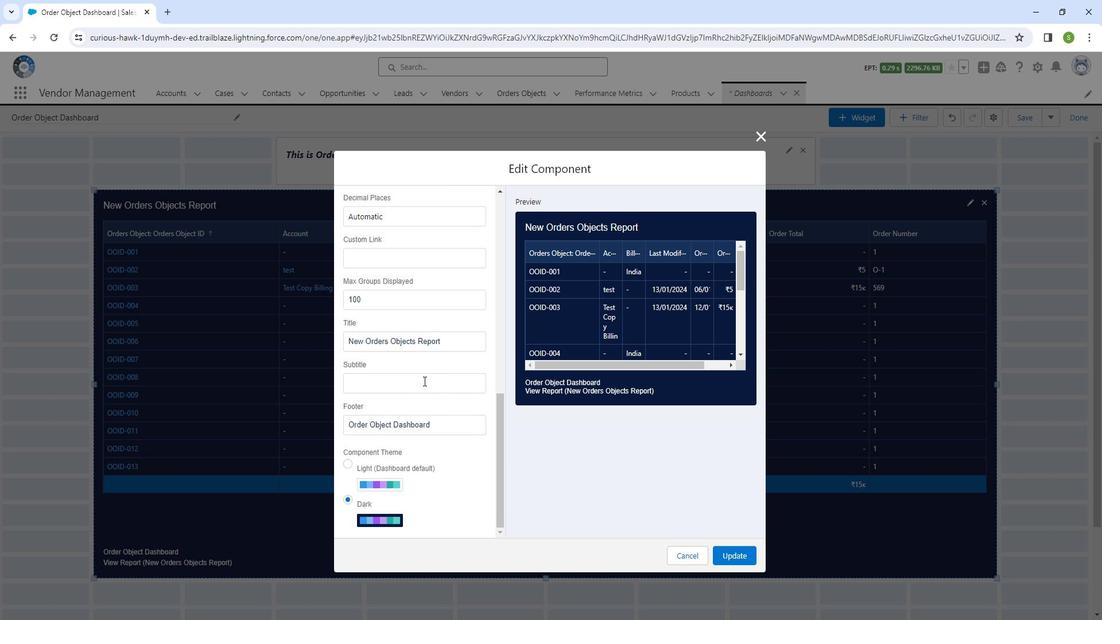 
Action: Mouse scrolled (435, 377) with delta (0, 0)
Screenshot: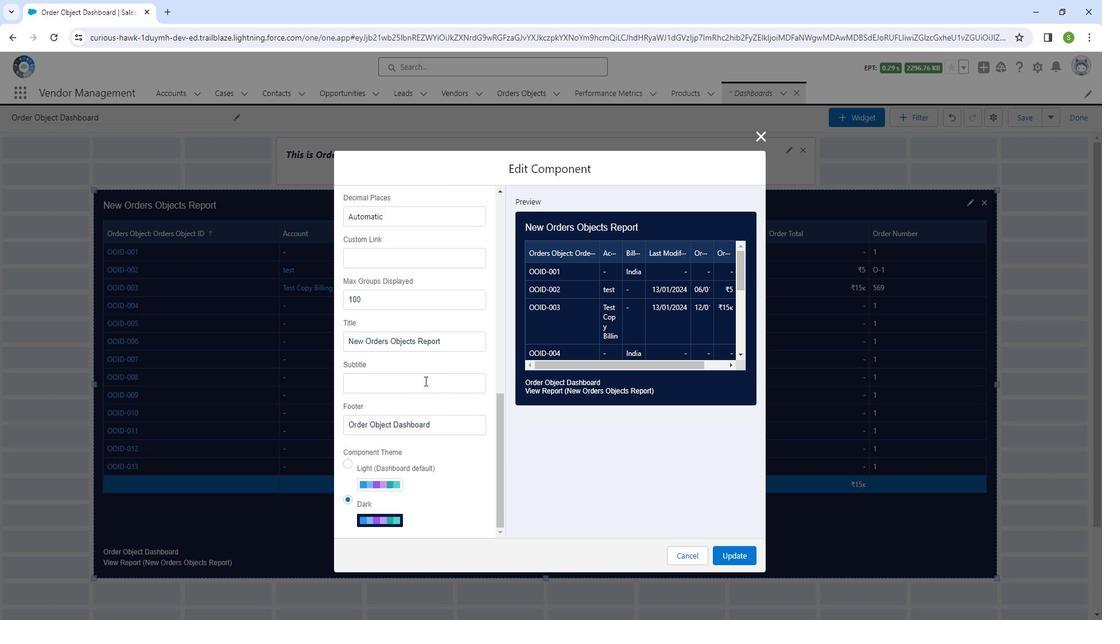 
Action: Mouse scrolled (435, 377) with delta (0, 0)
Screenshot: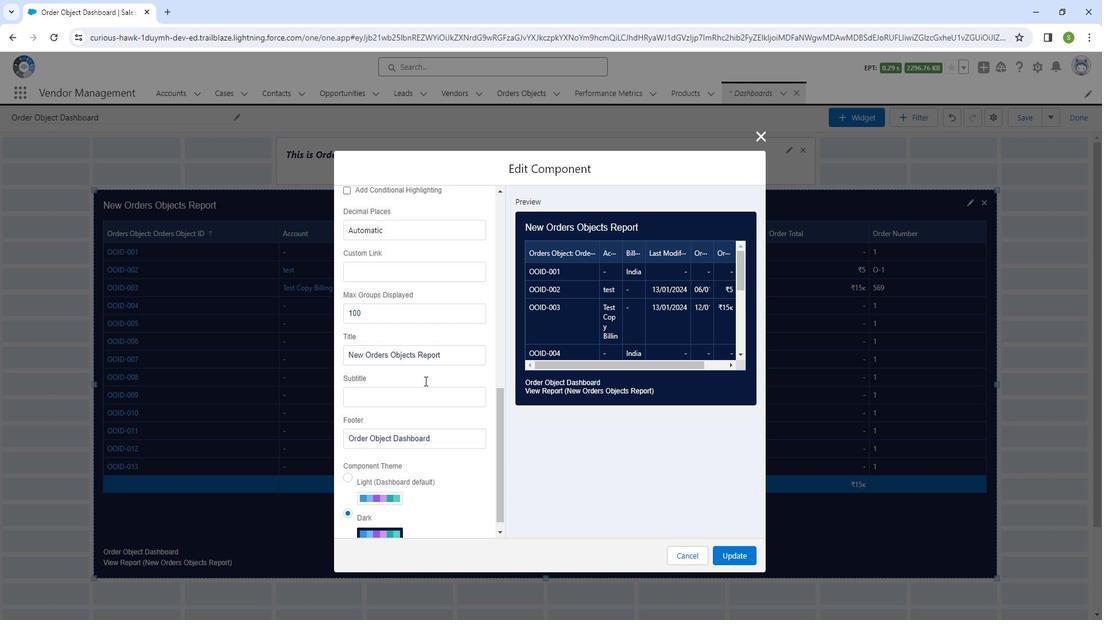 
Action: Mouse moved to (429, 386)
Screenshot: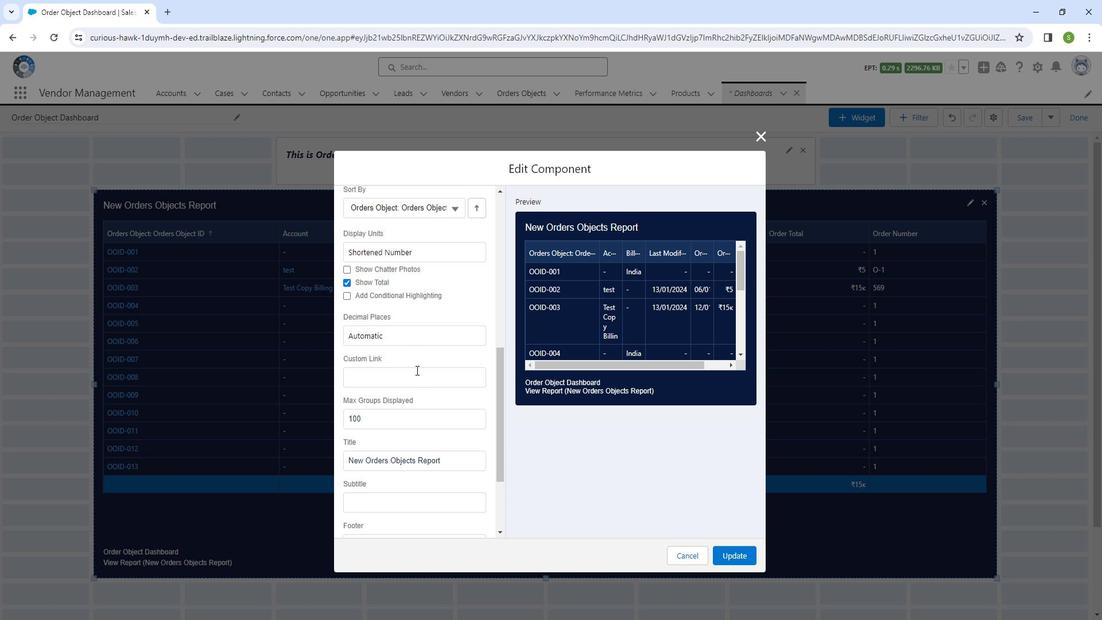 
Action: Mouse scrolled (429, 385) with delta (0, 0)
Screenshot: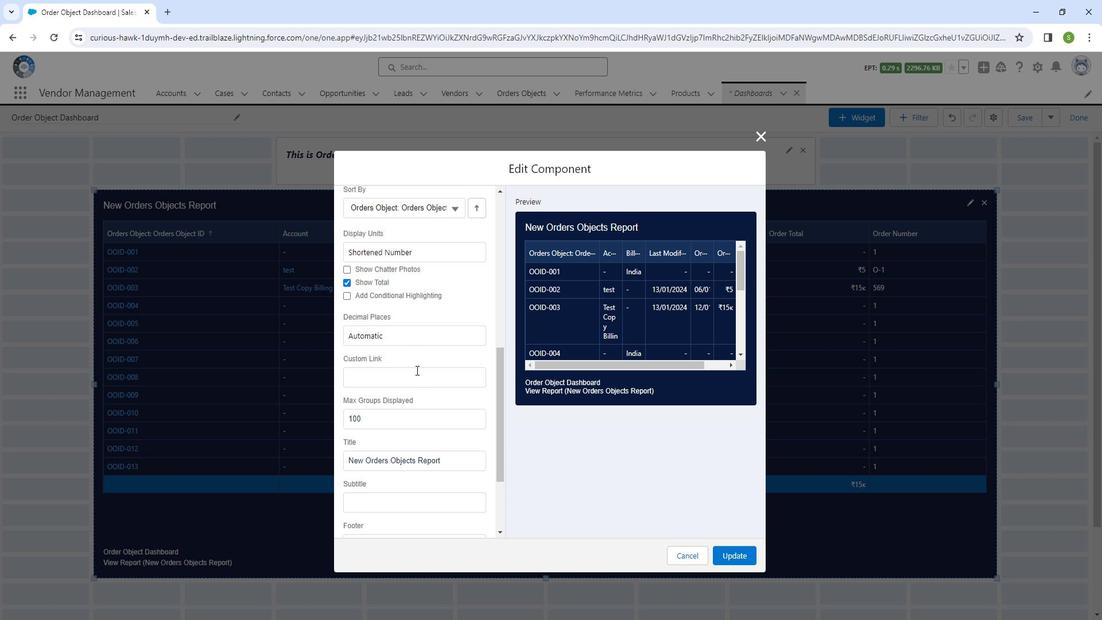 
Action: Mouse moved to (429, 389)
Screenshot: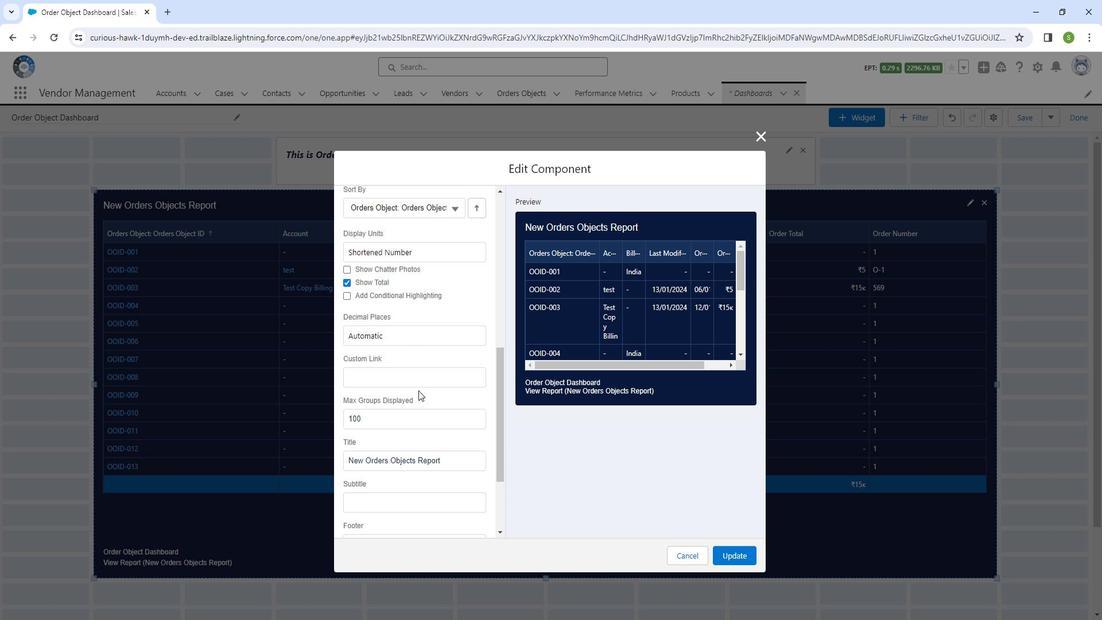 
Action: Mouse scrolled (429, 389) with delta (0, 0)
Screenshot: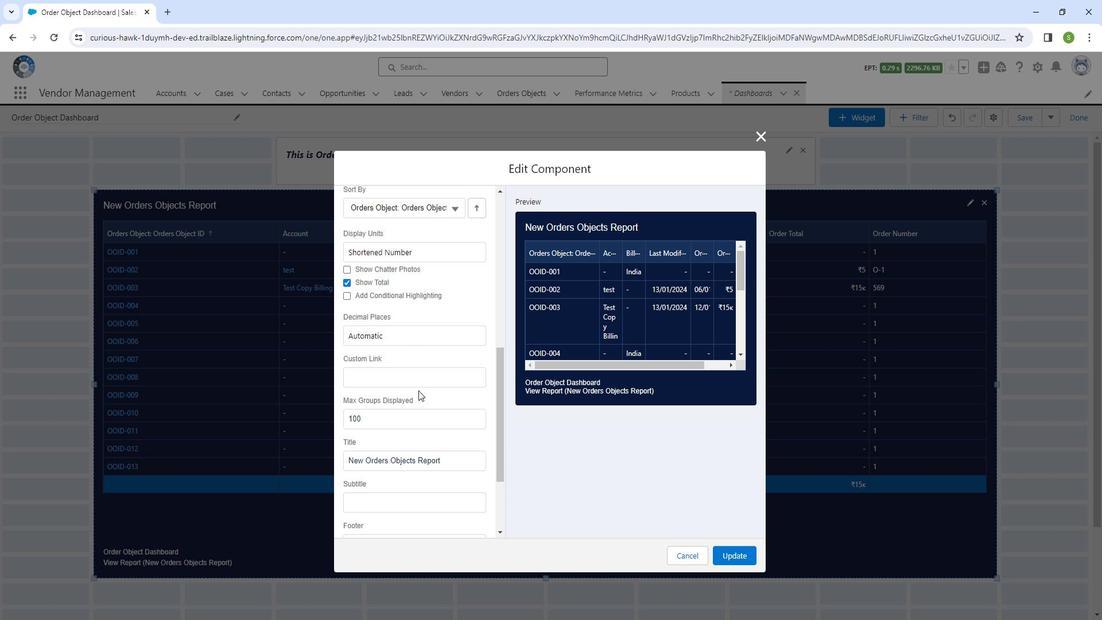 
Action: Mouse moved to (429, 390)
Screenshot: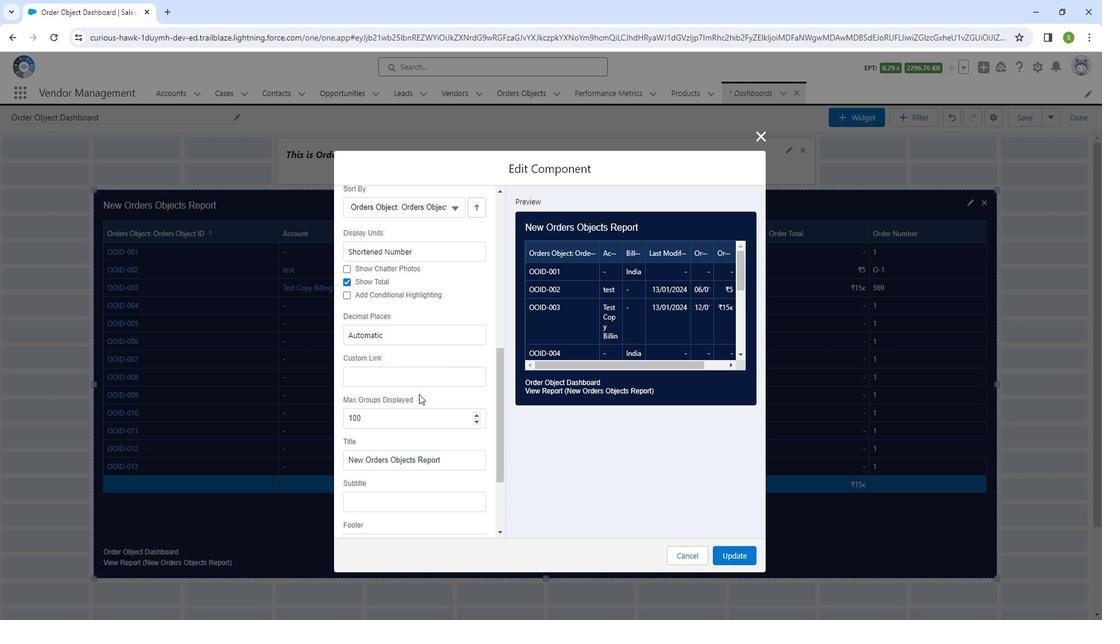 
Action: Mouse scrolled (429, 389) with delta (0, 0)
Screenshot: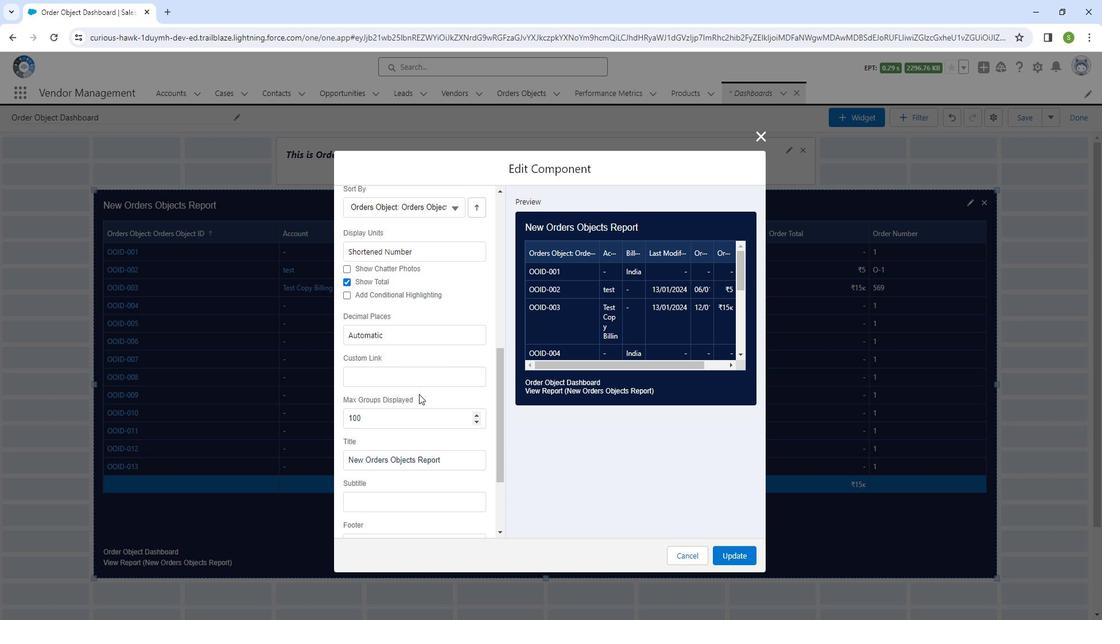 
Action: Mouse moved to (429, 391)
Screenshot: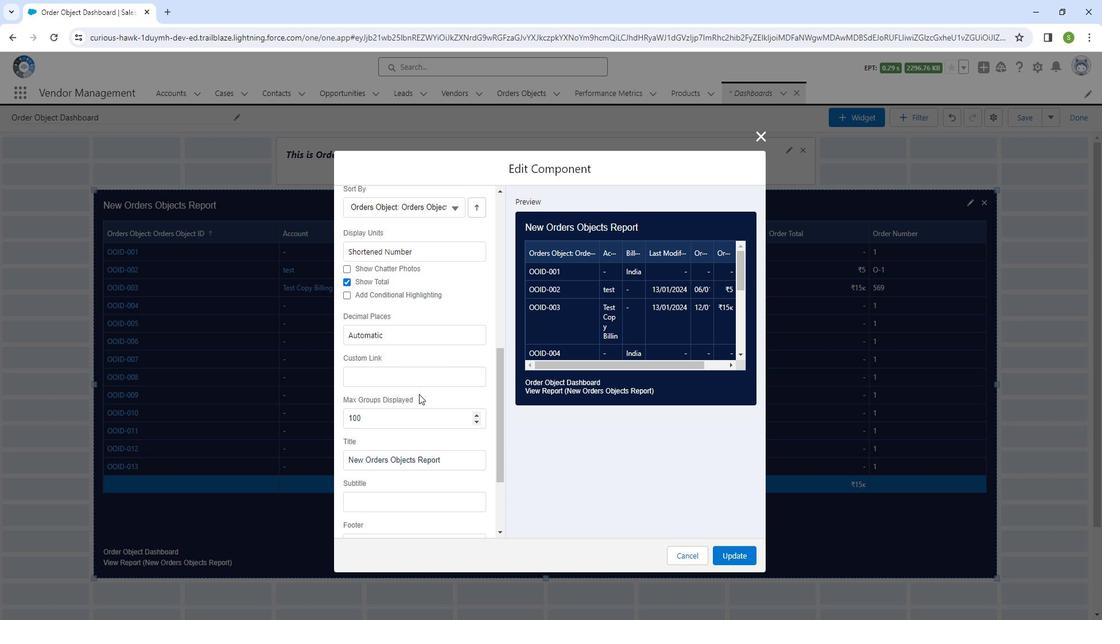 
Action: Mouse scrolled (429, 391) with delta (0, 0)
Screenshot: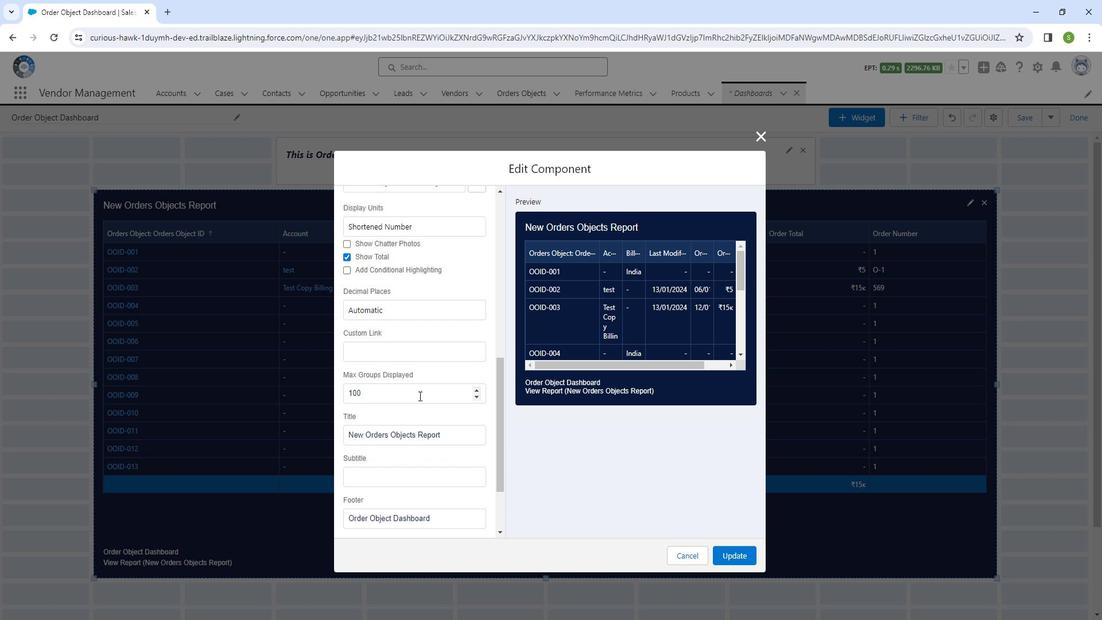 
Action: Mouse moved to (433, 419)
Screenshot: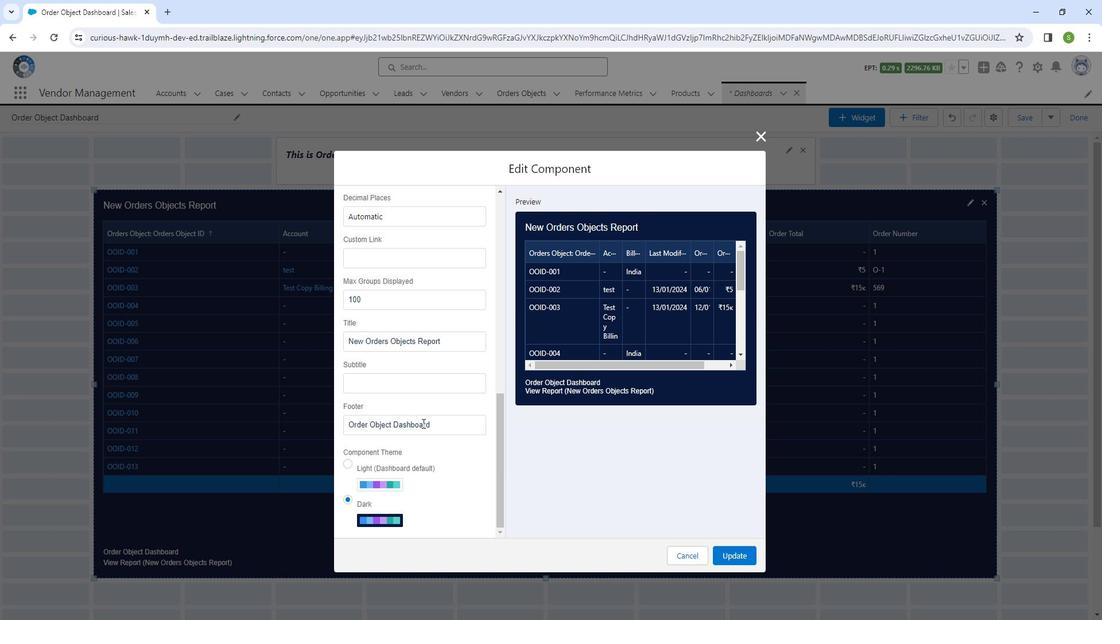 
Action: Mouse scrolled (433, 420) with delta (0, 0)
Screenshot: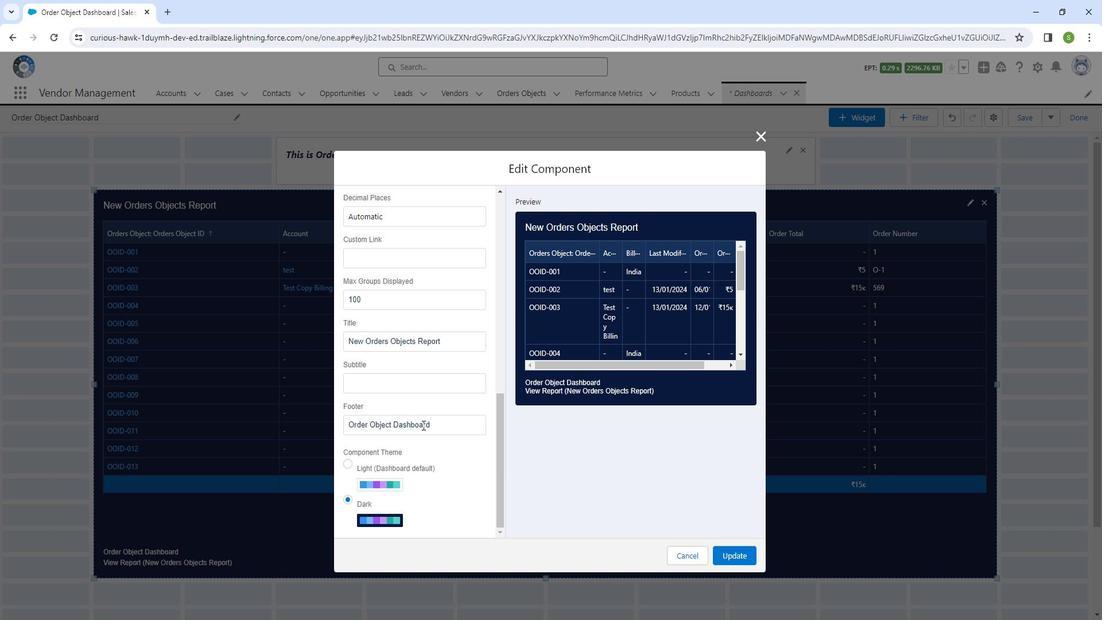 
Action: Mouse scrolled (433, 420) with delta (0, 0)
Screenshot: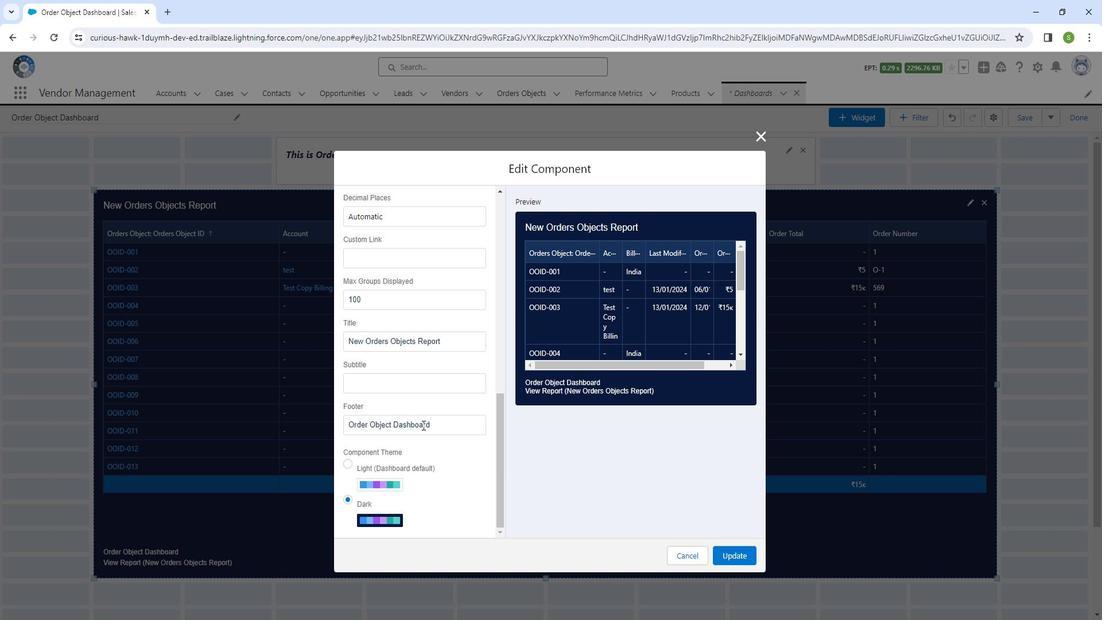 
Action: Mouse scrolled (433, 420) with delta (0, 0)
Screenshot: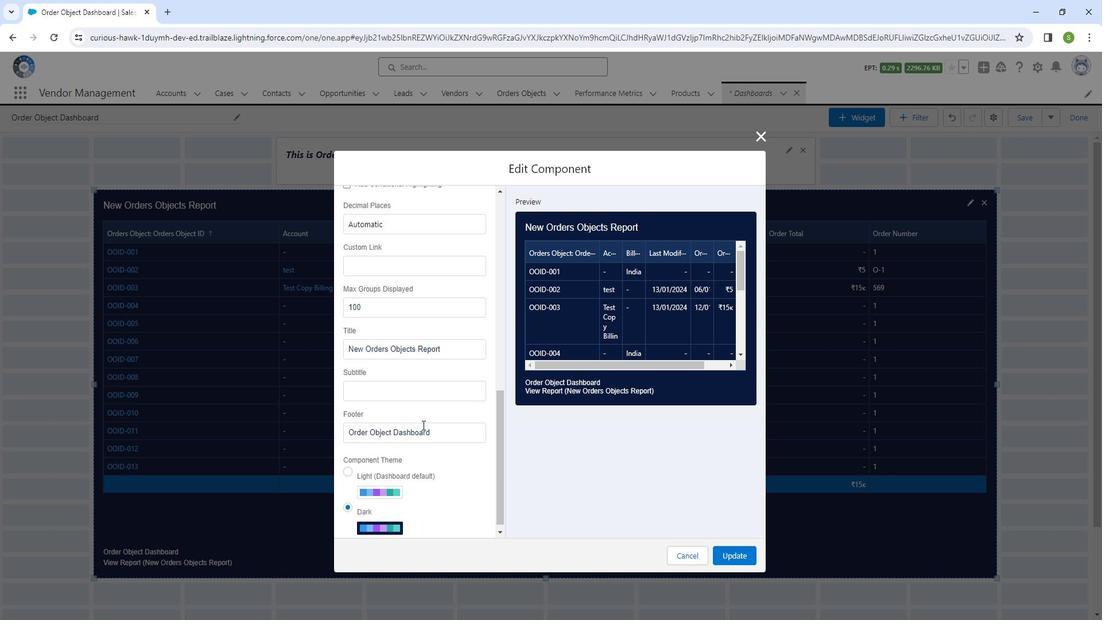 
Action: Mouse moved to (424, 407)
Screenshot: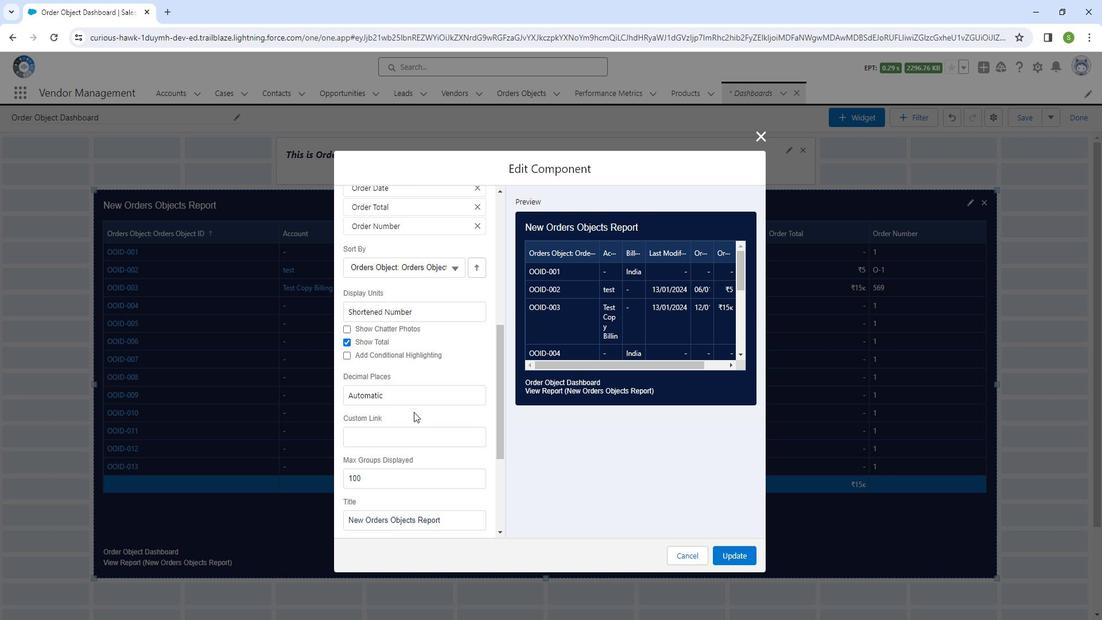 
Action: Mouse scrolled (424, 407) with delta (0, 0)
Screenshot: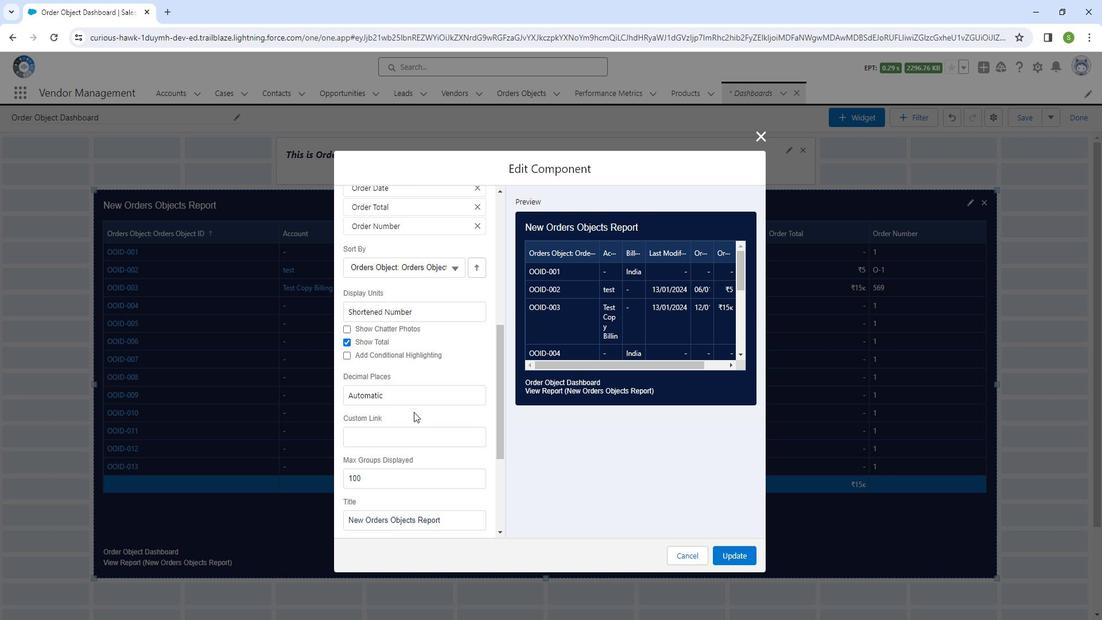 
Action: Mouse moved to (420, 410)
Screenshot: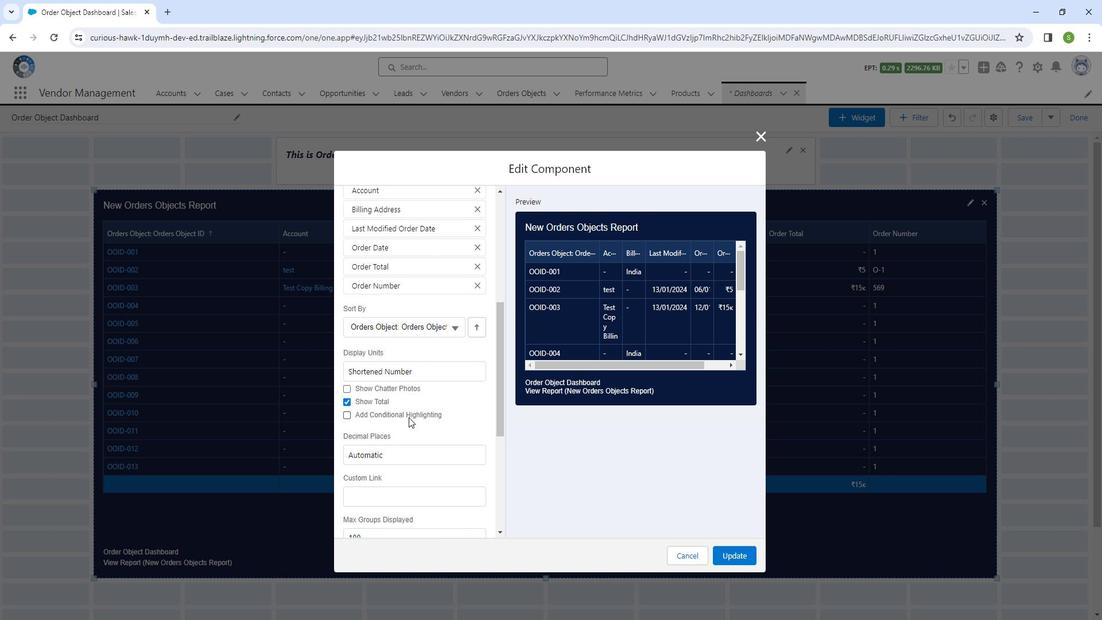 
Action: Mouse pressed left at (420, 410)
Screenshot: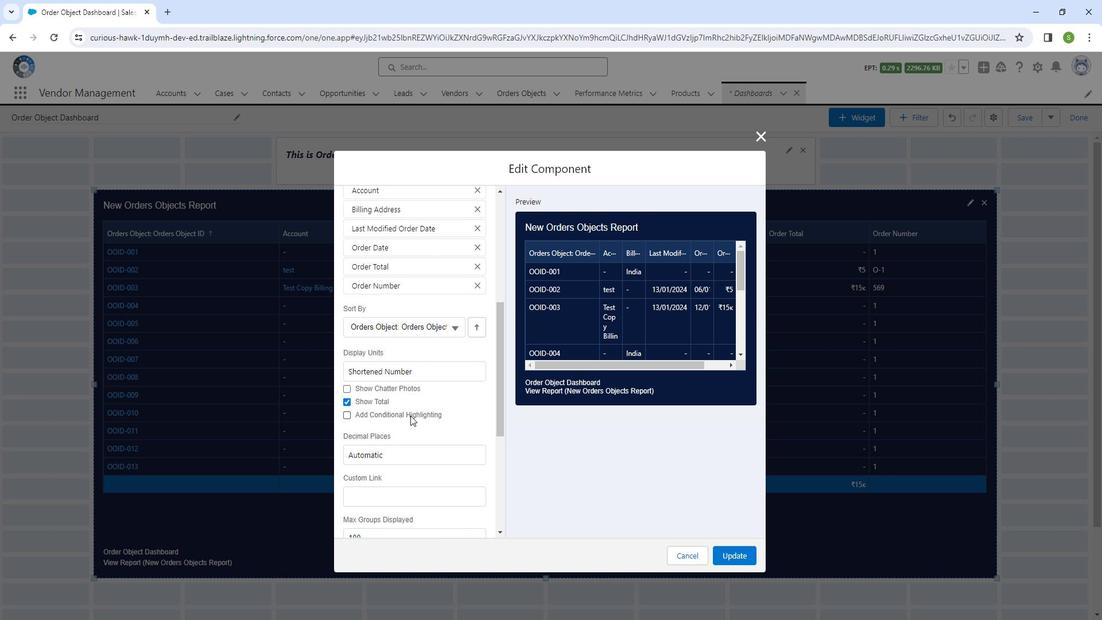 
Action: Mouse moved to (462, 464)
Screenshot: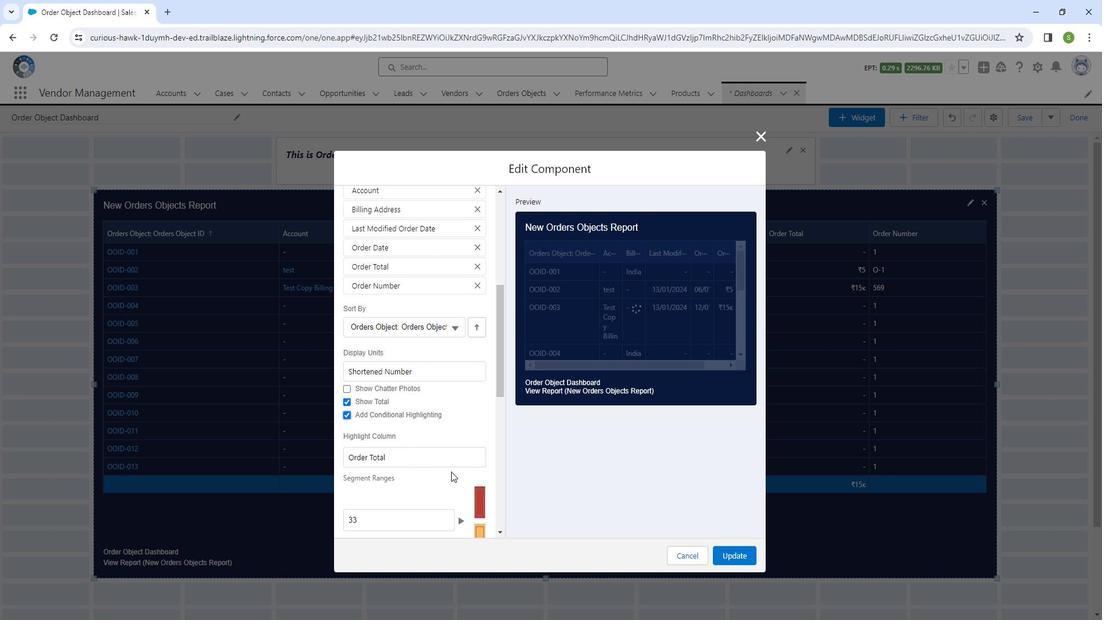 
Action: Mouse scrolled (462, 464) with delta (0, 0)
Screenshot: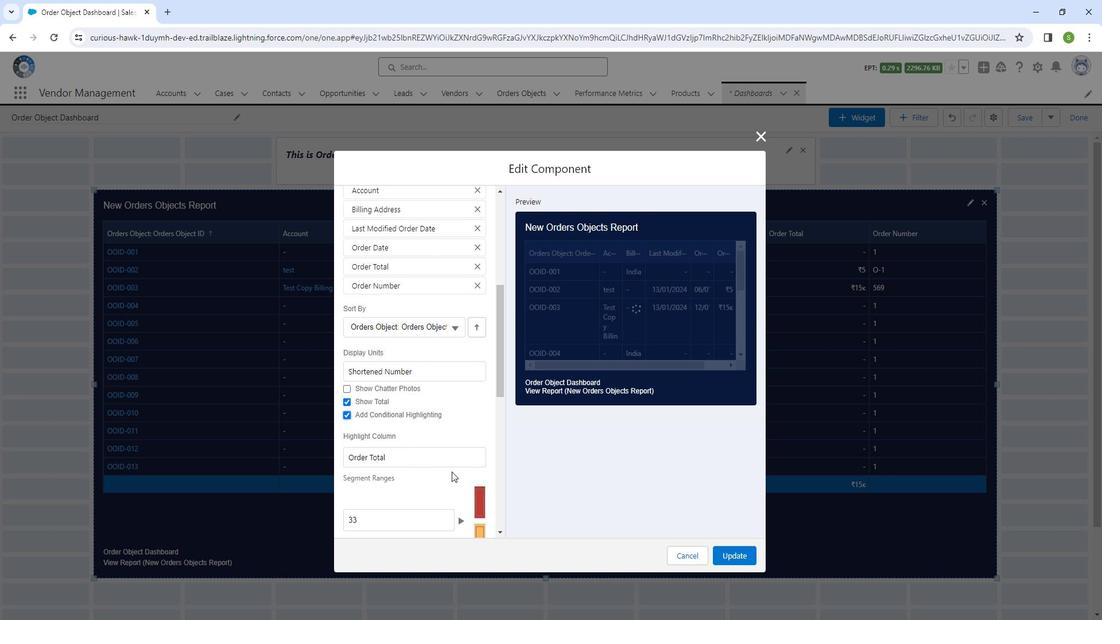 
Action: Mouse scrolled (462, 464) with delta (0, 0)
Screenshot: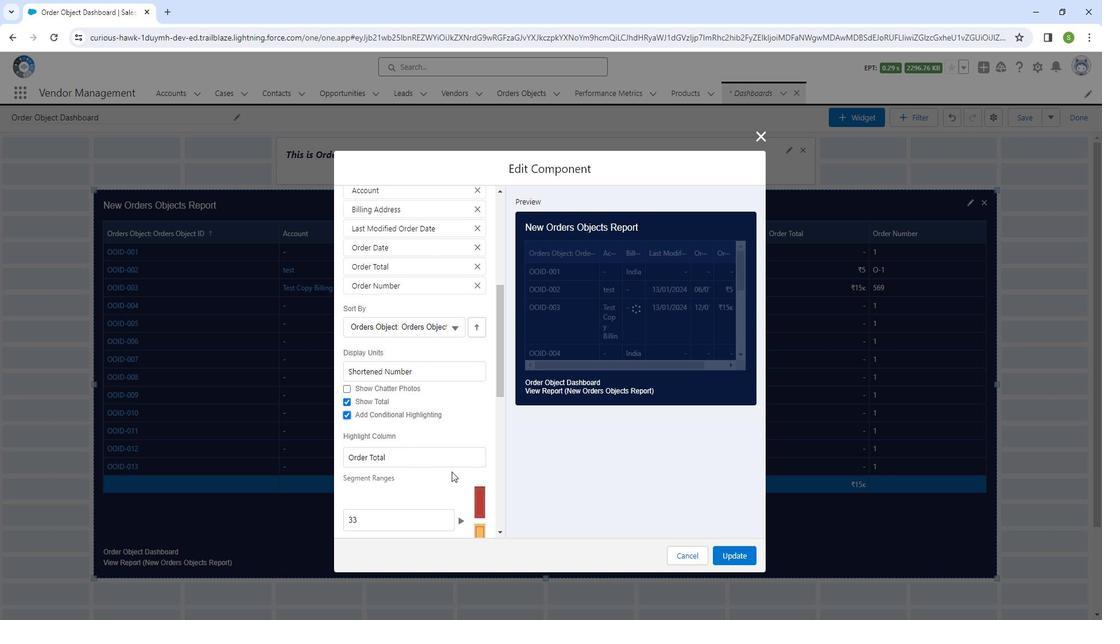 
Action: Mouse moved to (488, 411)
Screenshot: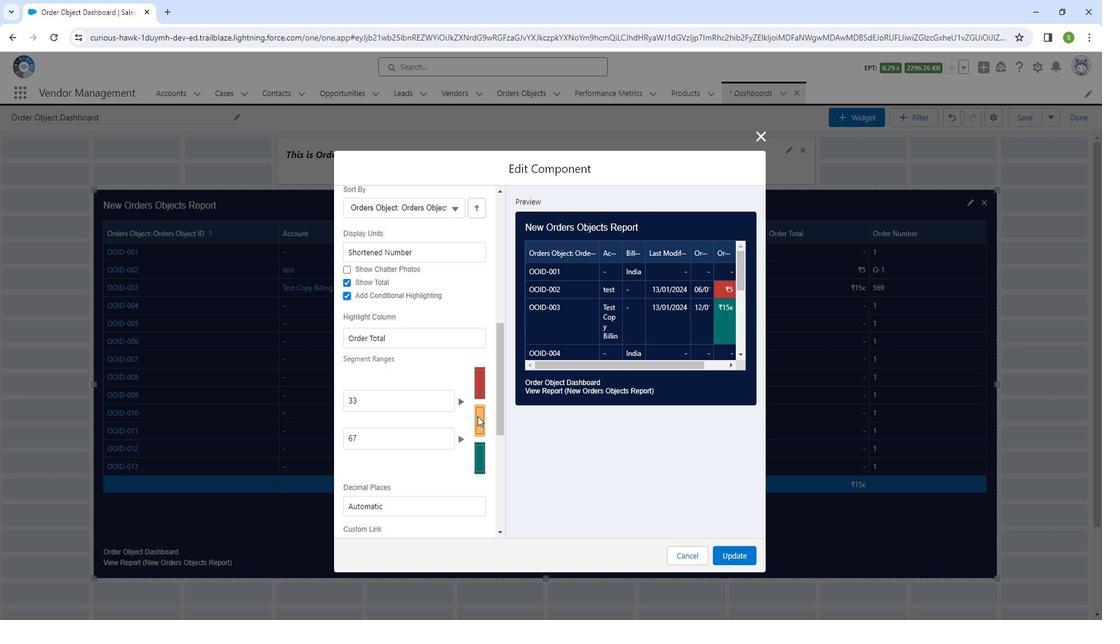 
Action: Mouse pressed left at (488, 411)
Screenshot: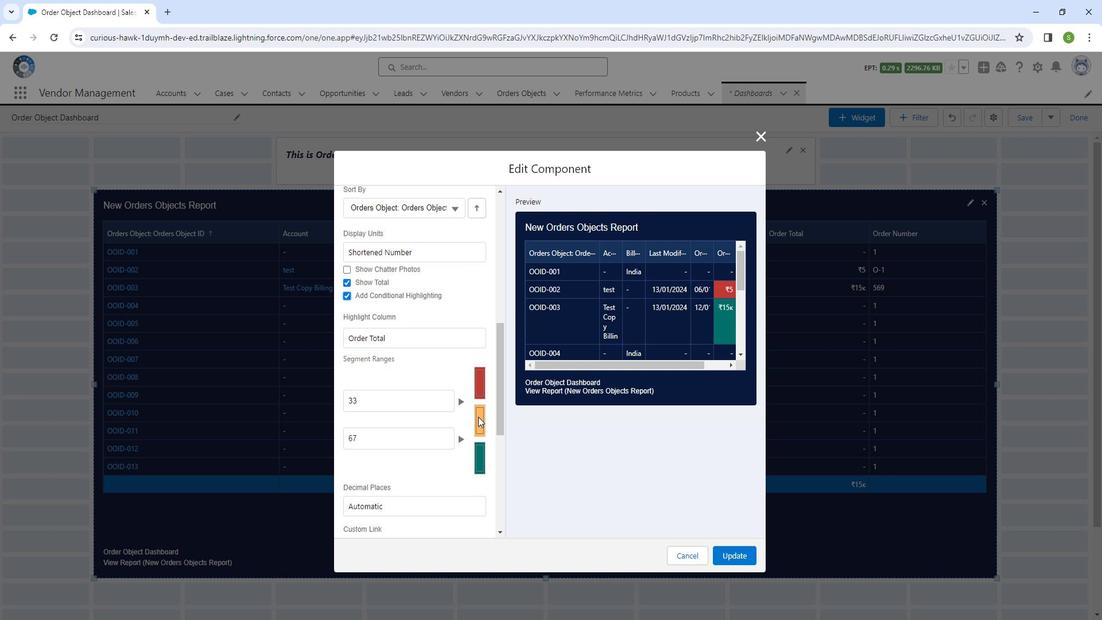 
Action: Mouse moved to (547, 471)
Screenshot: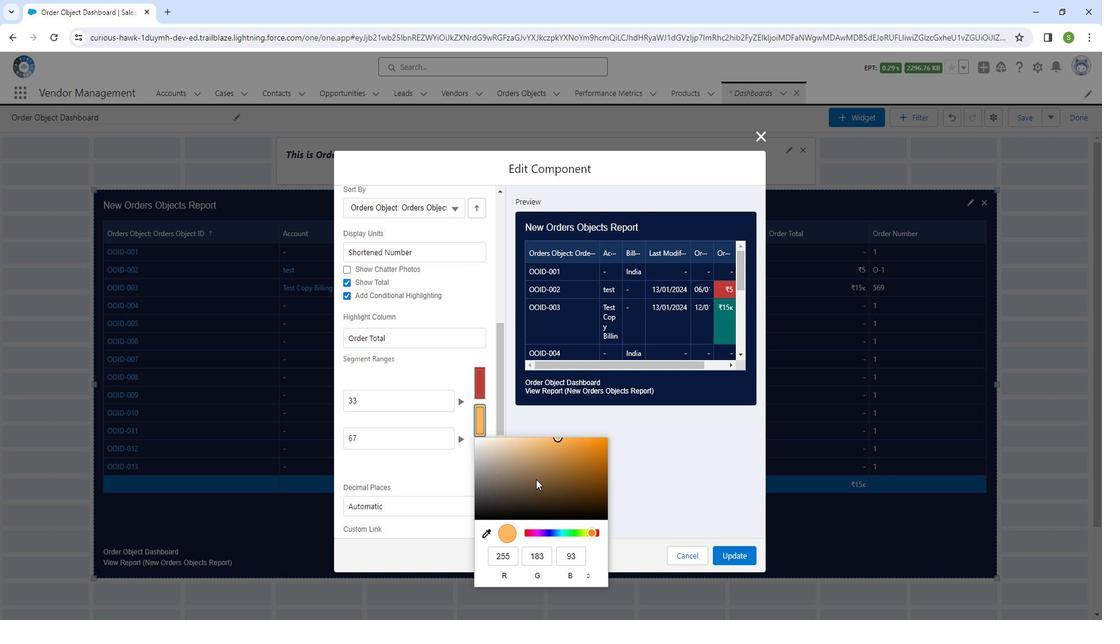 
Action: Mouse pressed left at (547, 471)
Screenshot: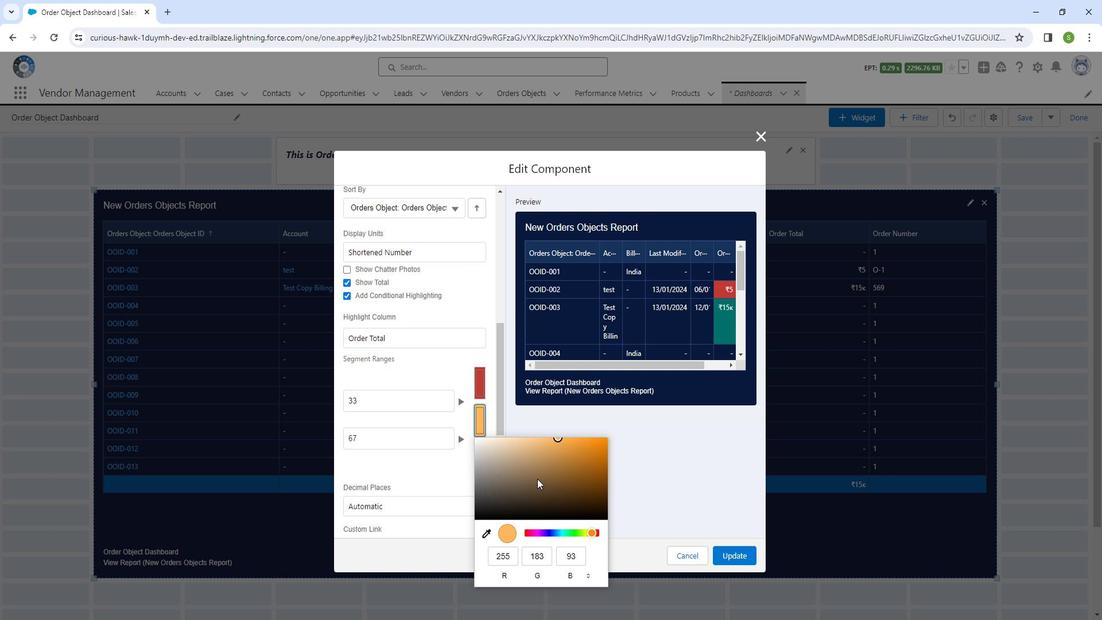 
Action: Mouse moved to (758, 548)
Screenshot: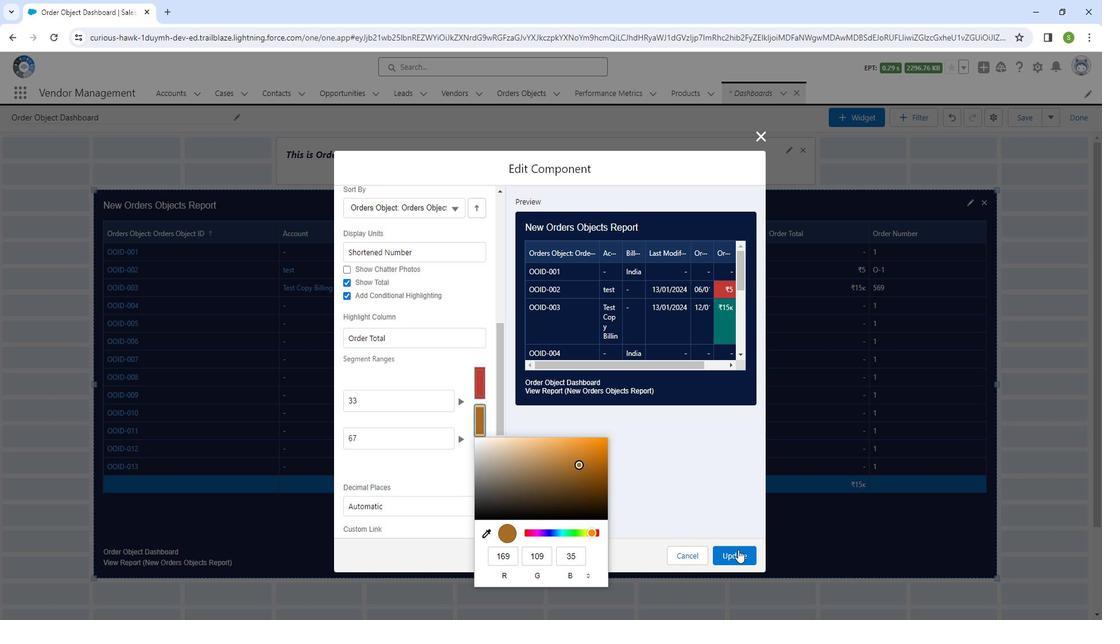 
Action: Mouse pressed left at (758, 548)
Screenshot: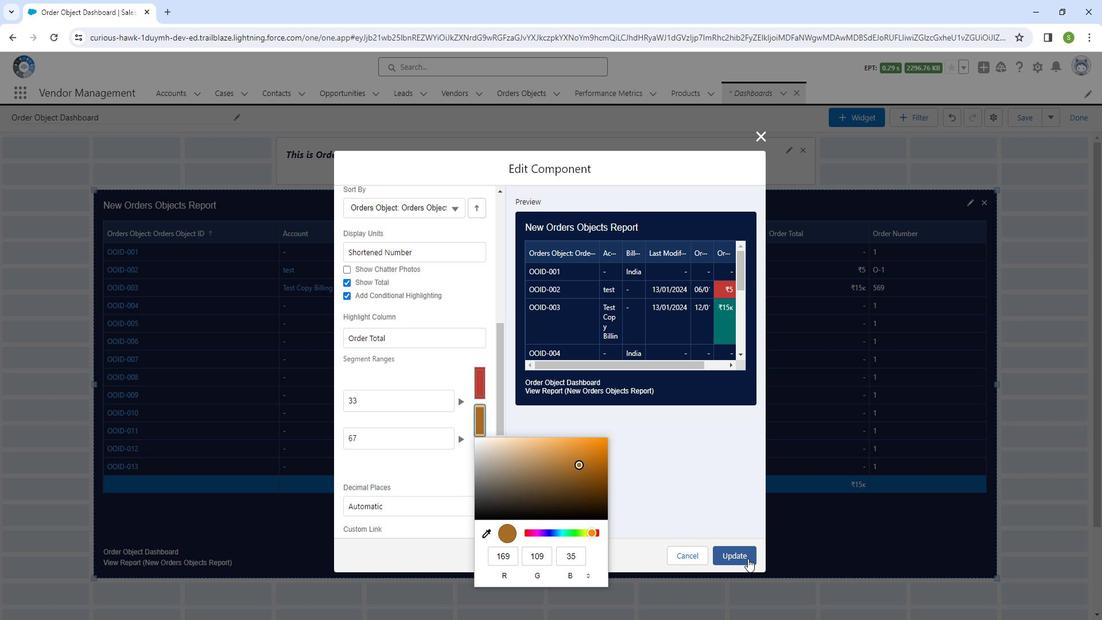 
Action: Mouse moved to (376, 273)
Screenshot: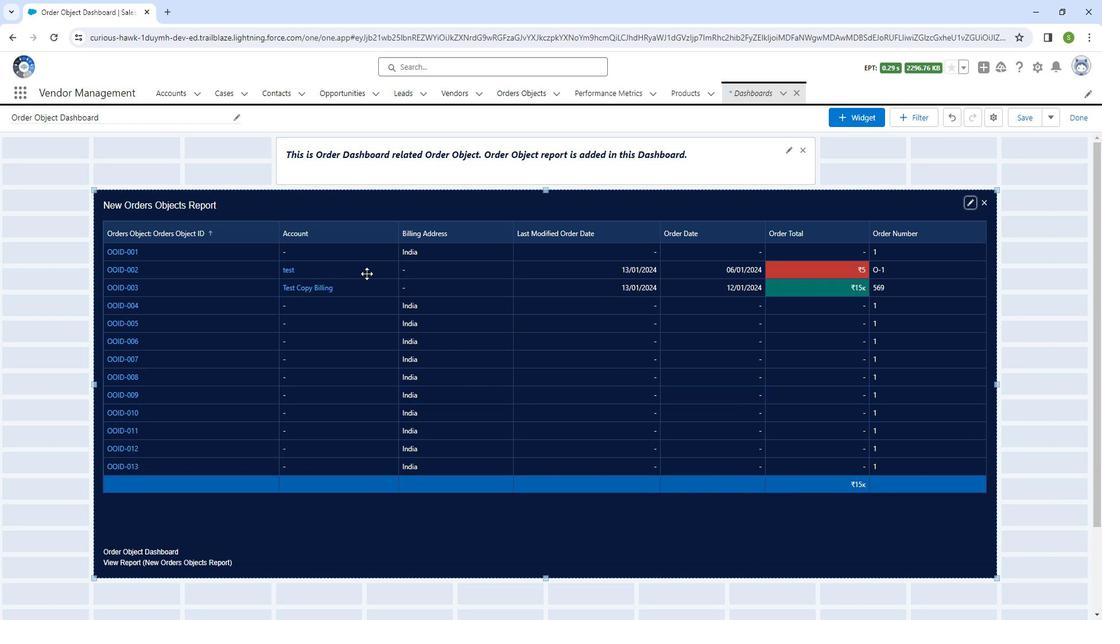 
Action: Mouse pressed left at (376, 273)
Screenshot: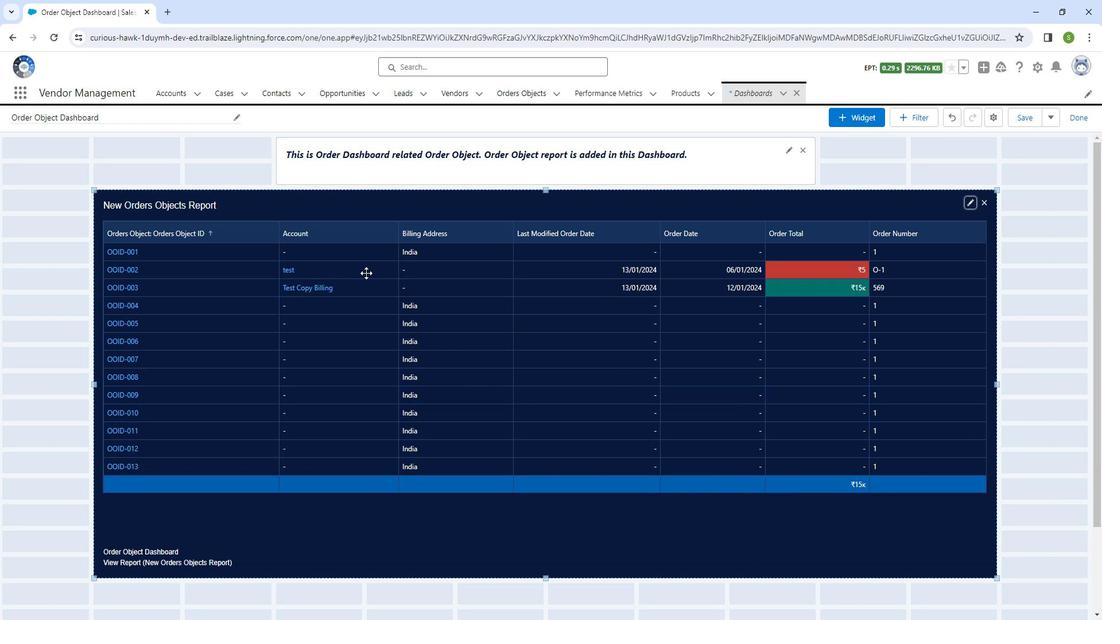 
Action: Mouse moved to (979, 207)
Screenshot: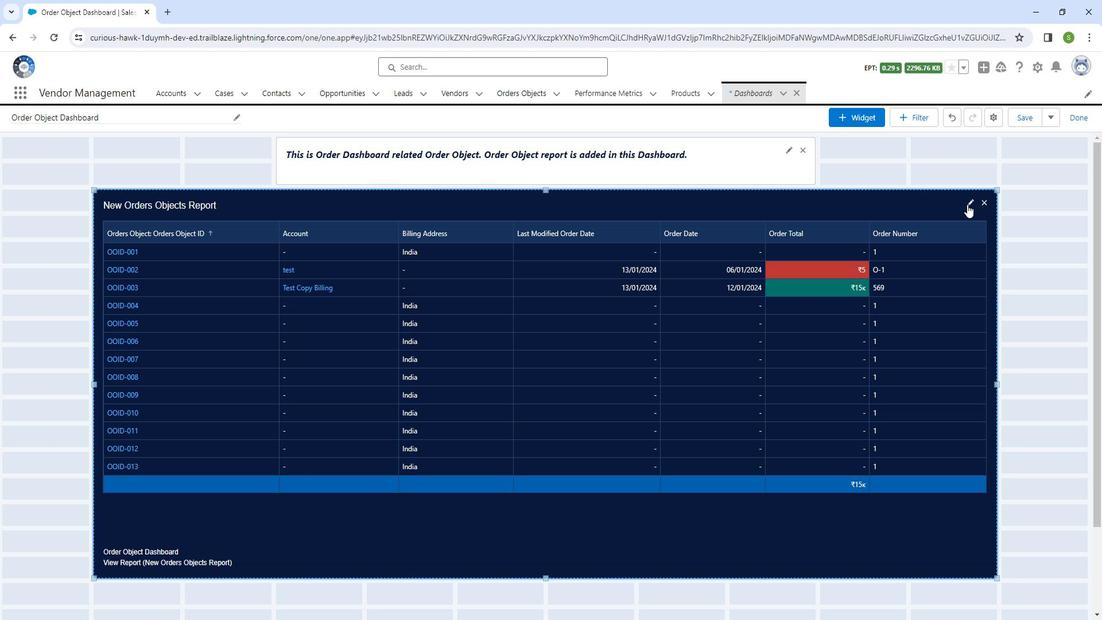 
Action: Mouse pressed left at (979, 207)
Screenshot: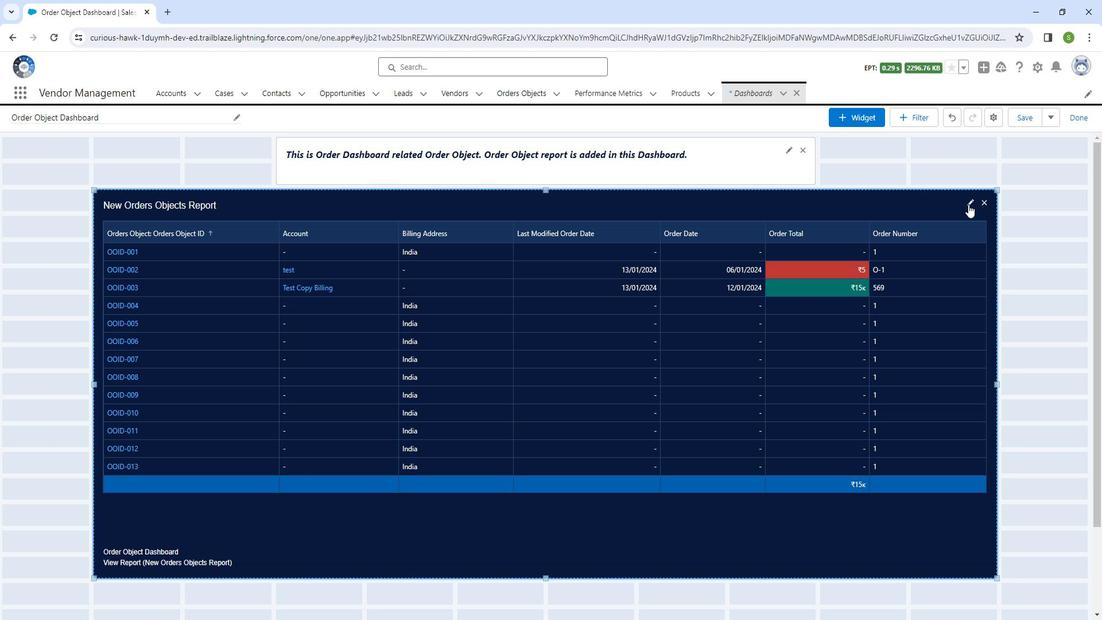 
Action: Mouse moved to (458, 449)
Screenshot: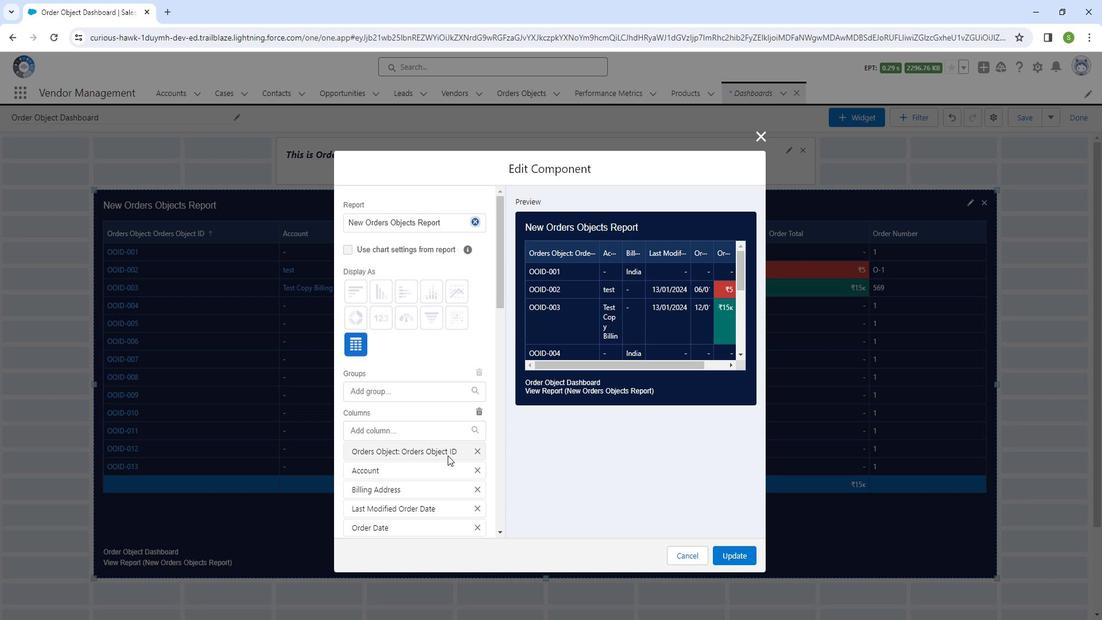 
Action: Mouse scrolled (458, 449) with delta (0, 0)
Screenshot: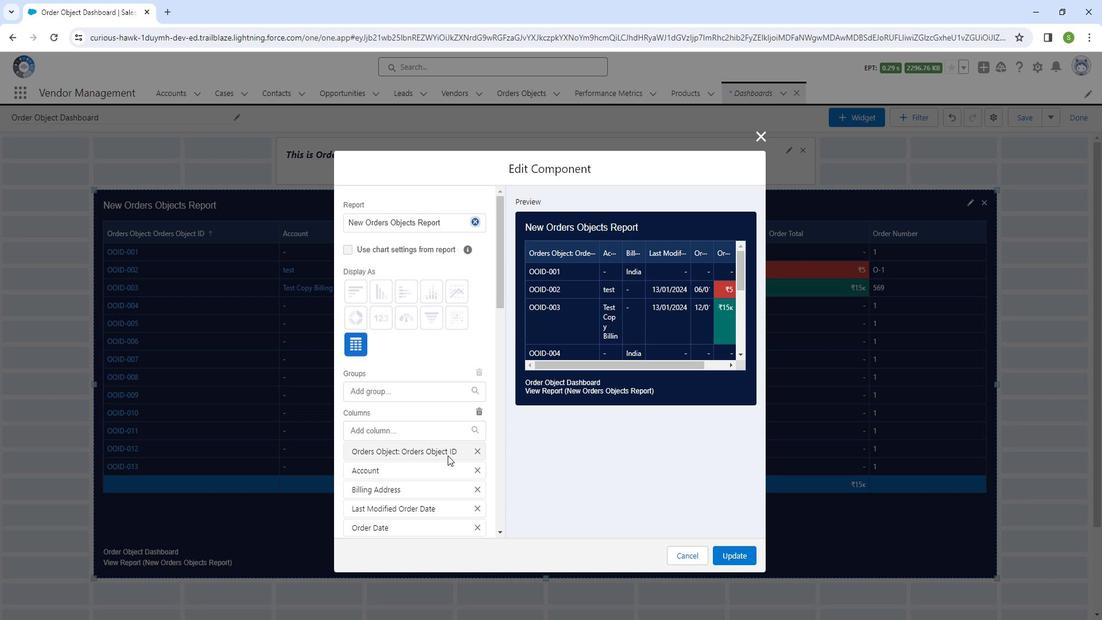 
Action: Mouse scrolled (458, 449) with delta (0, 0)
Screenshot: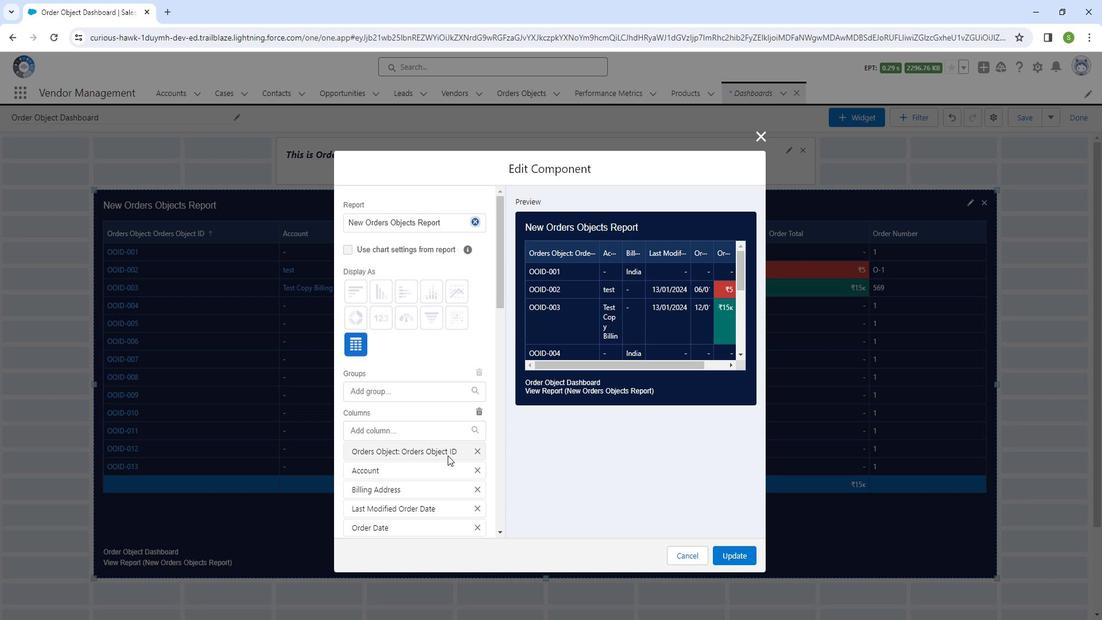 
Action: Mouse scrolled (458, 449) with delta (0, 0)
Screenshot: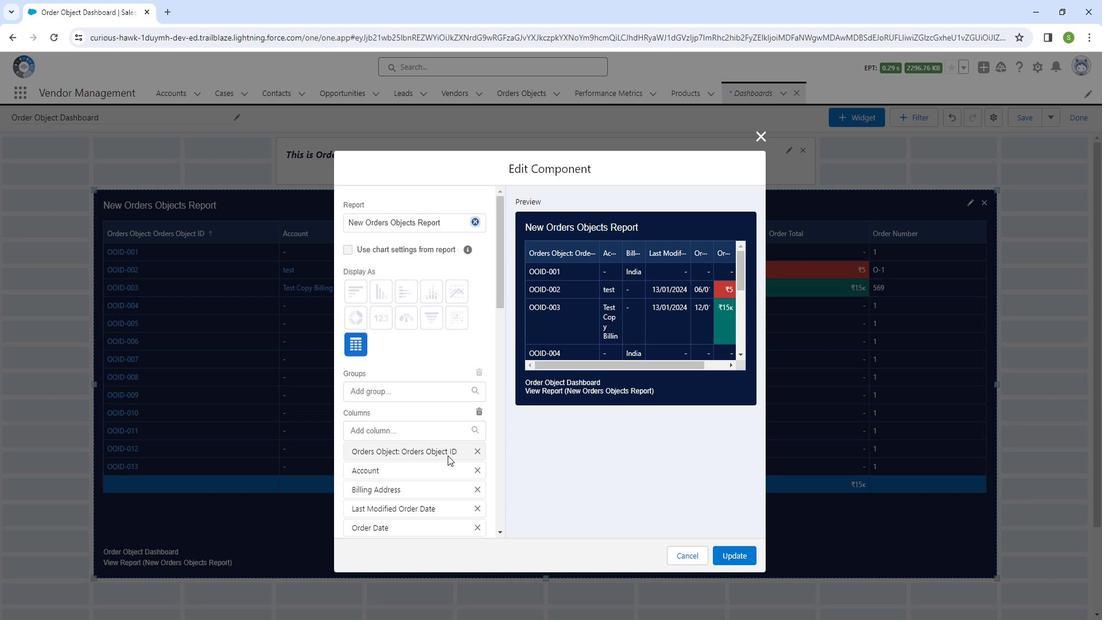 
Action: Mouse scrolled (458, 449) with delta (0, 0)
Screenshot: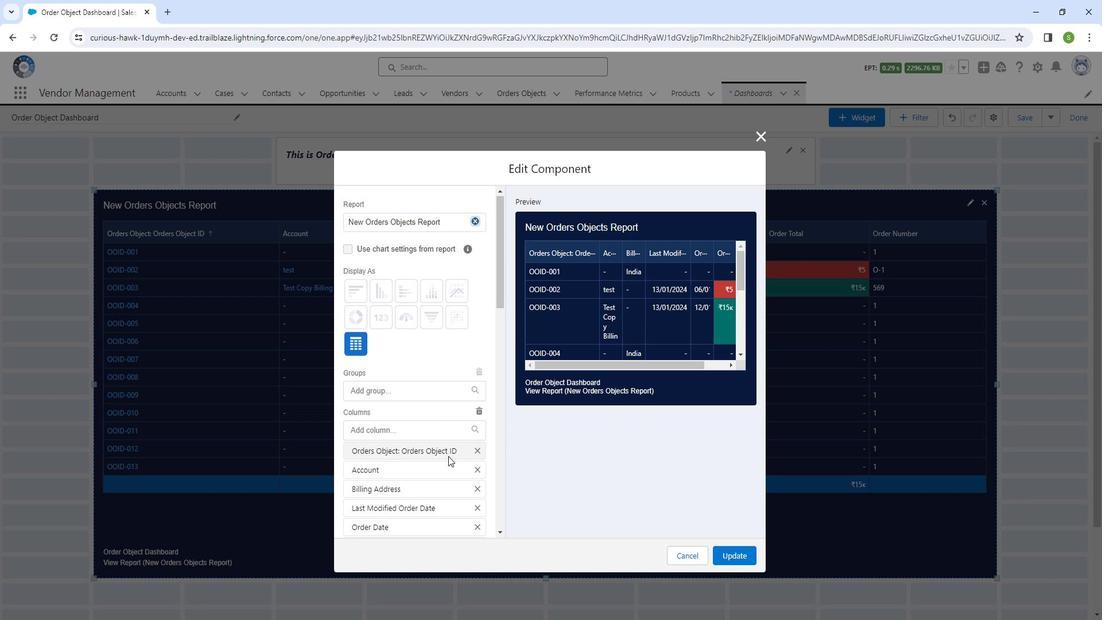 
Action: Mouse moved to (456, 451)
Screenshot: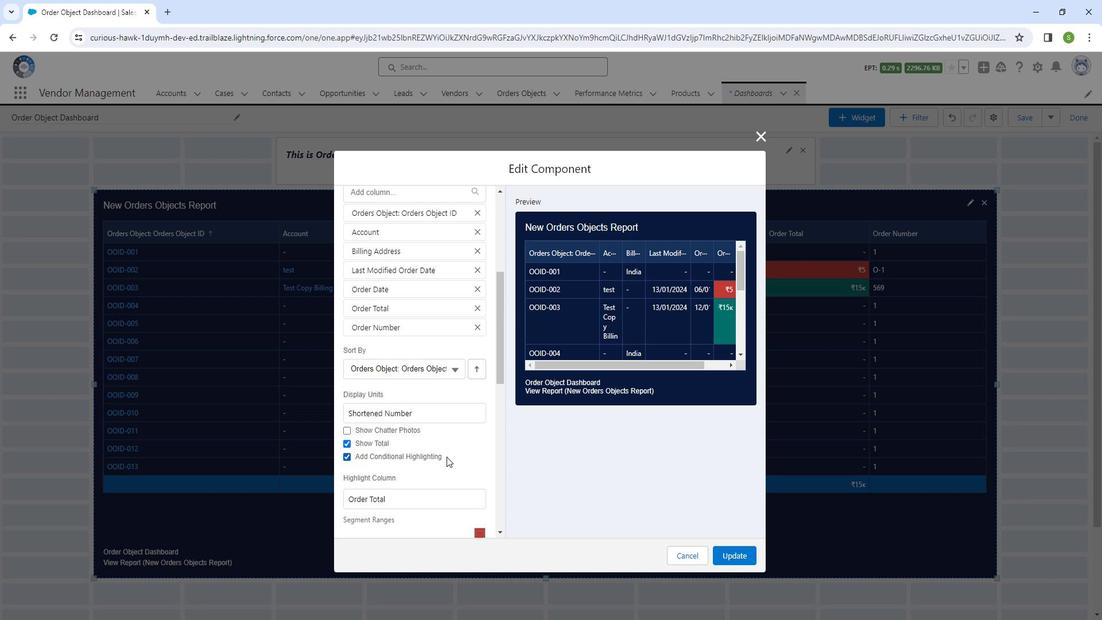 
Action: Mouse scrolled (456, 451) with delta (0, 0)
Screenshot: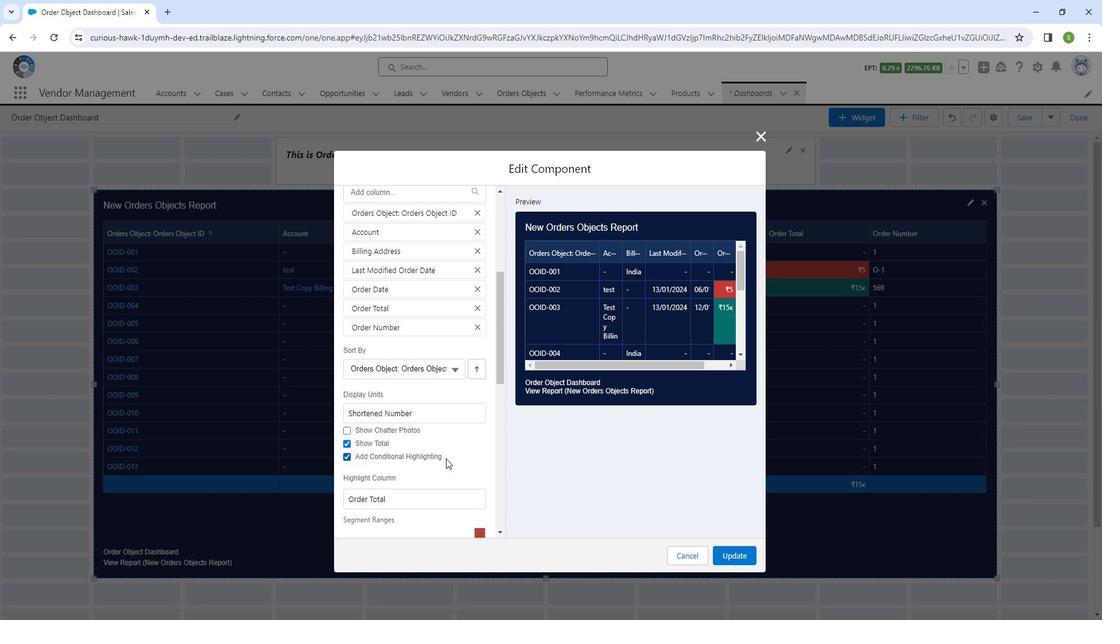 
Action: Mouse moved to (456, 451)
Screenshot: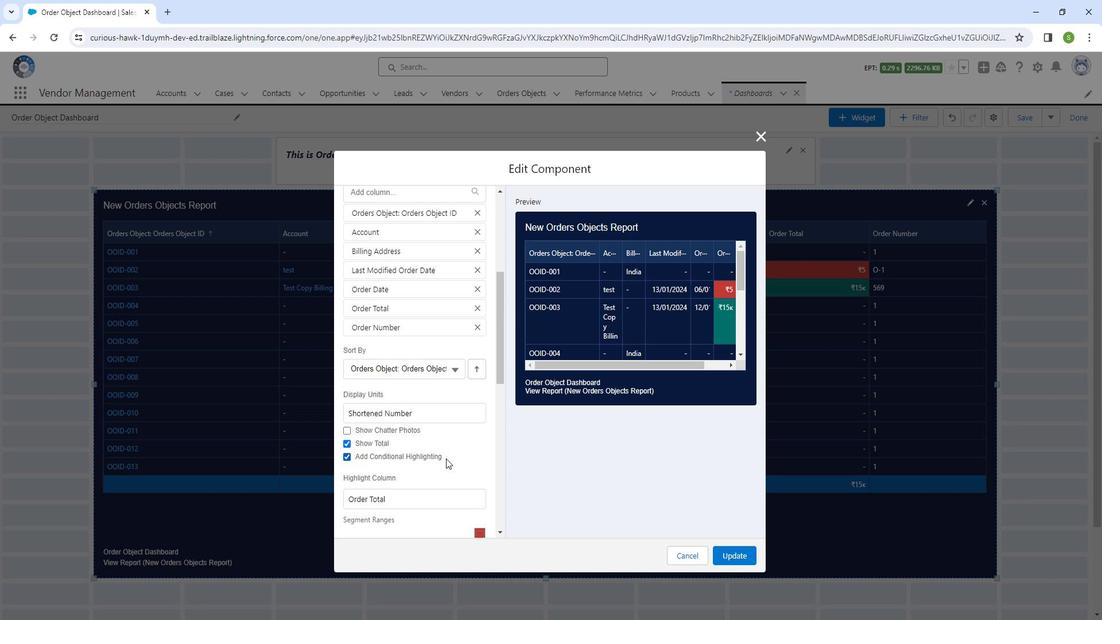 
Action: Mouse scrolled (456, 451) with delta (0, 0)
Screenshot: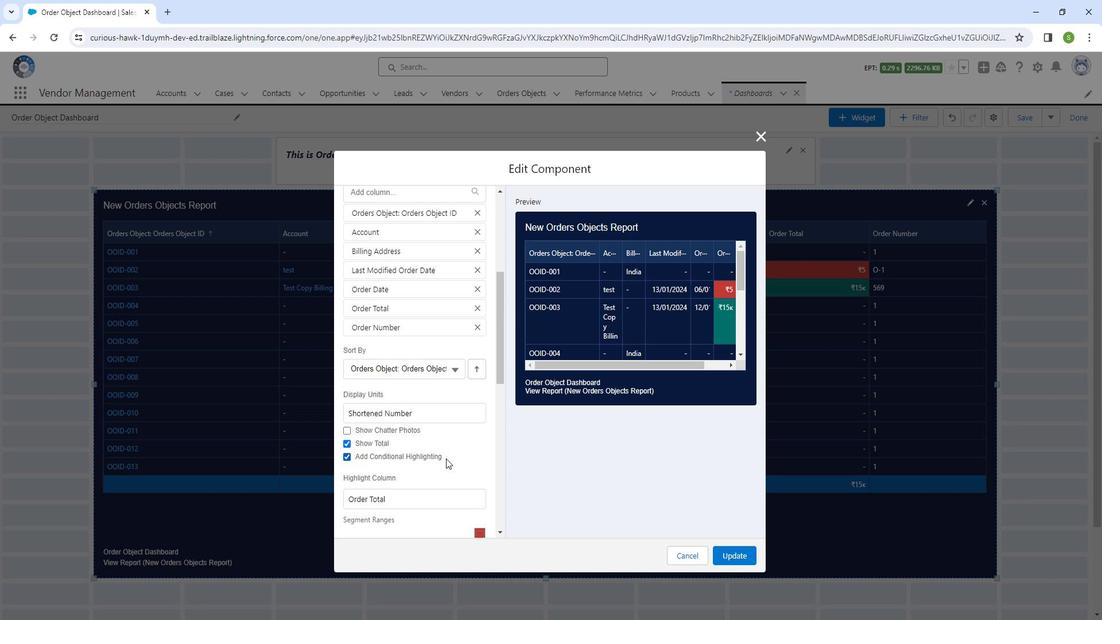 
Action: Mouse scrolled (456, 451) with delta (0, 0)
Screenshot: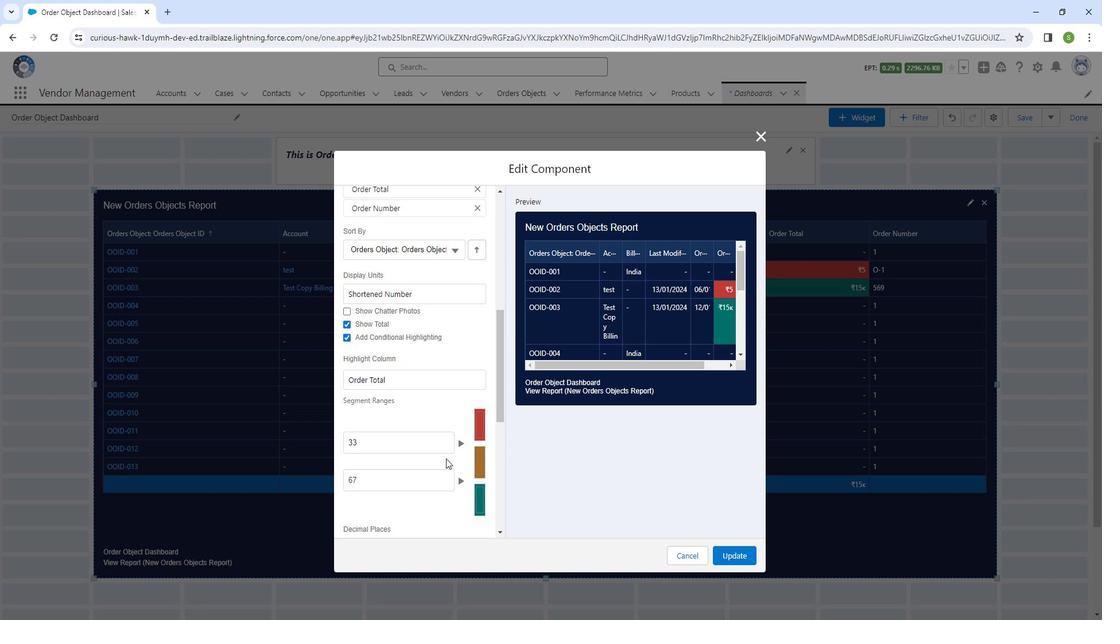 
Action: Mouse moved to (444, 316)
Screenshot: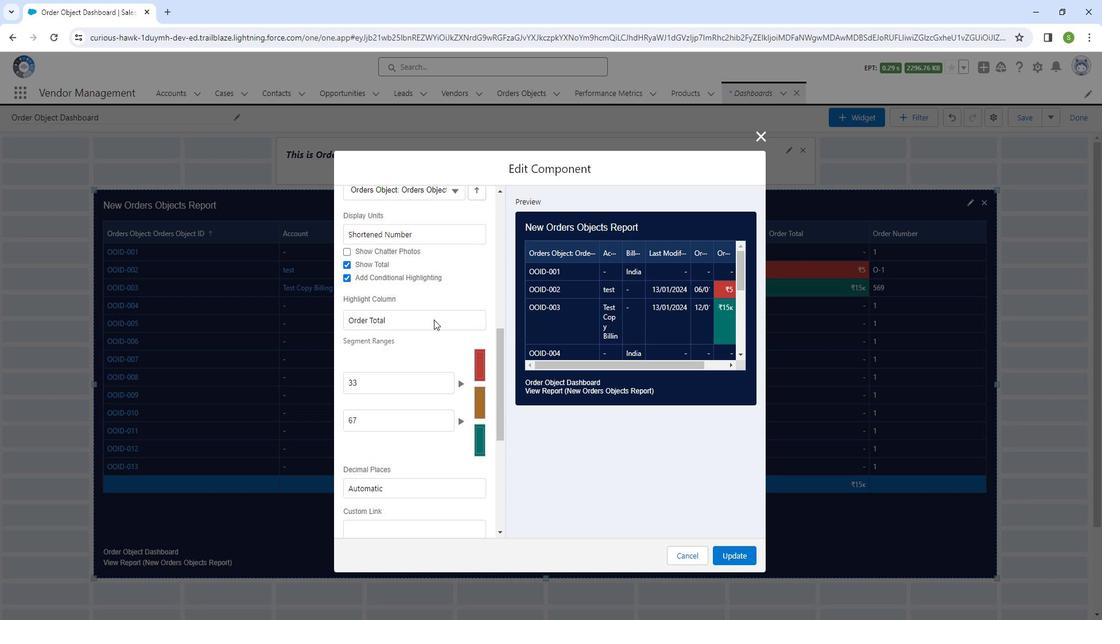 
Action: Mouse pressed left at (444, 316)
Screenshot: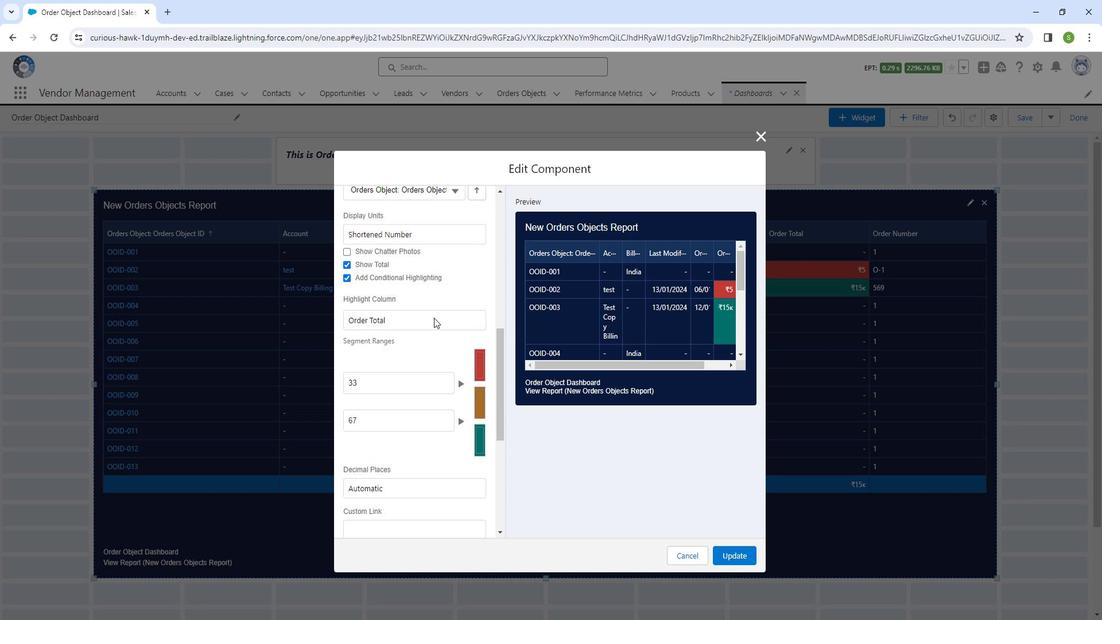 
Action: Mouse moved to (450, 315)
Screenshot: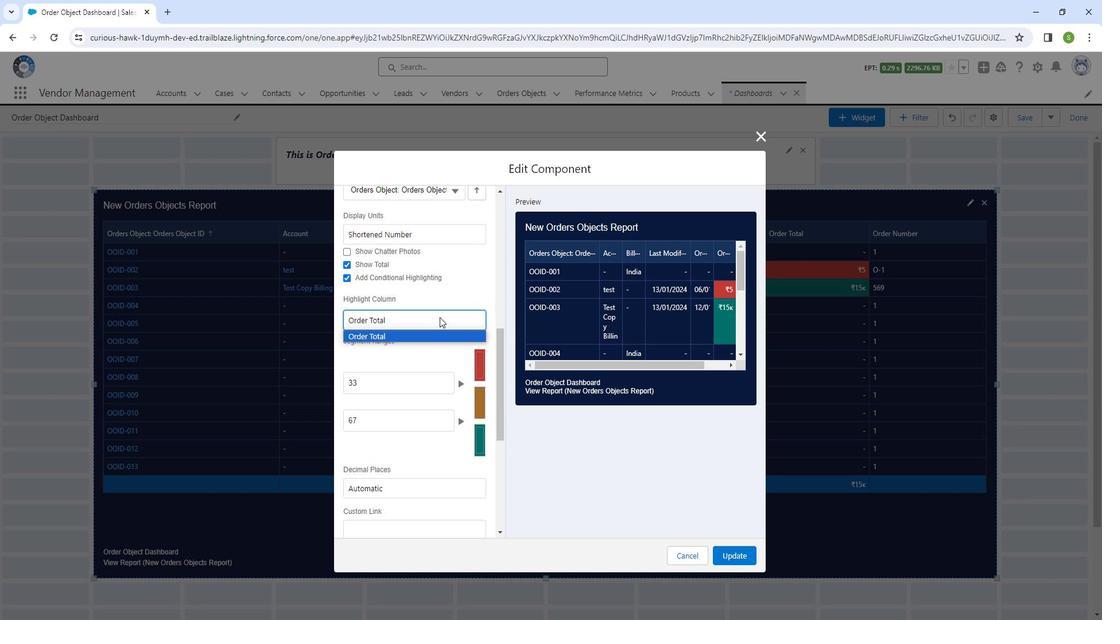 
Action: Mouse pressed left at (450, 315)
Screenshot: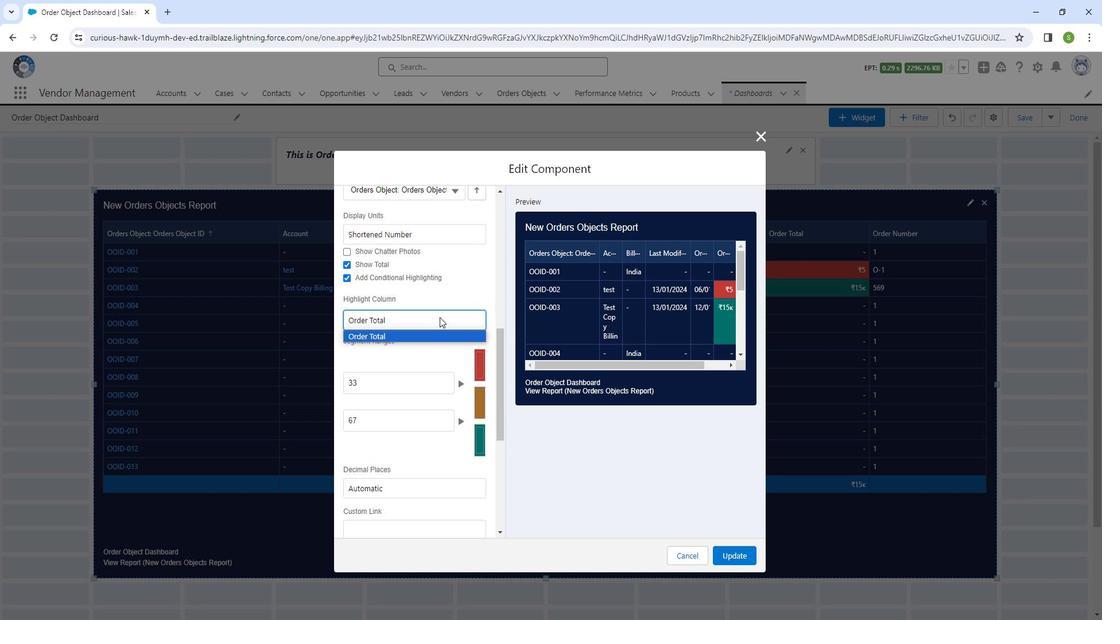 
Action: Mouse moved to (423, 356)
Screenshot: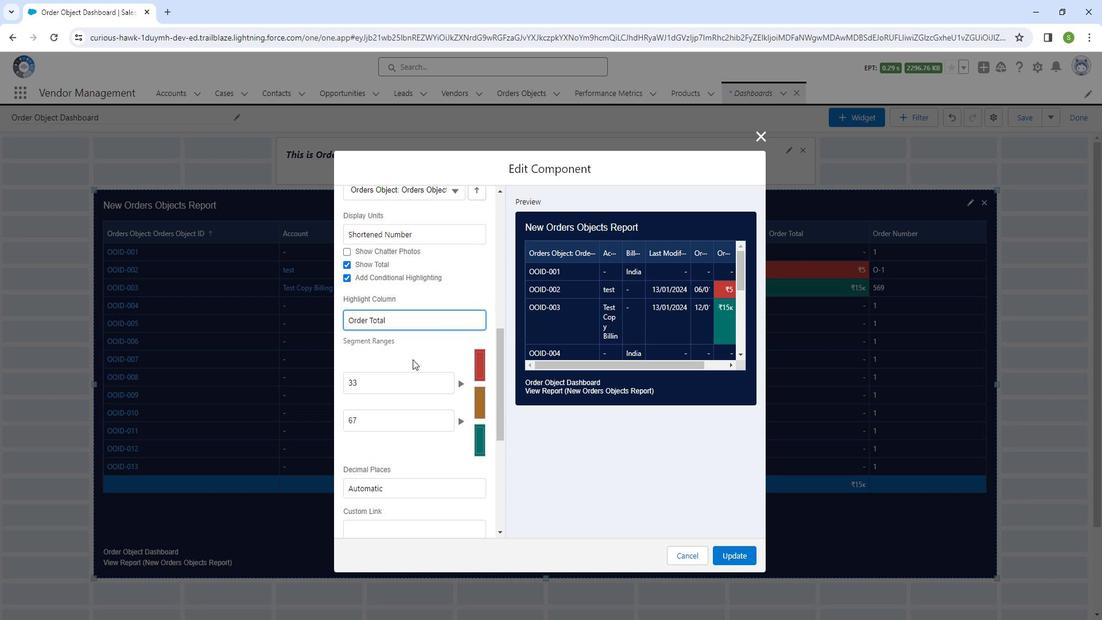 
Action: Mouse pressed left at (423, 356)
Screenshot: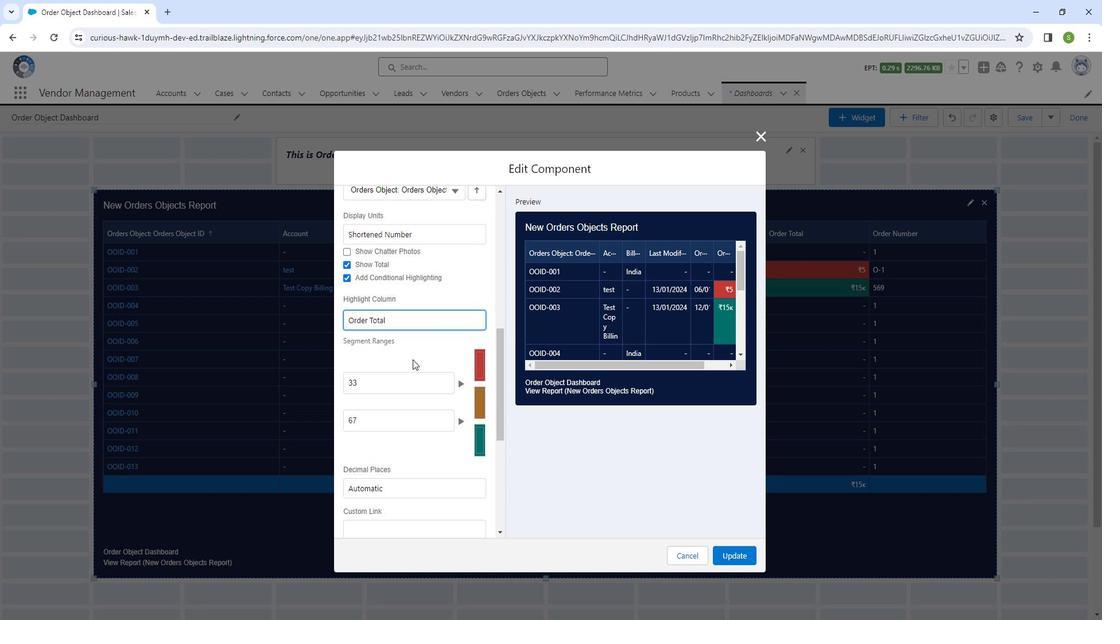 
Action: Mouse moved to (418, 424)
Screenshot: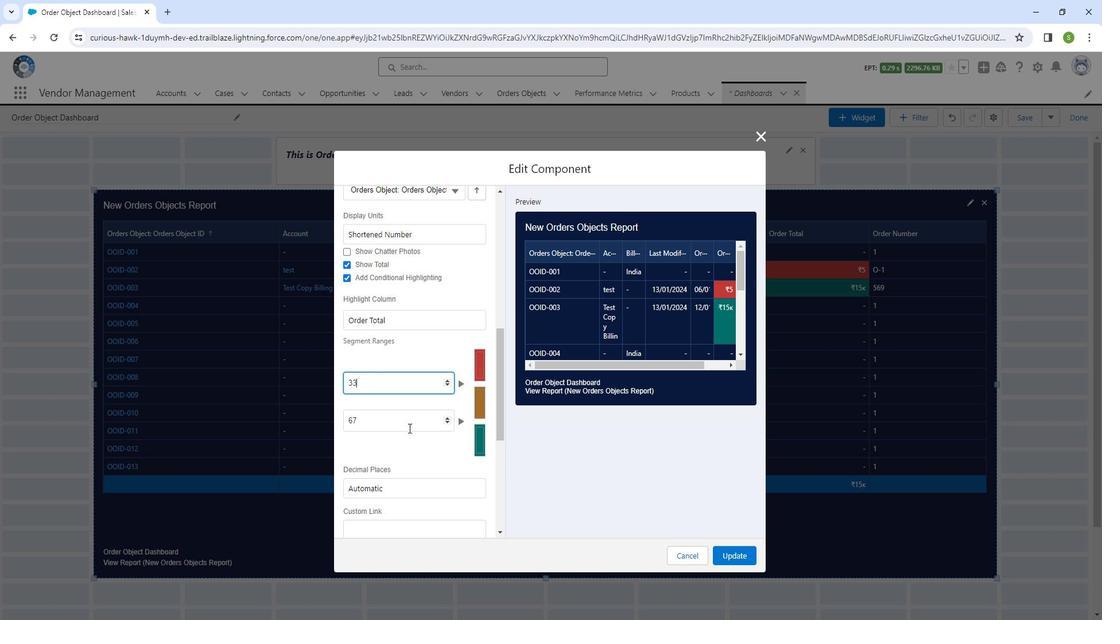 
Action: Mouse pressed left at (418, 424)
Screenshot: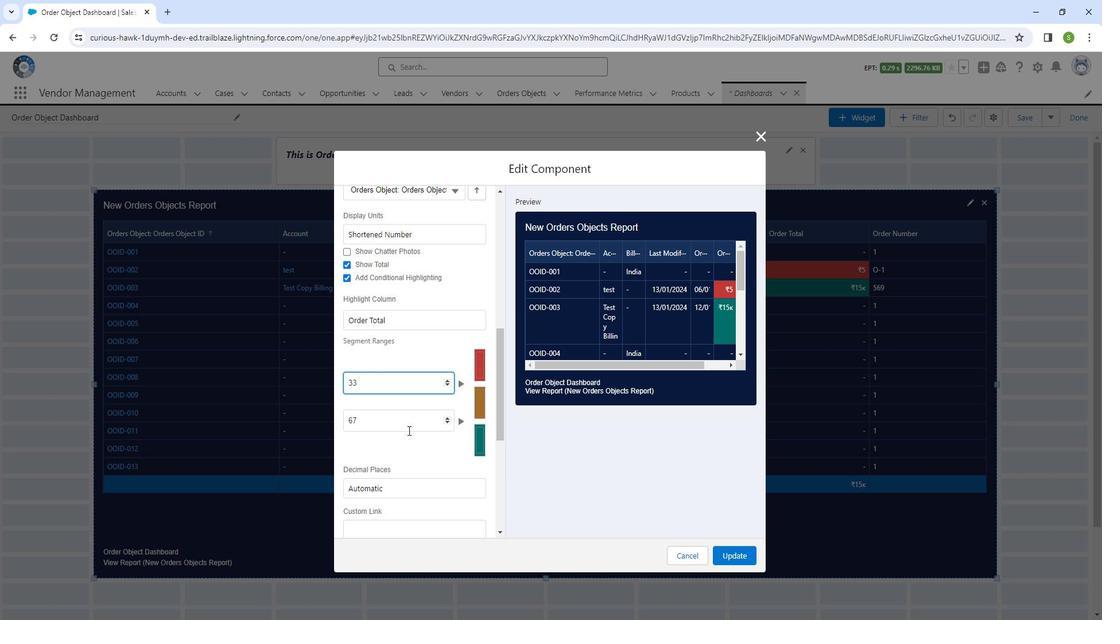 
Action: Mouse moved to (489, 431)
Screenshot: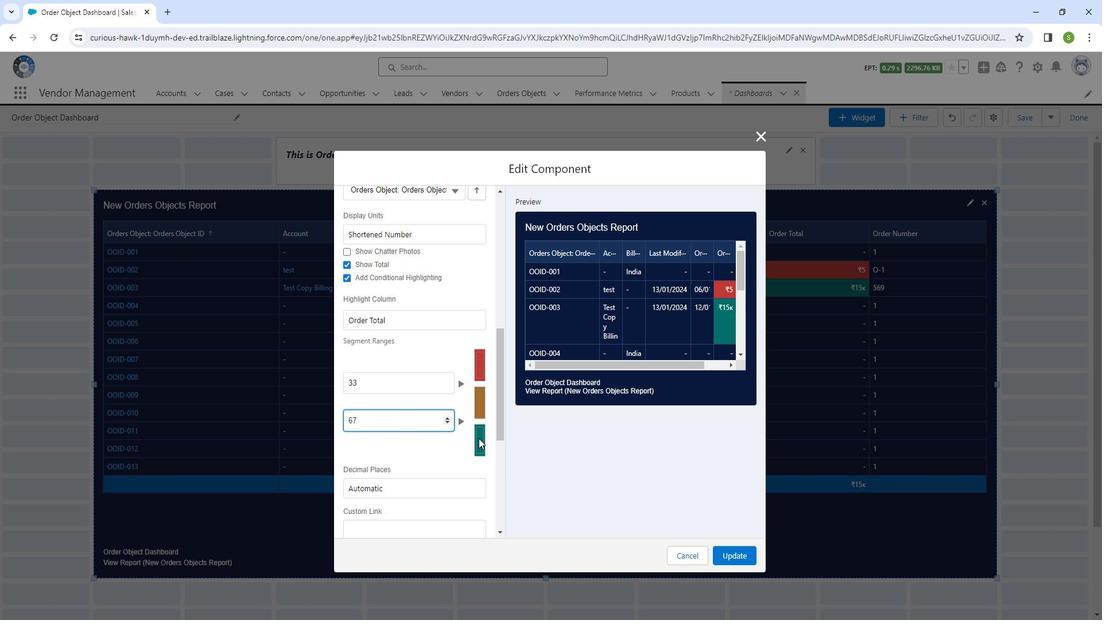 
Action: Mouse pressed left at (489, 431)
Screenshot: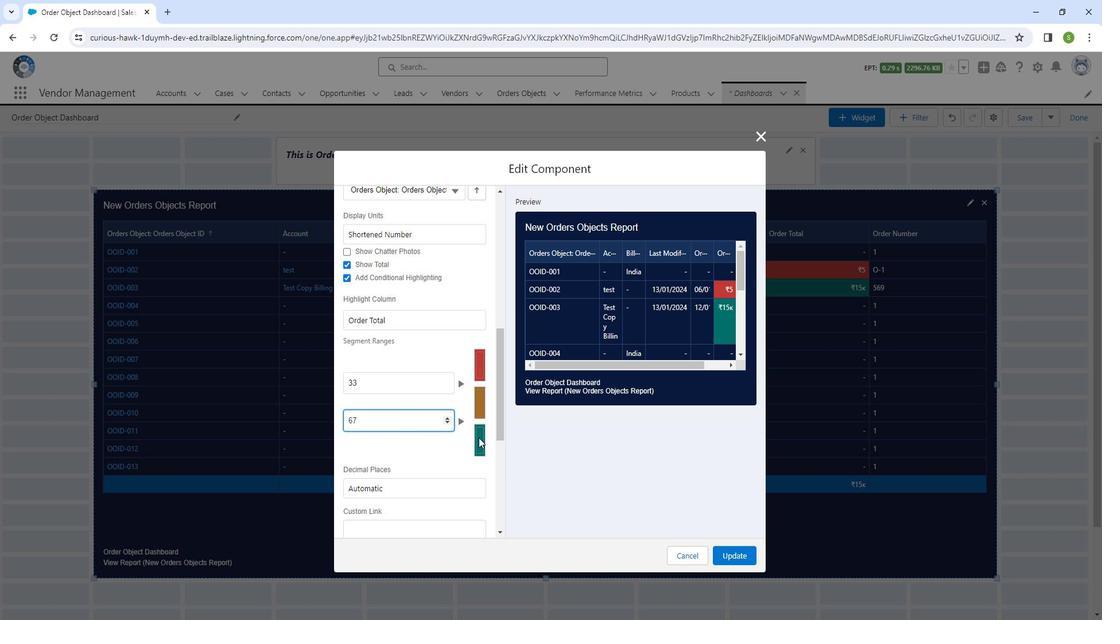 
Action: Mouse moved to (541, 472)
Screenshot: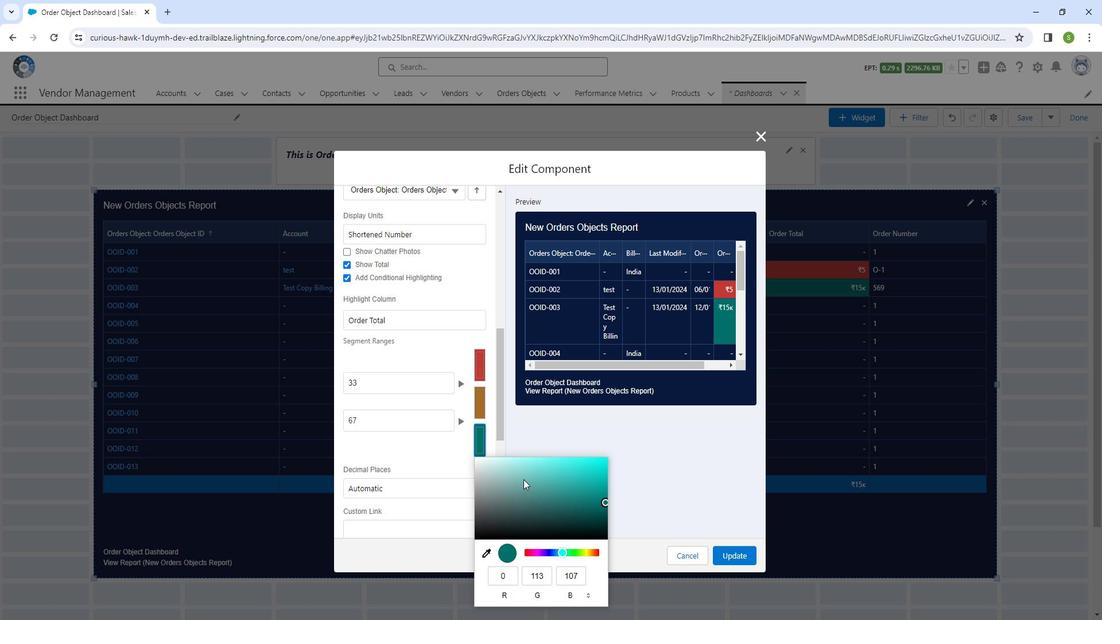 
Action: Mouse pressed left at (541, 472)
Screenshot: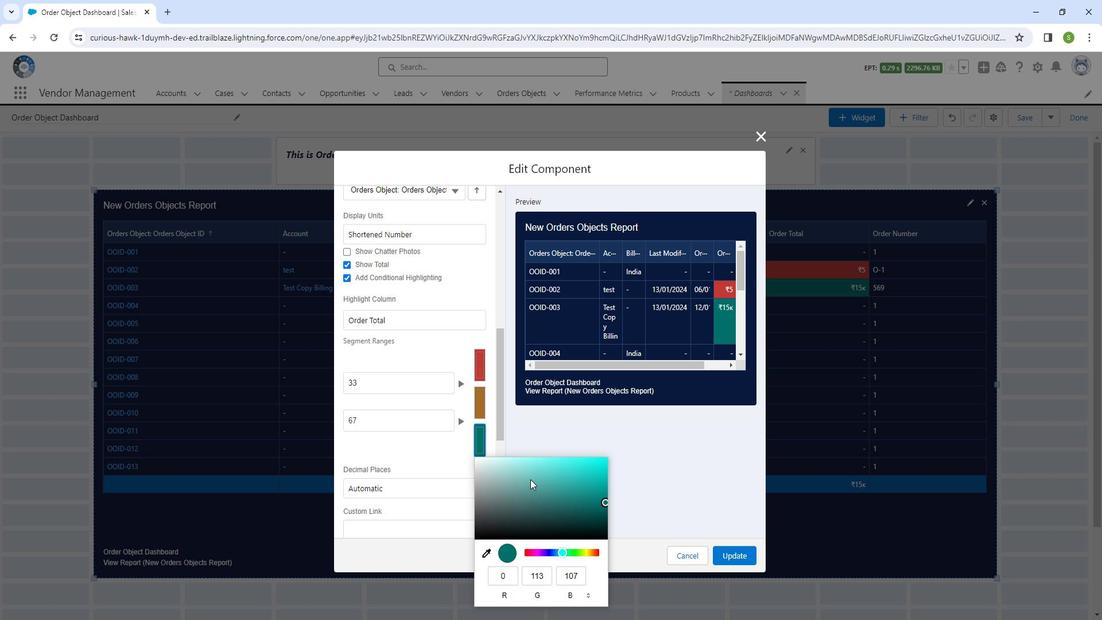 
Action: Mouse moved to (751, 547)
